 Task: Create a Mac OS Astronomy App.
Action: Mouse moved to (17, 118)
Screenshot: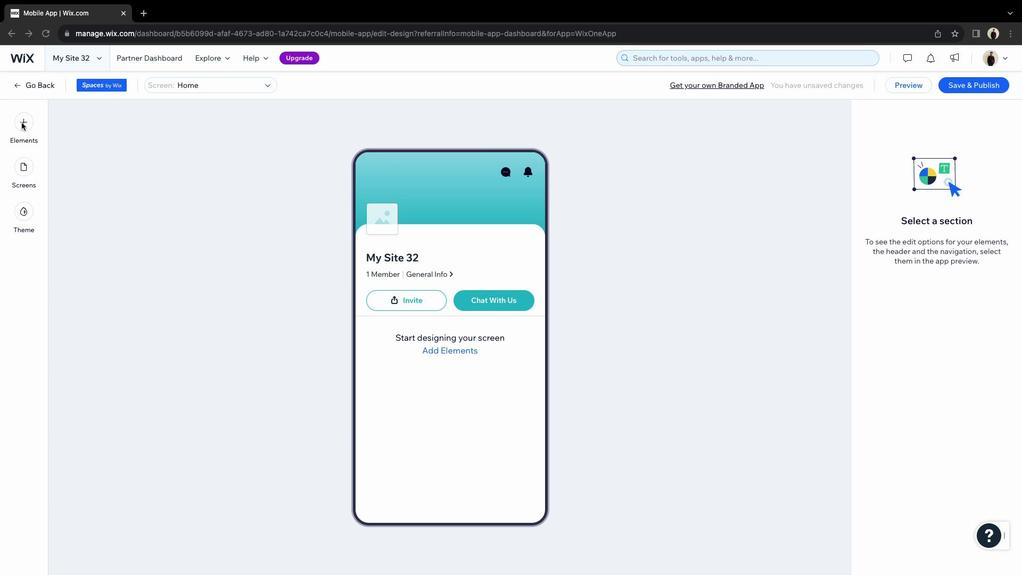 
Action: Mouse pressed left at (17, 118)
Screenshot: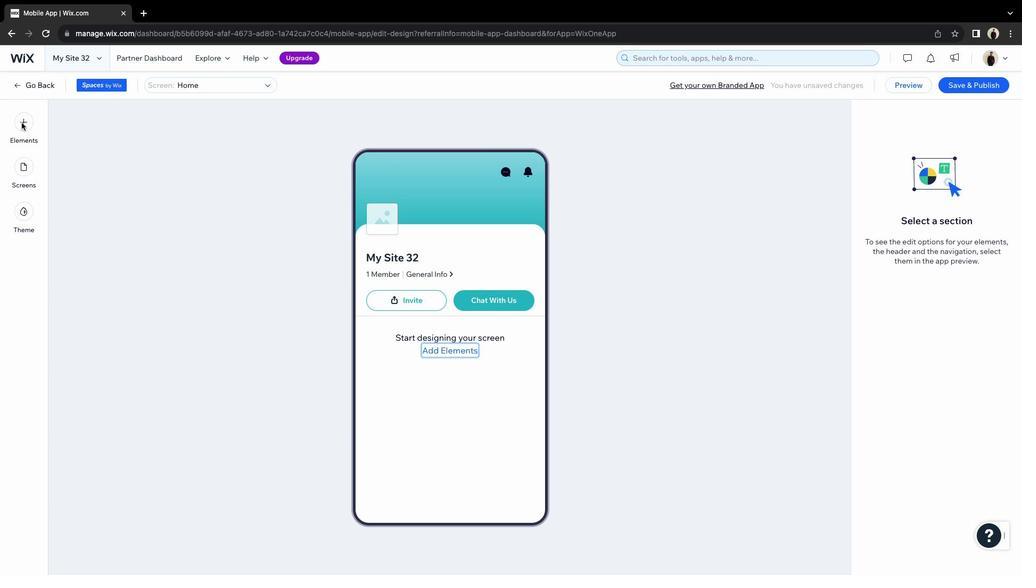 
Action: Mouse moved to (456, 227)
Screenshot: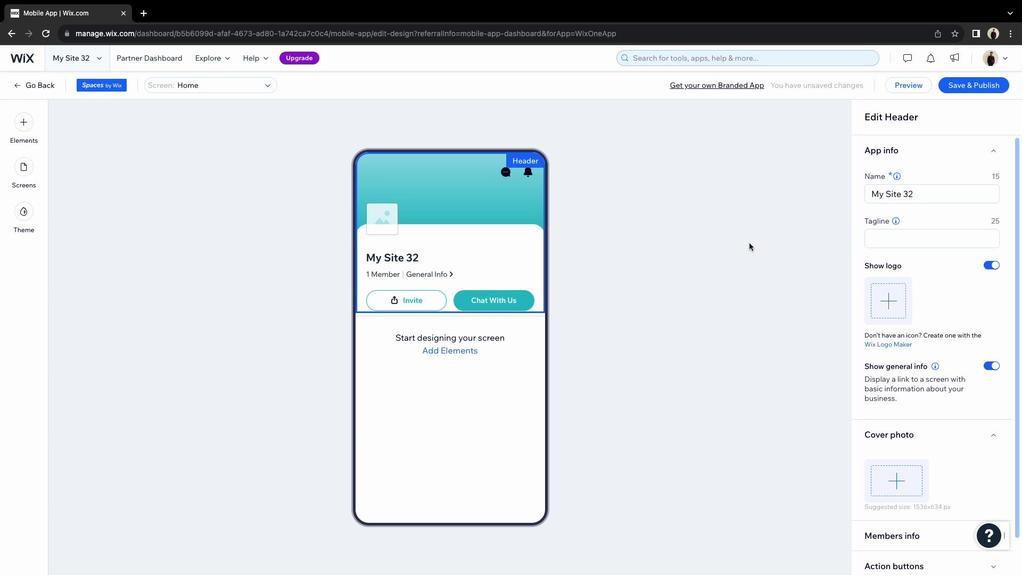
Action: Mouse pressed left at (456, 227)
Screenshot: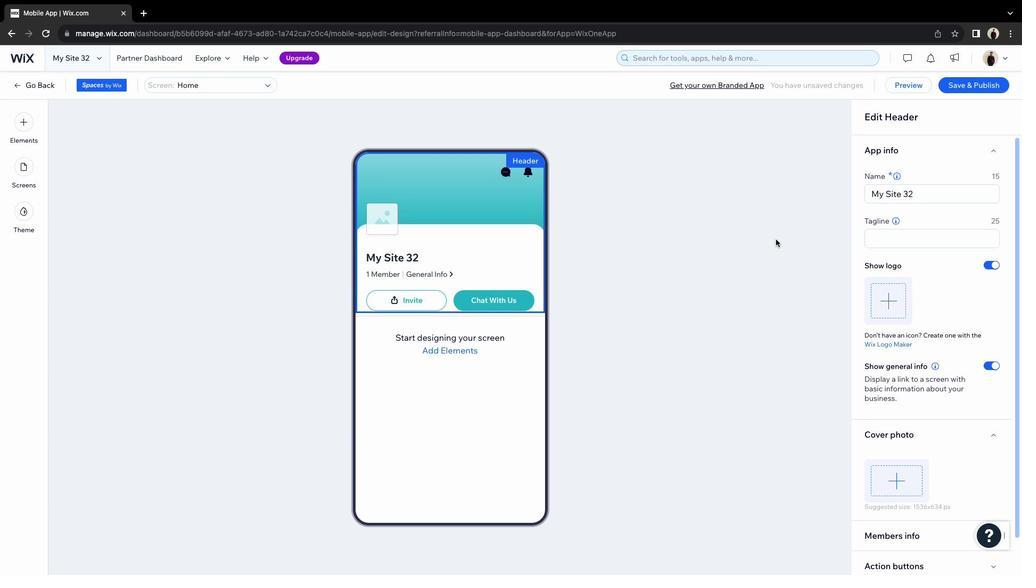 
Action: Mouse moved to (946, 186)
Screenshot: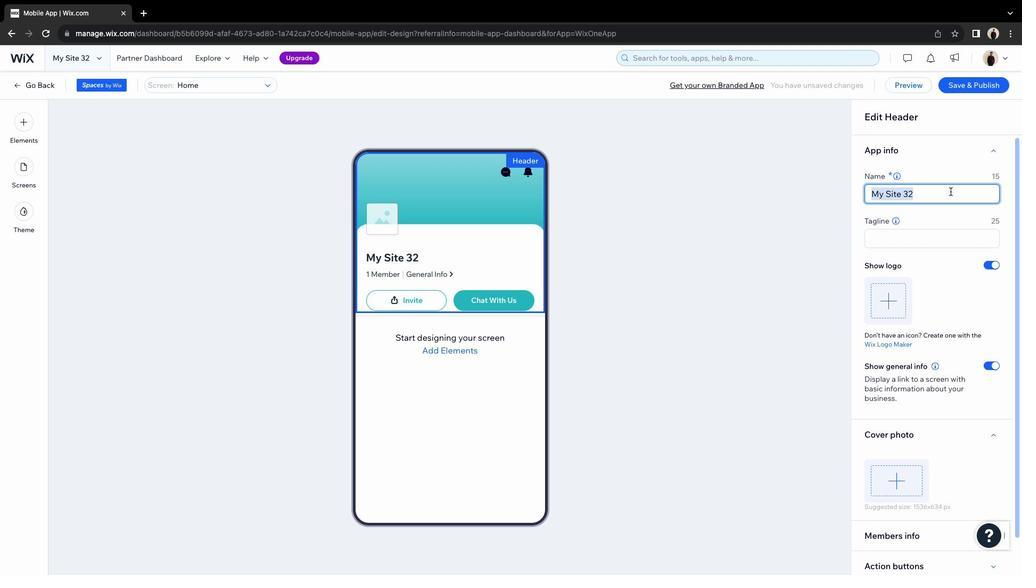 
Action: Mouse pressed left at (946, 186)
Screenshot: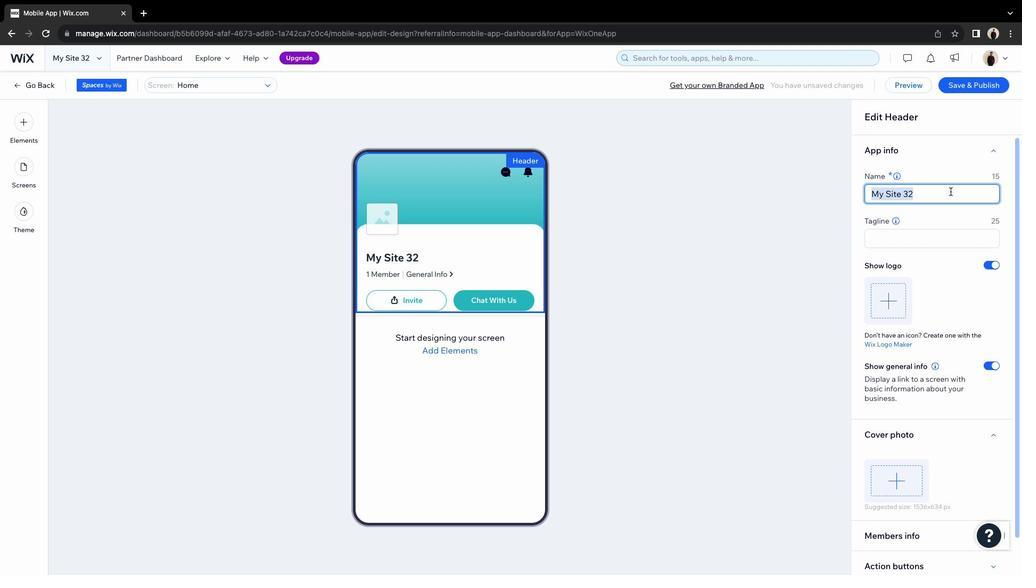 
Action: Mouse pressed left at (946, 186)
Screenshot: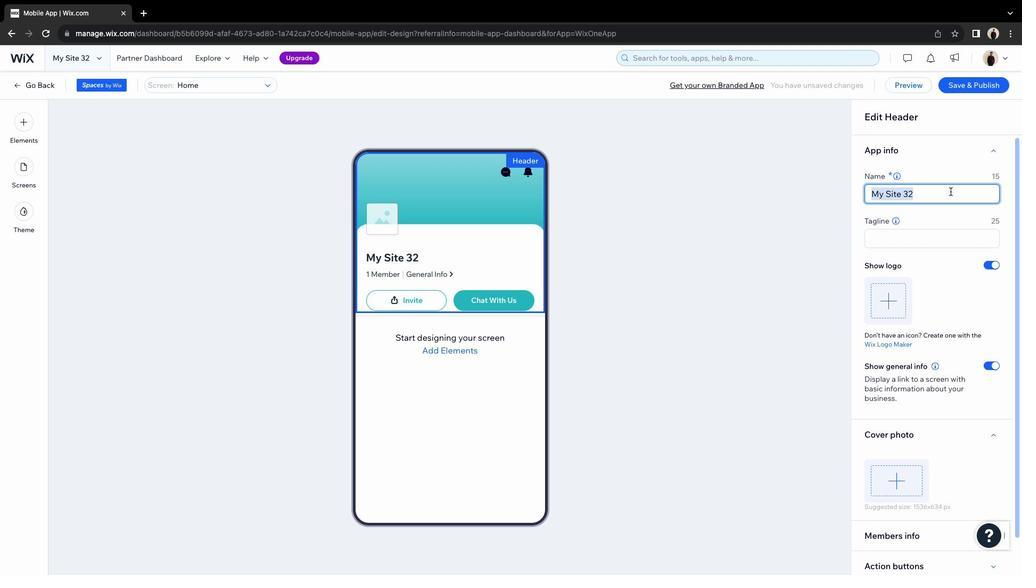 
Action: Key pressed 'A''S''T''R''O''Y''O''G''I'
Screenshot: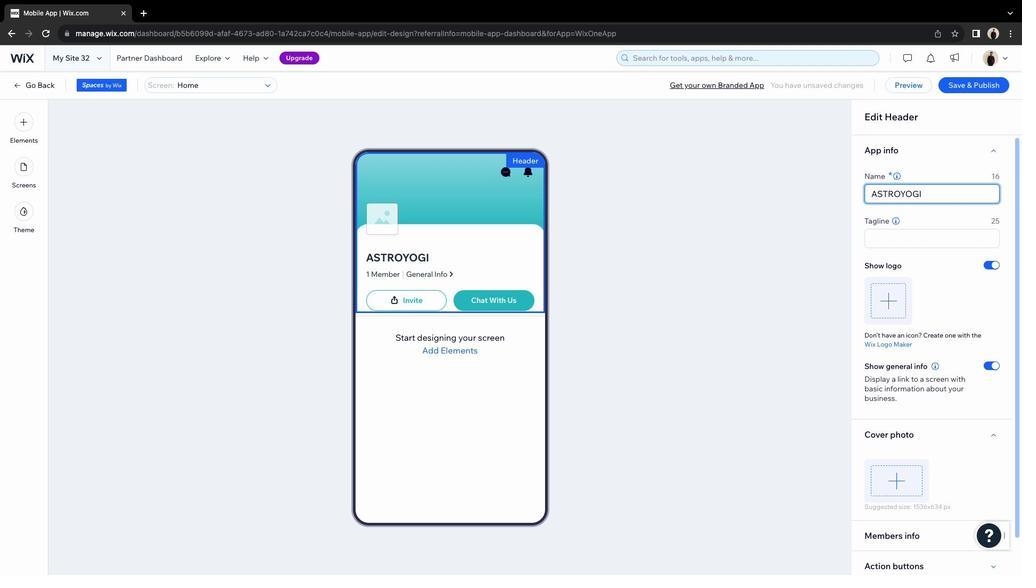 
Action: Mouse moved to (942, 226)
Screenshot: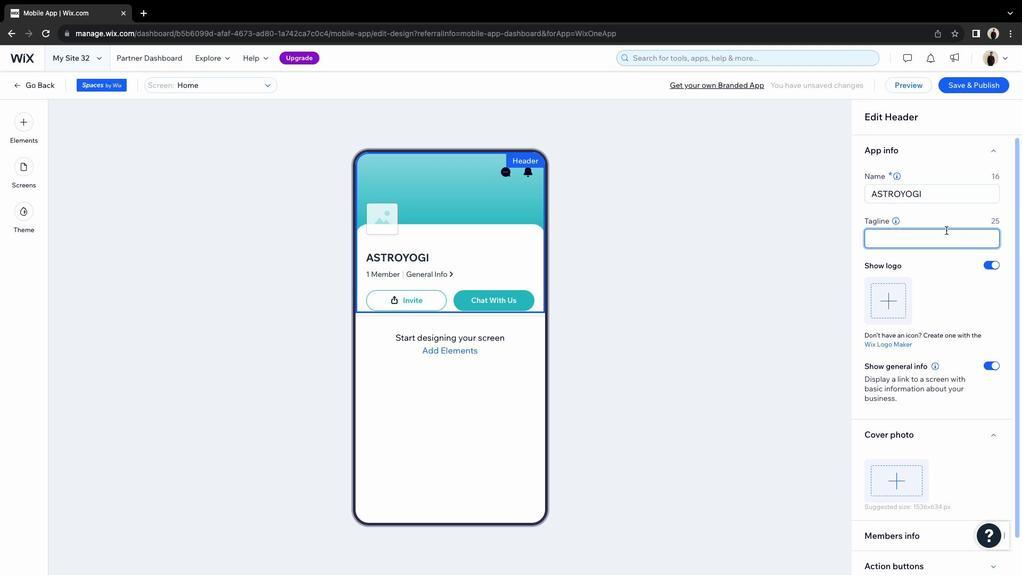 
Action: Mouse pressed left at (942, 226)
Screenshot: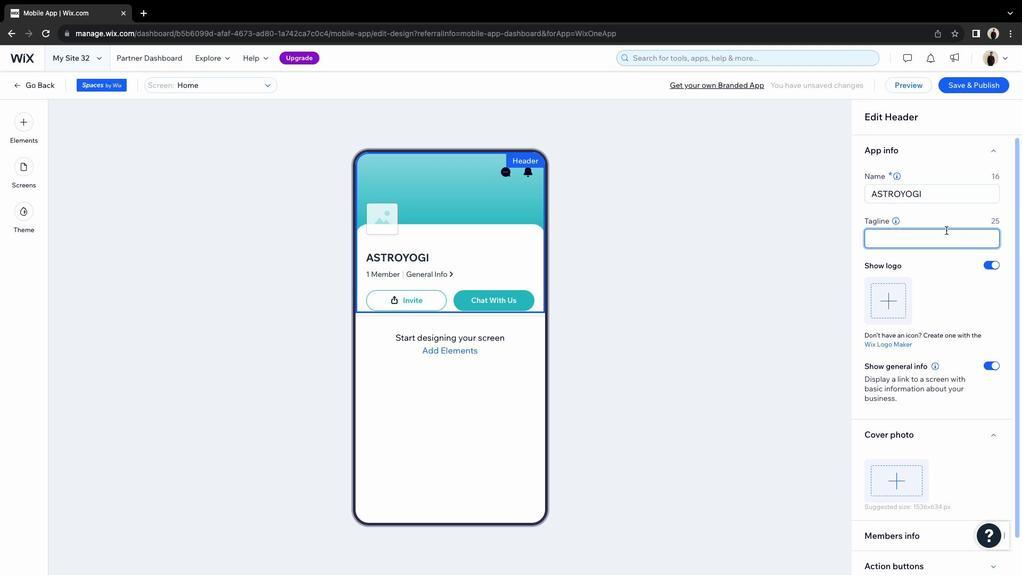 
Action: Key pressed Key.caps_lockKey.shift'F''u''t''u''r''e'Key.space'i''s'Key.space's''a''f''e'
Screenshot: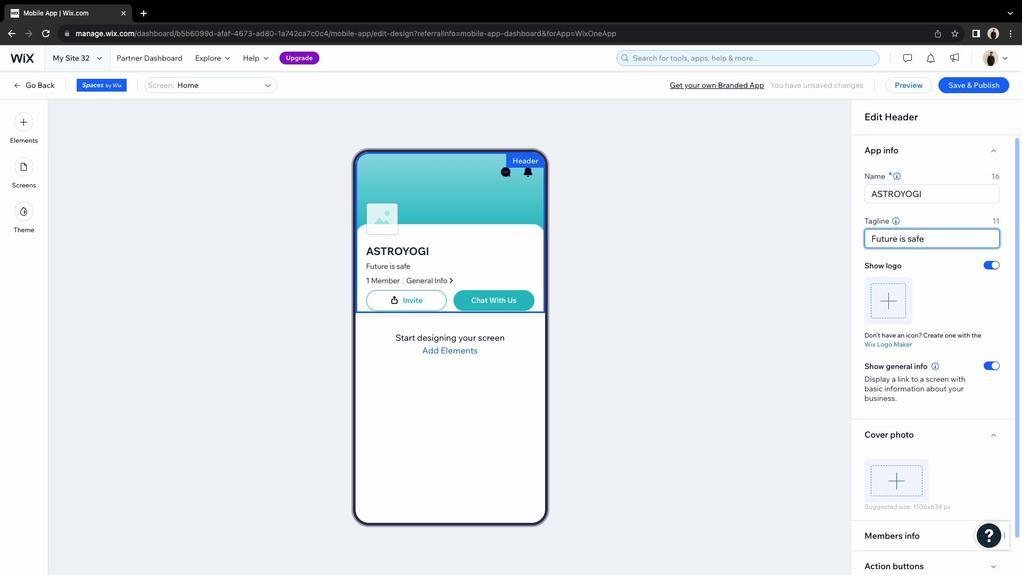 
Action: Mouse moved to (880, 299)
Screenshot: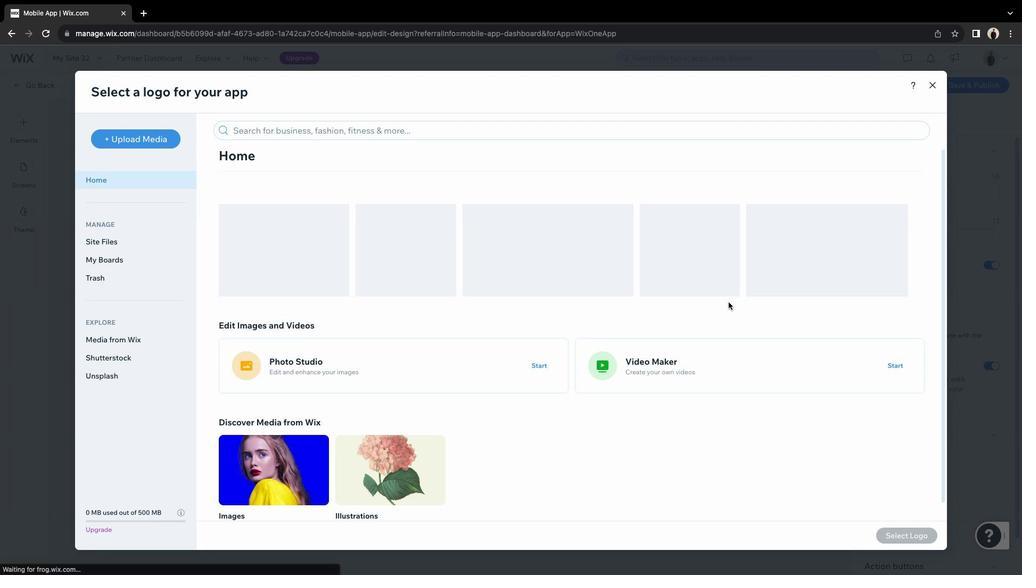 
Action: Mouse pressed left at (880, 299)
Screenshot: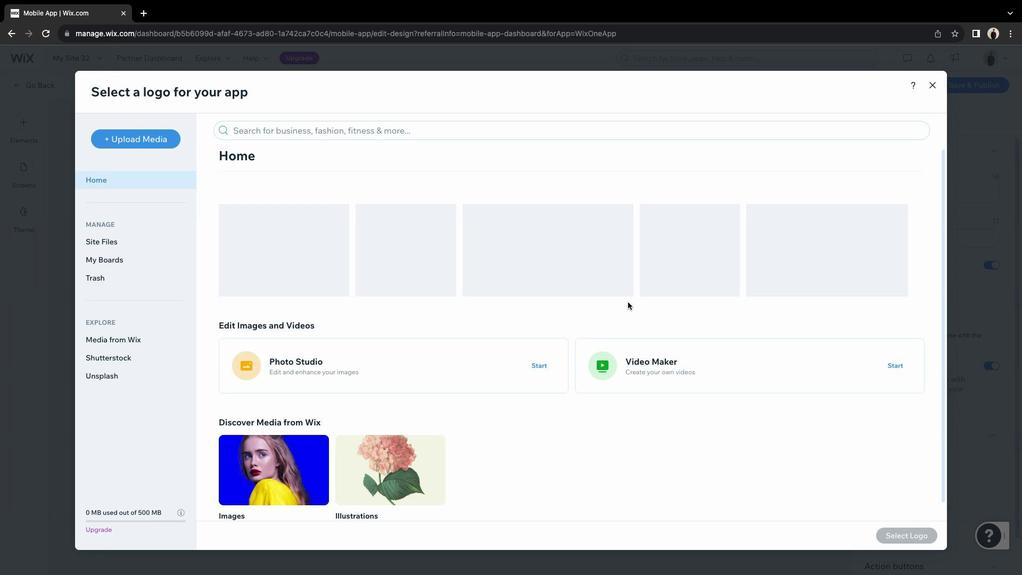 
Action: Mouse moved to (530, 126)
Screenshot: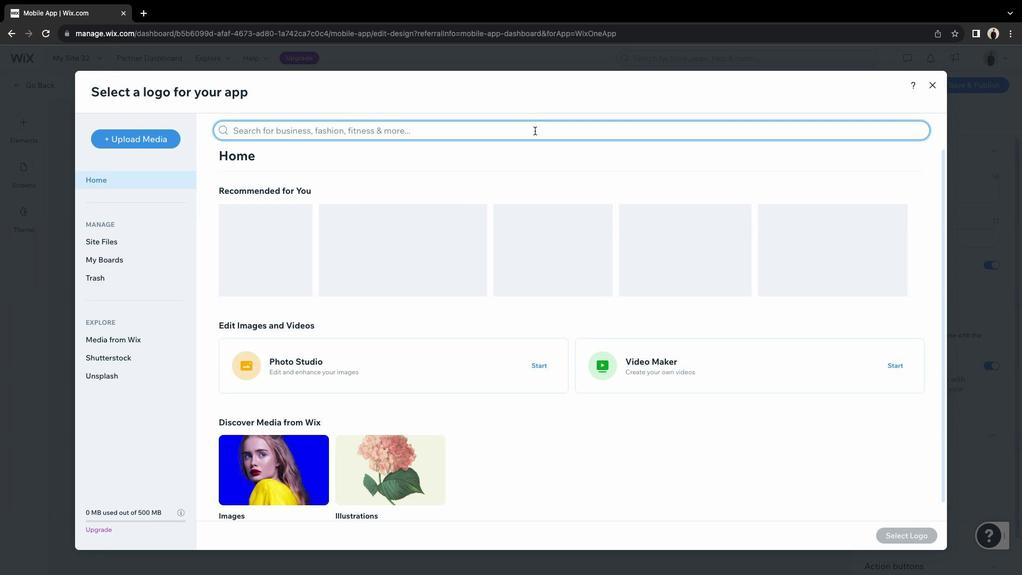 
Action: Mouse pressed left at (530, 126)
Screenshot: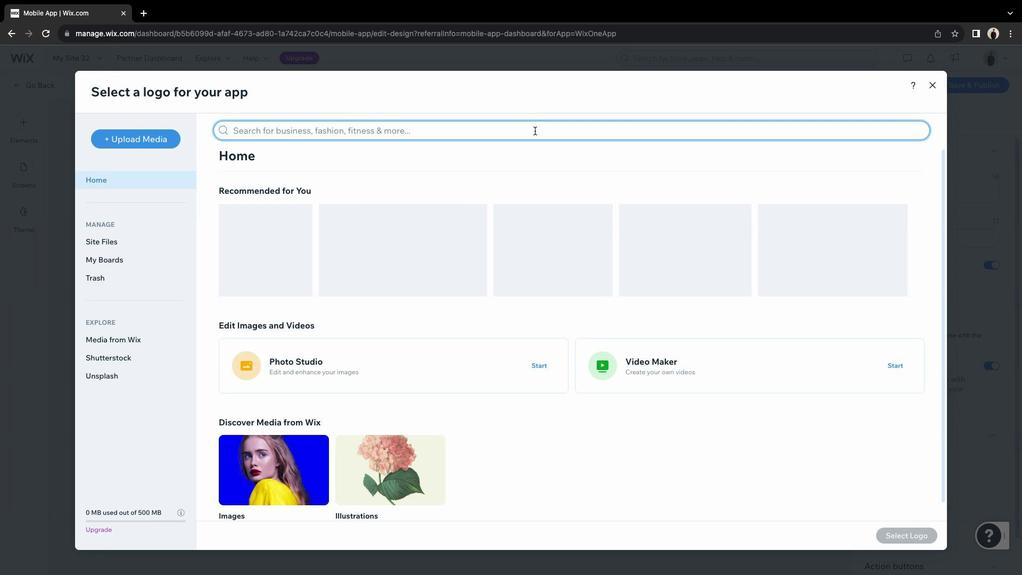 
Action: Key pressed 'a''s''t''r''o''l''o''g''y'Key.enter
Screenshot: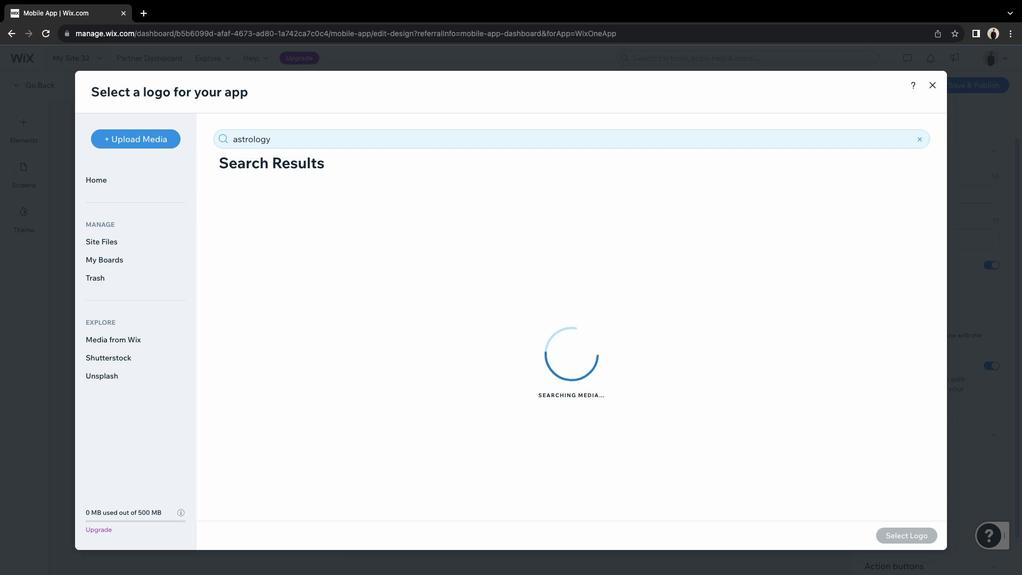 
Action: Mouse moved to (763, 299)
Screenshot: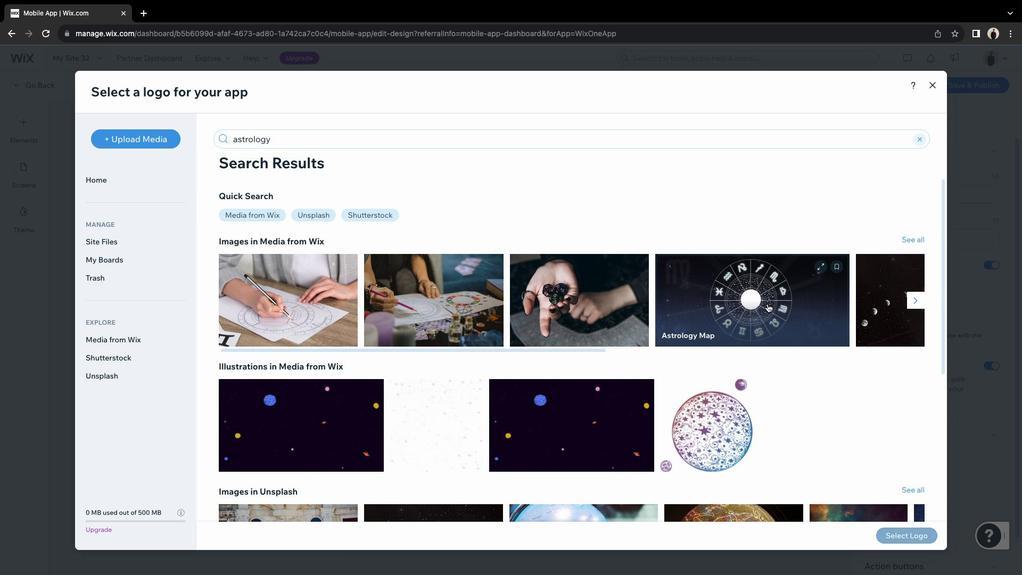 
Action: Mouse pressed left at (763, 299)
Screenshot: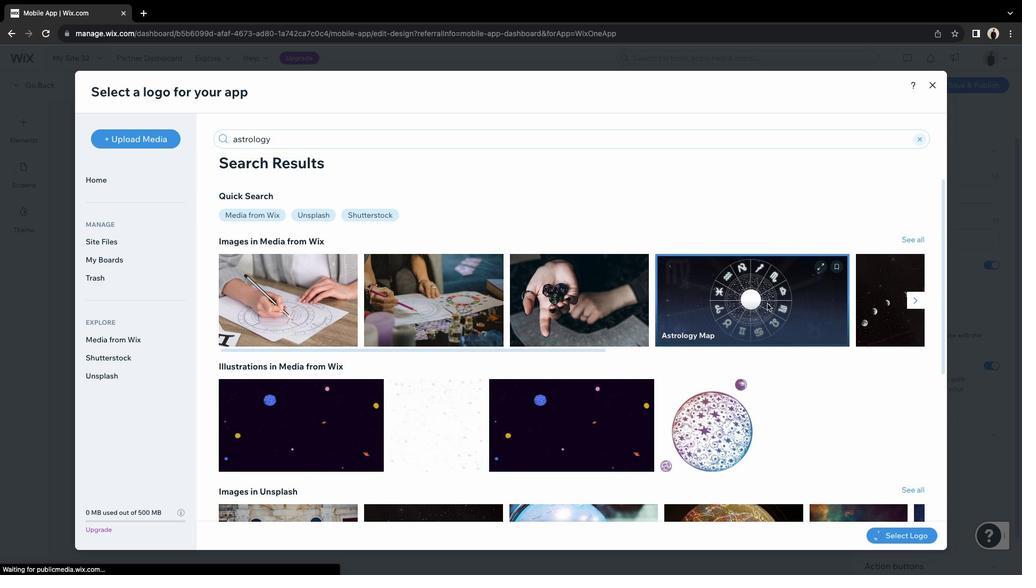
Action: Mouse pressed left at (763, 299)
Screenshot: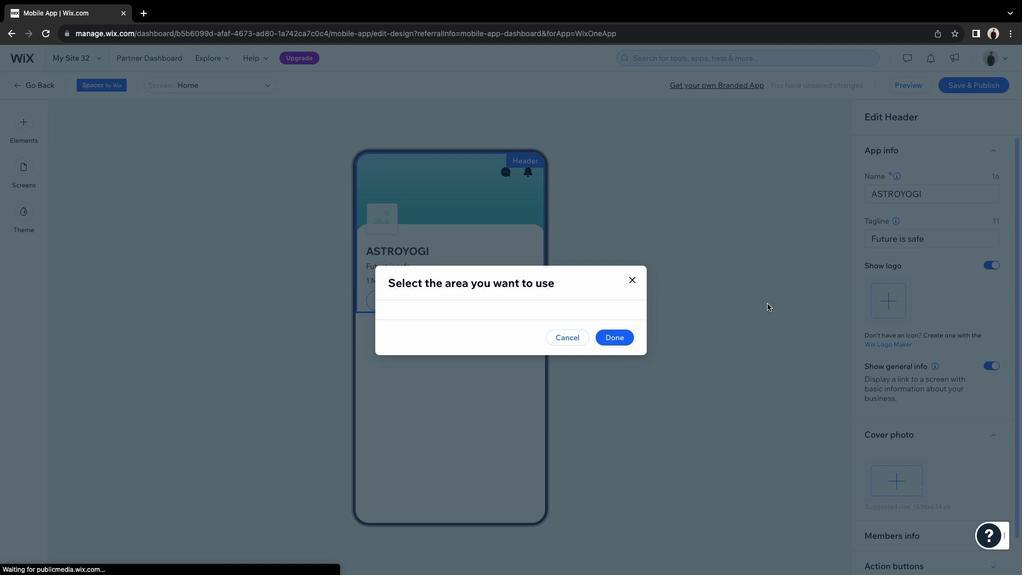 
Action: Mouse moved to (739, 456)
Screenshot: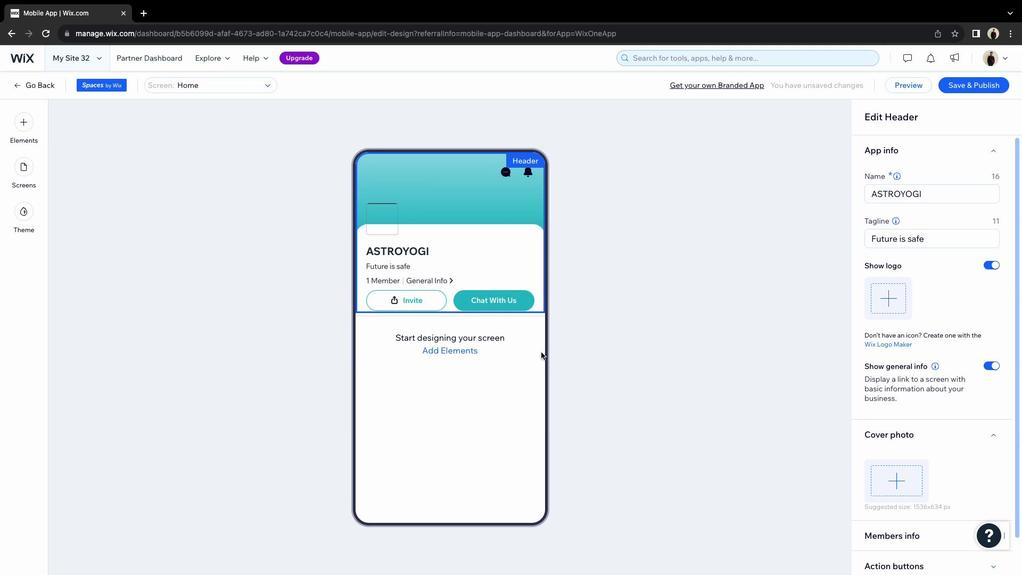 
Action: Mouse pressed left at (739, 456)
Screenshot: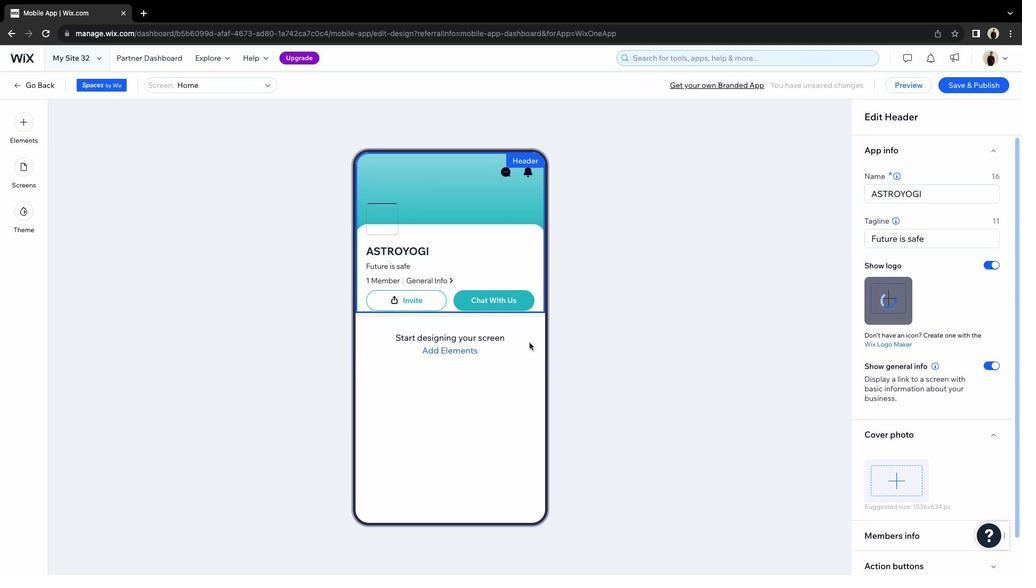 
Action: Mouse moved to (951, 316)
Screenshot: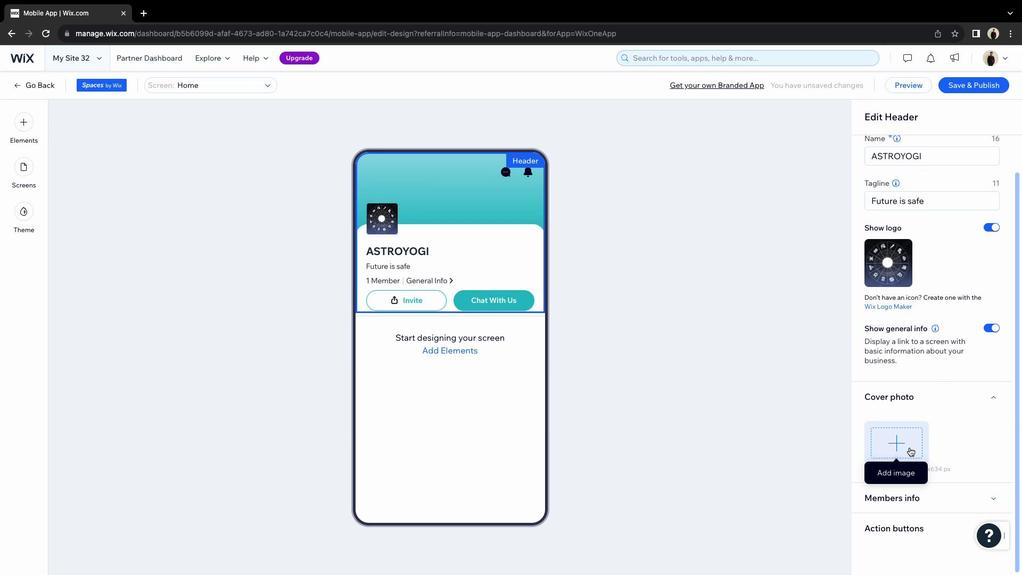 
Action: Mouse scrolled (951, 316) with delta (-3, -4)
Screenshot: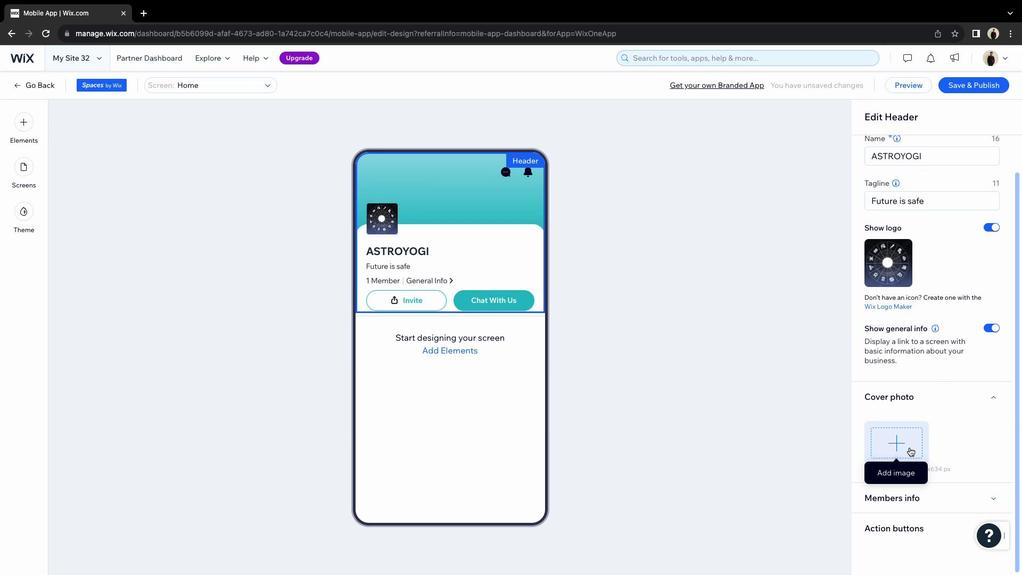 
Action: Mouse scrolled (951, 316) with delta (-3, -4)
Screenshot: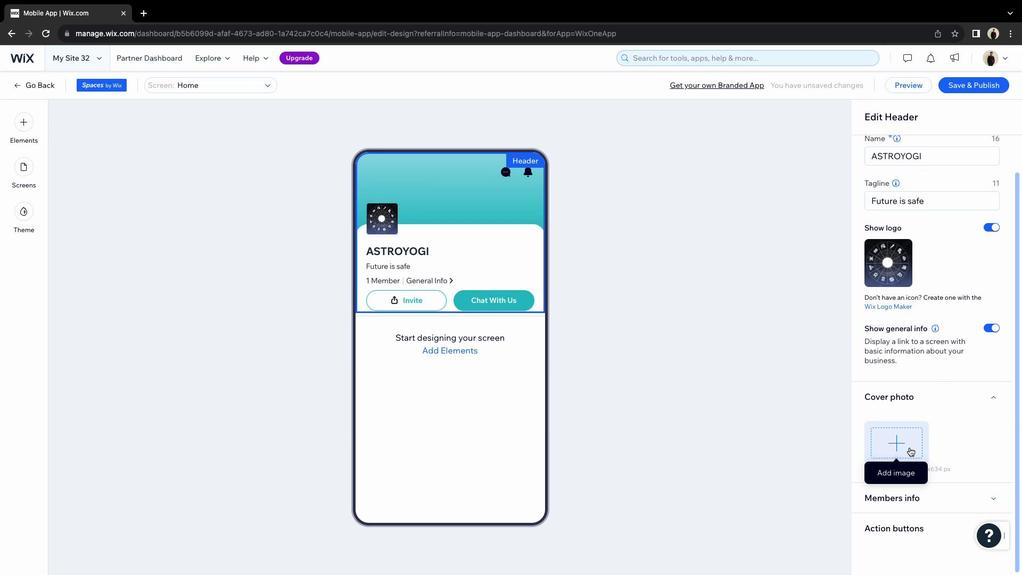 
Action: Mouse scrolled (951, 316) with delta (-3, -5)
Screenshot: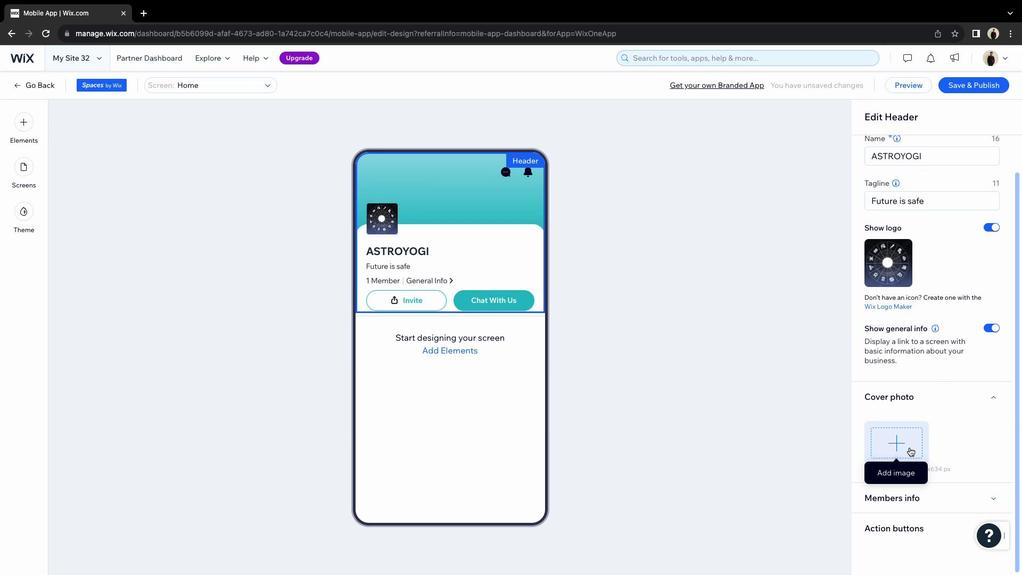 
Action: Mouse moved to (905, 443)
Screenshot: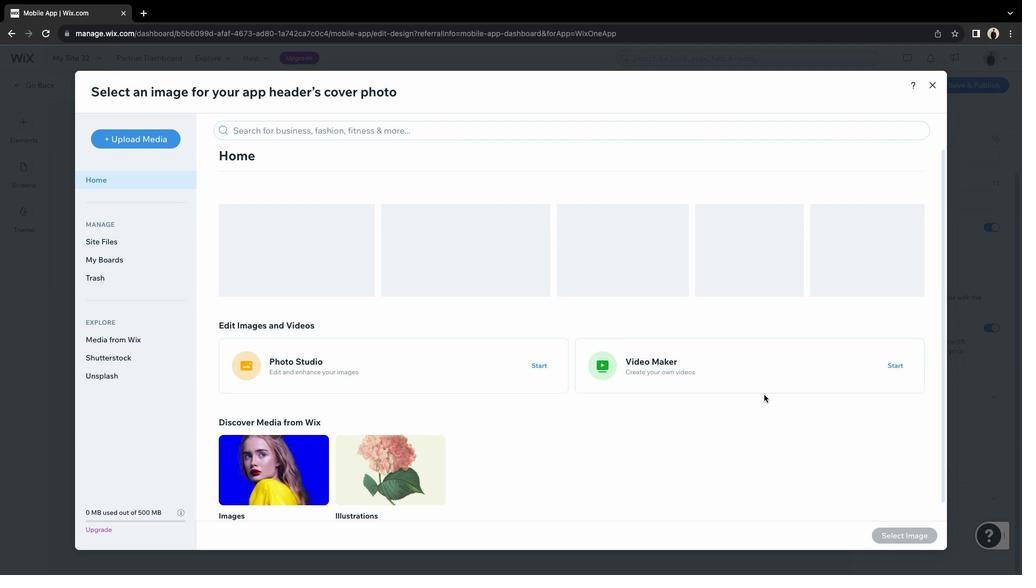 
Action: Mouse pressed left at (905, 443)
Screenshot: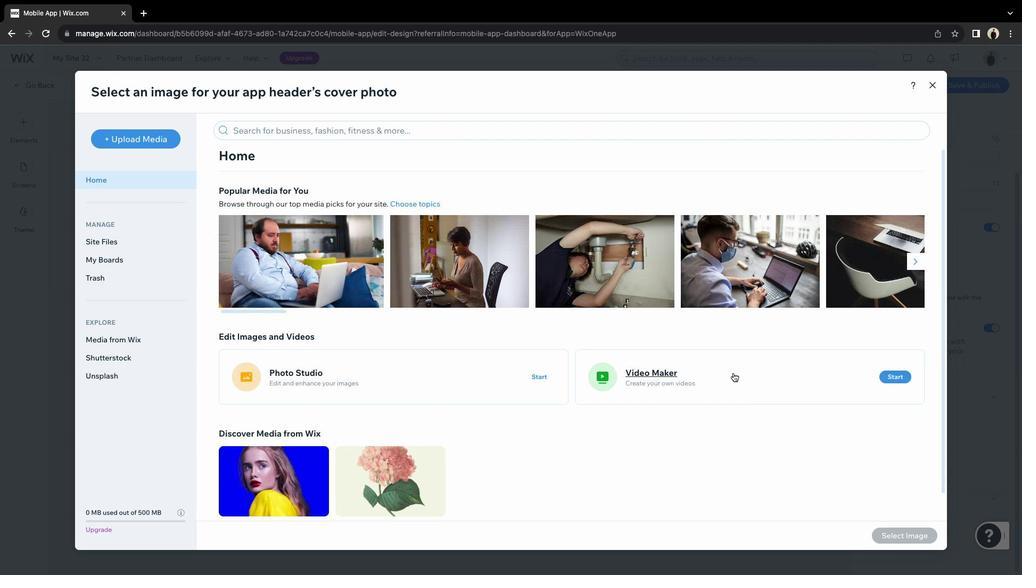 
Action: Mouse moved to (567, 127)
Screenshot: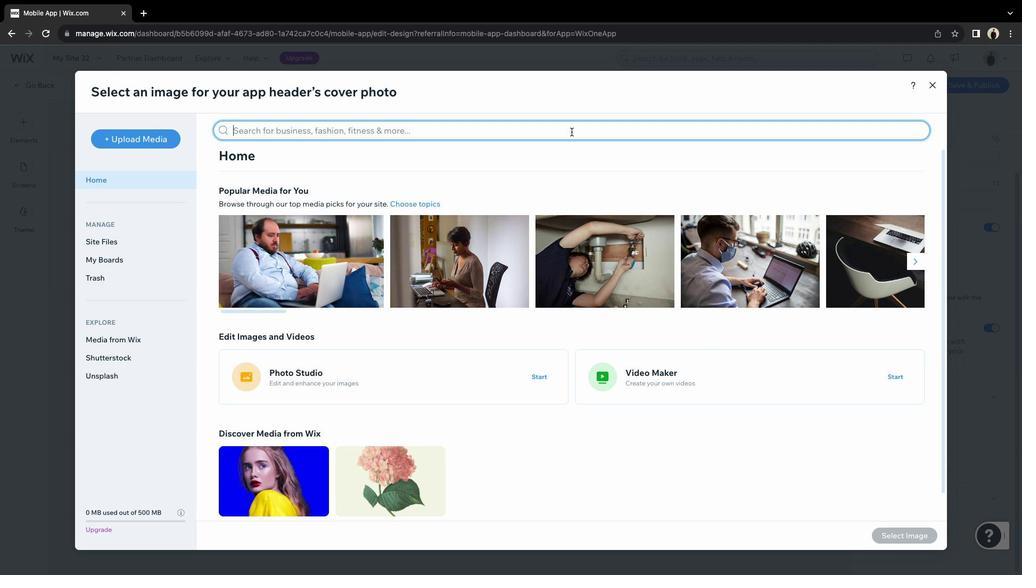 
Action: Mouse pressed left at (567, 127)
Screenshot: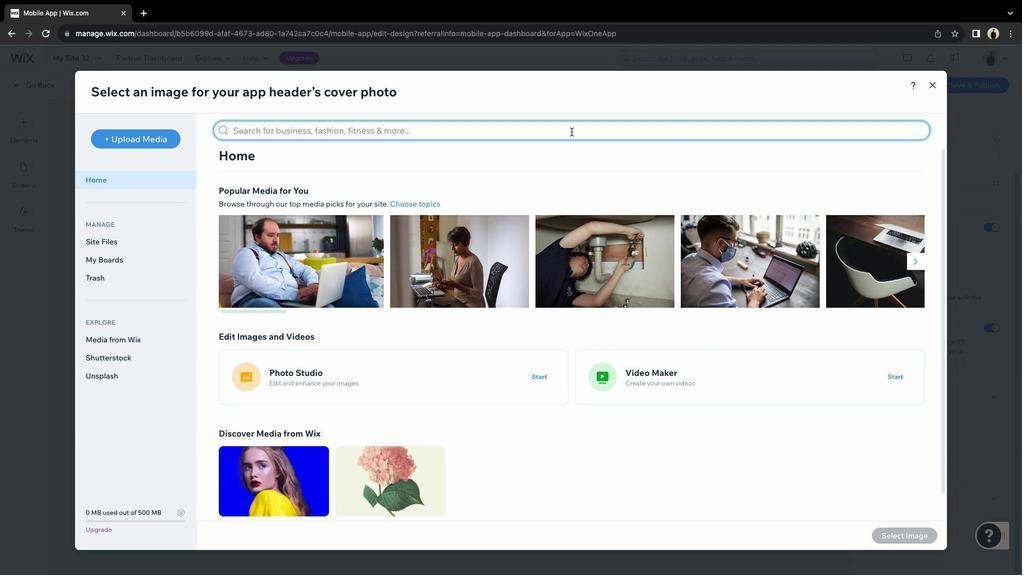 
Action: Key pressed 'a''s''t''r''o''l''o''g''y'Key.enter
Screenshot: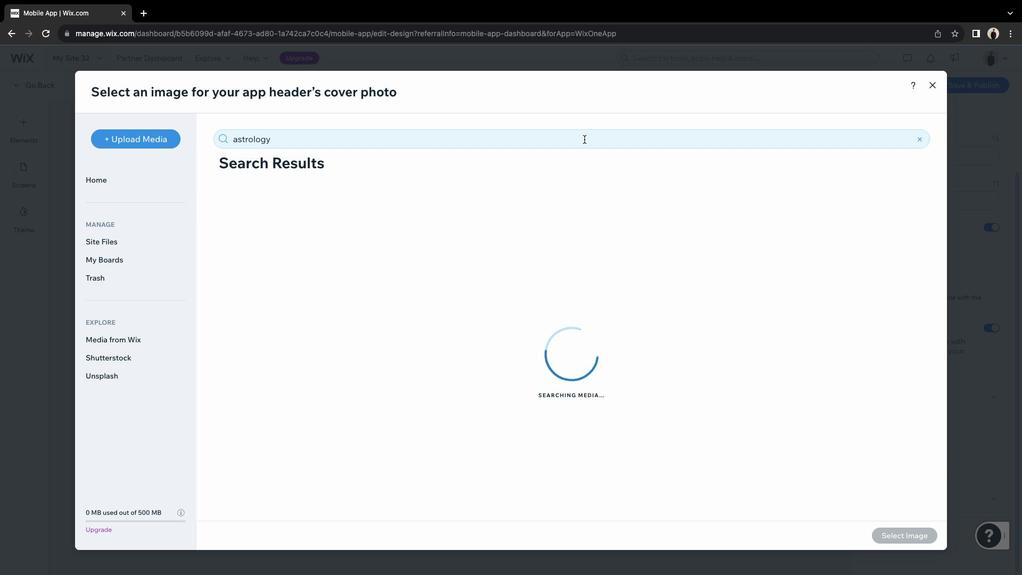
Action: Mouse moved to (905, 233)
Screenshot: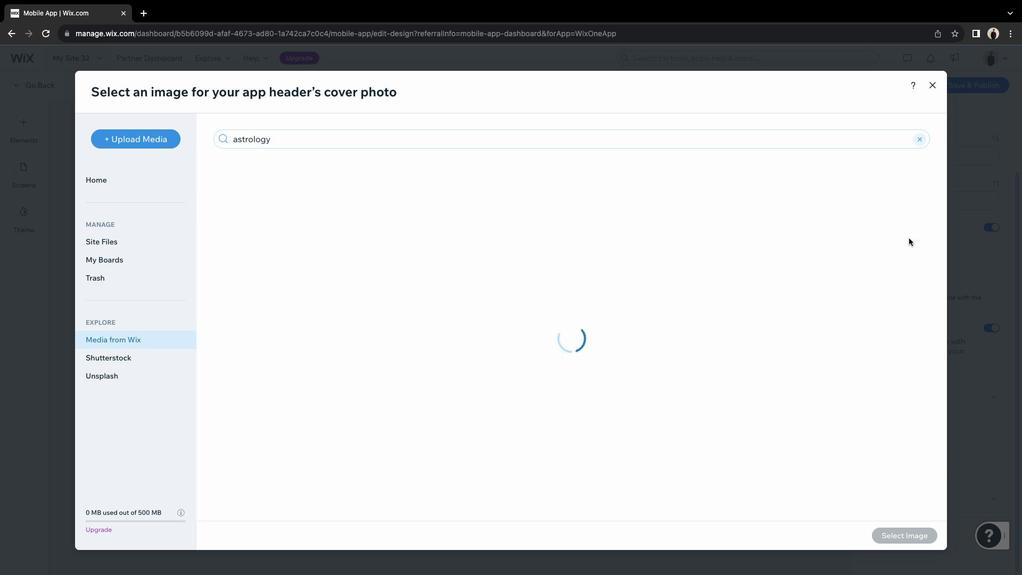 
Action: Mouse pressed left at (905, 233)
Screenshot: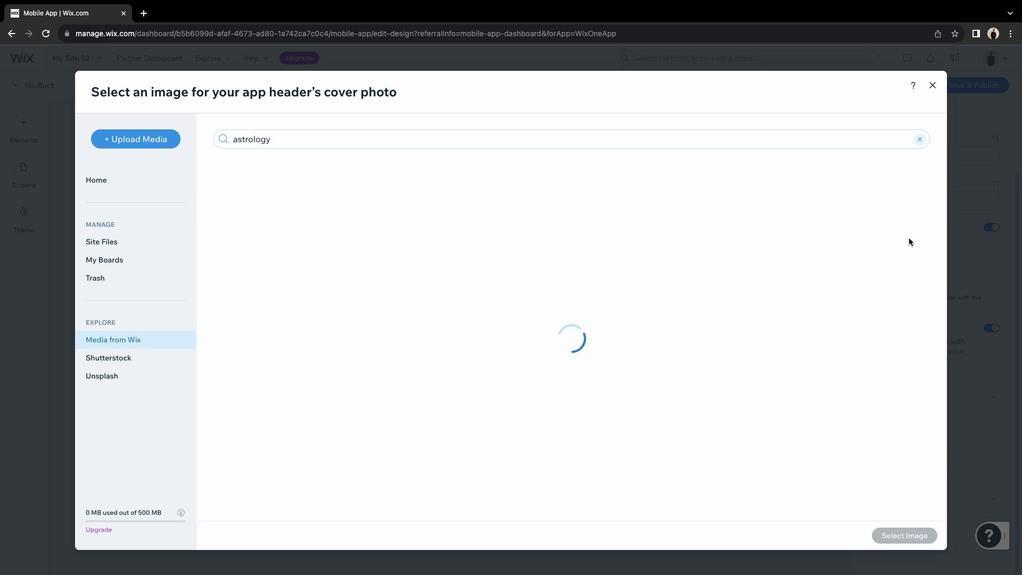 
Action: Mouse moved to (757, 299)
Screenshot: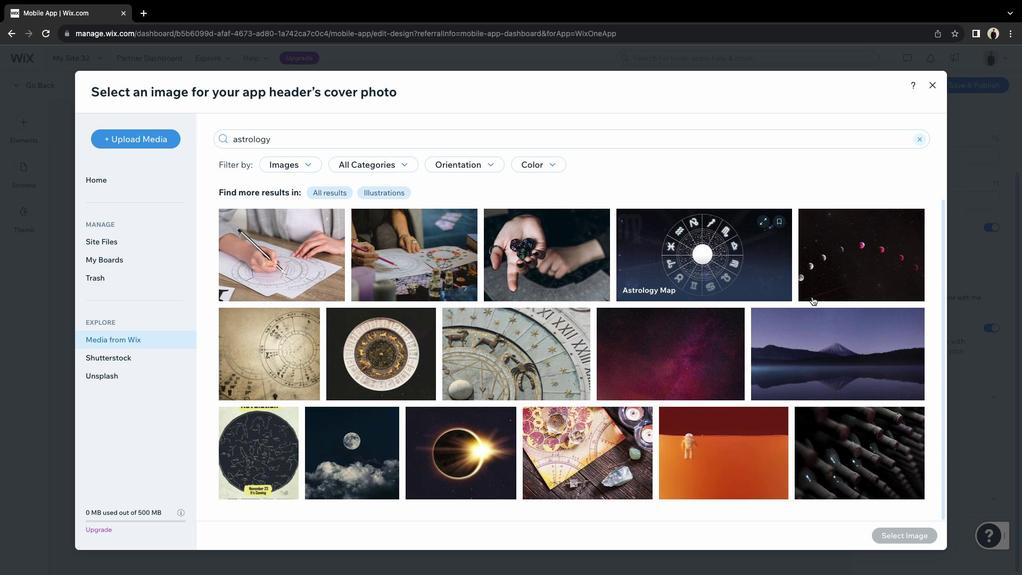 
Action: Mouse scrolled (757, 299) with delta (-3, -4)
Screenshot: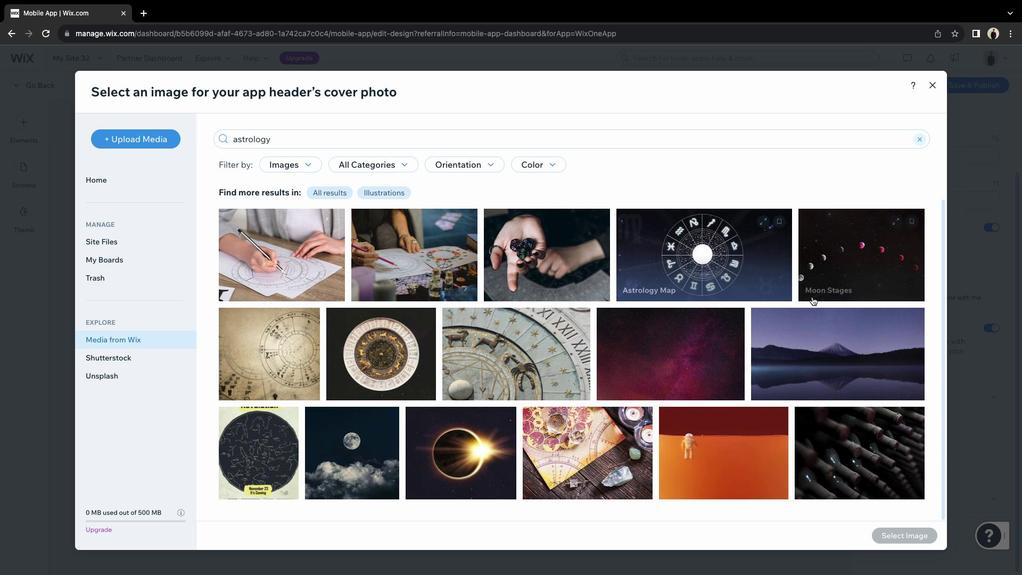 
Action: Mouse scrolled (757, 299) with delta (-3, -4)
Screenshot: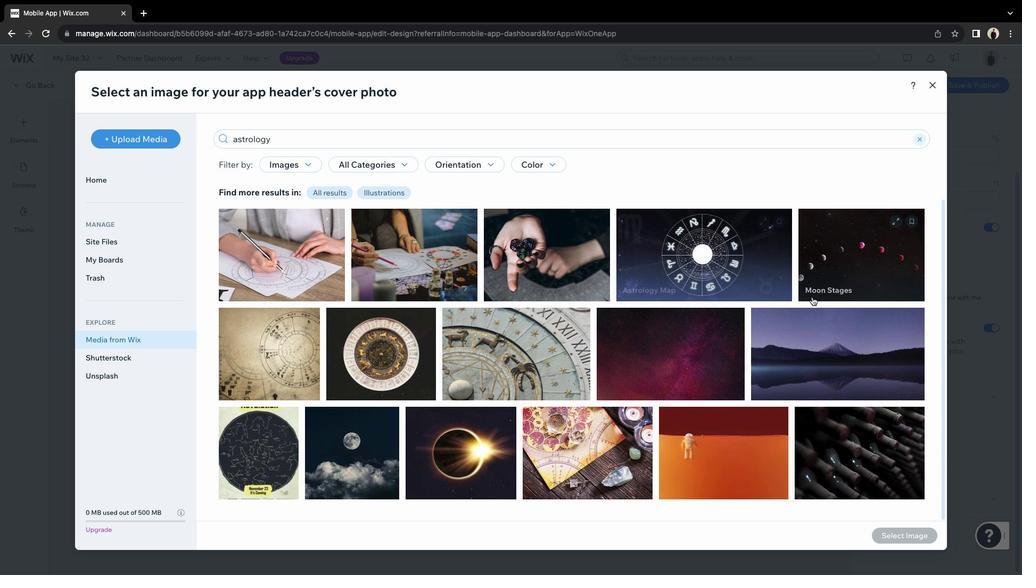 
Action: Mouse scrolled (757, 299) with delta (-3, -4)
Screenshot: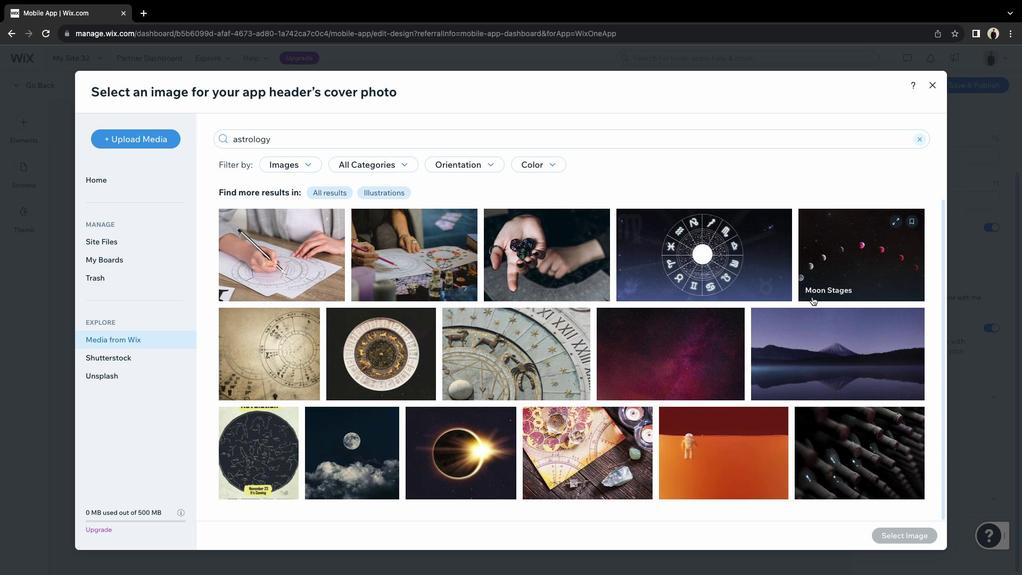
Action: Mouse scrolled (757, 299) with delta (-3, -4)
Screenshot: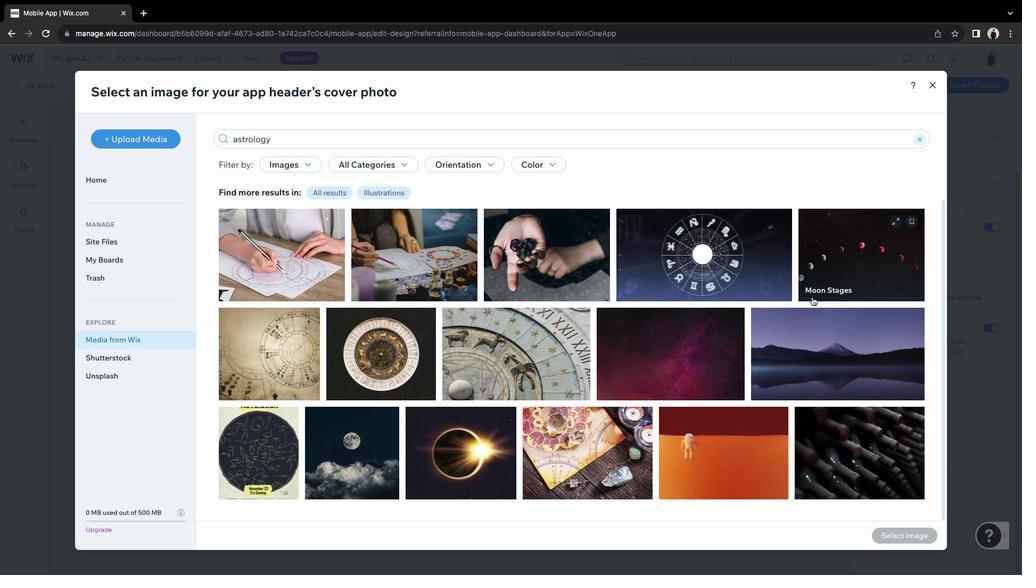 
Action: Mouse moved to (807, 292)
Screenshot: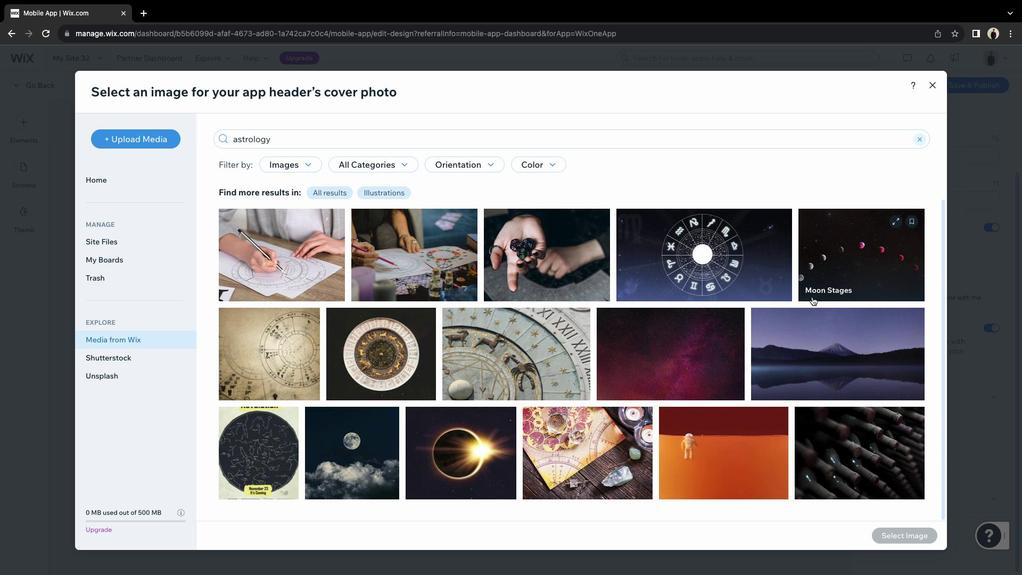 
Action: Mouse scrolled (807, 292) with delta (-3, -4)
Screenshot: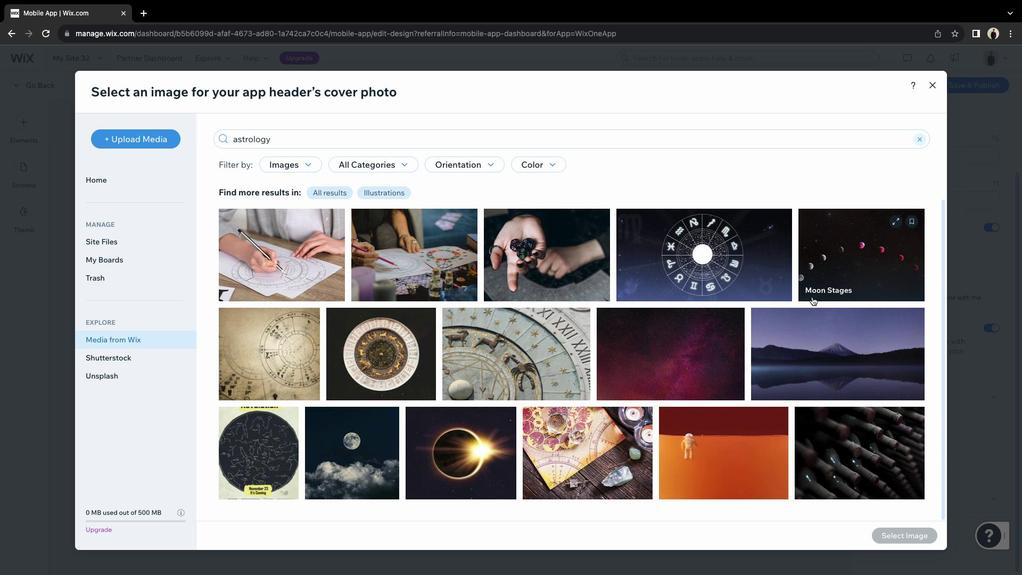 
Action: Mouse scrolled (807, 292) with delta (-3, -4)
Screenshot: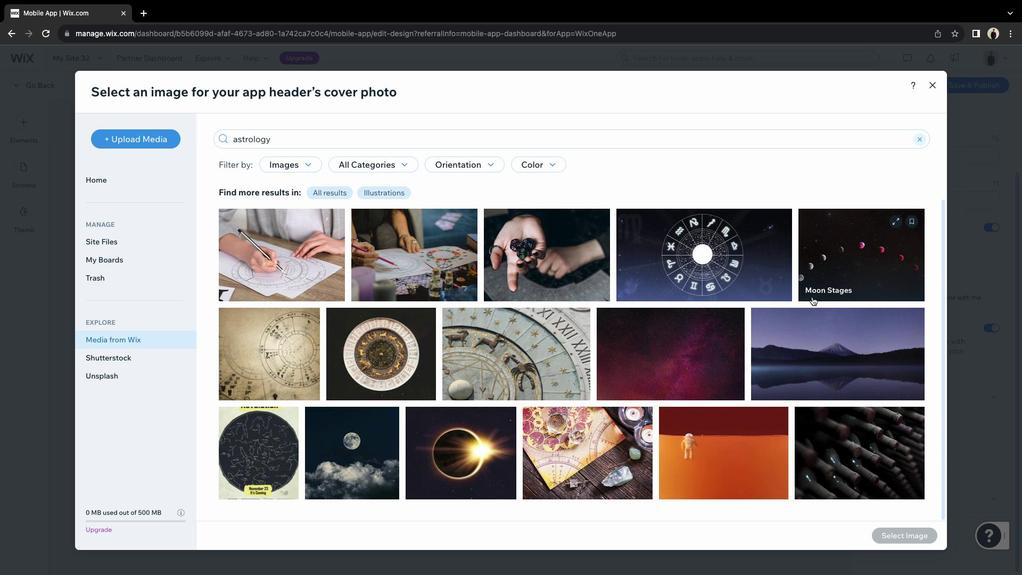 
Action: Mouse scrolled (807, 292) with delta (-3, -4)
Screenshot: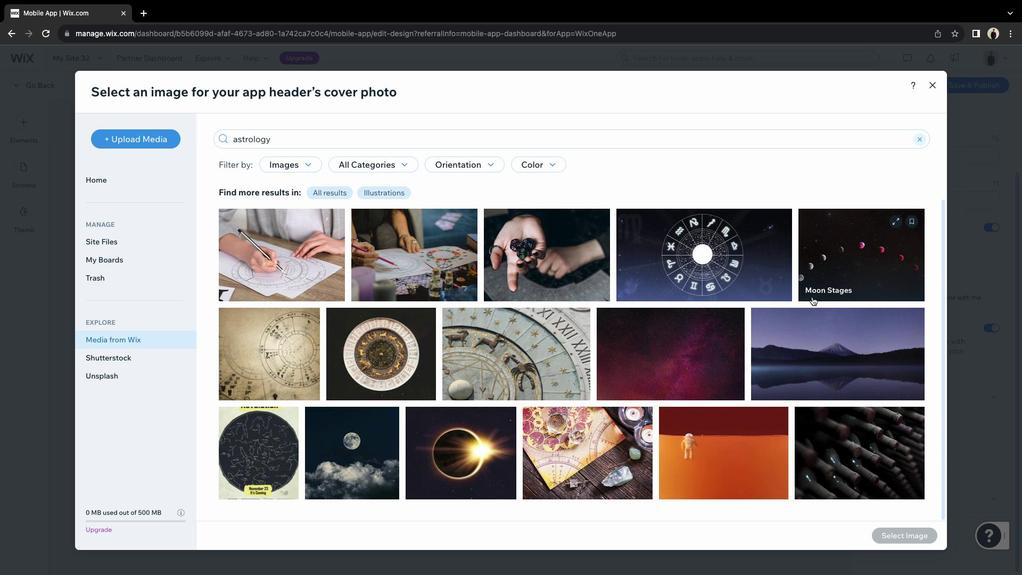 
Action: Mouse scrolled (807, 292) with delta (-3, -4)
Screenshot: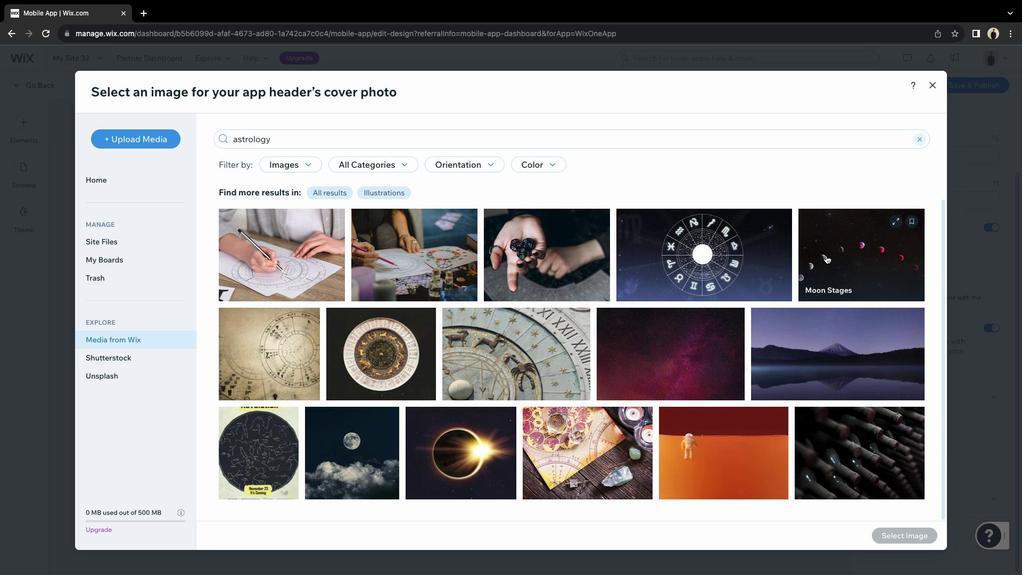 
Action: Mouse scrolled (807, 292) with delta (-3, -4)
Screenshot: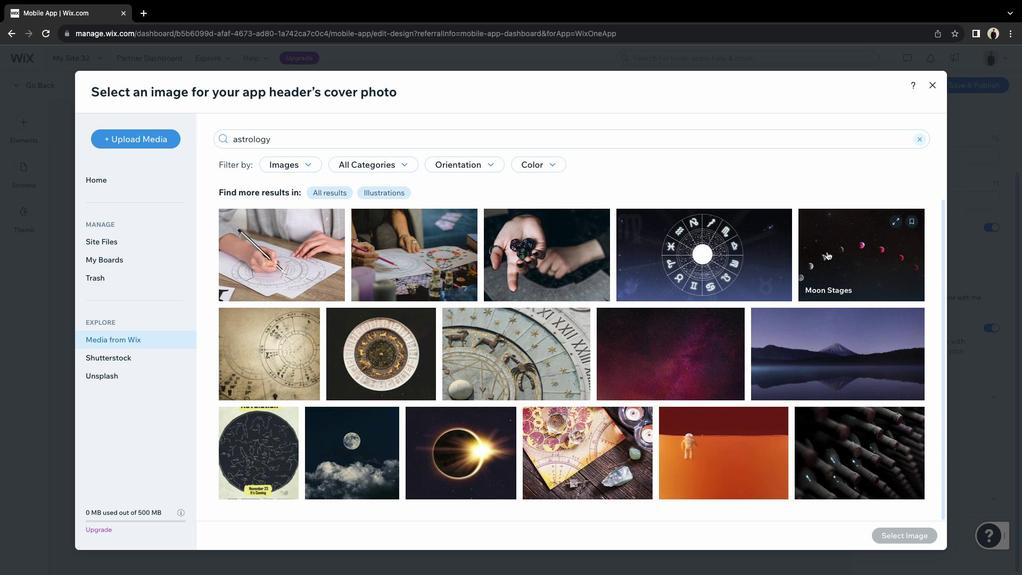 
Action: Mouse scrolled (807, 292) with delta (-3, -4)
Screenshot: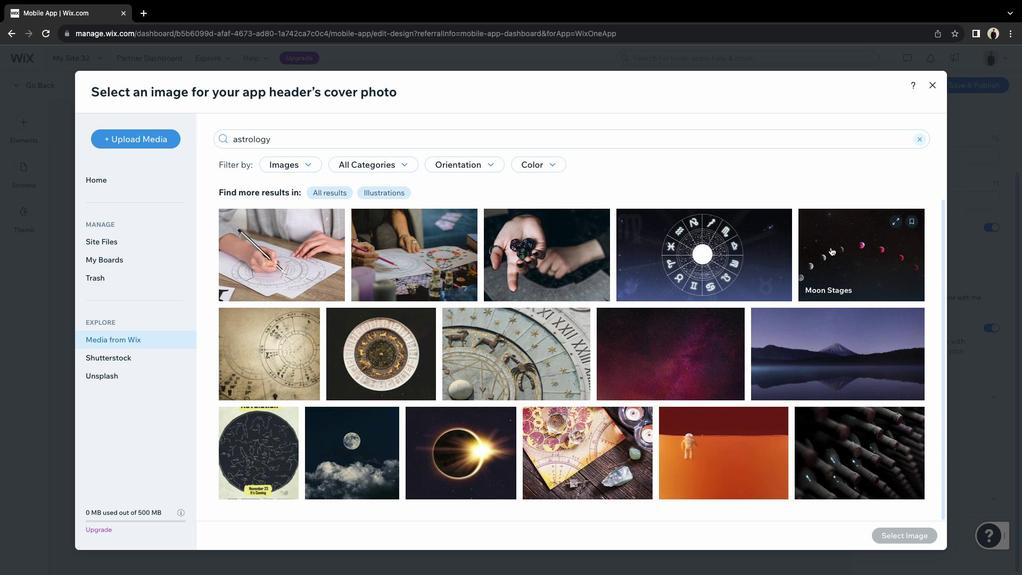
Action: Mouse moved to (830, 239)
Screenshot: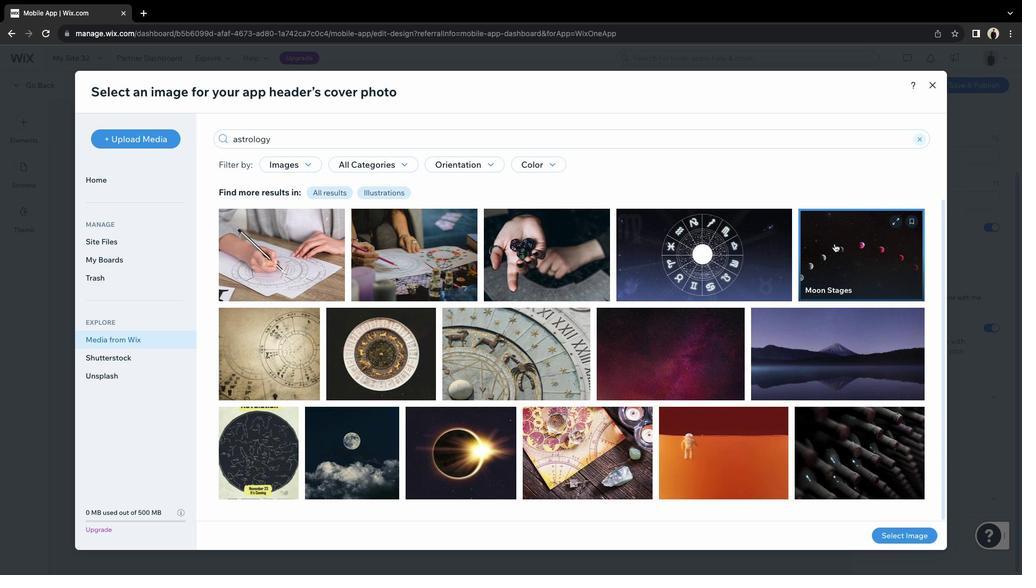 
Action: Mouse pressed left at (830, 239)
Screenshot: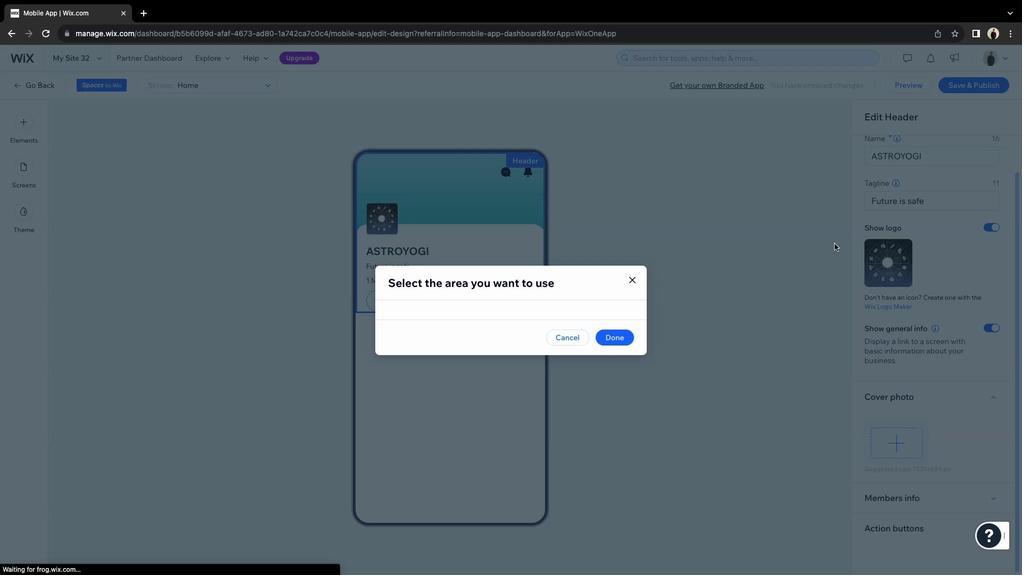 
Action: Mouse pressed left at (830, 239)
Screenshot: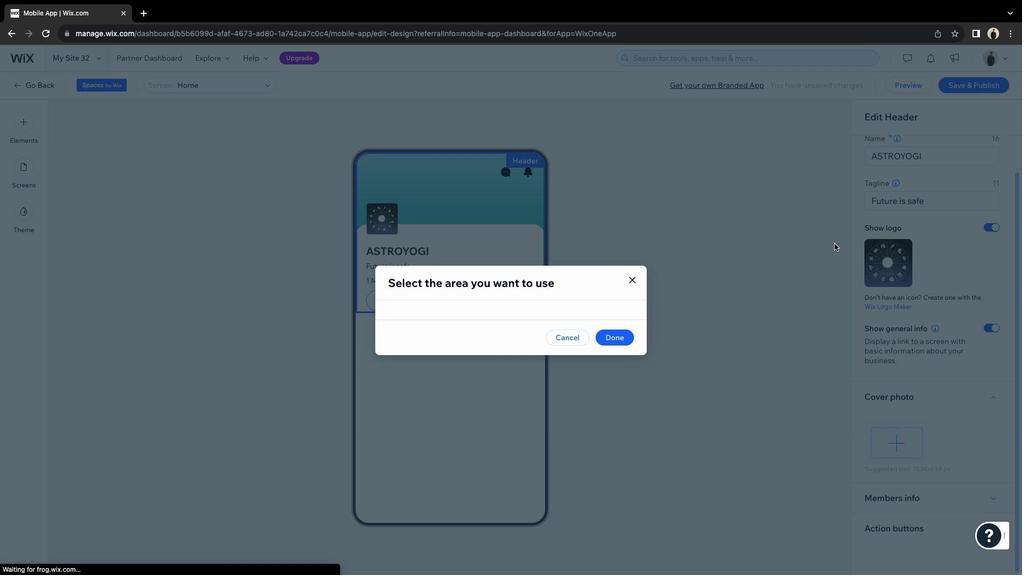 
Action: Mouse moved to (510, 319)
Screenshot: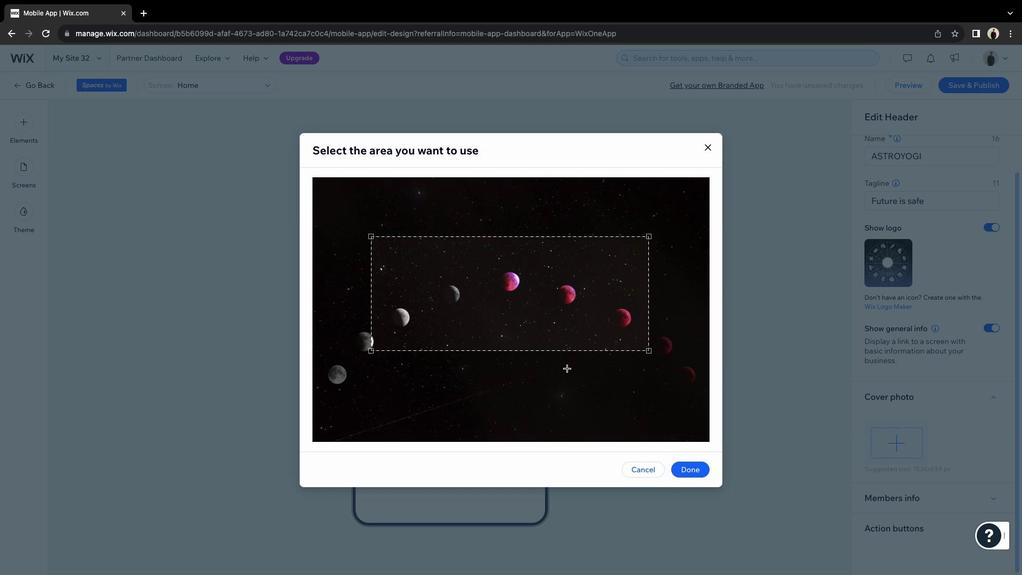 
Action: Mouse pressed left at (510, 319)
Screenshot: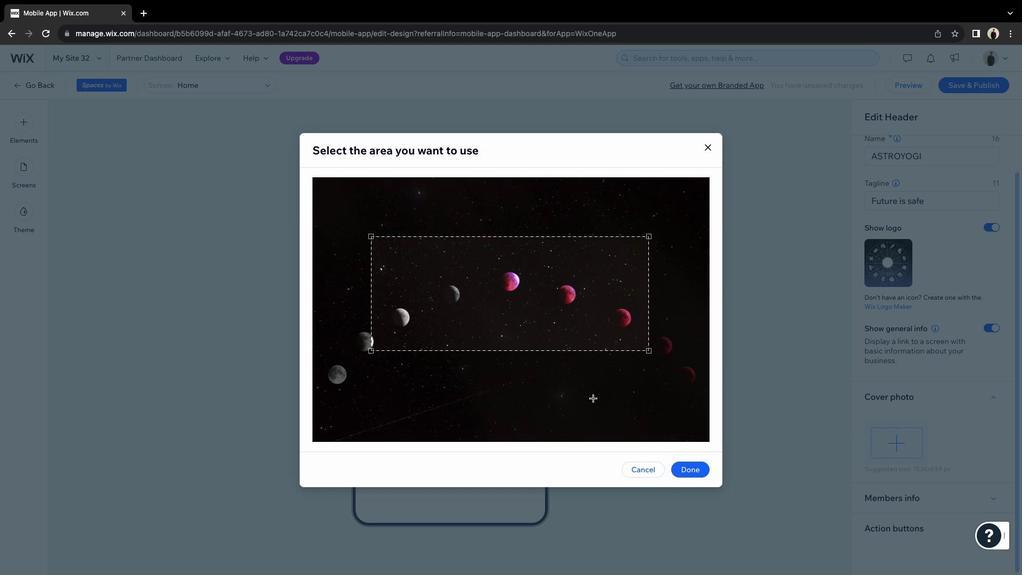 
Action: Mouse moved to (685, 463)
Screenshot: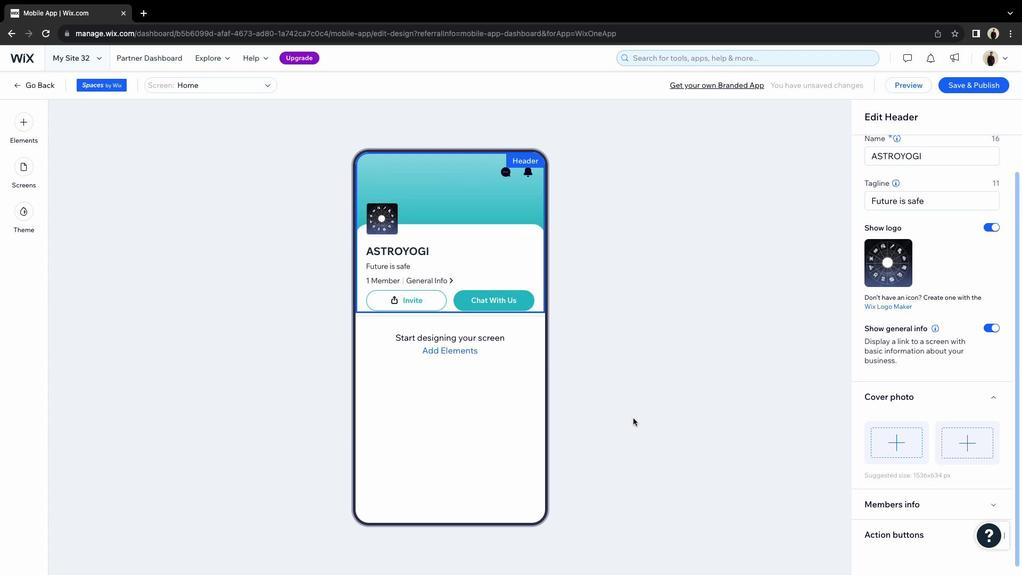 
Action: Mouse pressed left at (685, 463)
Screenshot: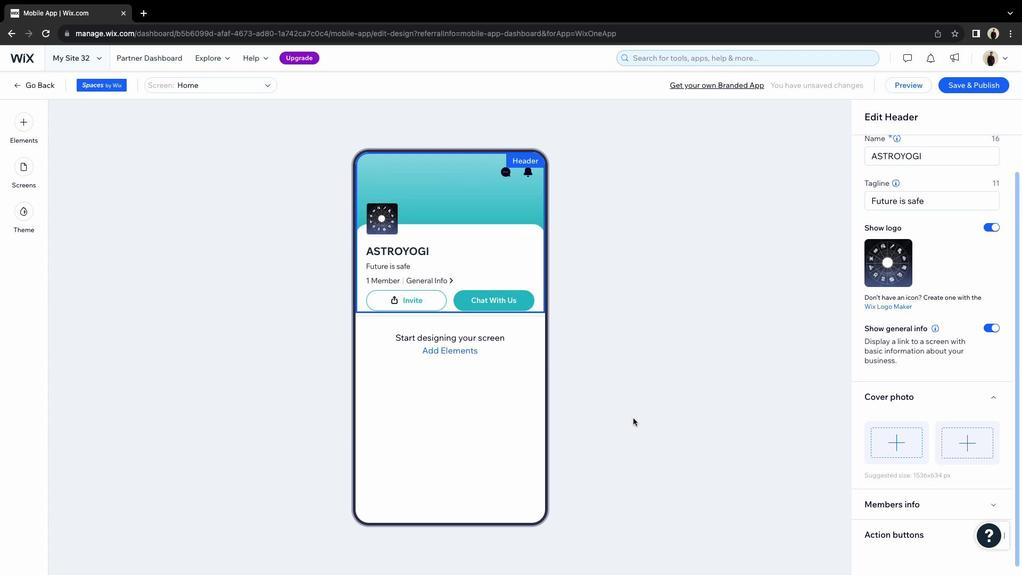 
Action: Mouse moved to (897, 385)
Screenshot: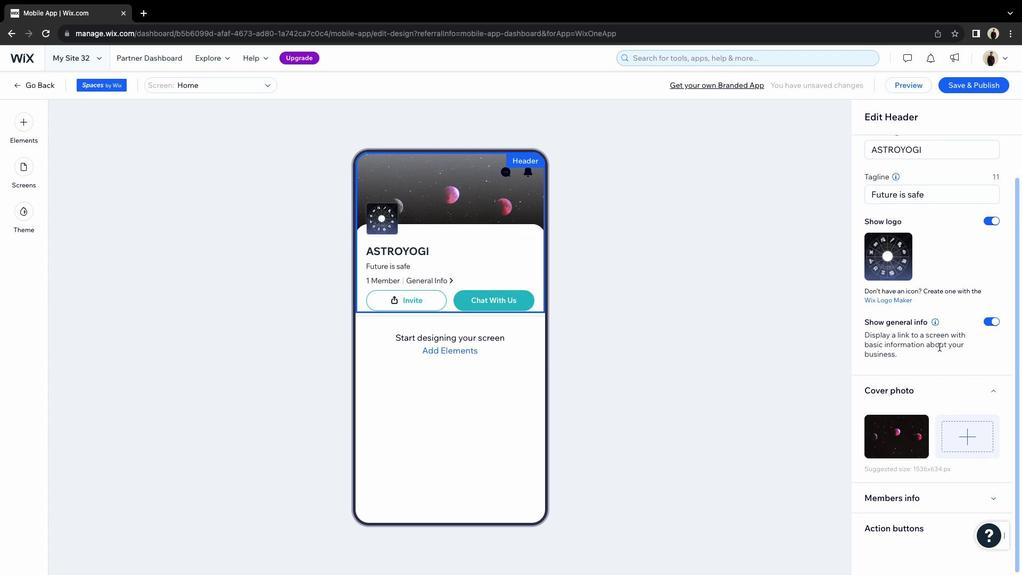 
Action: Mouse scrolled (897, 385) with delta (-3, -4)
Screenshot: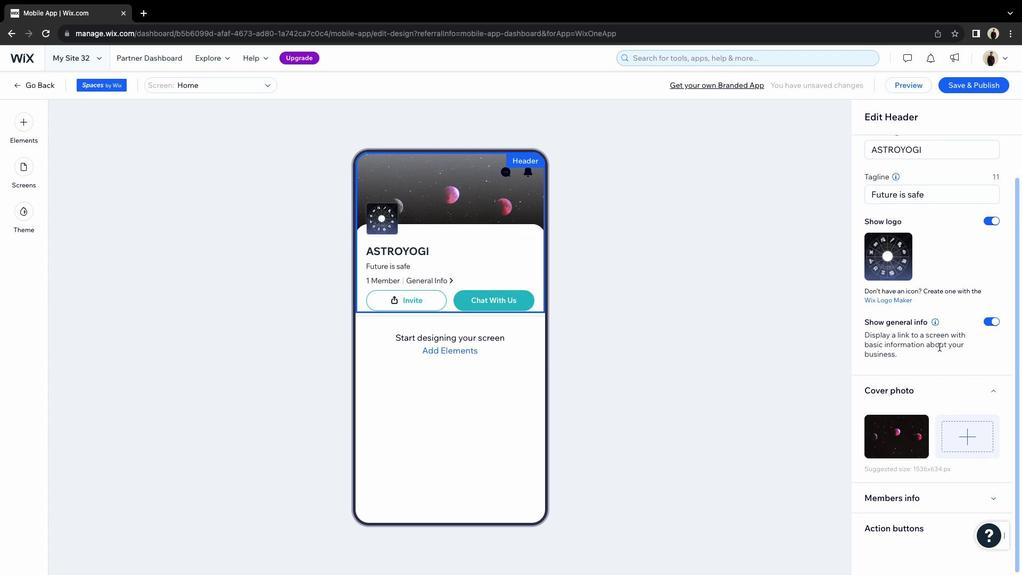 
Action: Mouse scrolled (897, 385) with delta (-3, -4)
Screenshot: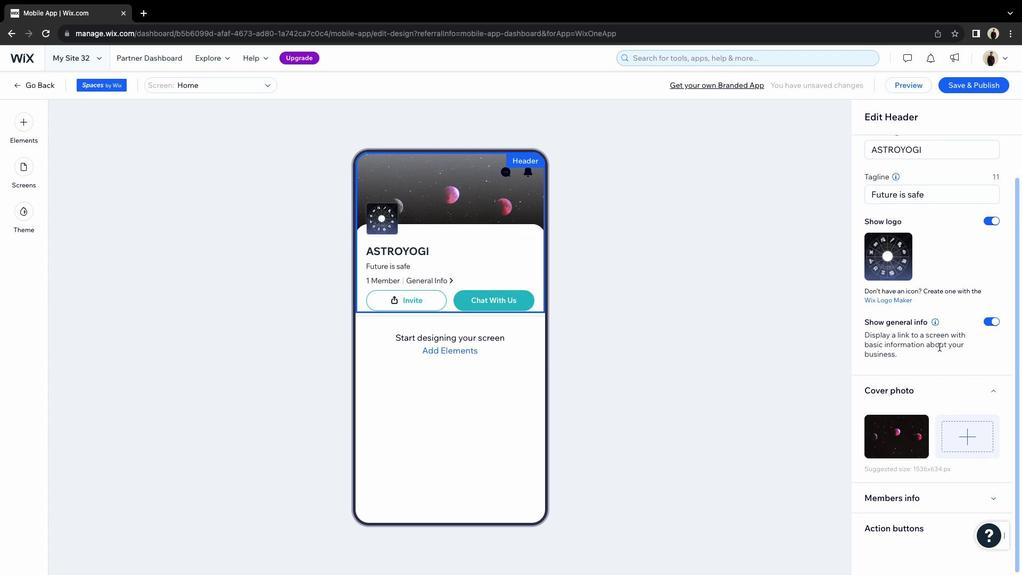 
Action: Mouse moved to (897, 385)
Screenshot: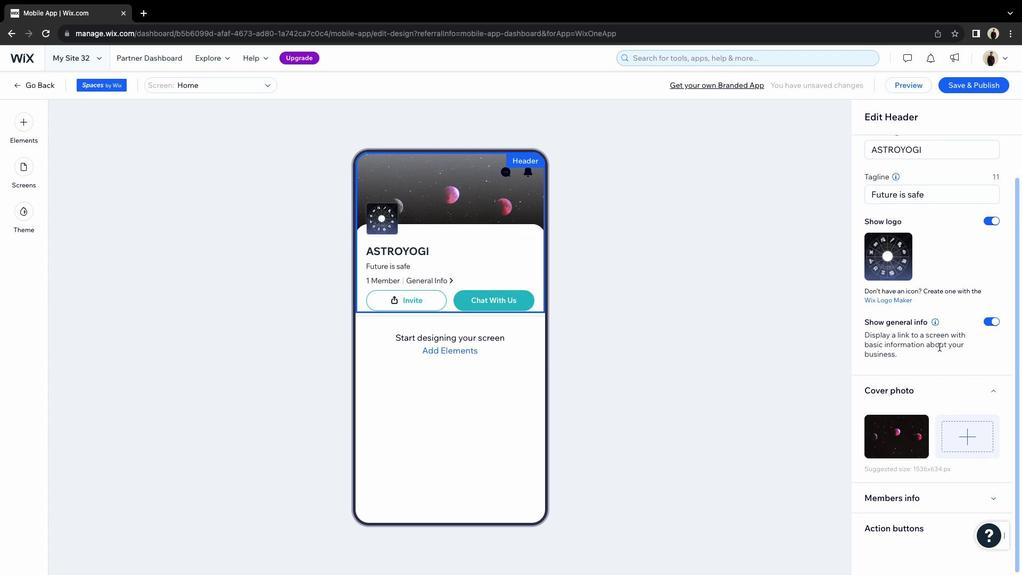 
Action: Mouse scrolled (897, 385) with delta (-3, -5)
Screenshot: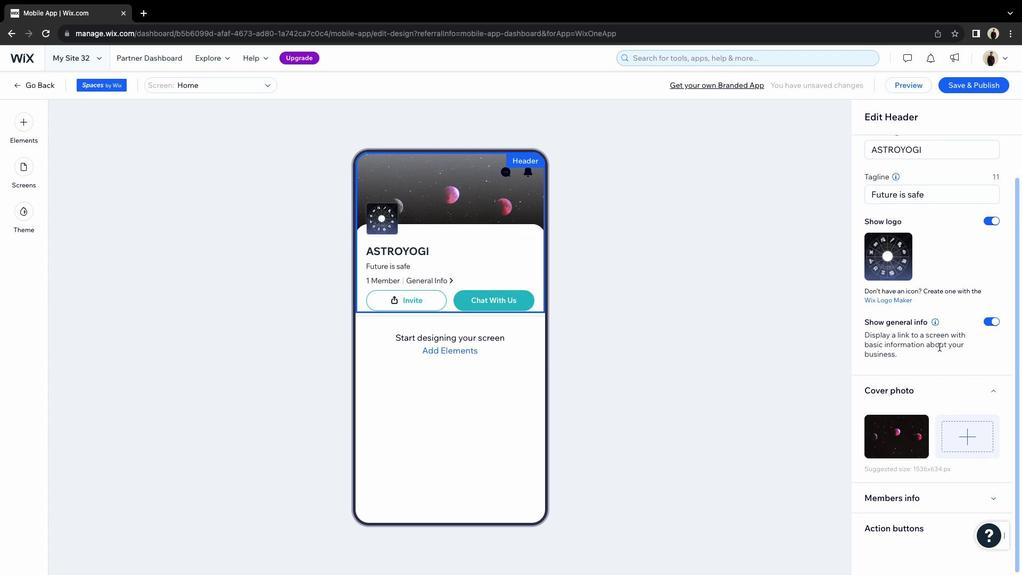 
Action: Mouse moved to (897, 385)
Screenshot: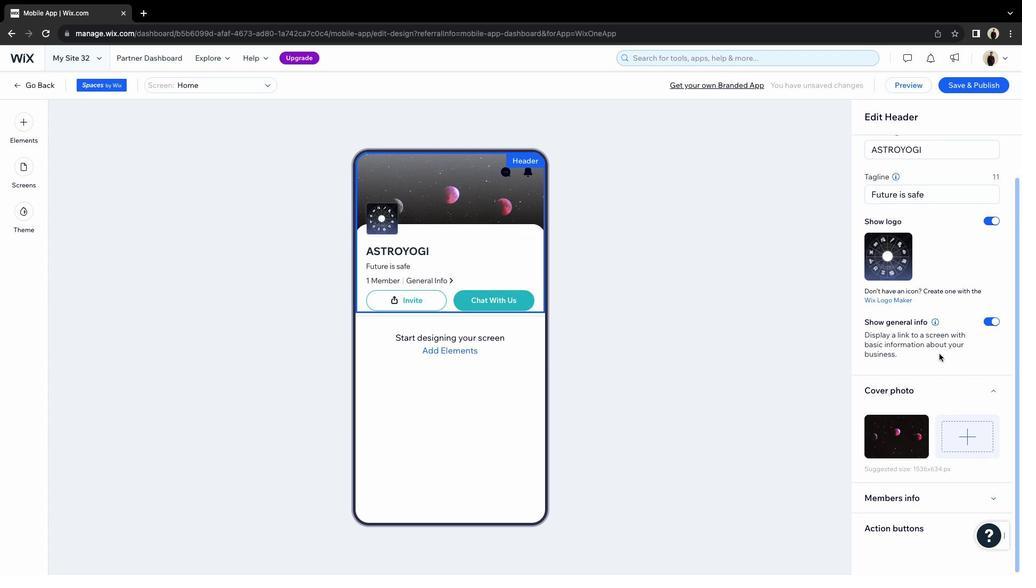 
Action: Mouse scrolled (897, 385) with delta (-3, -6)
Screenshot: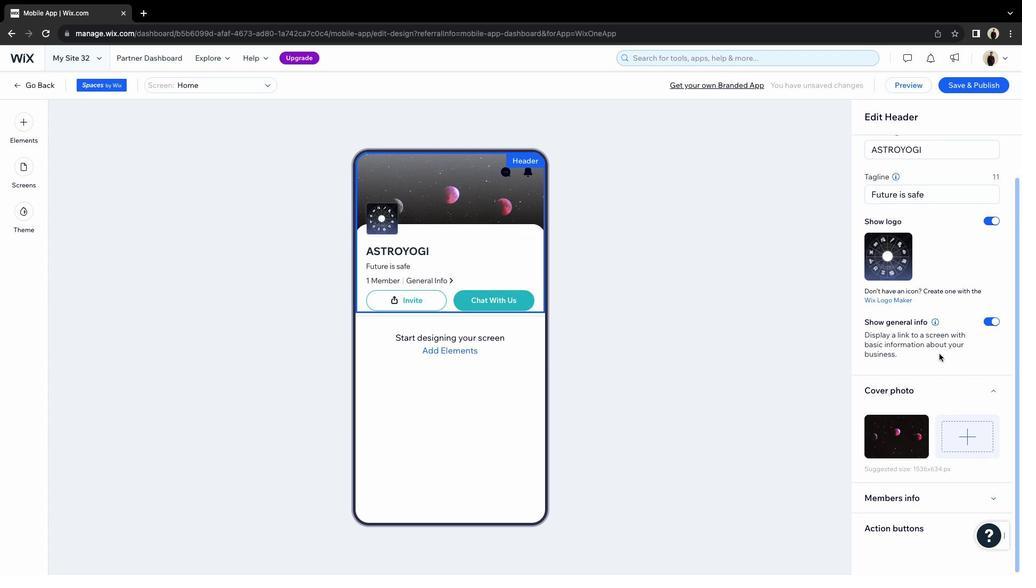 
Action: Mouse moved to (934, 341)
Screenshot: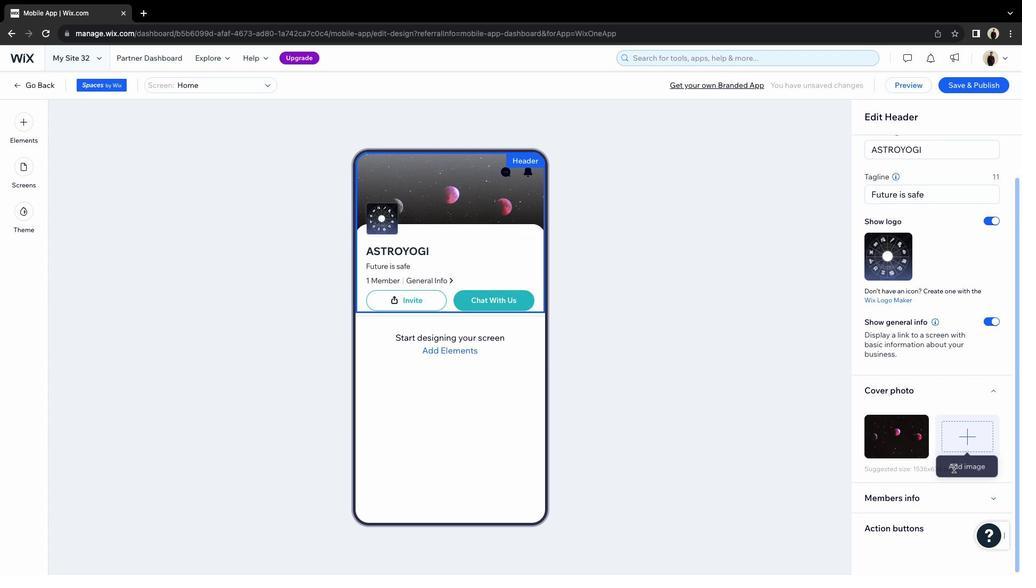 
Action: Mouse scrolled (934, 341) with delta (-3, -4)
Screenshot: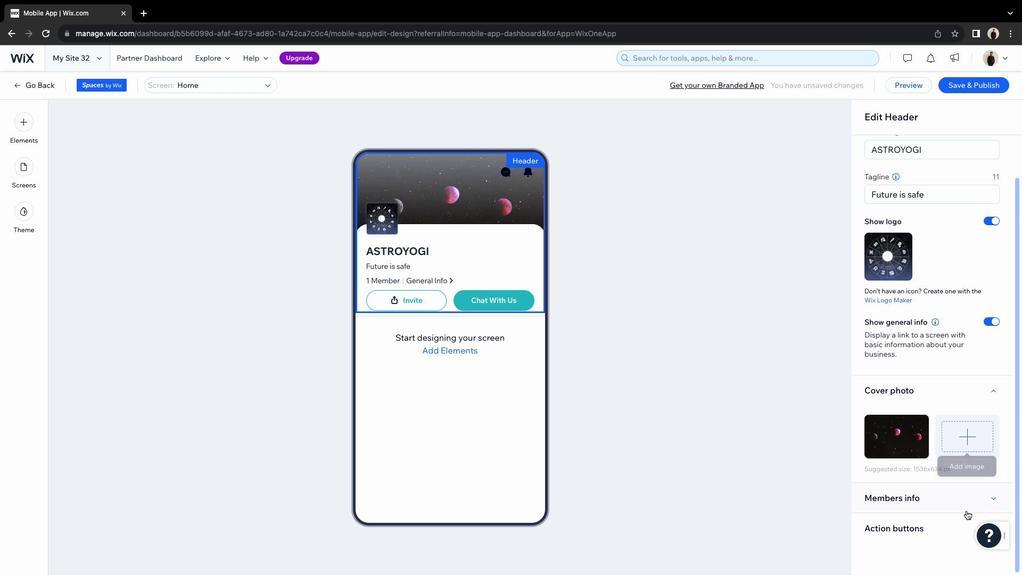 
Action: Mouse scrolled (934, 341) with delta (-3, -4)
Screenshot: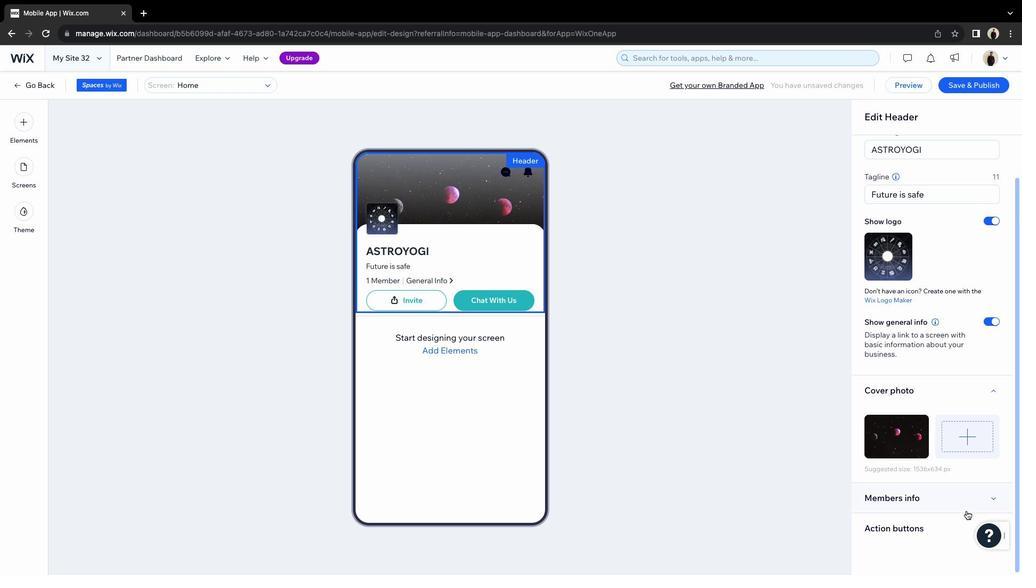 
Action: Mouse scrolled (934, 341) with delta (-3, -5)
Screenshot: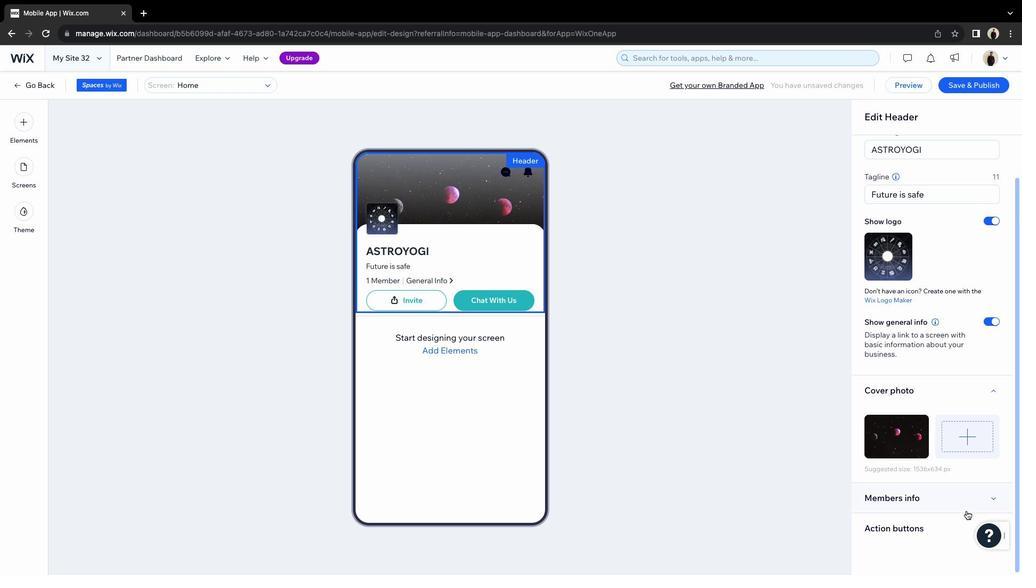 
Action: Mouse scrolled (934, 341) with delta (-3, -6)
Screenshot: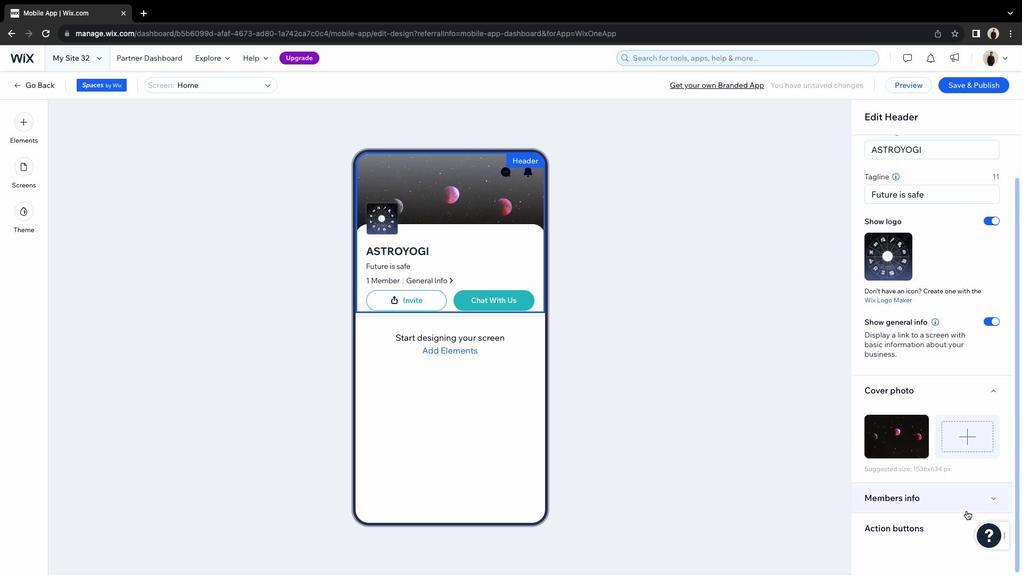 
Action: Mouse scrolled (934, 341) with delta (-3, -6)
Screenshot: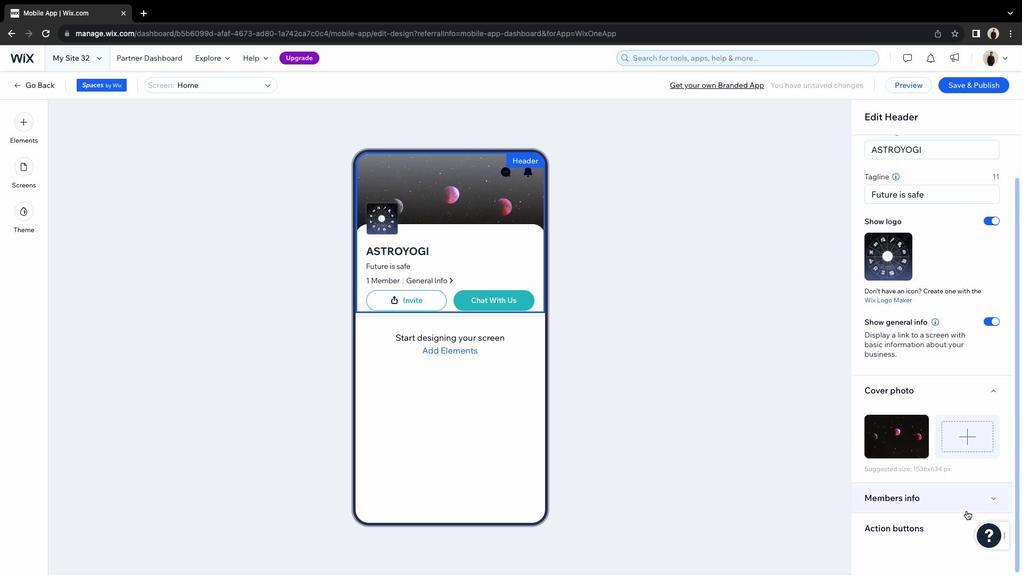 
Action: Mouse moved to (968, 496)
Screenshot: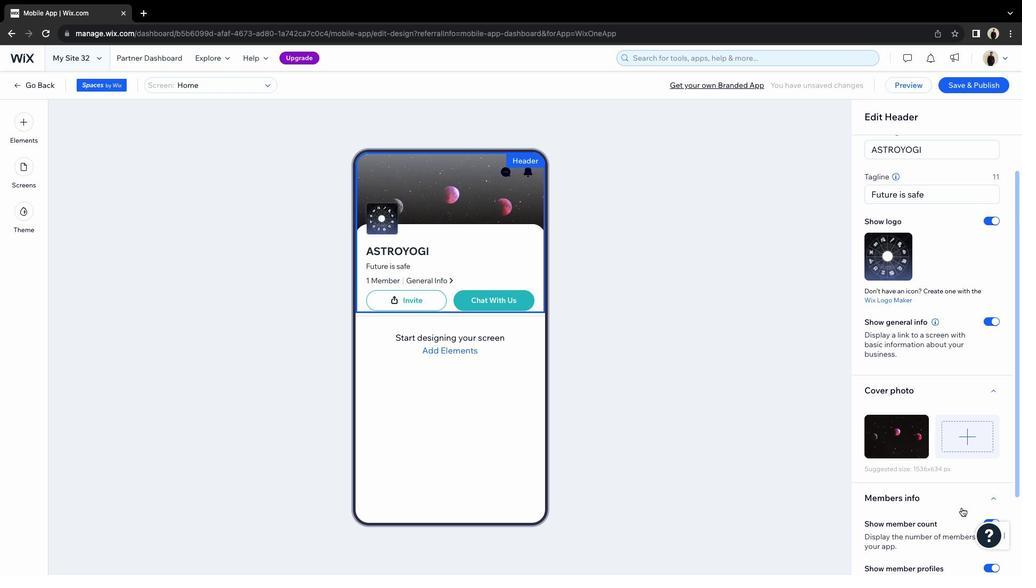 
Action: Mouse pressed left at (968, 496)
Screenshot: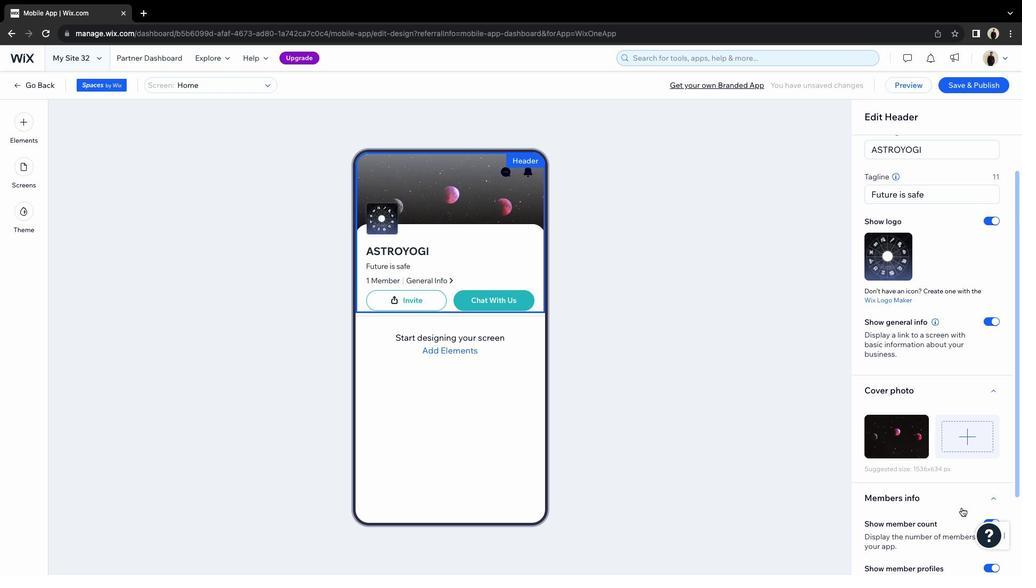 
Action: Mouse moved to (957, 495)
Screenshot: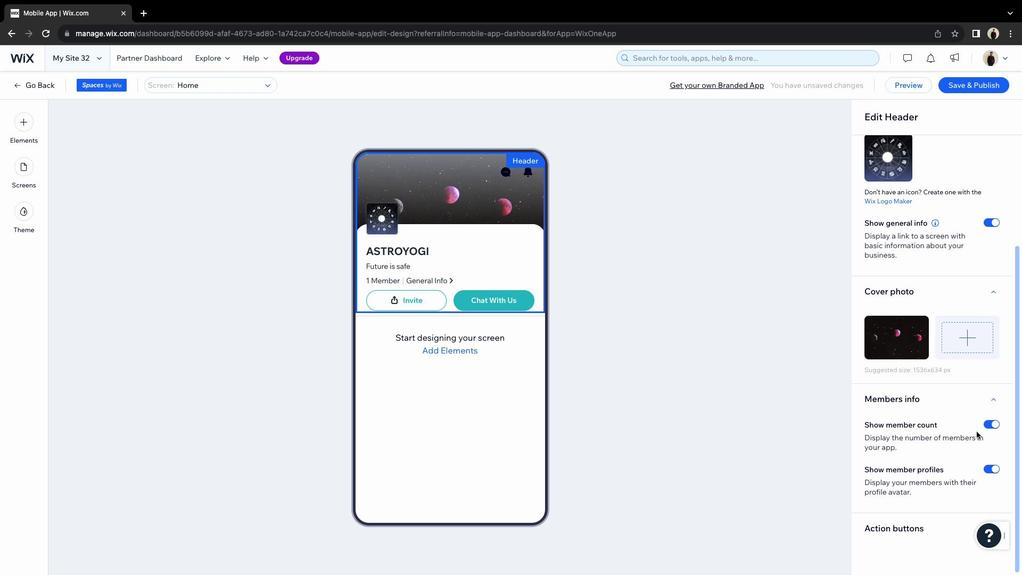 
Action: Mouse scrolled (957, 495) with delta (-3, -4)
Screenshot: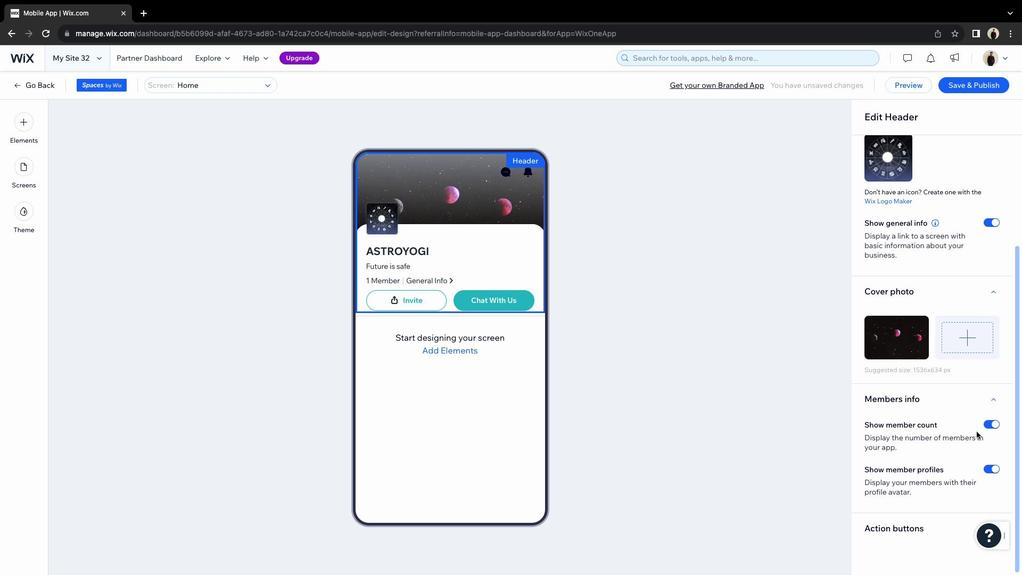 
Action: Mouse moved to (957, 473)
Screenshot: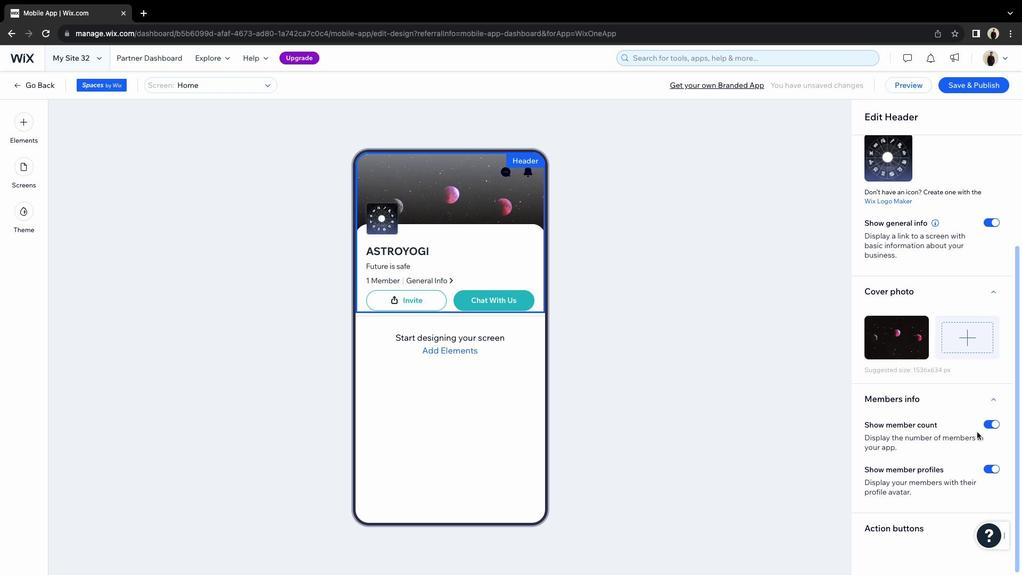
Action: Mouse scrolled (957, 473) with delta (-3, -4)
Screenshot: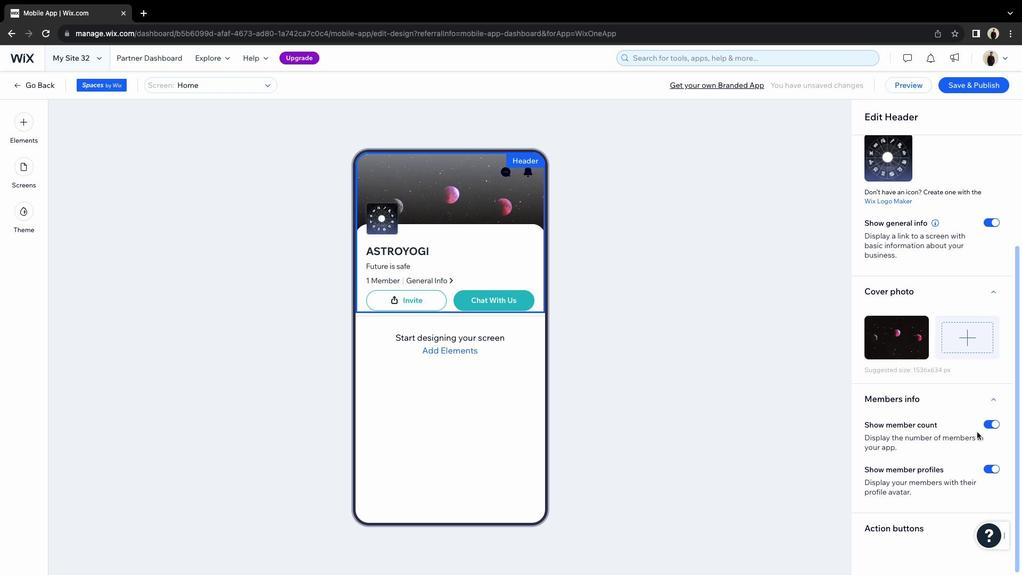 
Action: Mouse moved to (956, 456)
Screenshot: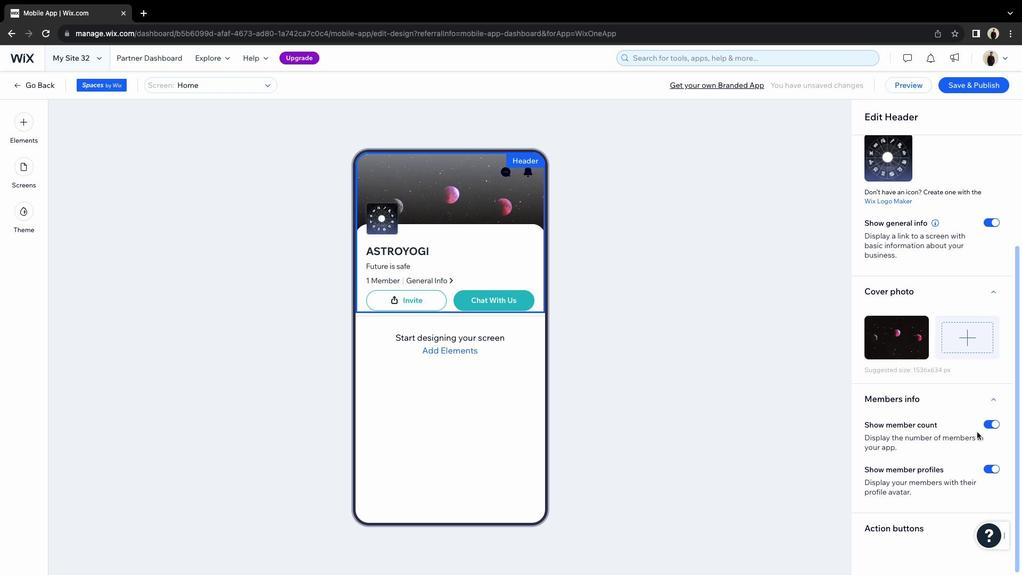 
Action: Mouse scrolled (956, 456) with delta (-3, -4)
Screenshot: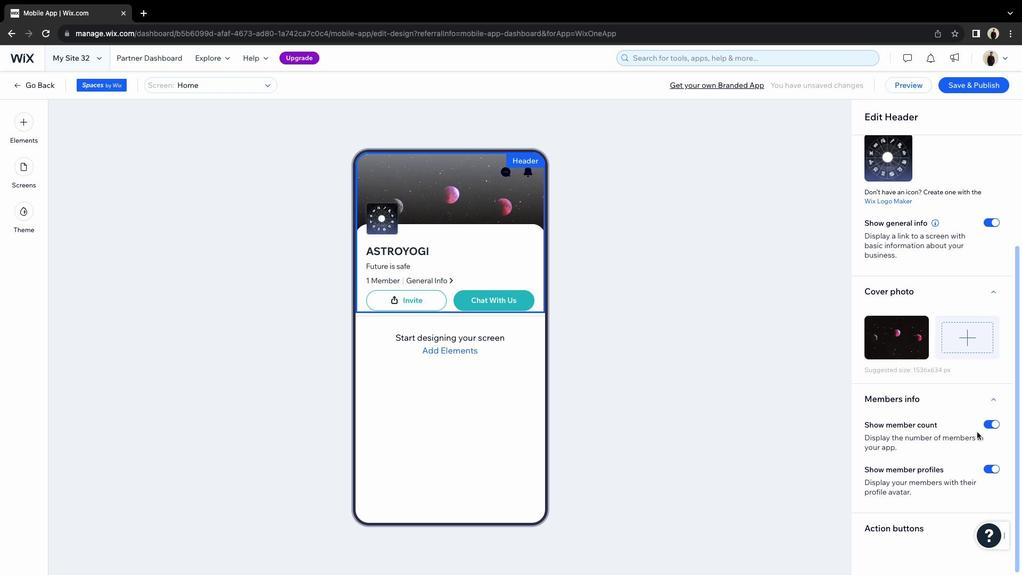 
Action: Mouse moved to (959, 424)
Screenshot: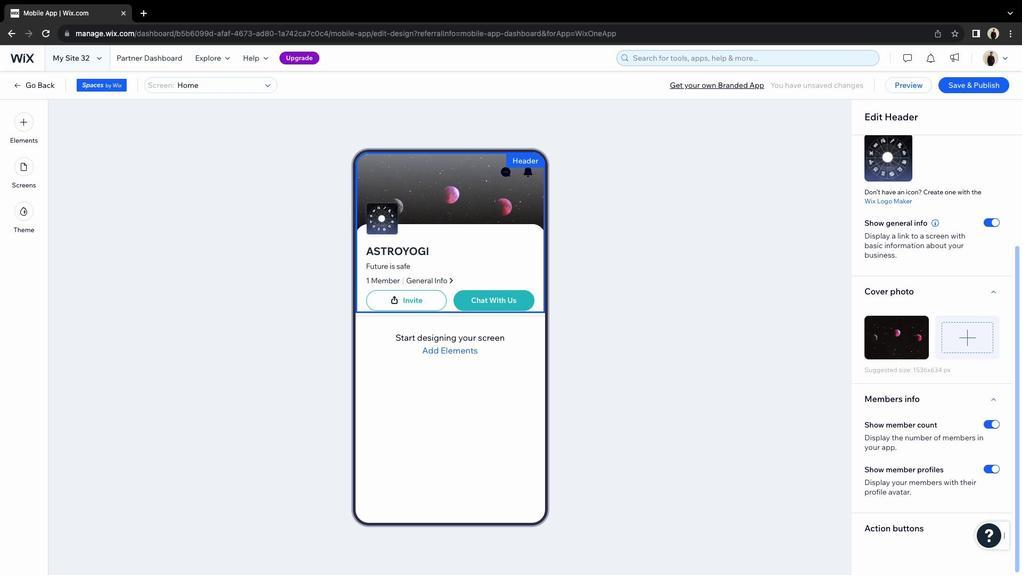 
Action: Mouse scrolled (959, 424) with delta (-3, -5)
Screenshot: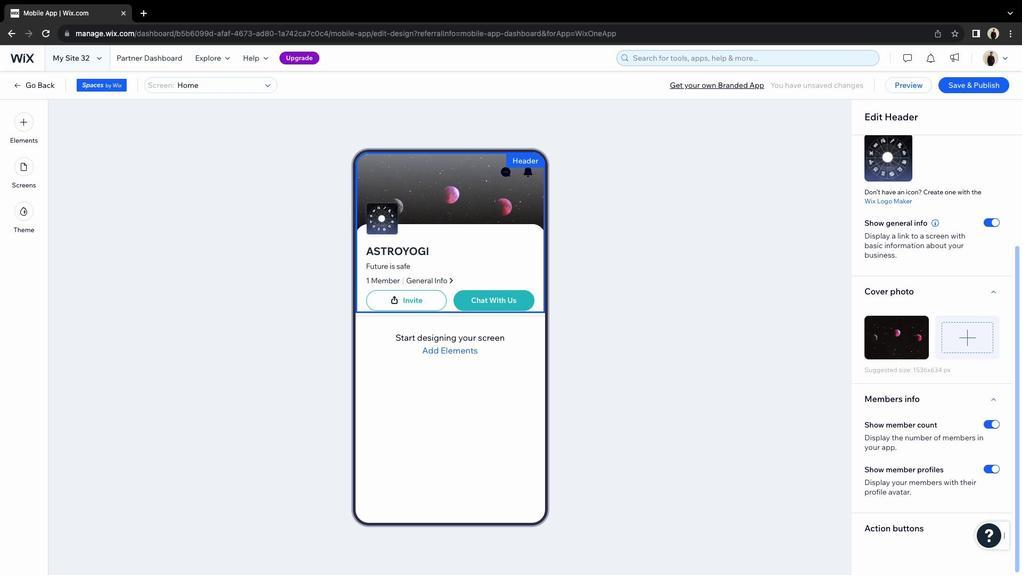 
Action: Mouse moved to (994, 418)
Screenshot: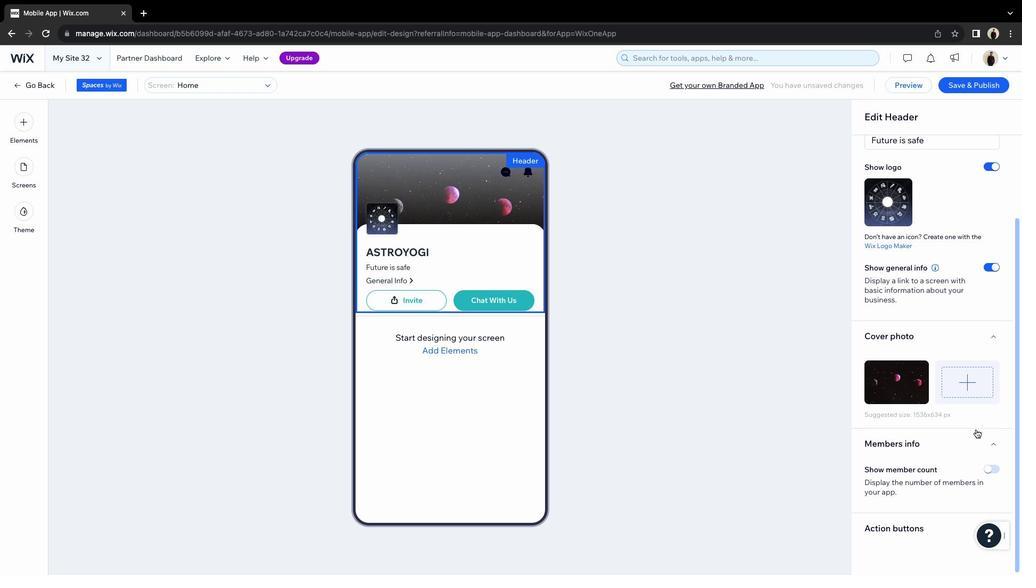 
Action: Mouse pressed left at (994, 418)
Screenshot: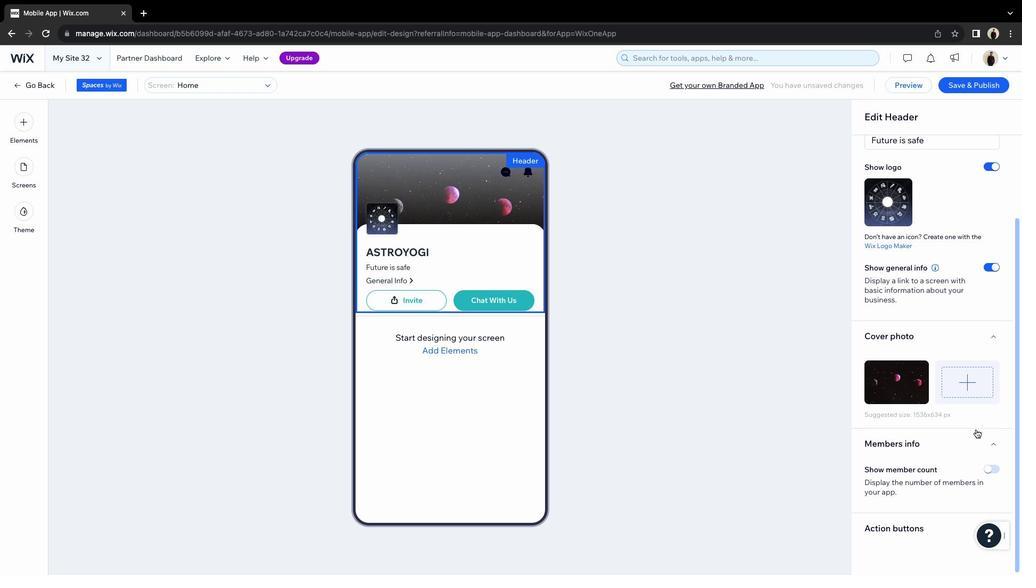 
Action: Mouse moved to (972, 425)
Screenshot: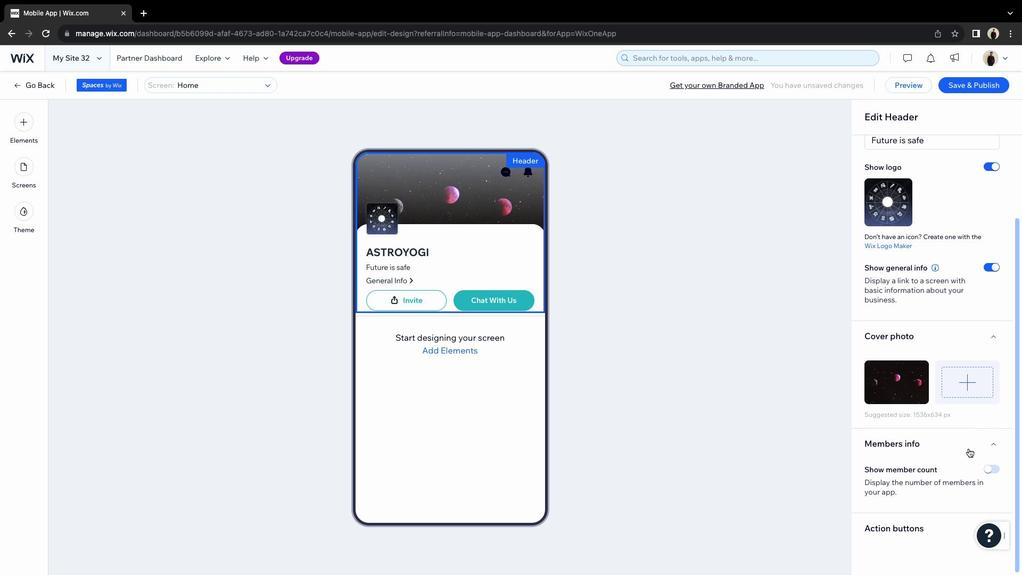 
Action: Mouse scrolled (972, 425) with delta (-3, -4)
Screenshot: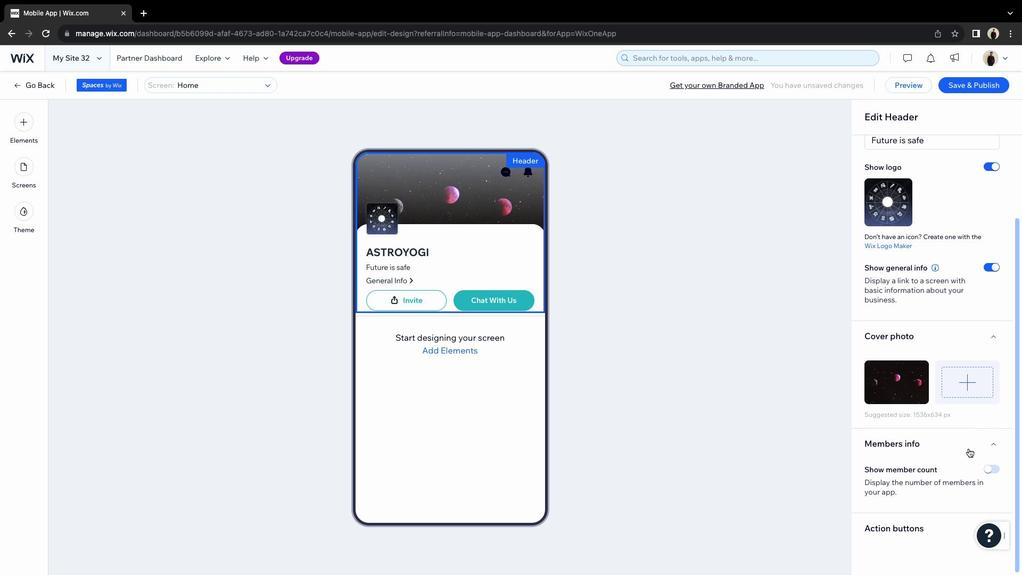 
Action: Mouse scrolled (972, 425) with delta (-3, -4)
Screenshot: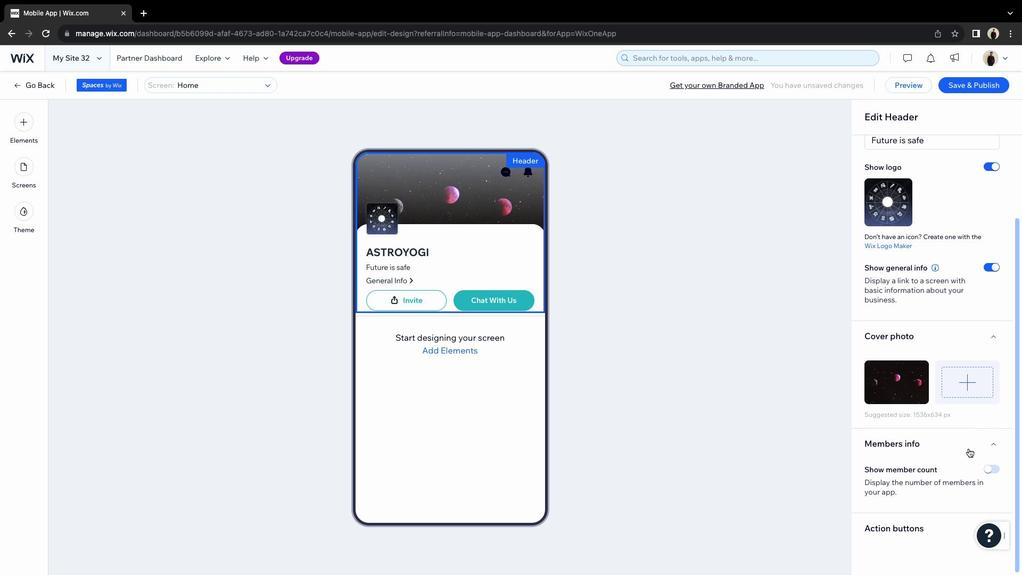 
Action: Mouse scrolled (972, 425) with delta (-3, -5)
Screenshot: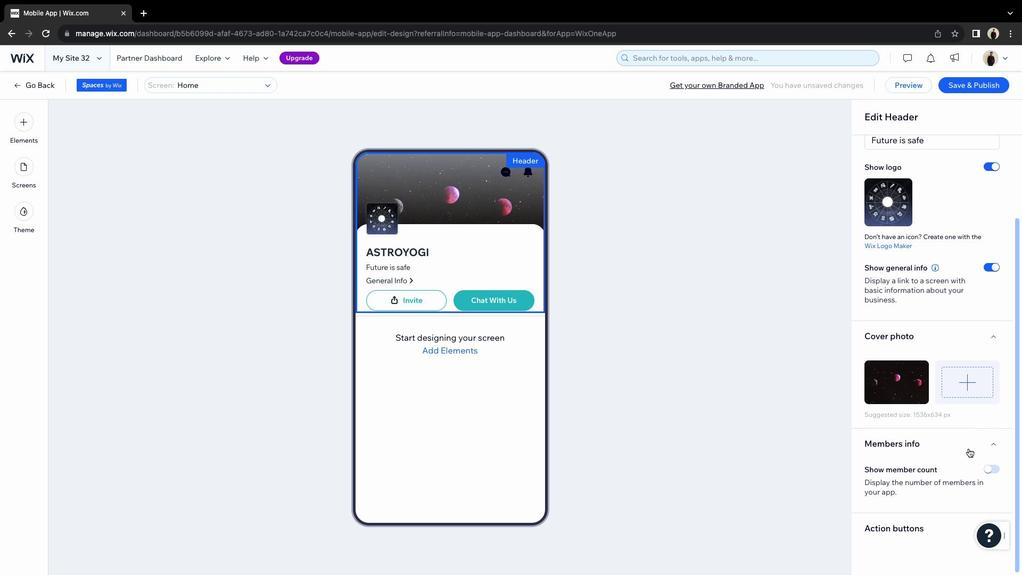
Action: Mouse scrolled (972, 425) with delta (-3, -6)
Screenshot: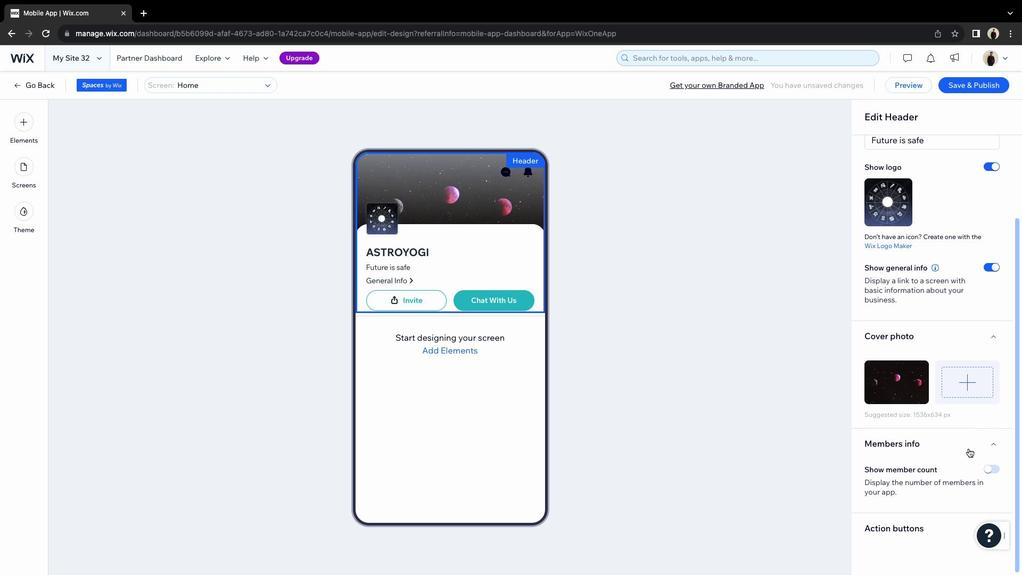
Action: Mouse scrolled (972, 425) with delta (-3, -6)
Screenshot: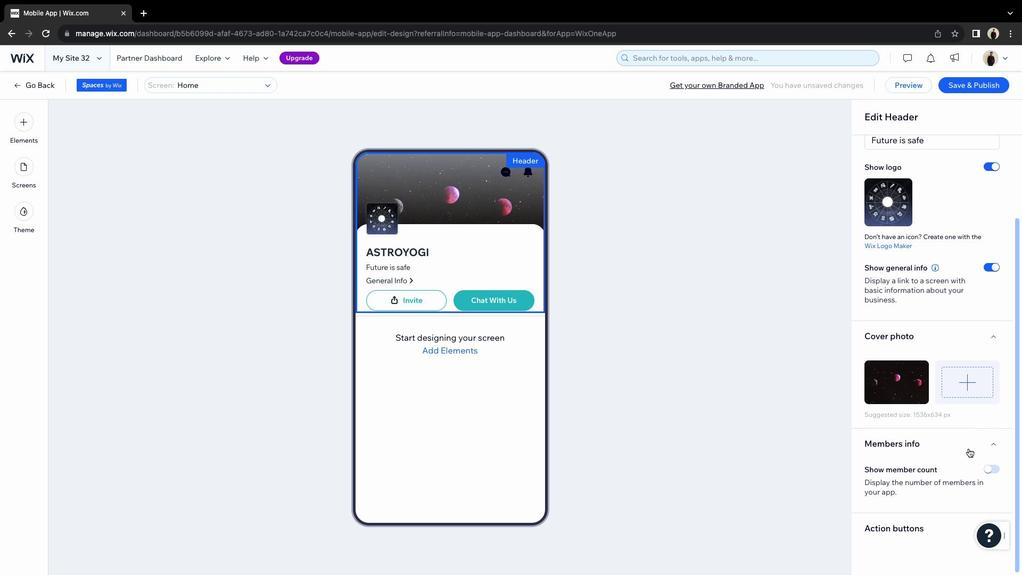 
Action: Mouse scrolled (972, 425) with delta (-3, -6)
Screenshot: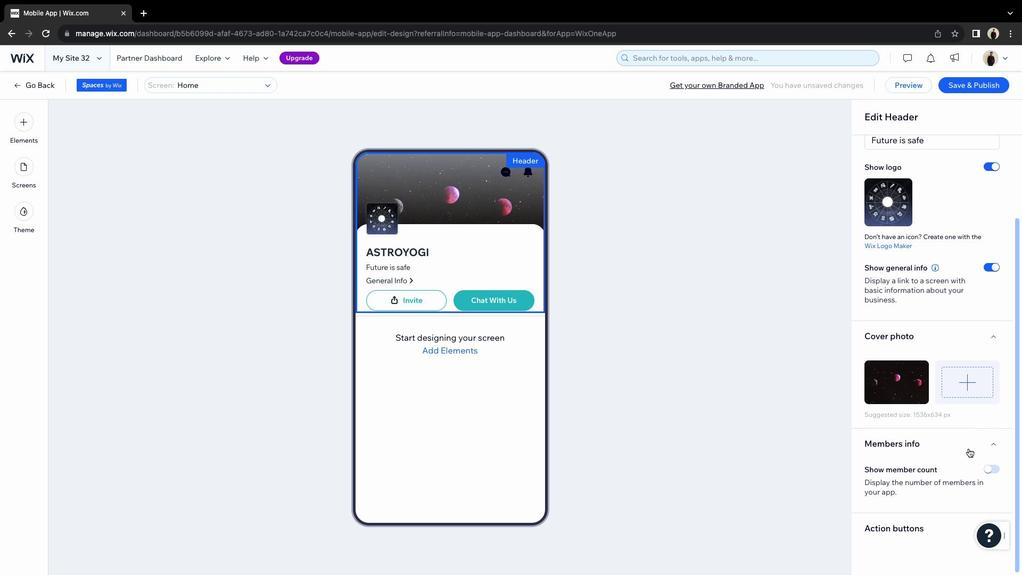 
Action: Mouse moved to (962, 427)
Screenshot: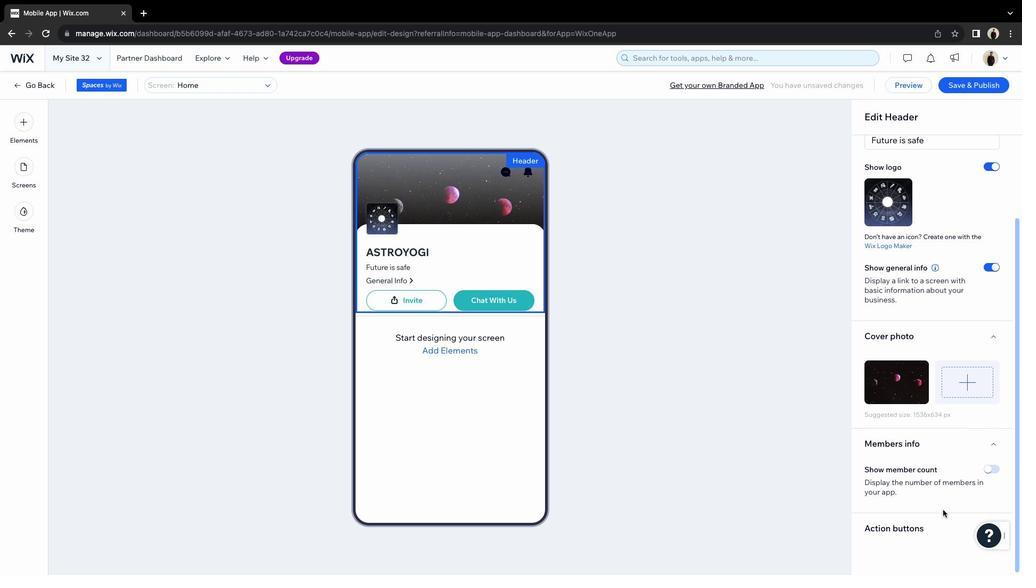 
Action: Mouse scrolled (962, 427) with delta (-3, -4)
Screenshot: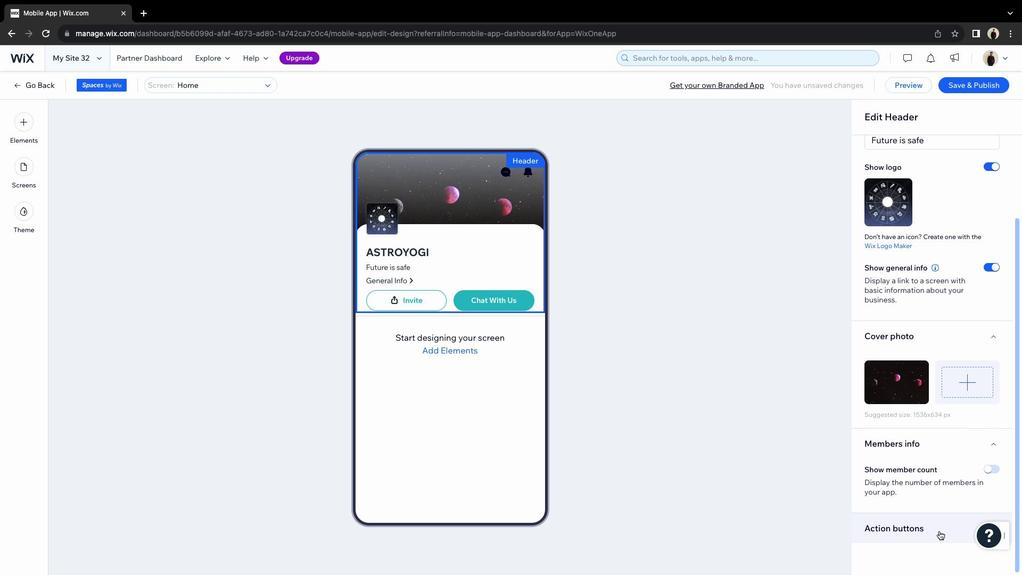 
Action: Mouse scrolled (962, 427) with delta (-3, -4)
Screenshot: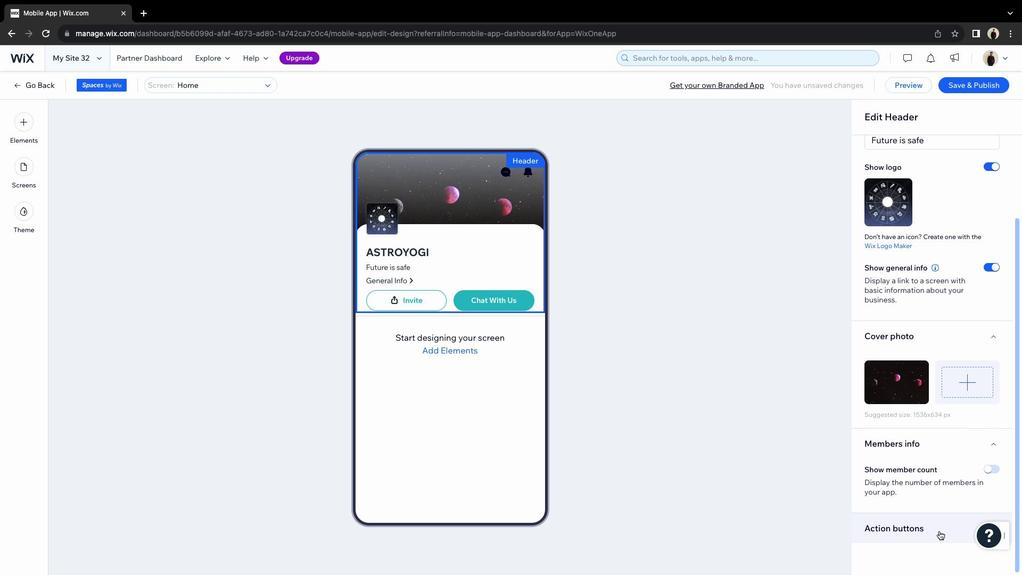 
Action: Mouse scrolled (962, 427) with delta (-3, -5)
Screenshot: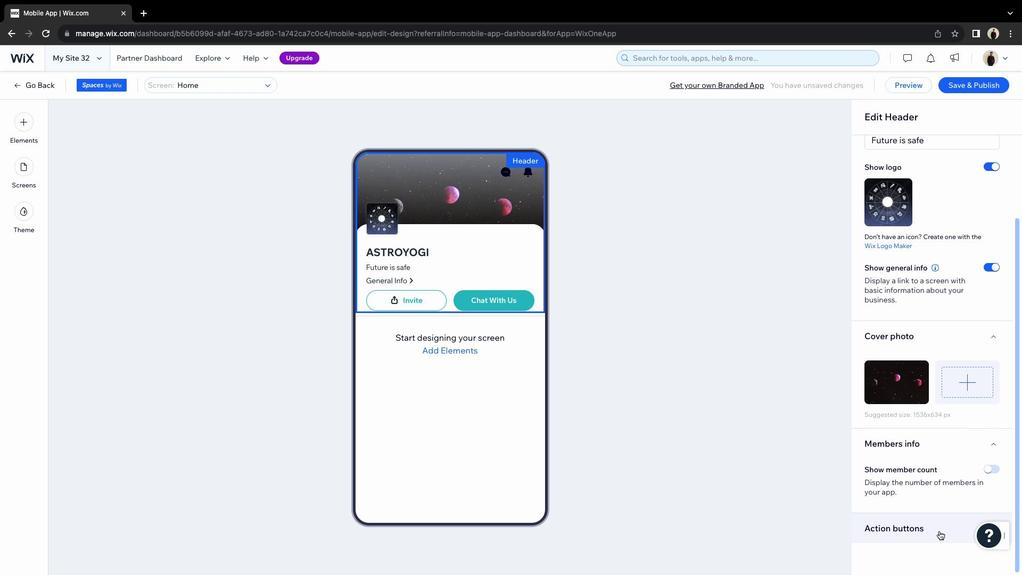 
Action: Mouse scrolled (962, 427) with delta (-3, -6)
Screenshot: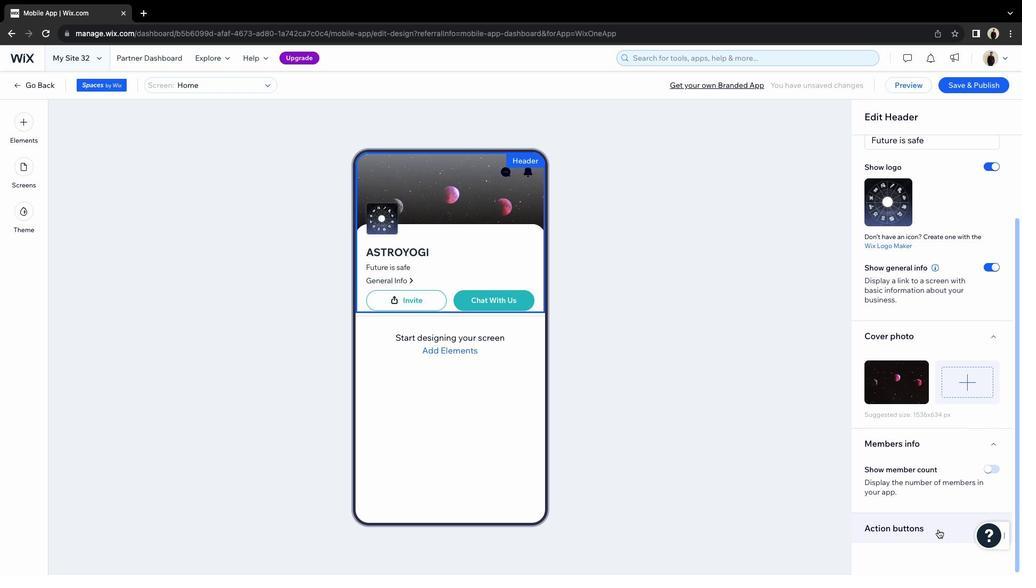 
Action: Mouse moved to (935, 527)
Screenshot: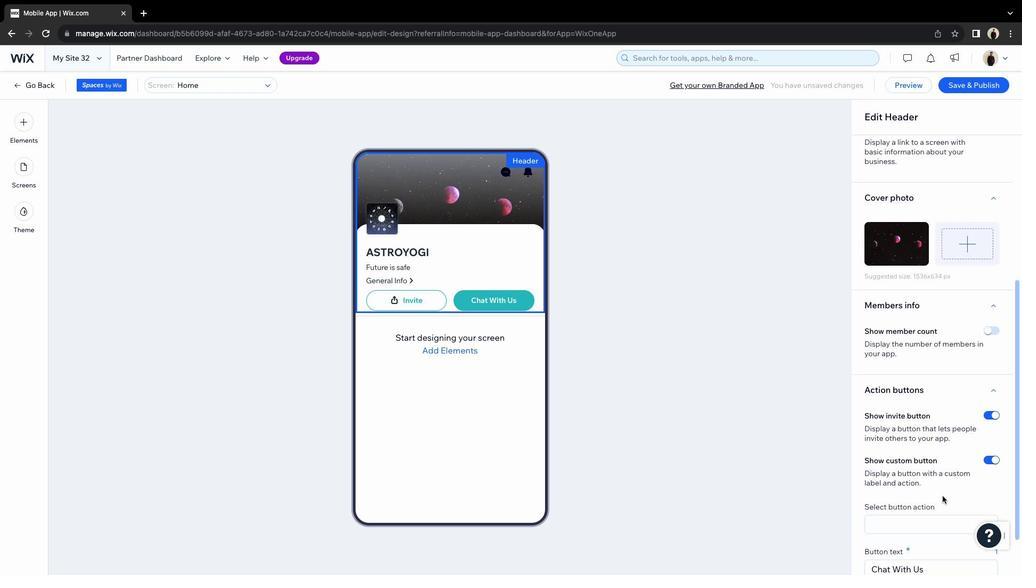 
Action: Mouse pressed left at (935, 527)
Screenshot: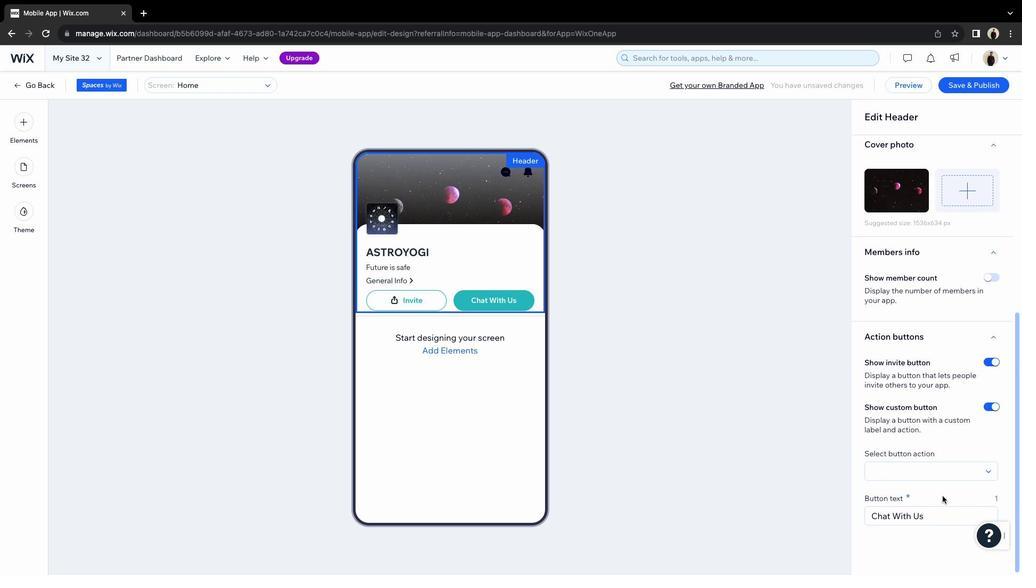
Action: Mouse moved to (938, 491)
Screenshot: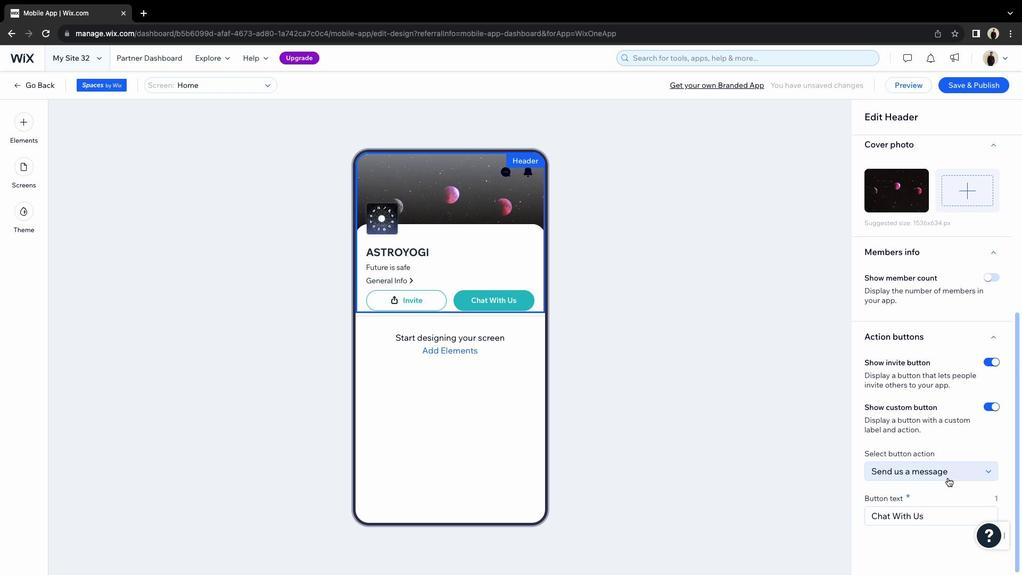 
Action: Mouse scrolled (938, 491) with delta (-3, -4)
Screenshot: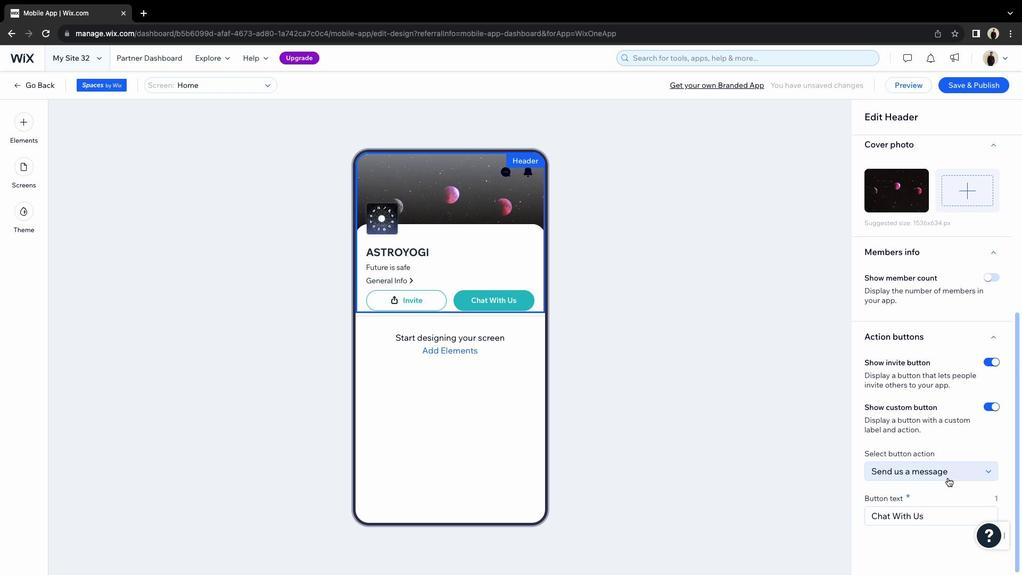 
Action: Mouse scrolled (938, 491) with delta (-3, -4)
Screenshot: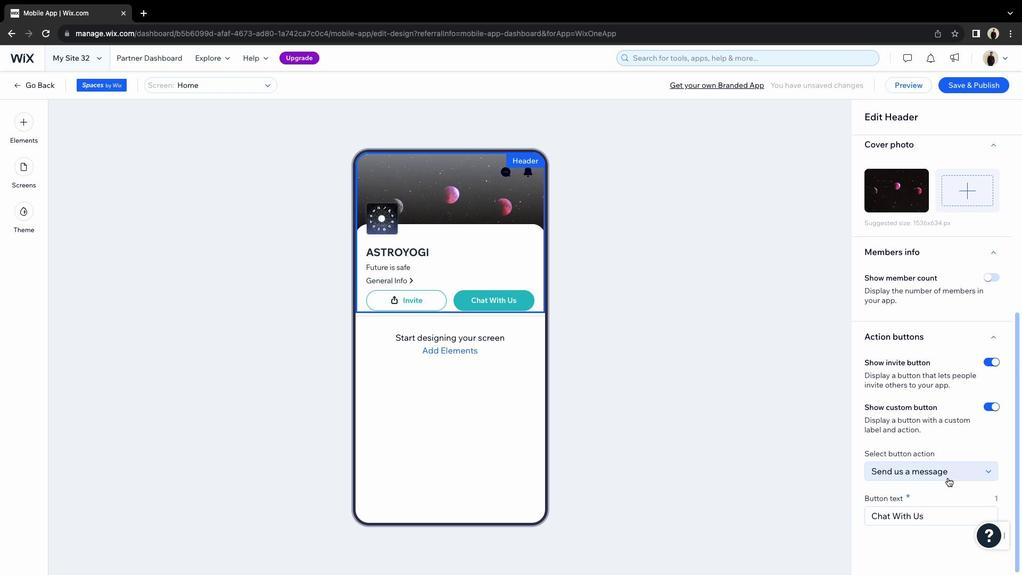 
Action: Mouse scrolled (938, 491) with delta (-3, -5)
Screenshot: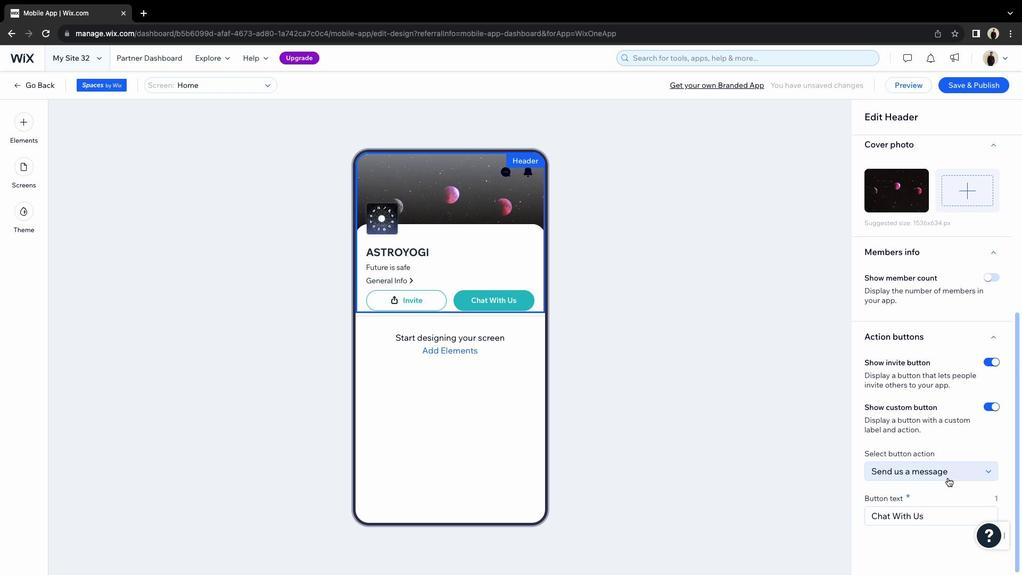 
Action: Mouse scrolled (938, 491) with delta (-3, -6)
Screenshot: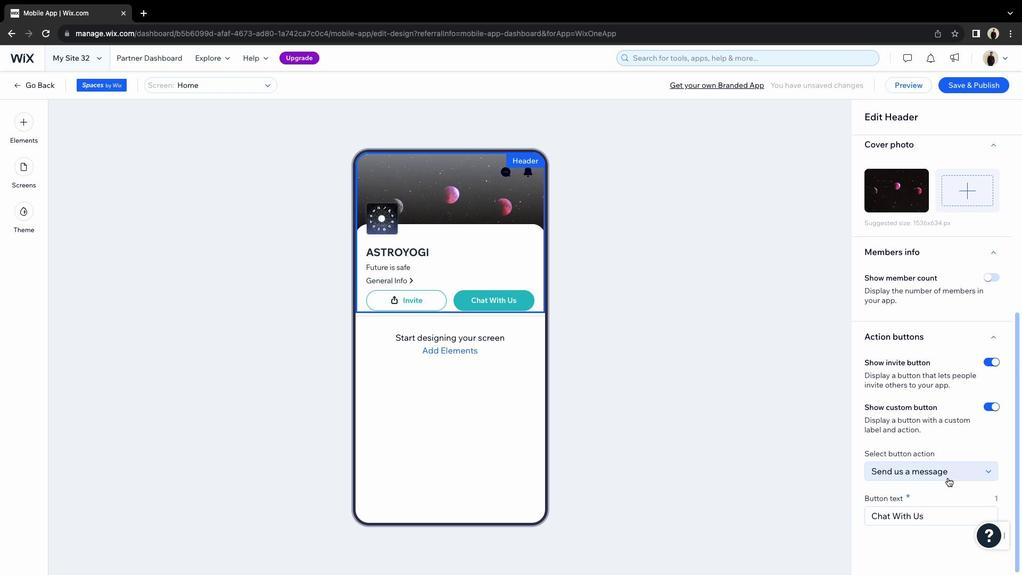 
Action: Mouse scrolled (938, 491) with delta (-3, -6)
Screenshot: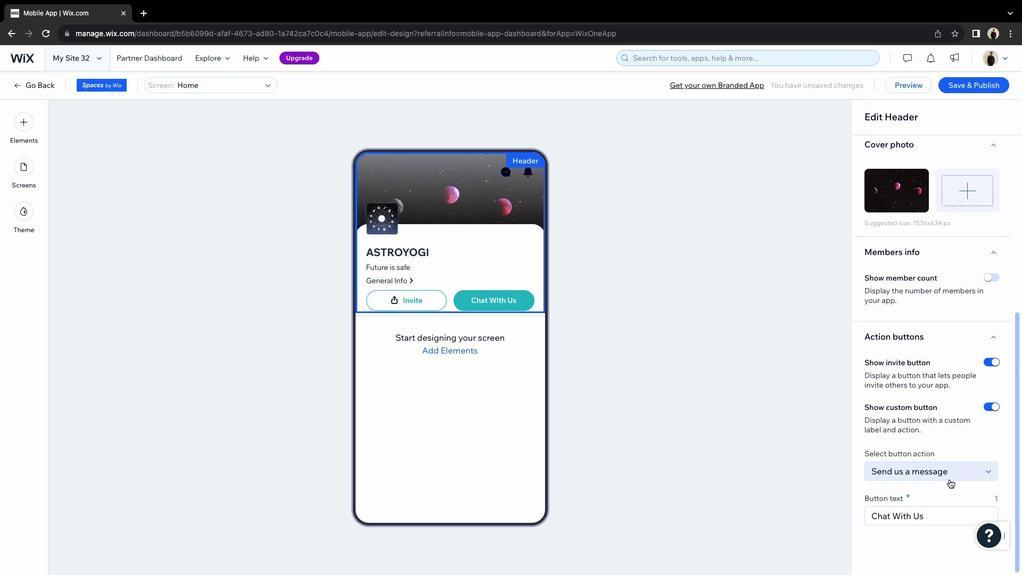 
Action: Mouse moved to (923, 514)
Screenshot: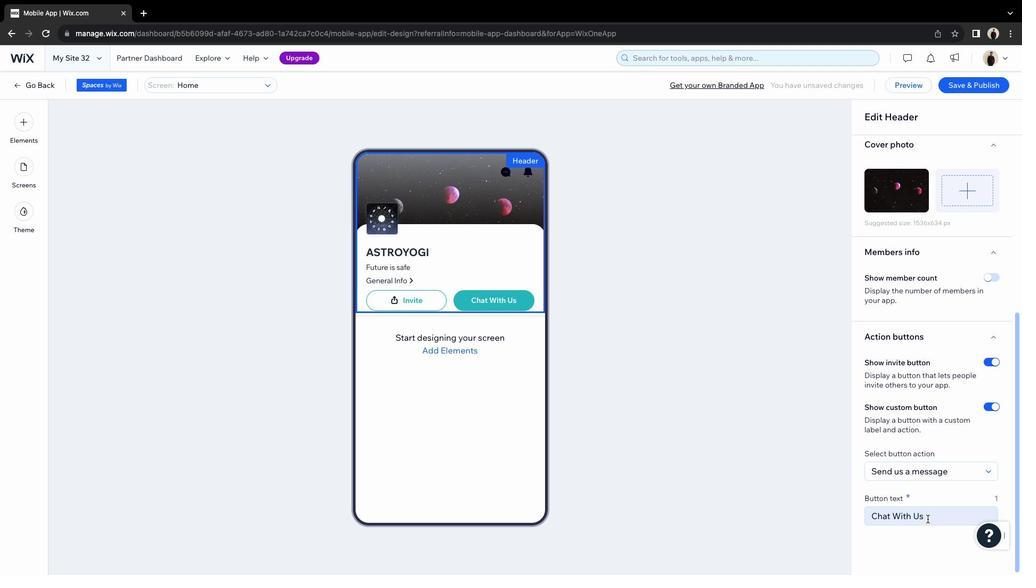 
Action: Mouse pressed left at (923, 514)
Screenshot: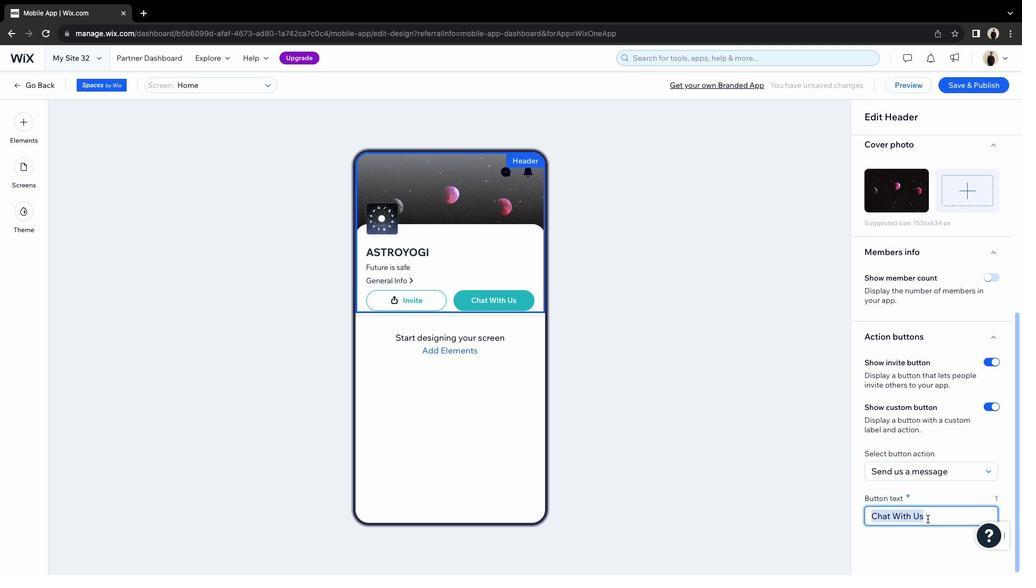 
Action: Key pressed Key.caps_lock'C'Key.caps_lock'o''n''s''u''l''t'
Screenshot: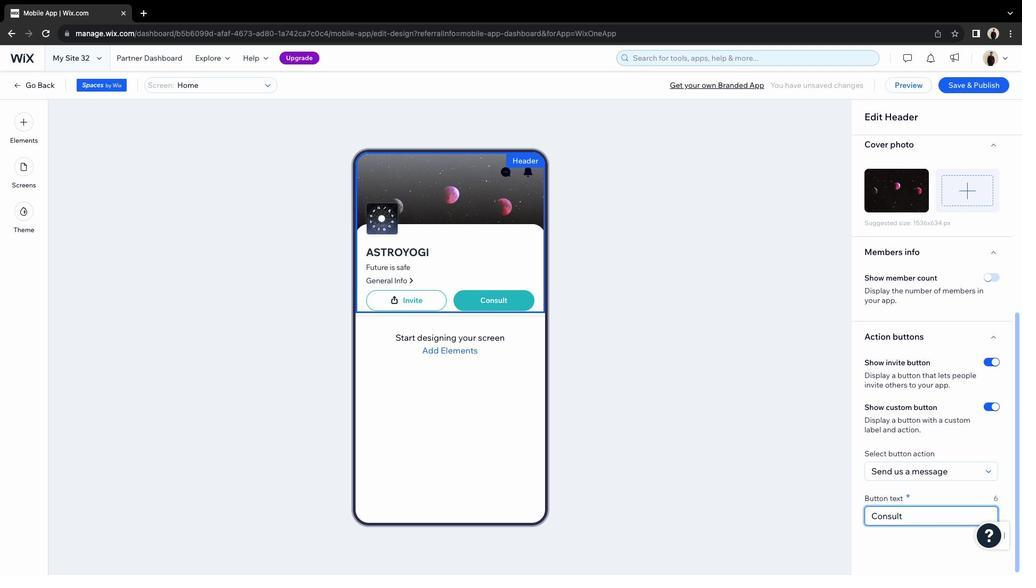 
Action: Mouse moved to (746, 423)
Screenshot: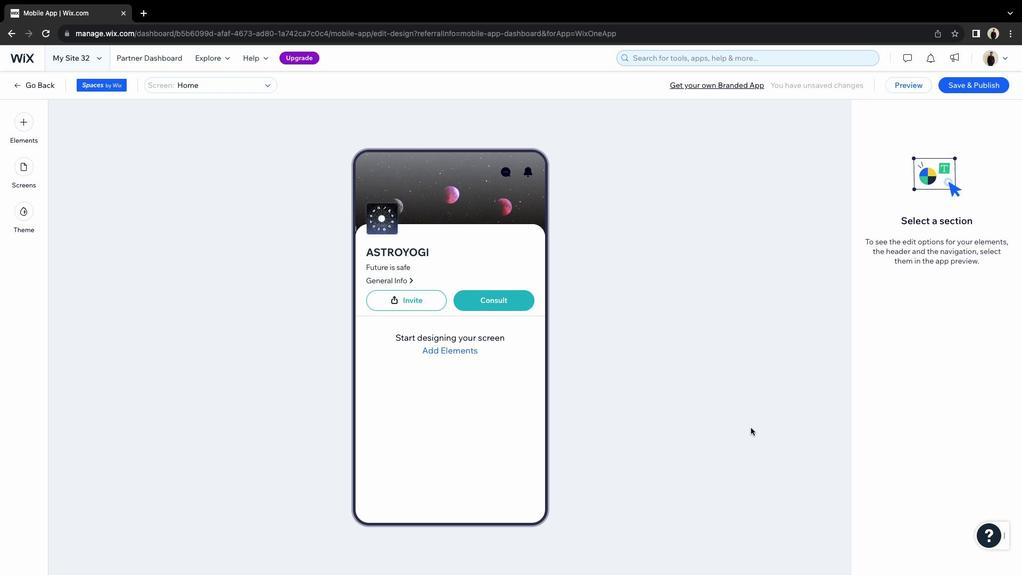 
Action: Mouse pressed left at (746, 423)
Screenshot: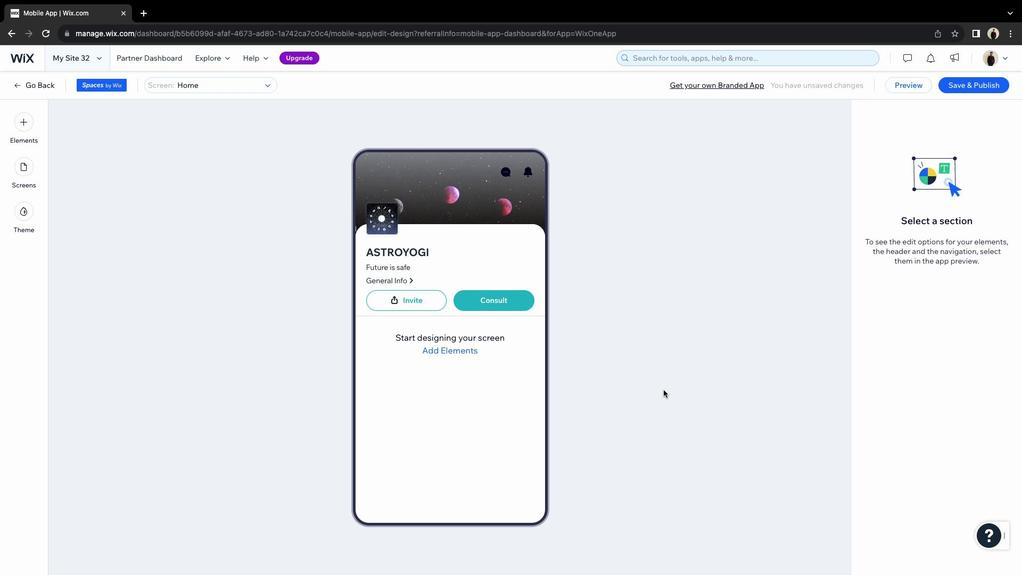 
Action: Mouse moved to (25, 116)
Screenshot: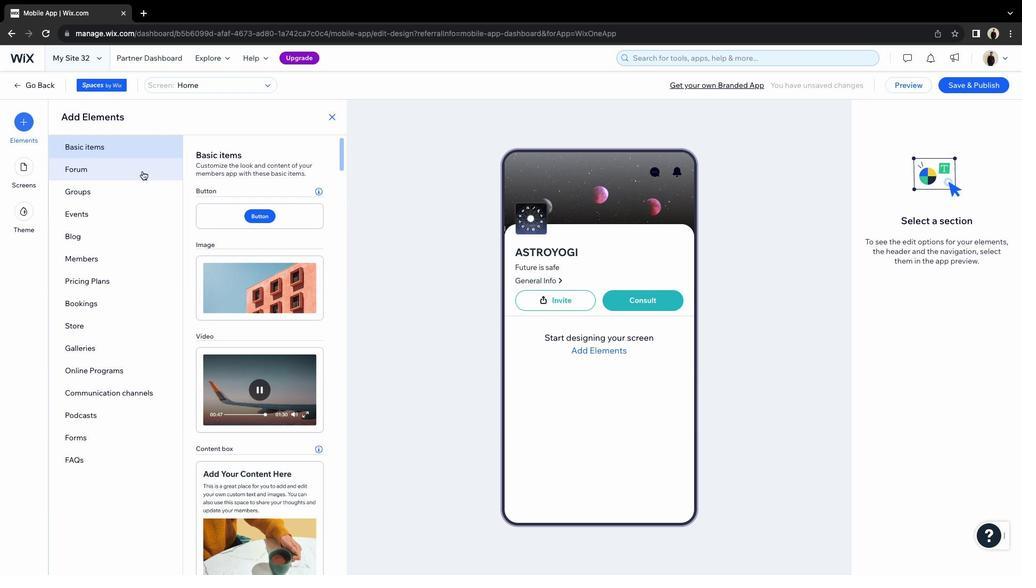 
Action: Mouse pressed left at (25, 116)
Screenshot: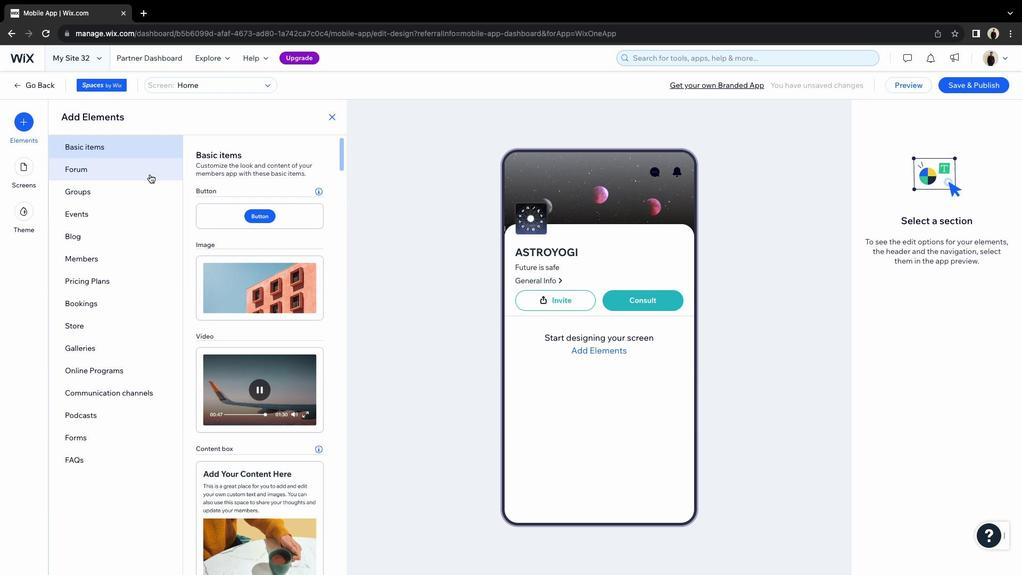
Action: Mouse moved to (291, 273)
Screenshot: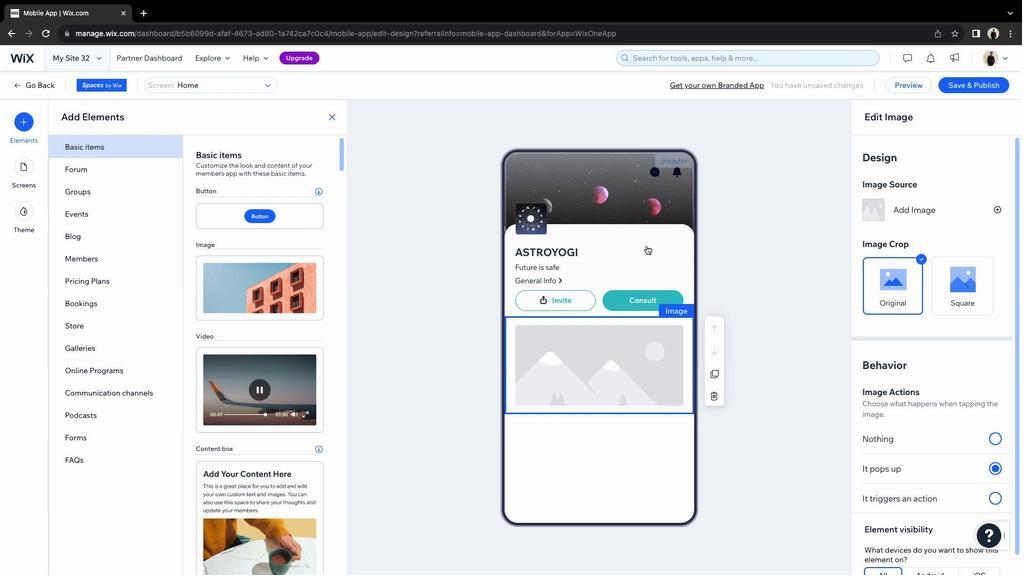 
Action: Mouse pressed left at (291, 273)
Screenshot: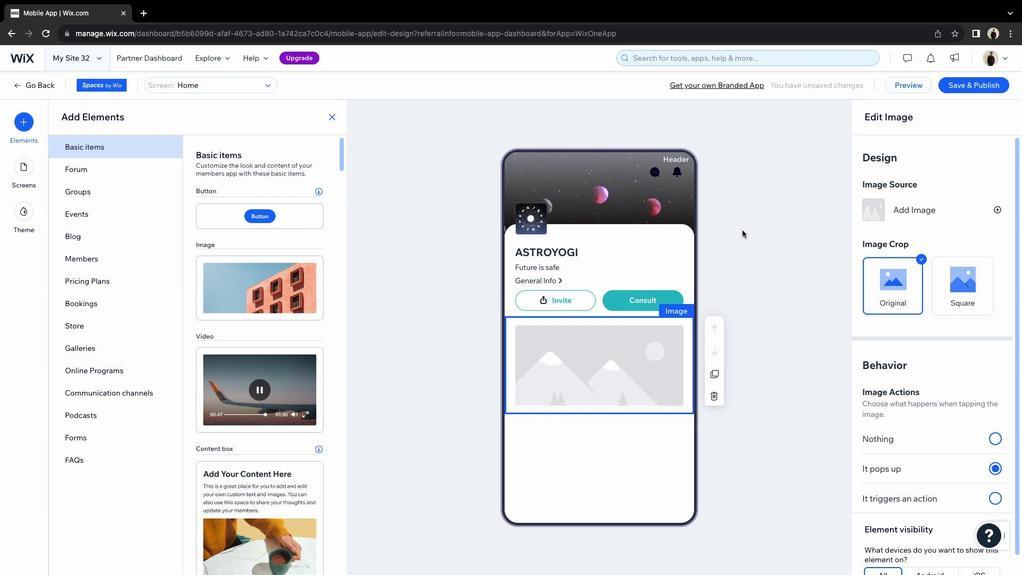
Action: Mouse moved to (898, 207)
Screenshot: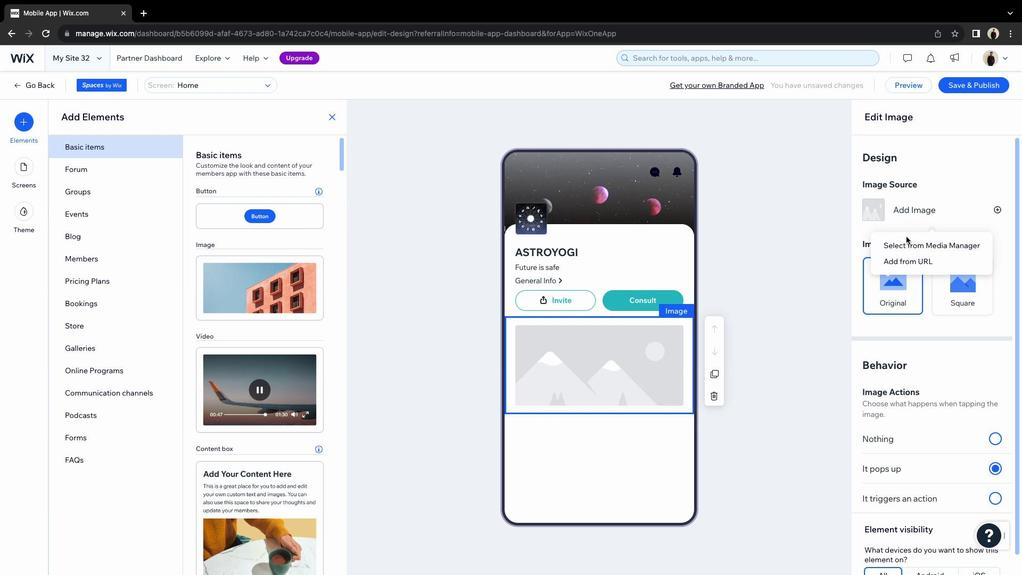 
Action: Mouse pressed left at (898, 207)
Screenshot: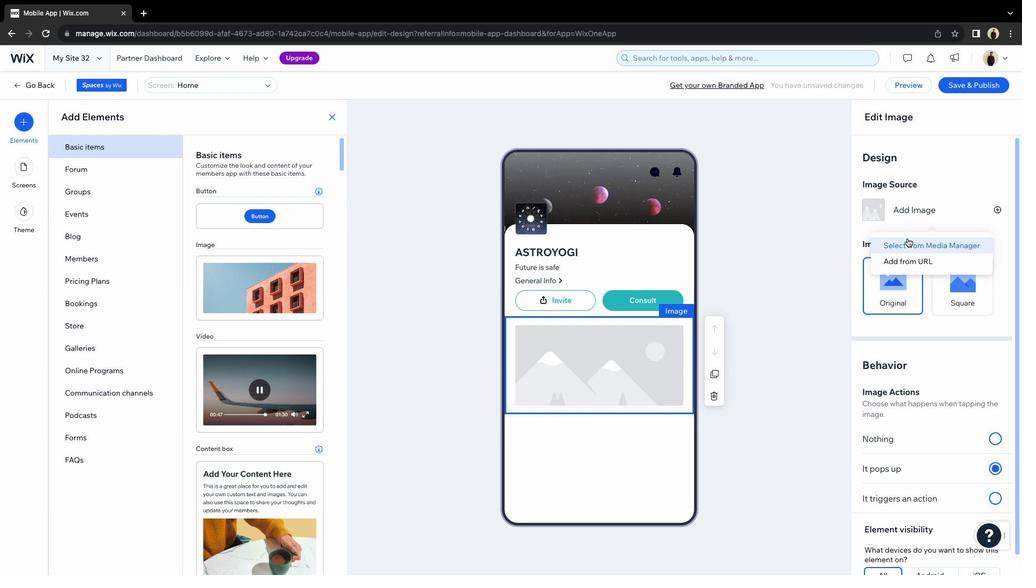 
Action: Mouse moved to (906, 241)
Screenshot: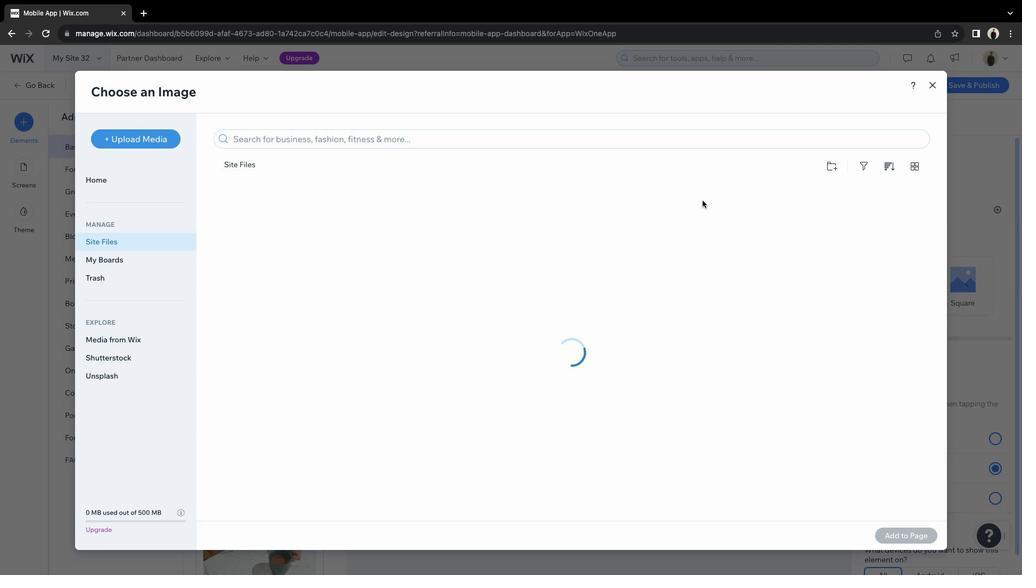 
Action: Mouse pressed left at (906, 241)
Screenshot: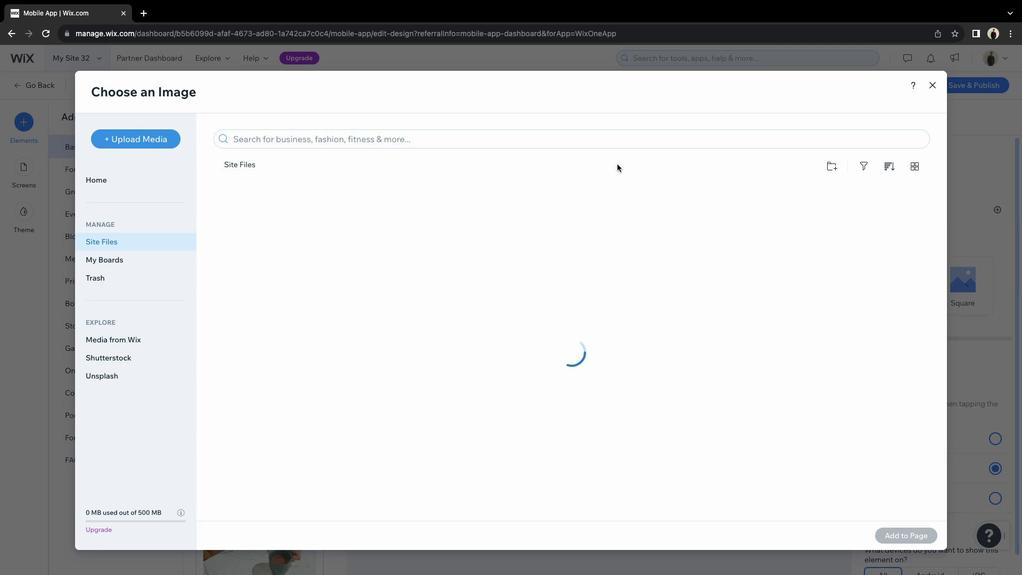 
Action: Mouse moved to (568, 136)
Screenshot: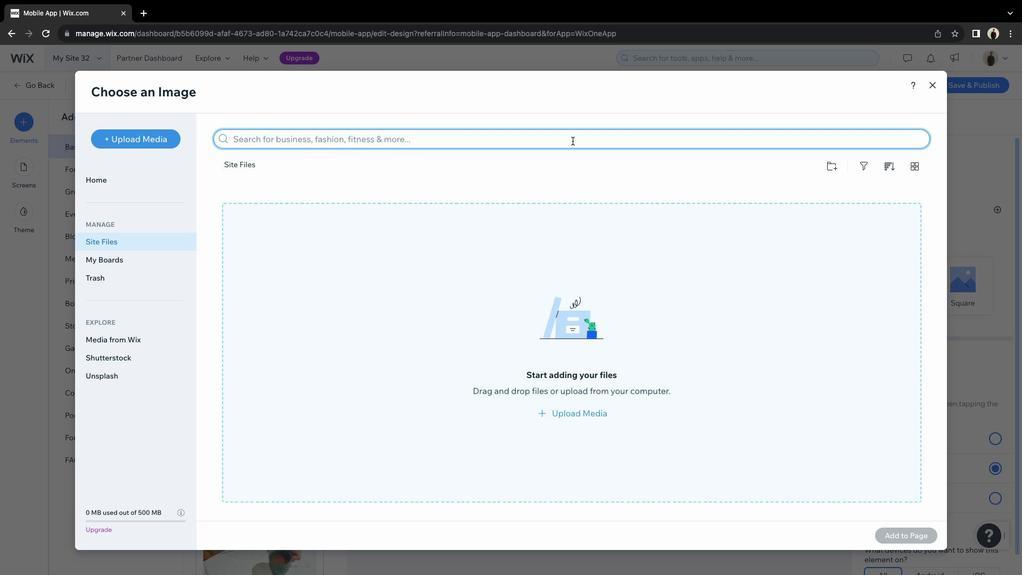 
Action: Mouse pressed left at (568, 136)
Screenshot: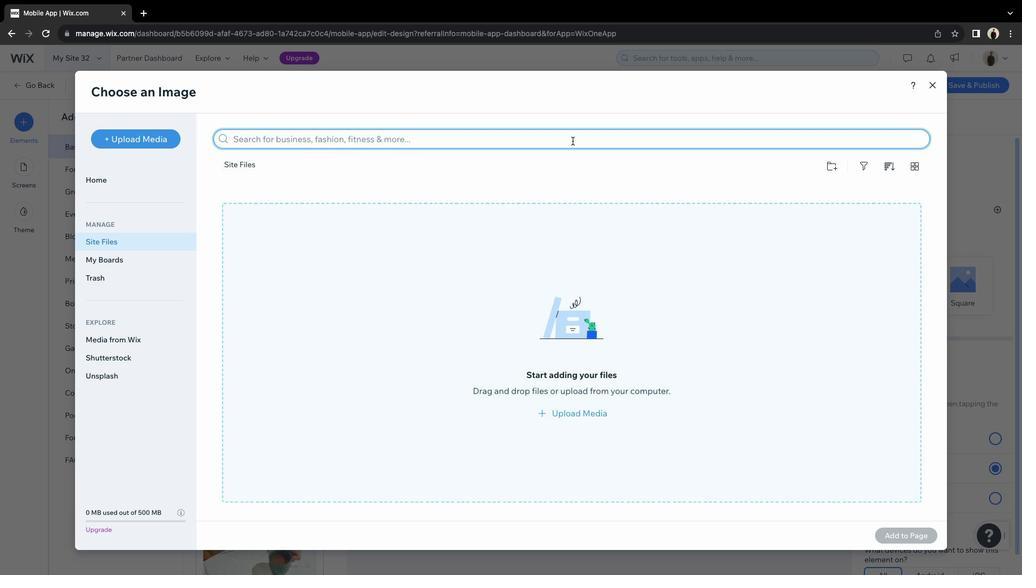 
Action: Key pressed 'a''s''t''r''o''l''o''g''y'Key.enter
Screenshot: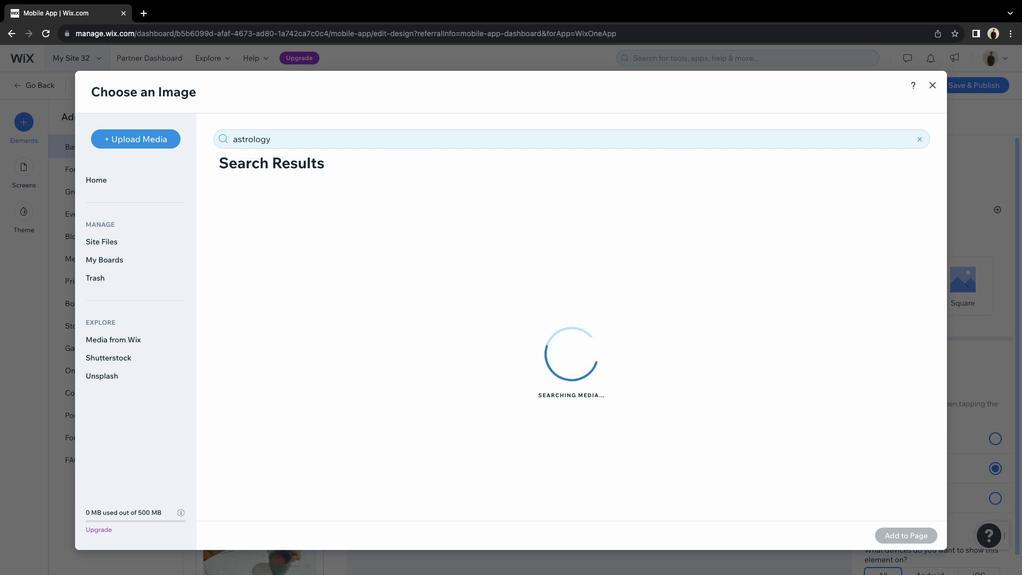 
Action: Mouse moved to (419, 293)
Screenshot: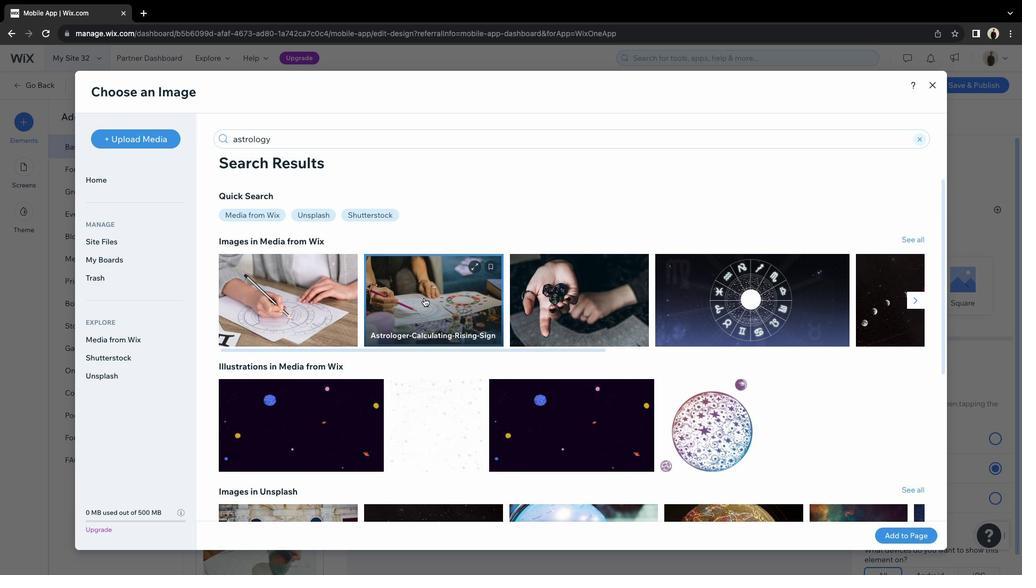 
Action: Mouse pressed left at (419, 293)
Screenshot: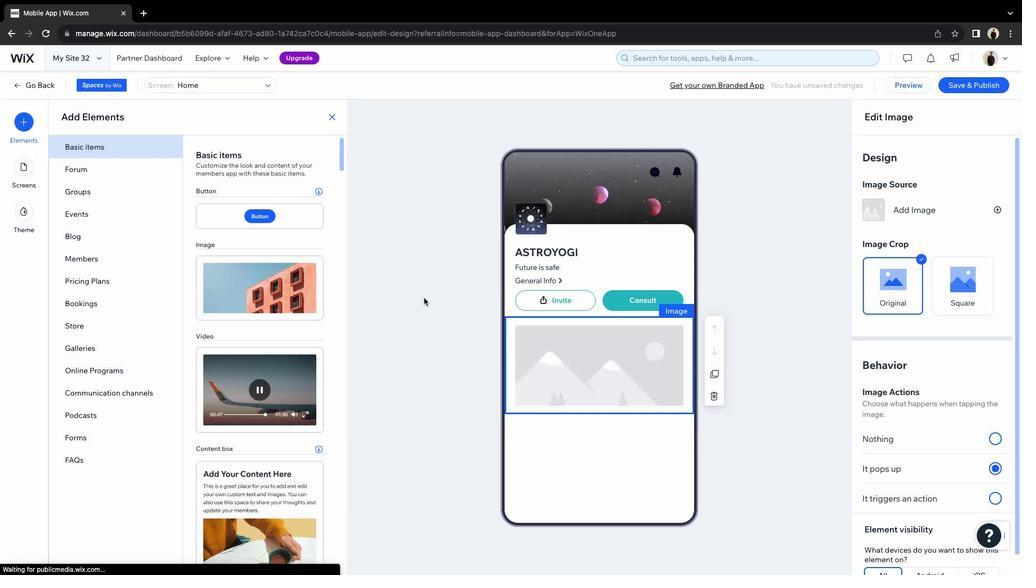 
Action: Mouse pressed left at (419, 293)
Screenshot: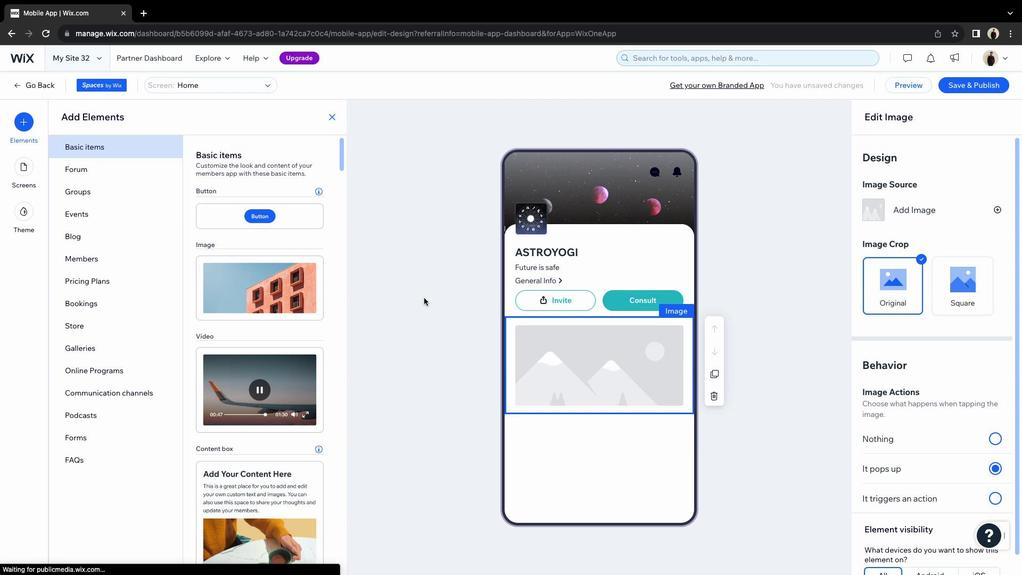 
Action: Mouse moved to (280, 212)
Screenshot: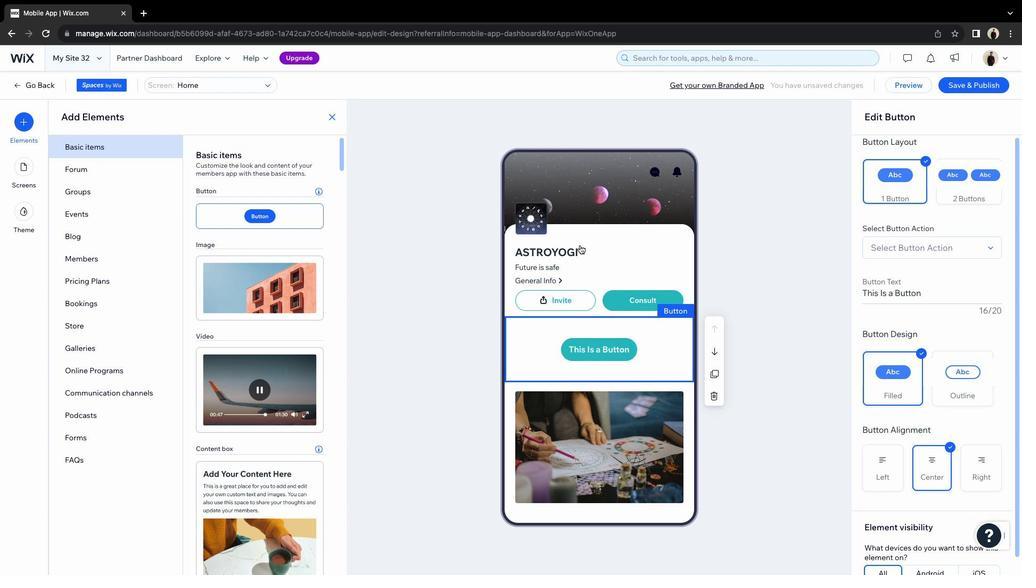 
Action: Mouse pressed left at (280, 212)
Screenshot: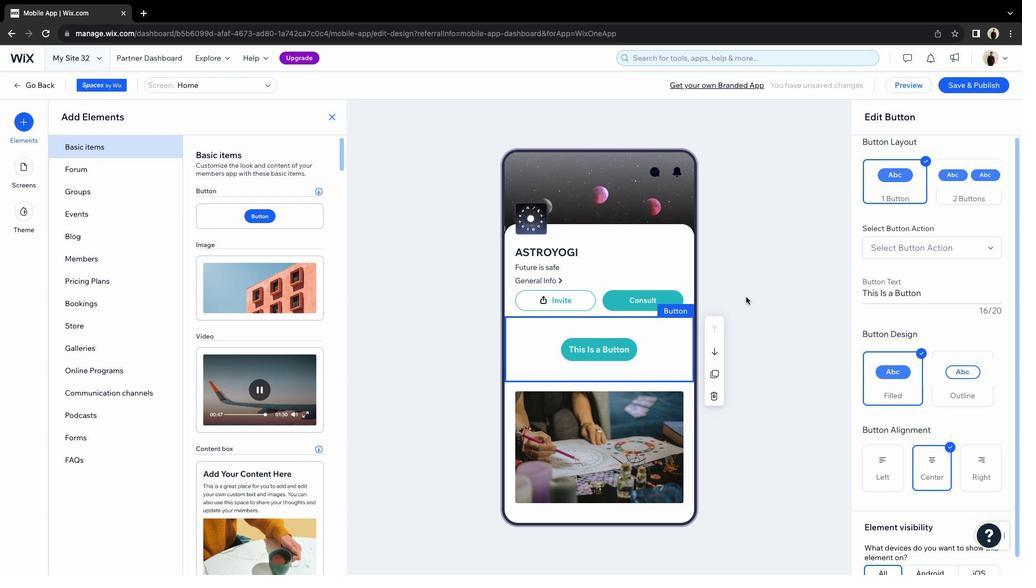 
Action: Mouse moved to (713, 349)
Screenshot: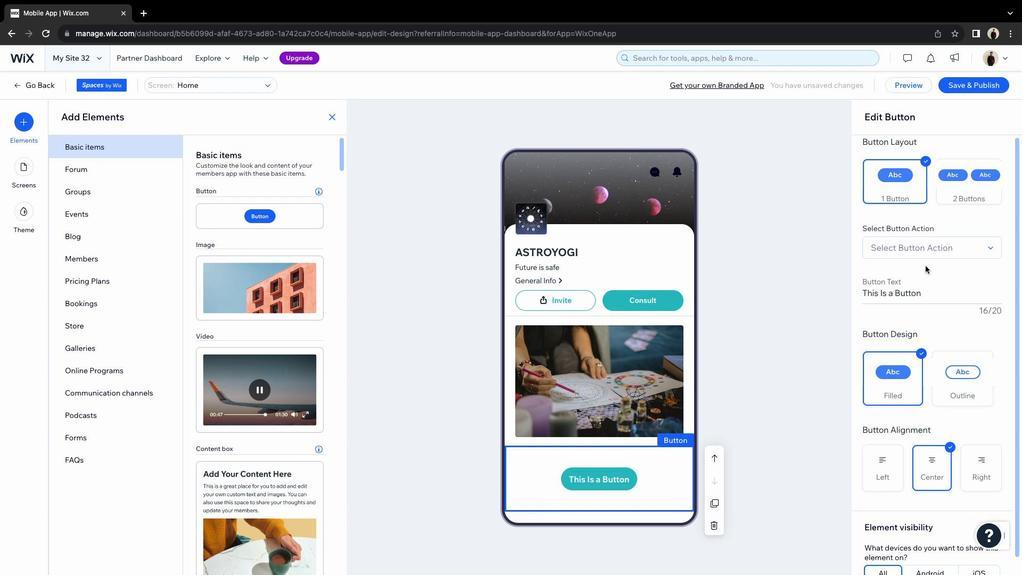 
Action: Mouse pressed left at (713, 349)
Screenshot: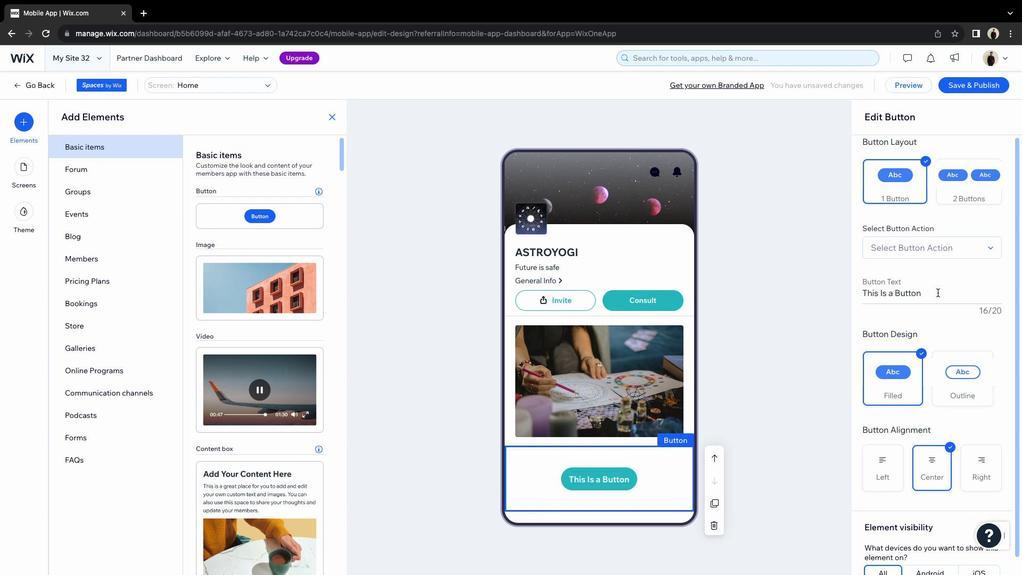 
Action: Mouse moved to (934, 295)
Screenshot: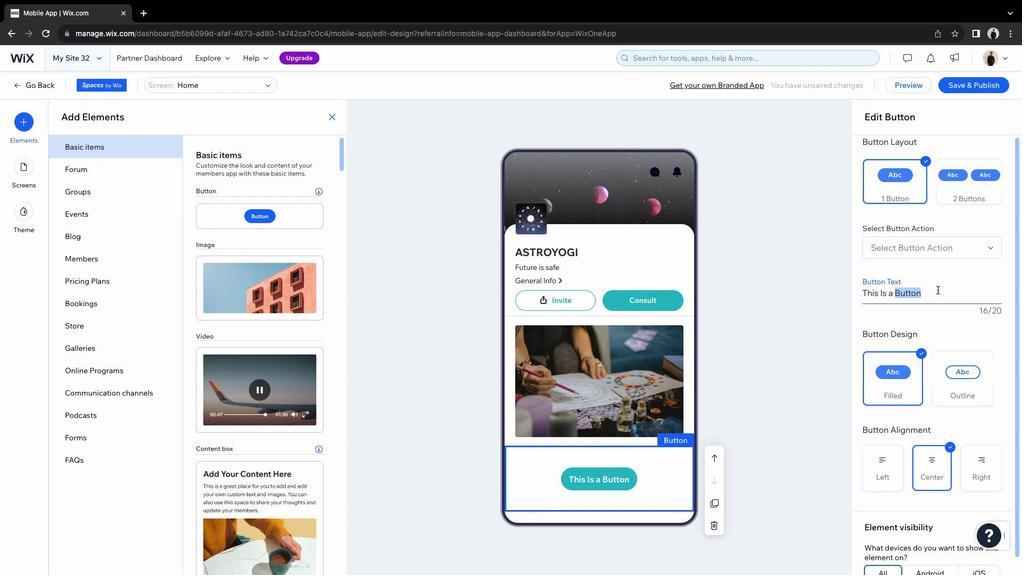 
Action: Mouse pressed left at (934, 295)
Screenshot: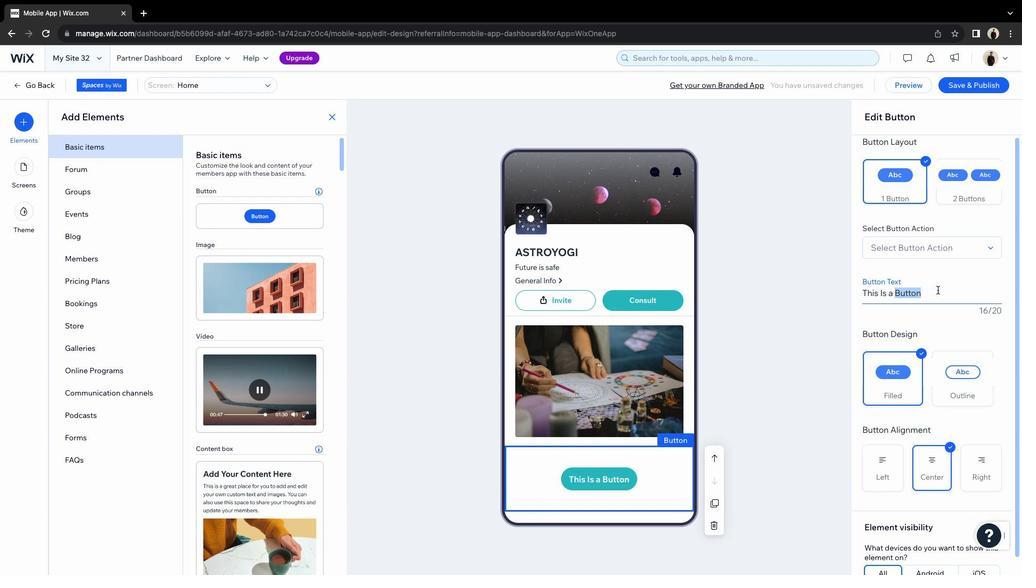 
Action: Mouse moved to (933, 285)
Screenshot: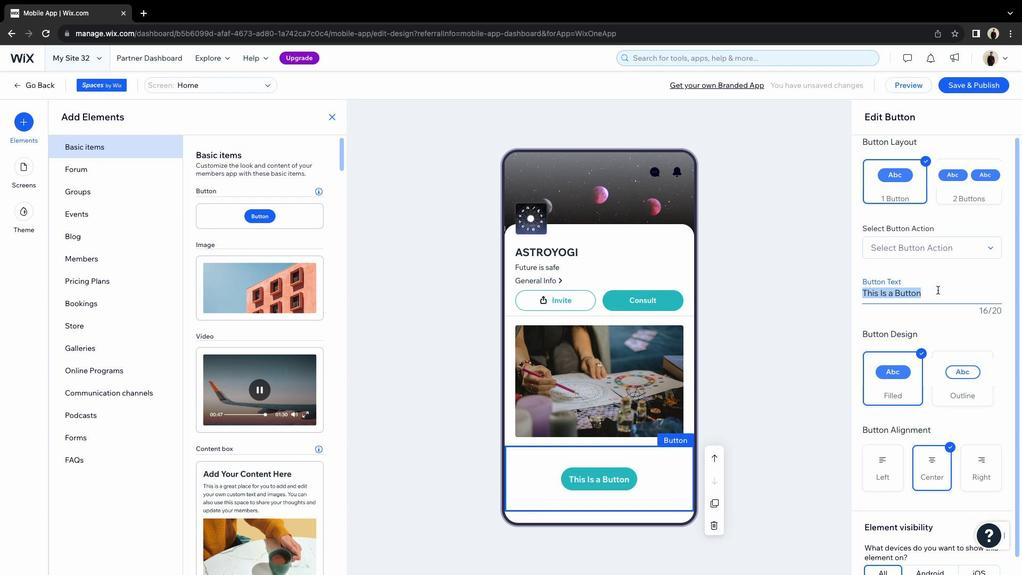 
Action: Mouse pressed left at (933, 285)
Screenshot: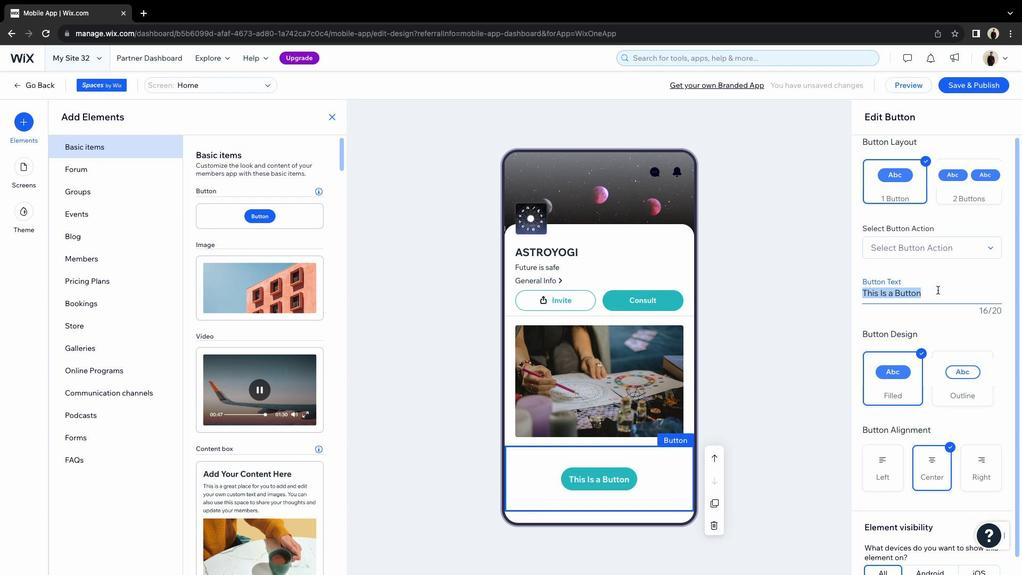 
Action: Mouse pressed left at (933, 285)
Screenshot: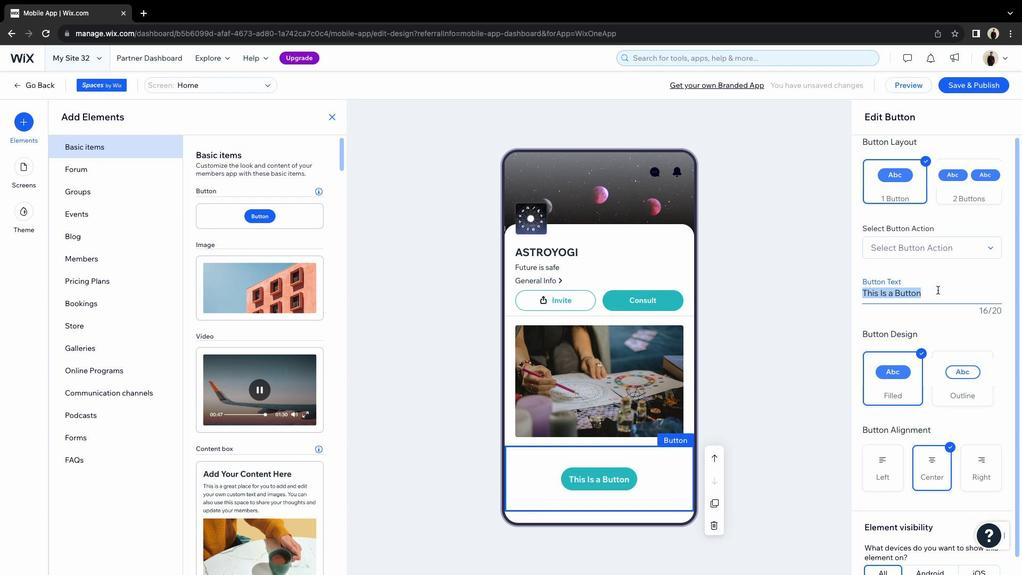 
Action: Mouse pressed left at (933, 285)
Screenshot: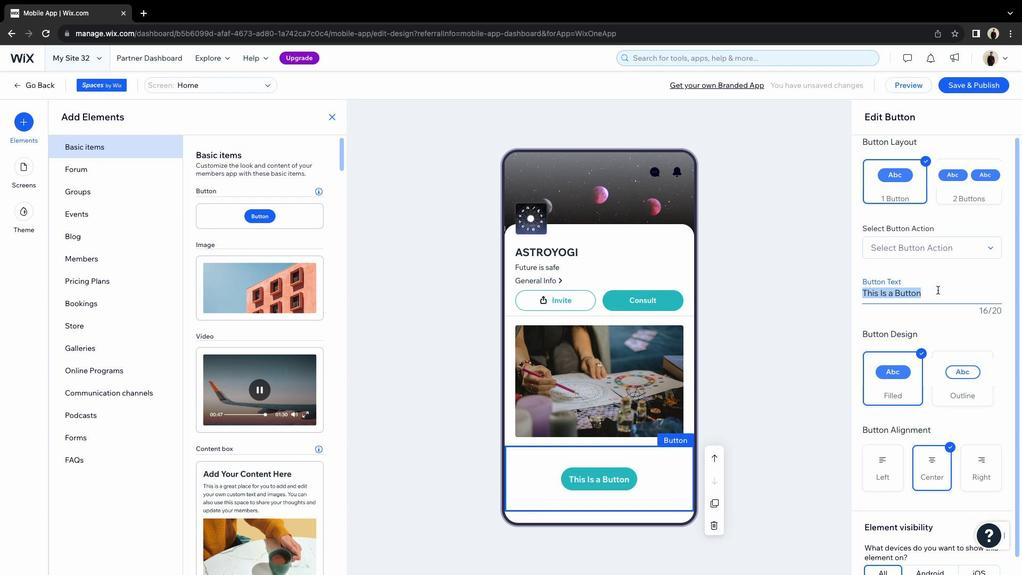 
Action: Key pressed Key.shift'A''s''k'Key.space'a'Key.shift'q''u''e''s''t''i''o''n'
Screenshot: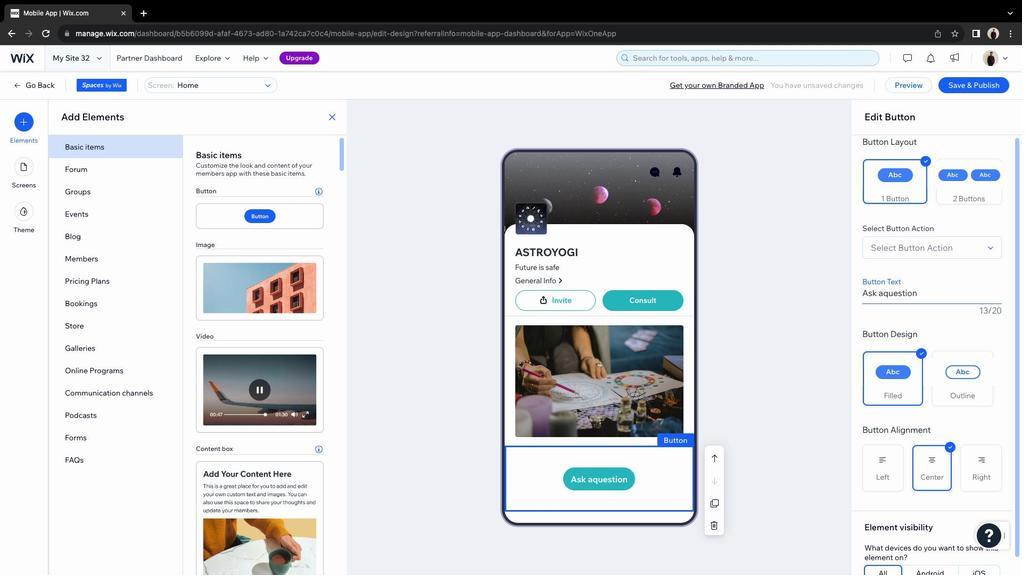 
Action: Mouse moved to (880, 285)
Screenshot: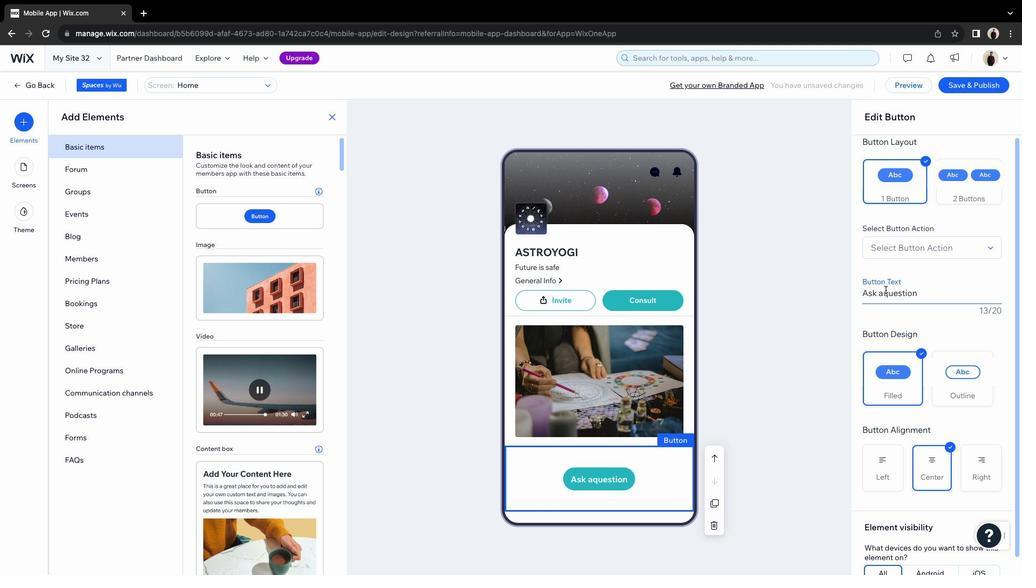 
Action: Mouse pressed left at (880, 285)
Screenshot: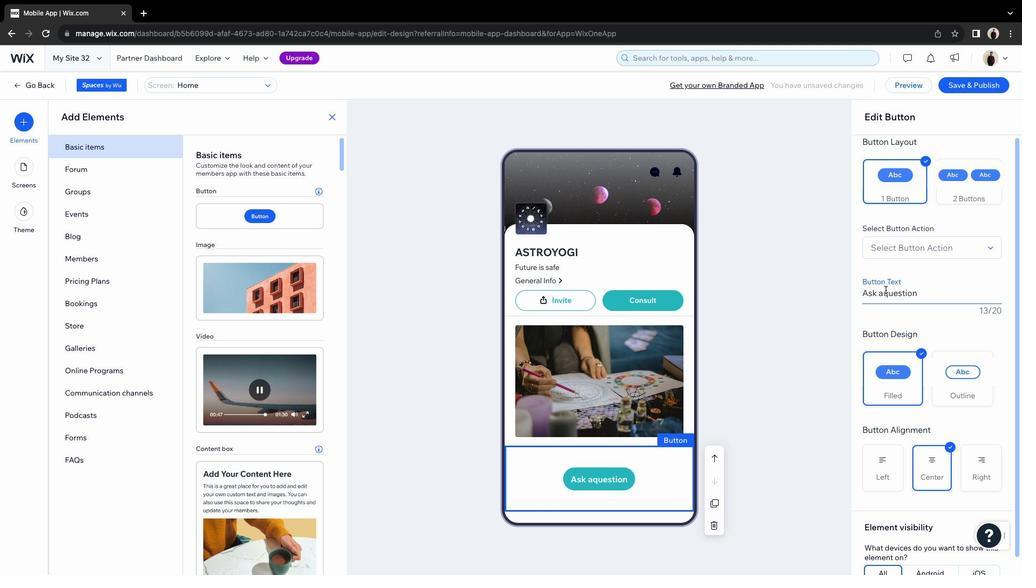 
Action: Mouse moved to (881, 285)
Screenshot: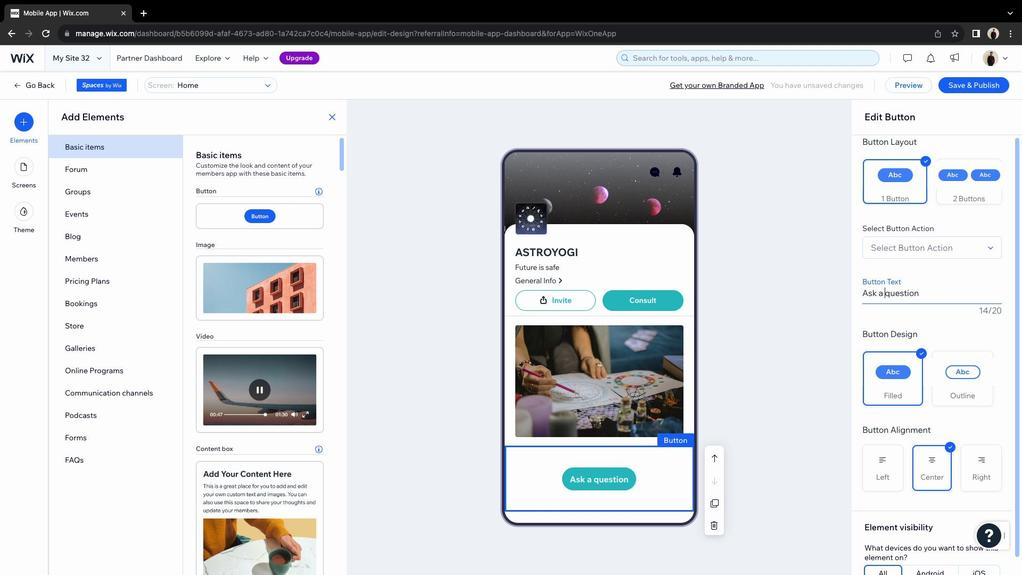 
Action: Key pressed Key.space
Screenshot: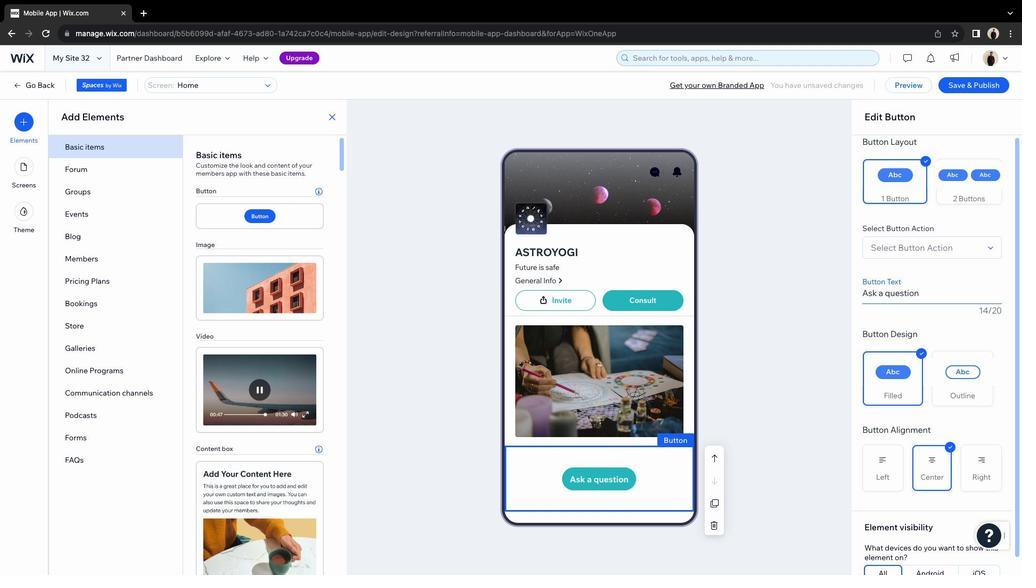 
Action: Mouse moved to (935, 386)
Screenshot: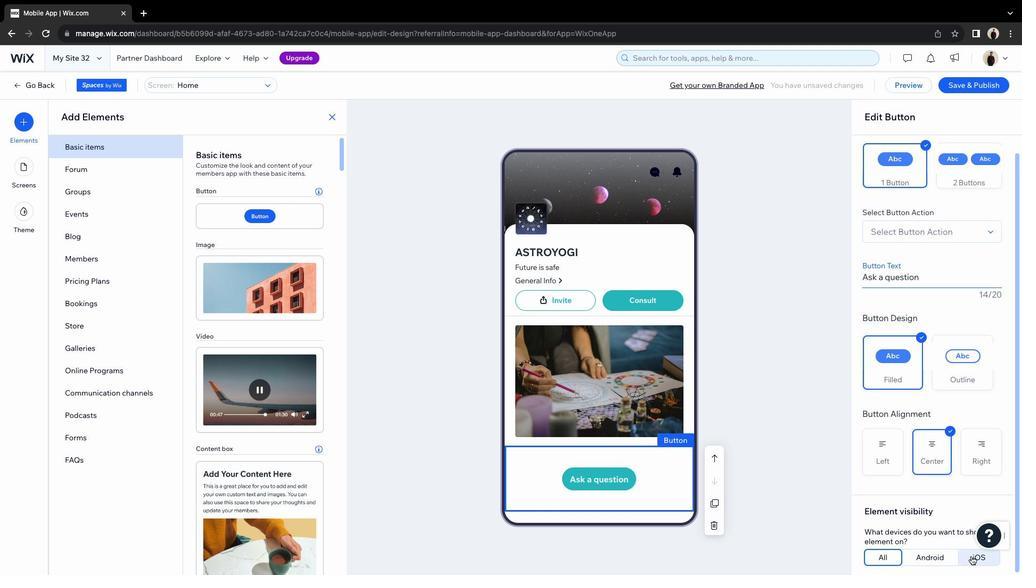 
Action: Mouse scrolled (935, 386) with delta (-3, -4)
Screenshot: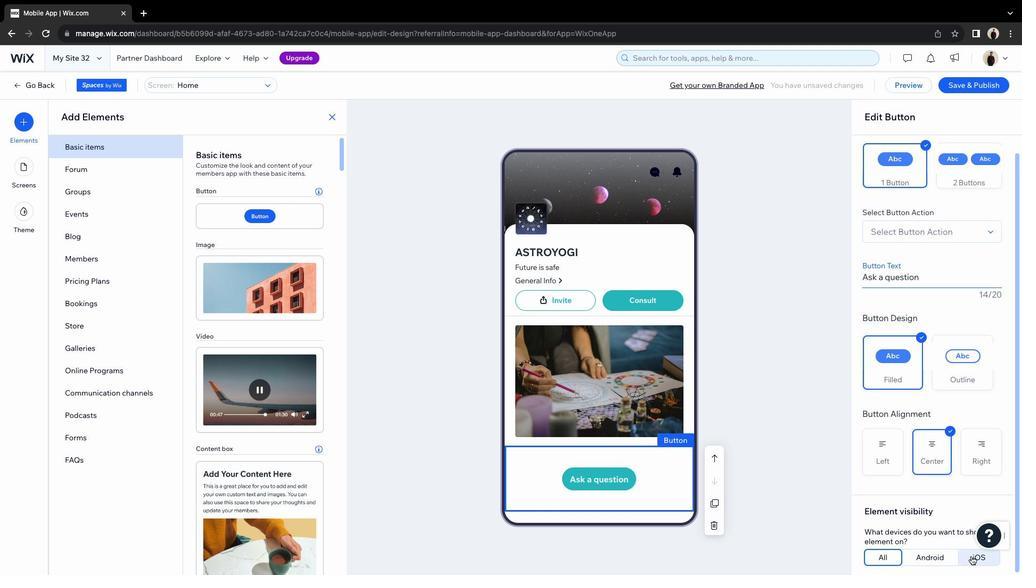 
Action: Mouse scrolled (935, 386) with delta (-3, -4)
Screenshot: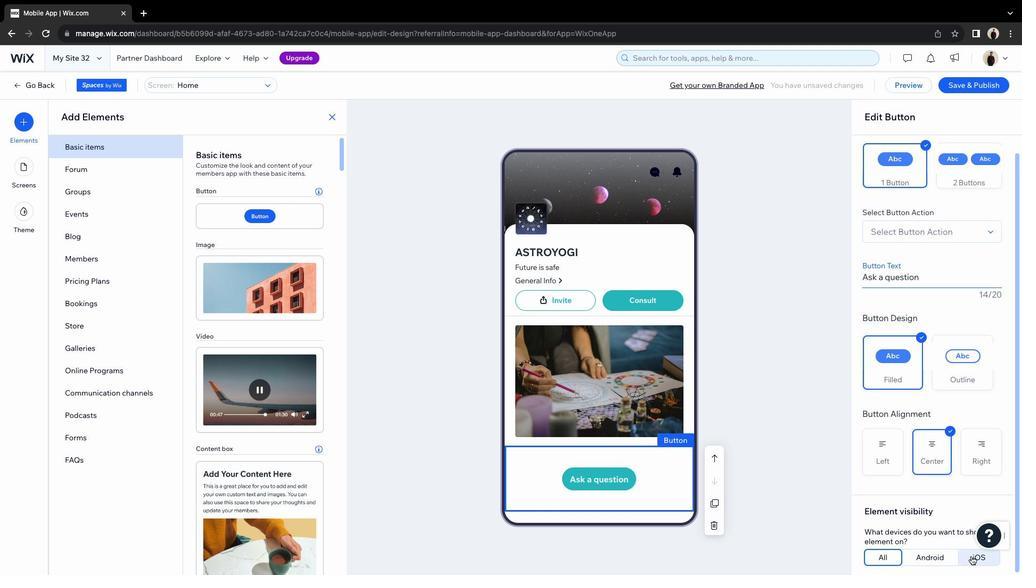 
Action: Mouse scrolled (935, 386) with delta (-3, -5)
Screenshot: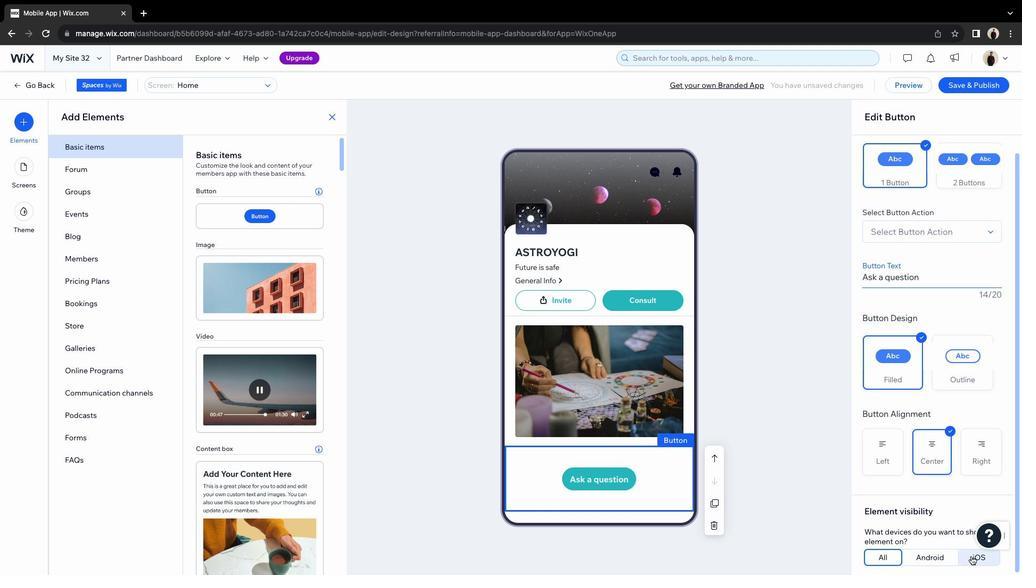 
Action: Mouse scrolled (935, 386) with delta (-3, -6)
Screenshot: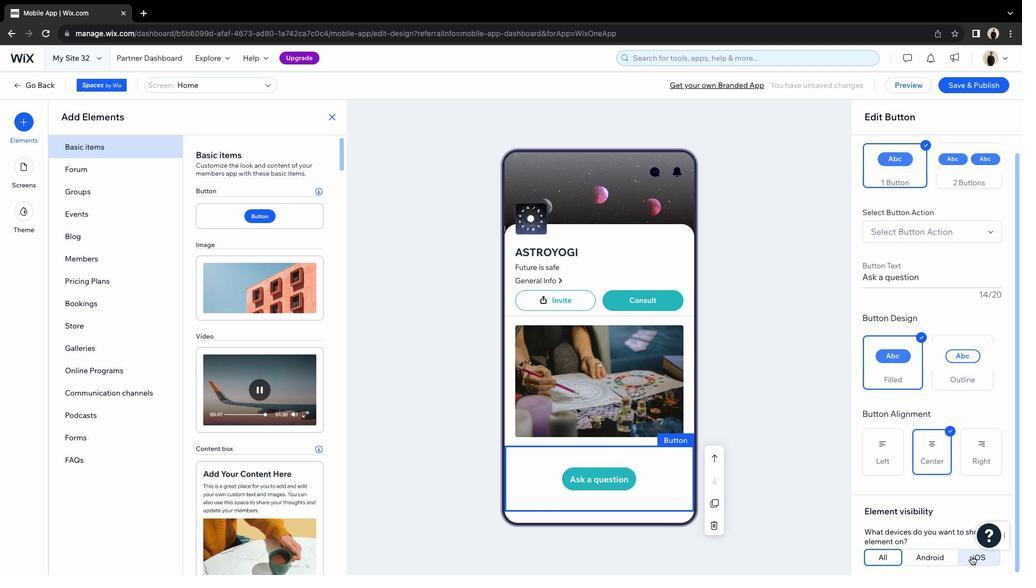 
Action: Mouse moved to (967, 552)
Screenshot: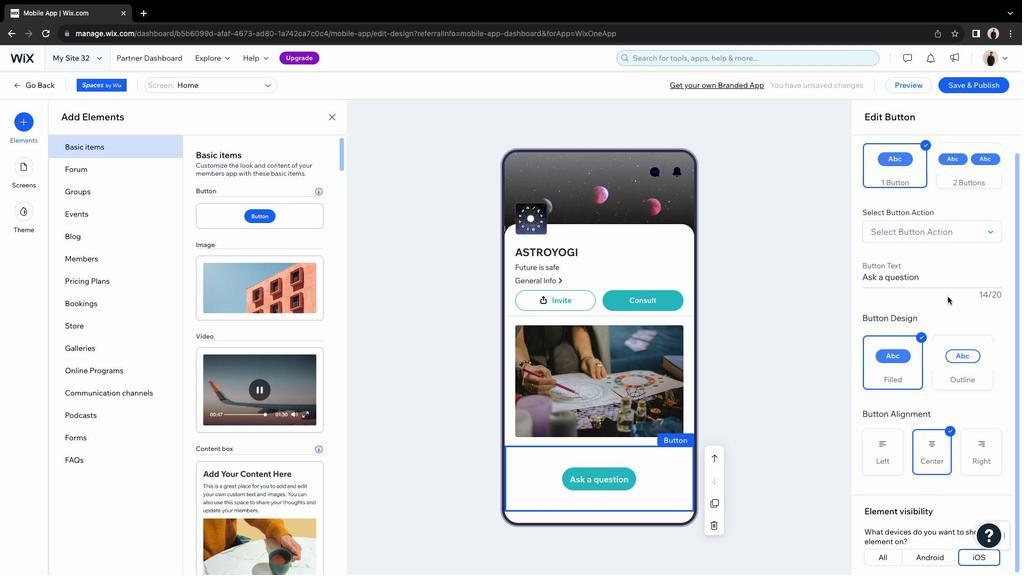 
Action: Mouse pressed left at (967, 552)
Screenshot: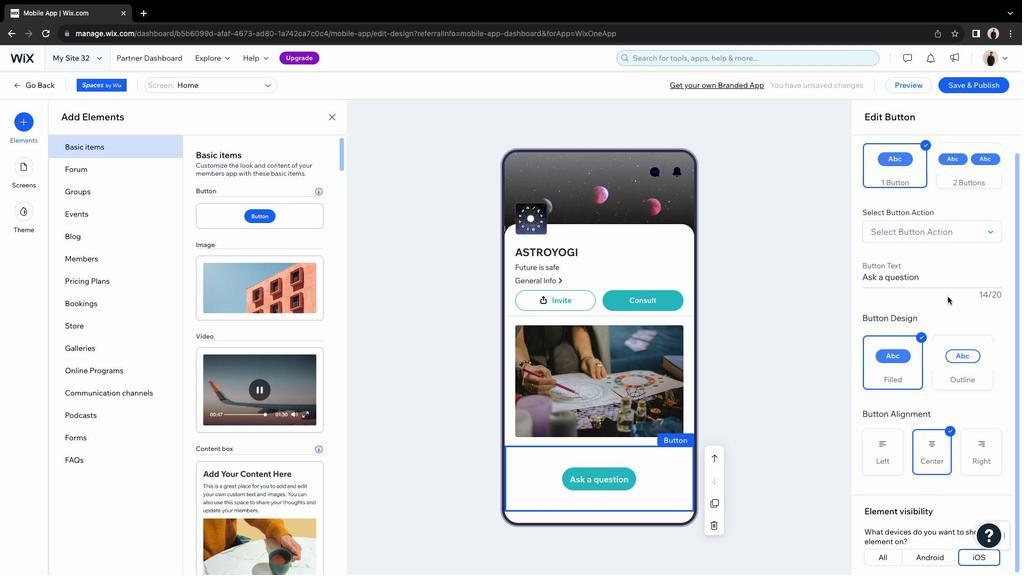 
Action: Mouse moved to (783, 331)
Screenshot: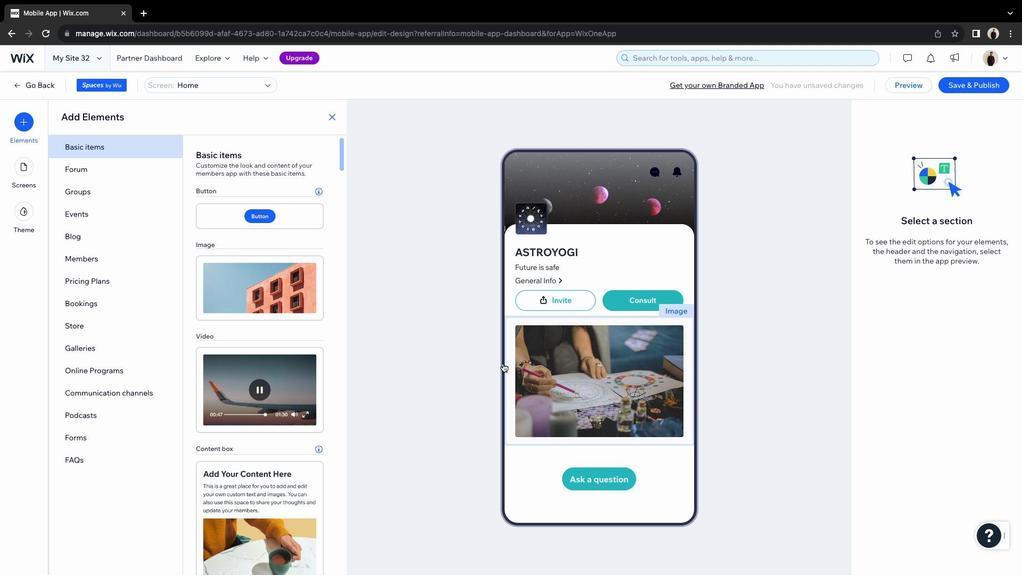 
Action: Mouse pressed left at (783, 331)
Screenshot: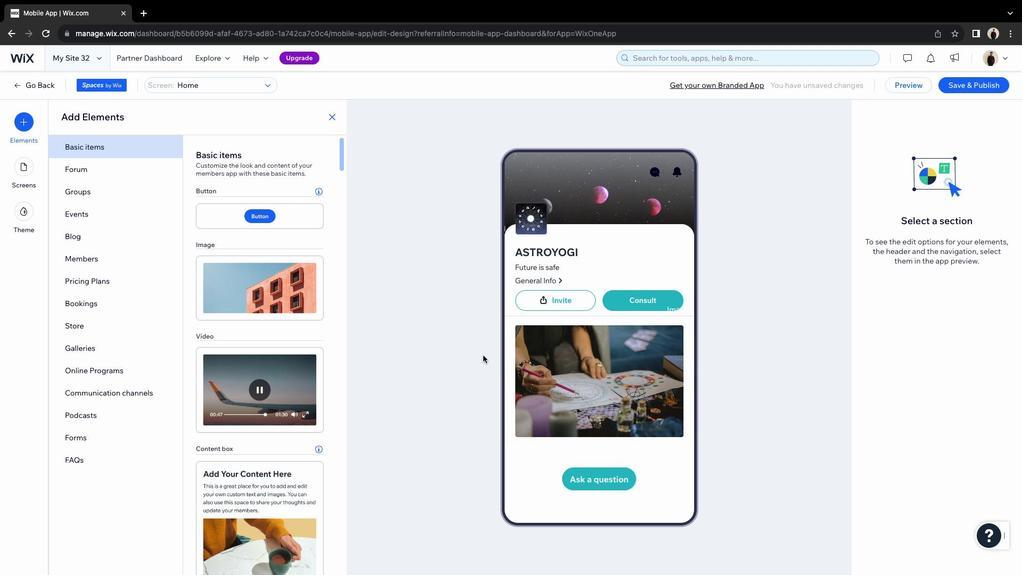 
Action: Mouse moved to (287, 296)
Screenshot: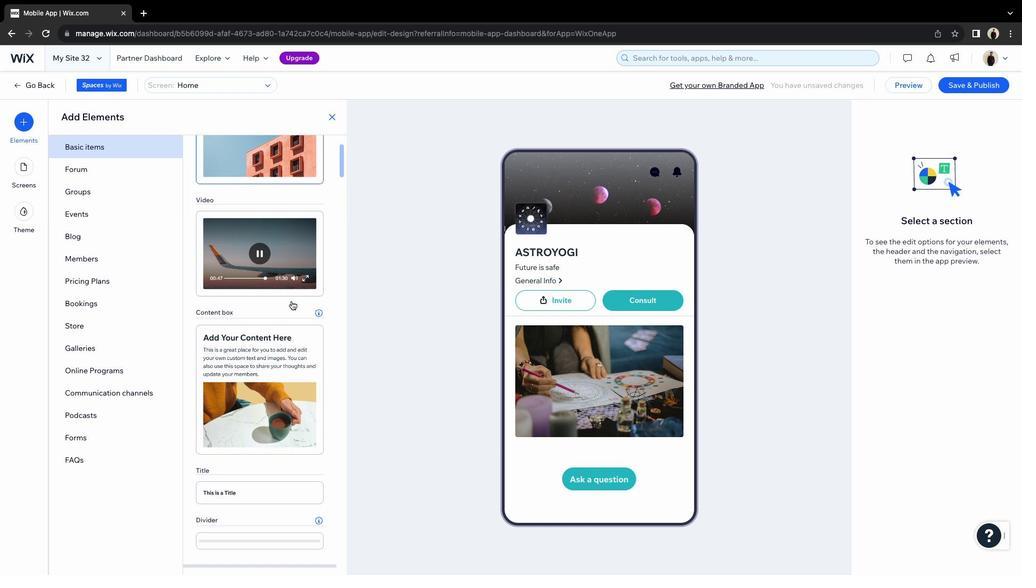 
Action: Mouse scrolled (287, 296) with delta (-3, -4)
Screenshot: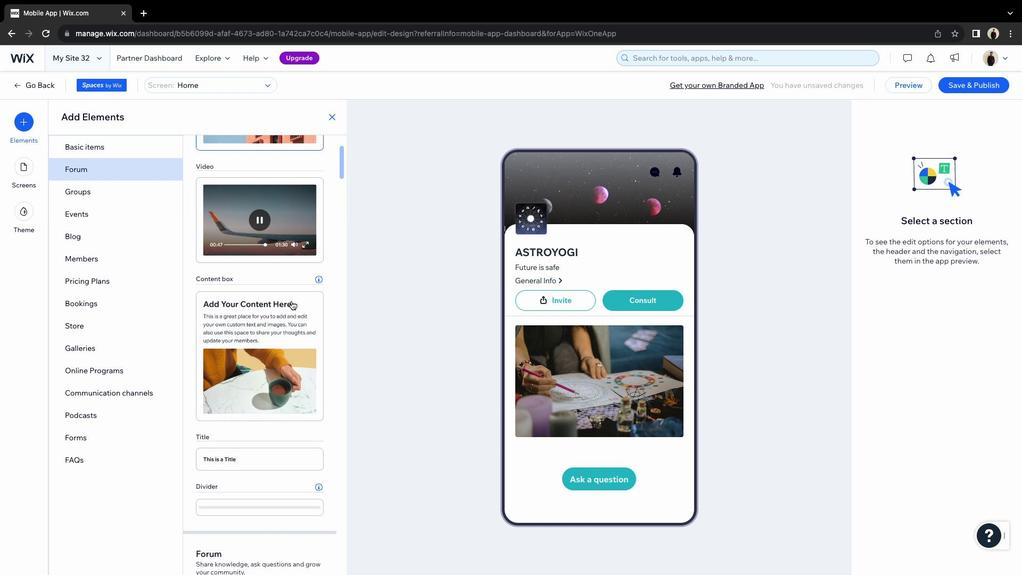 
Action: Mouse scrolled (287, 296) with delta (-3, -4)
Screenshot: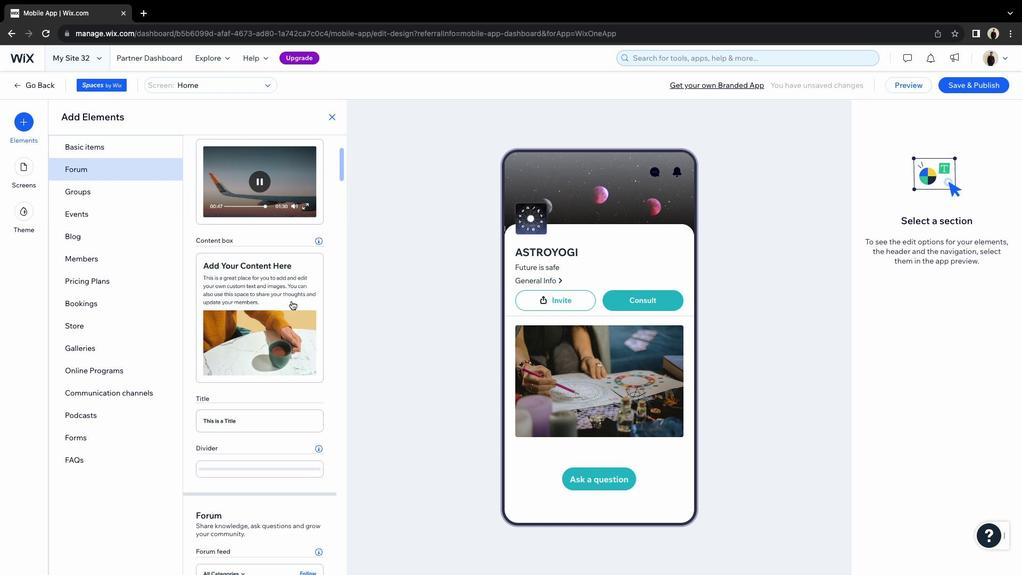 
Action: Mouse scrolled (287, 296) with delta (-3, -4)
Screenshot: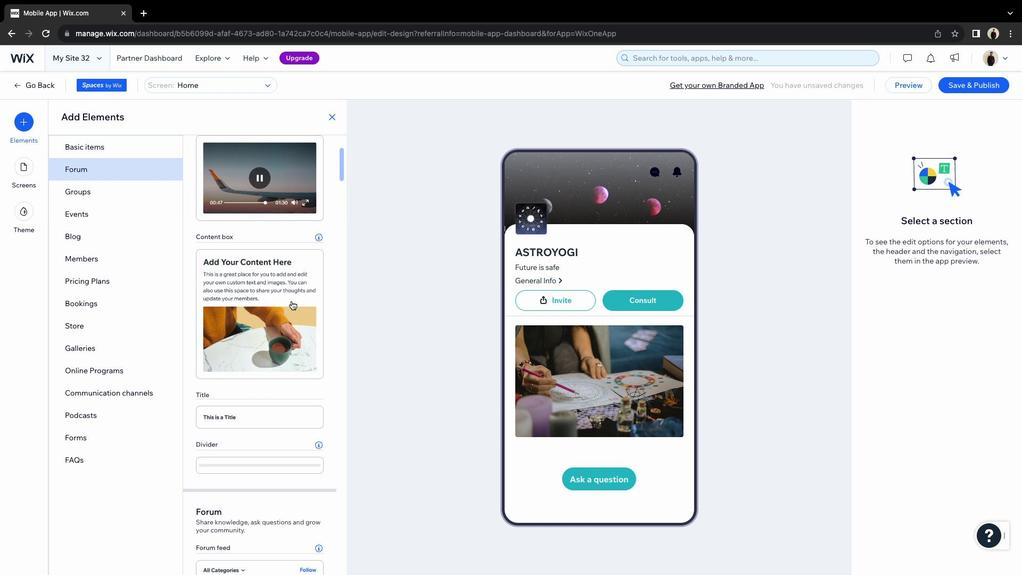 
Action: Mouse scrolled (287, 296) with delta (-3, -4)
Screenshot: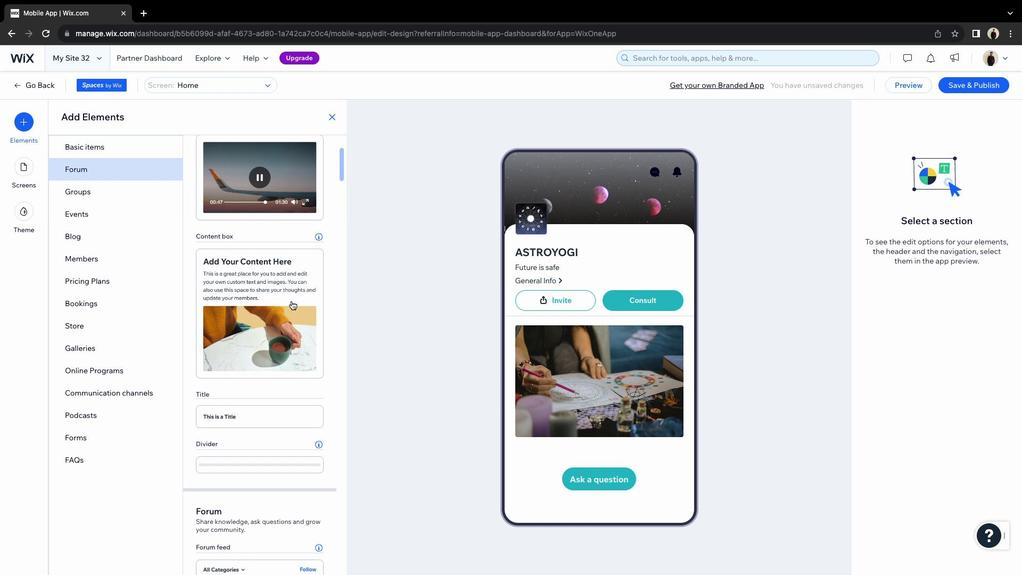 
Action: Mouse scrolled (287, 296) with delta (-3, -4)
Screenshot: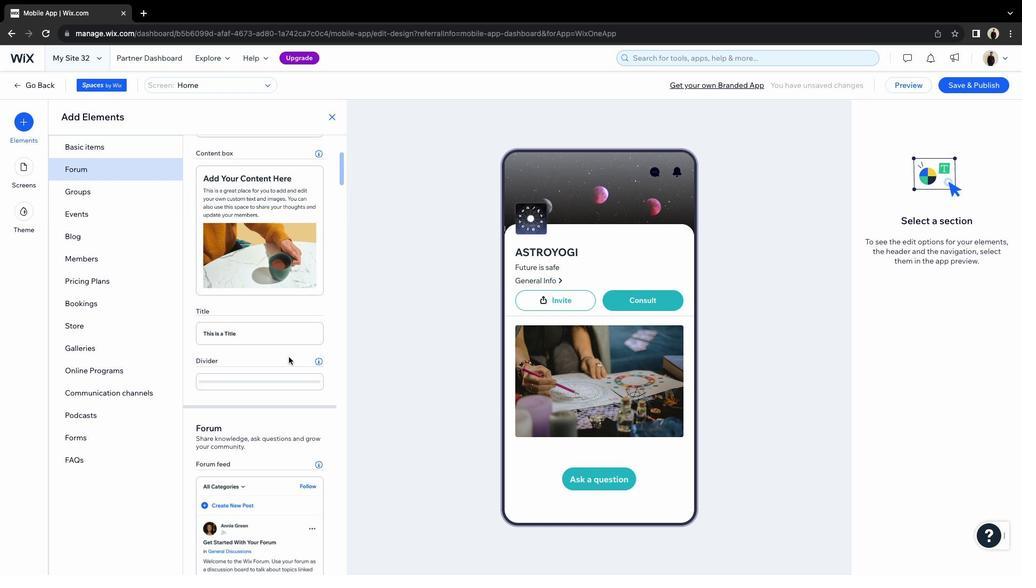 
Action: Mouse scrolled (287, 296) with delta (-3, -4)
Screenshot: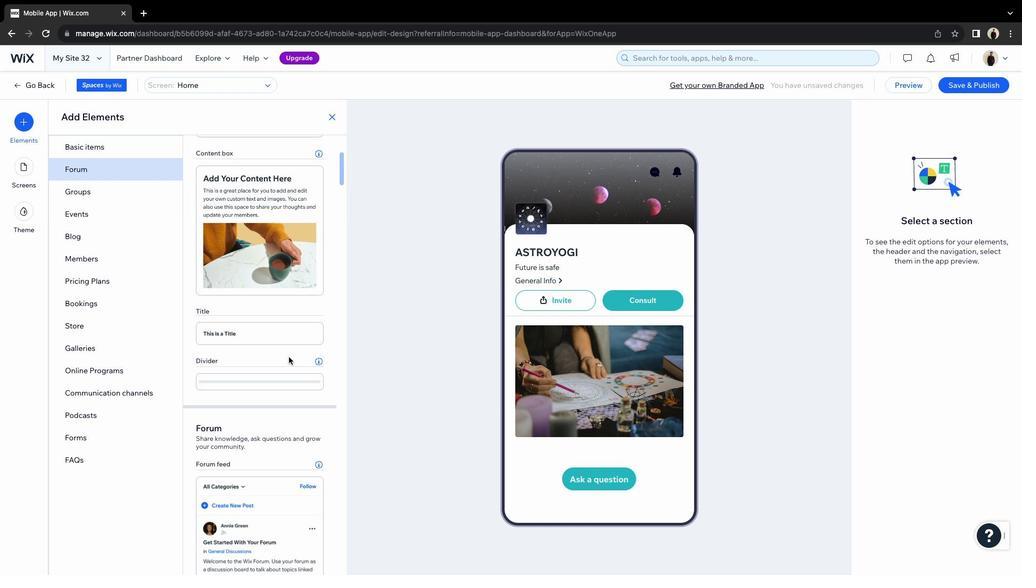 
Action: Mouse scrolled (287, 296) with delta (-3, -5)
Screenshot: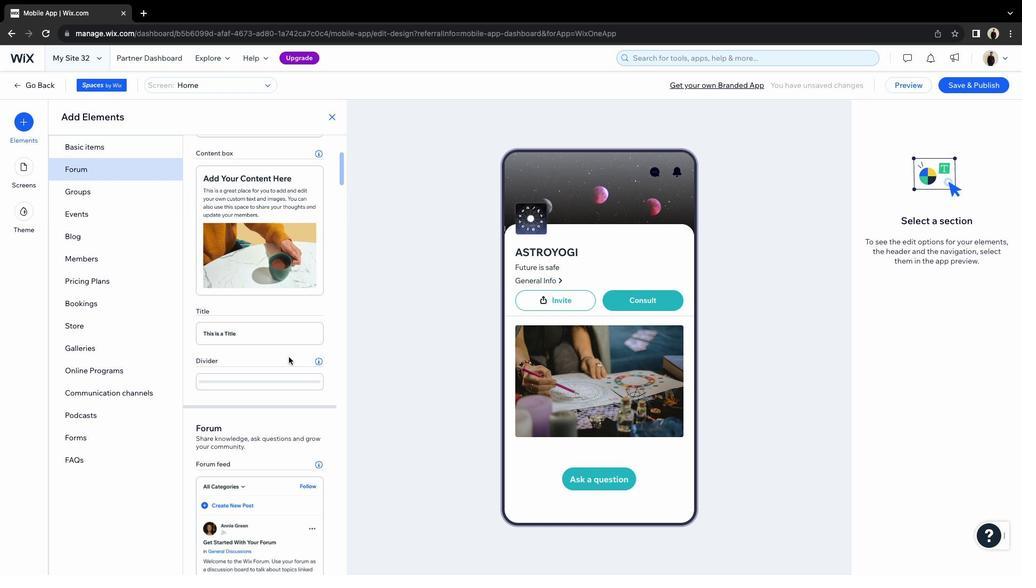 
Action: Mouse scrolled (287, 296) with delta (-3, -4)
Screenshot: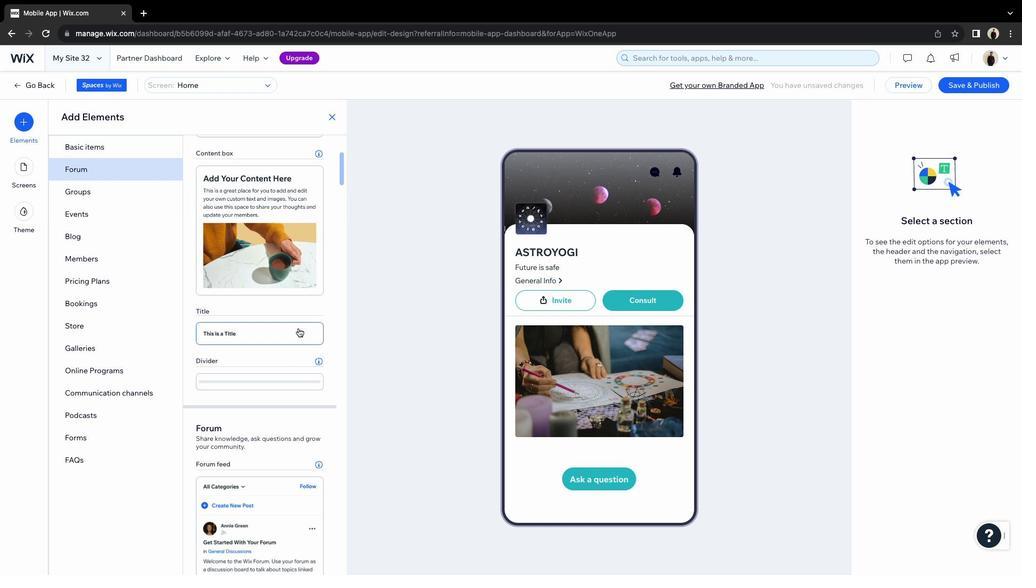 
Action: Mouse scrolled (287, 296) with delta (-3, -4)
Screenshot: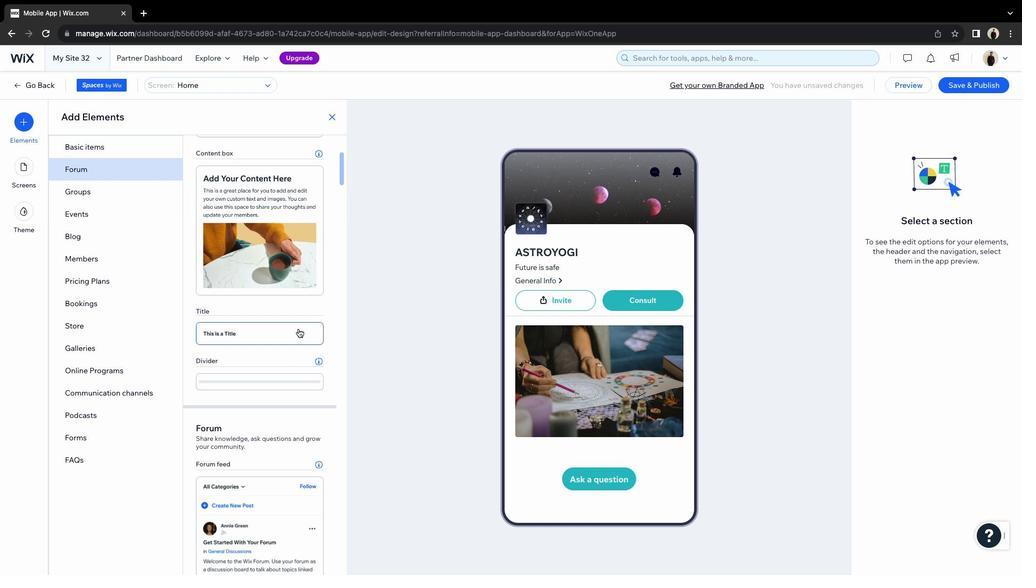 
Action: Mouse scrolled (287, 296) with delta (-3, -4)
Screenshot: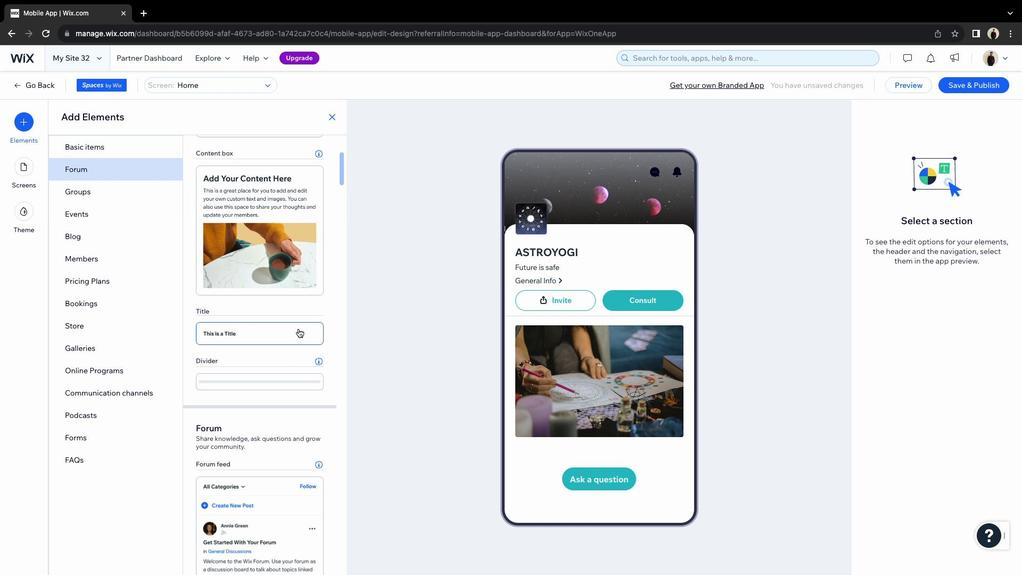 
Action: Mouse moved to (294, 324)
Screenshot: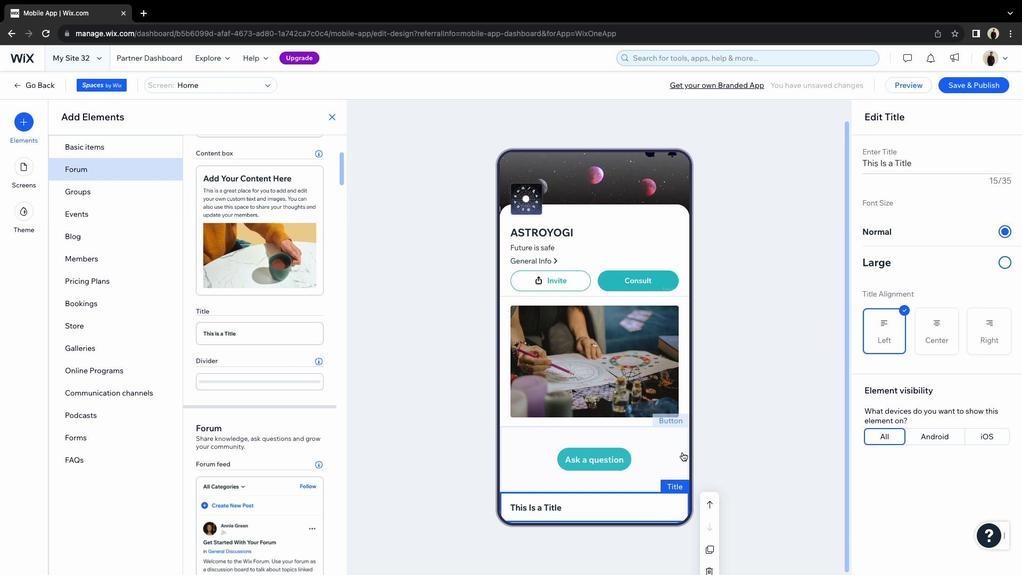 
Action: Mouse pressed left at (294, 324)
Screenshot: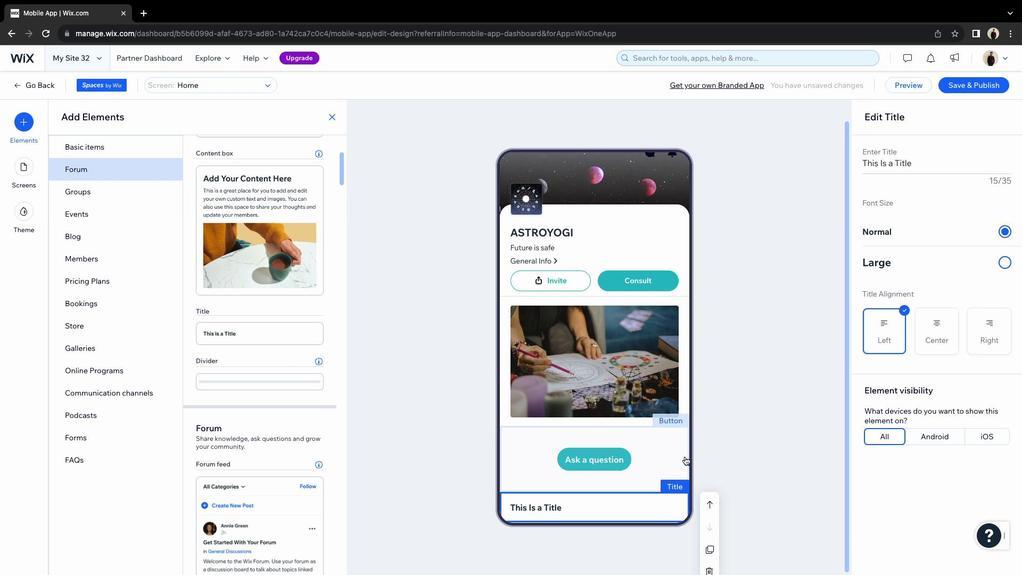 
Action: Mouse moved to (707, 495)
Screenshot: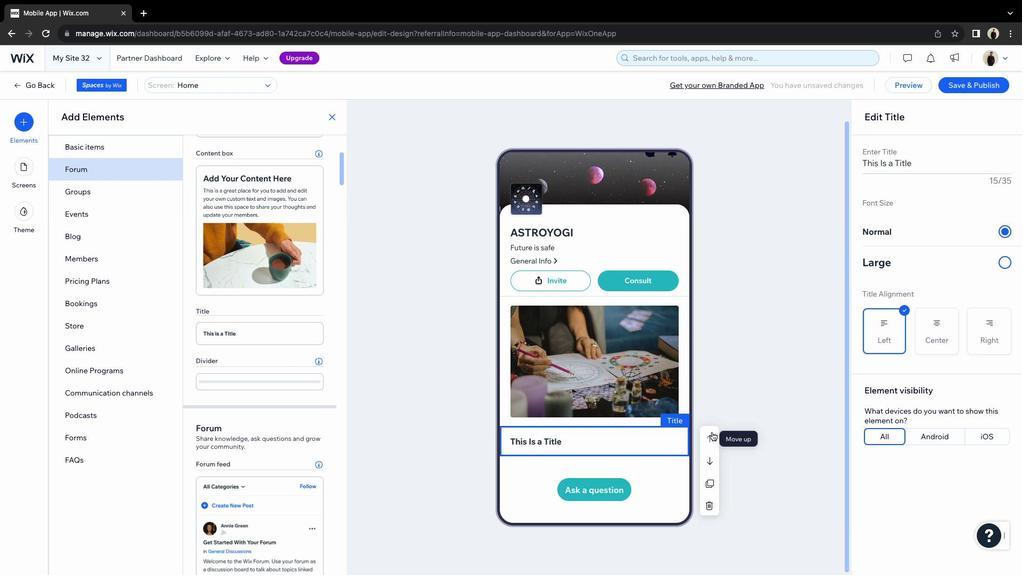 
Action: Mouse pressed left at (707, 495)
Screenshot: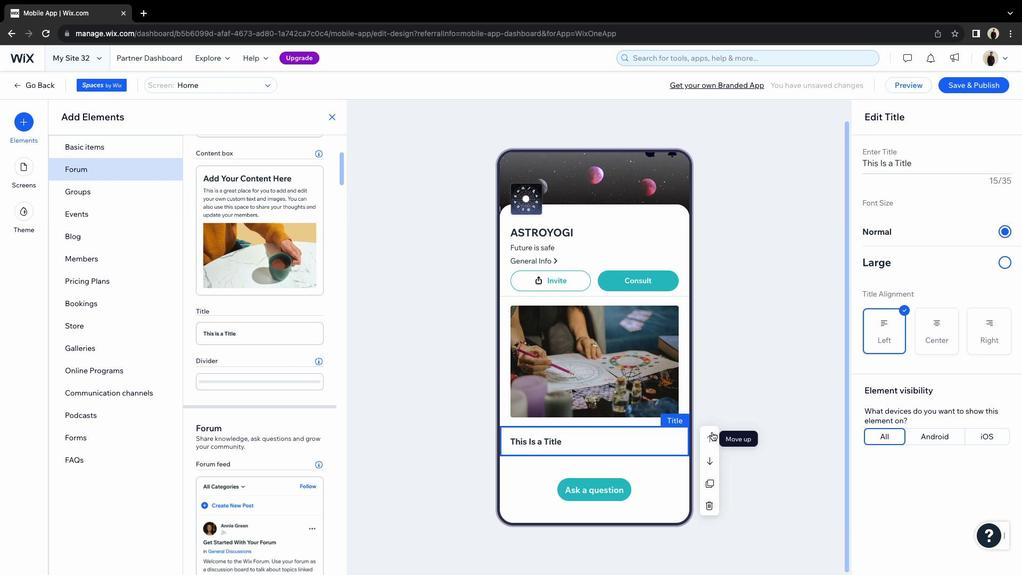 
Action: Mouse moved to (708, 428)
Screenshot: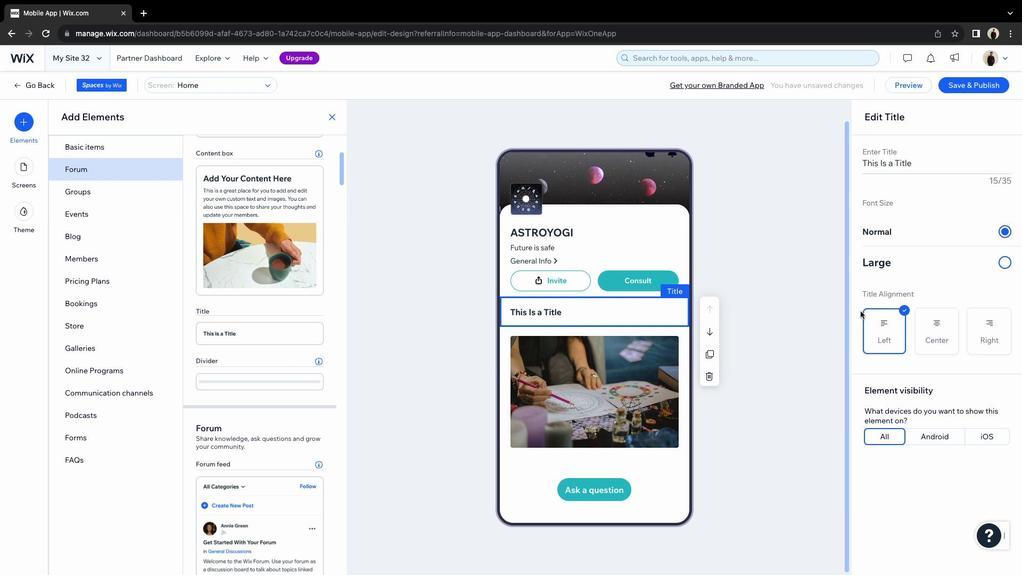
Action: Mouse pressed left at (708, 428)
Screenshot: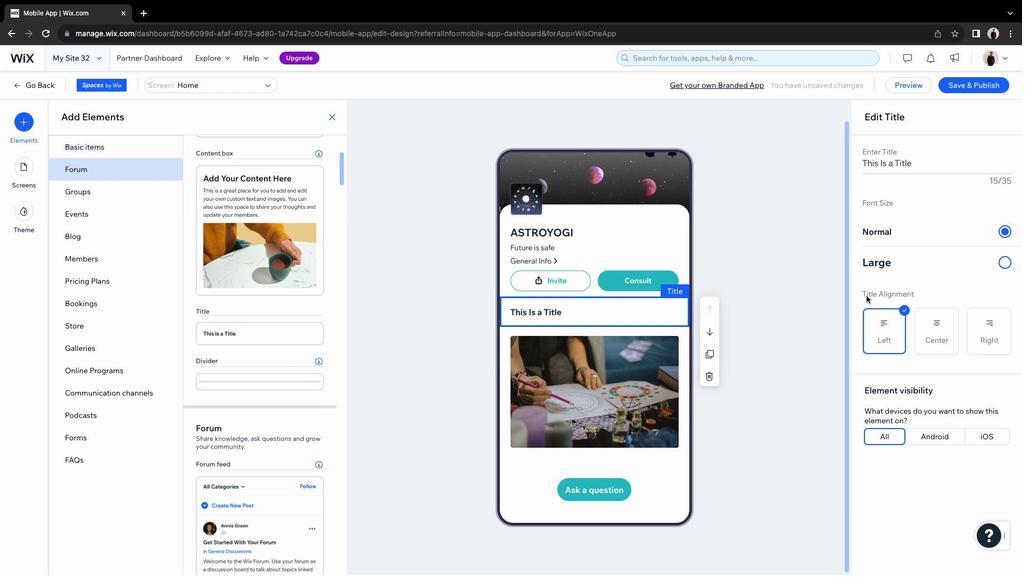 
Action: Mouse moved to (920, 163)
Screenshot: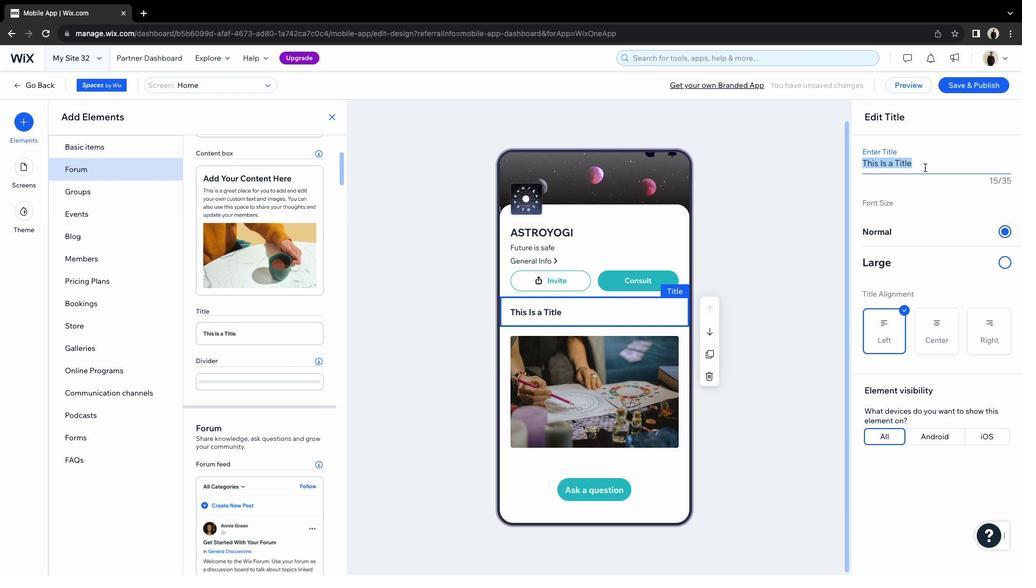 
Action: Mouse pressed left at (920, 163)
Screenshot: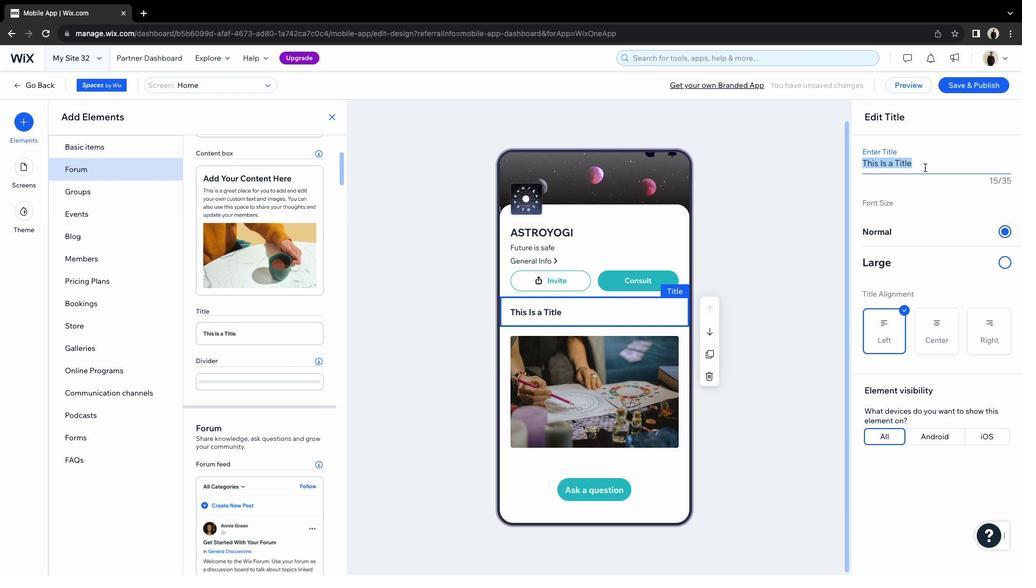 
Action: Mouse moved to (920, 163)
Screenshot: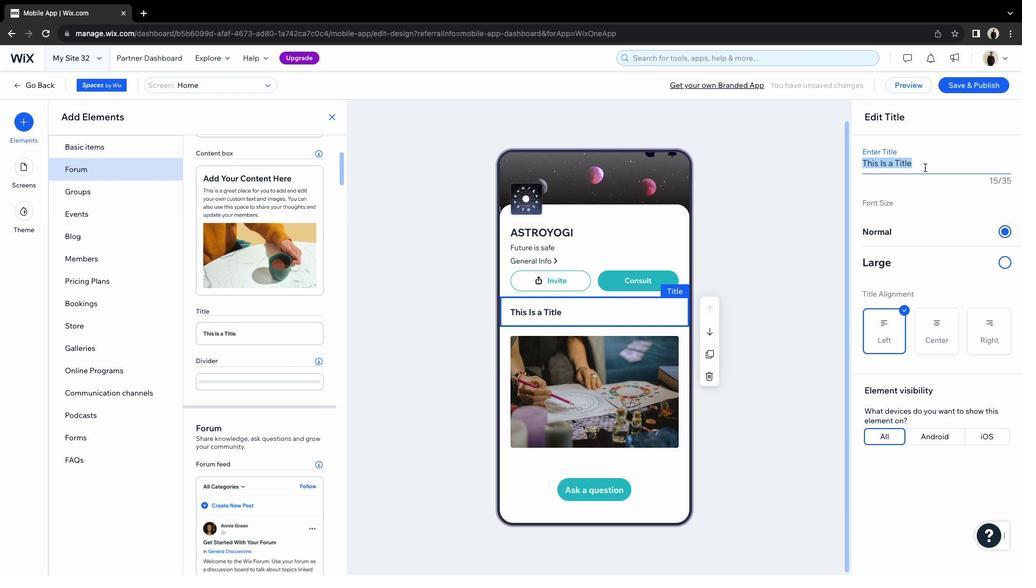 
Action: Mouse pressed left at (920, 163)
Screenshot: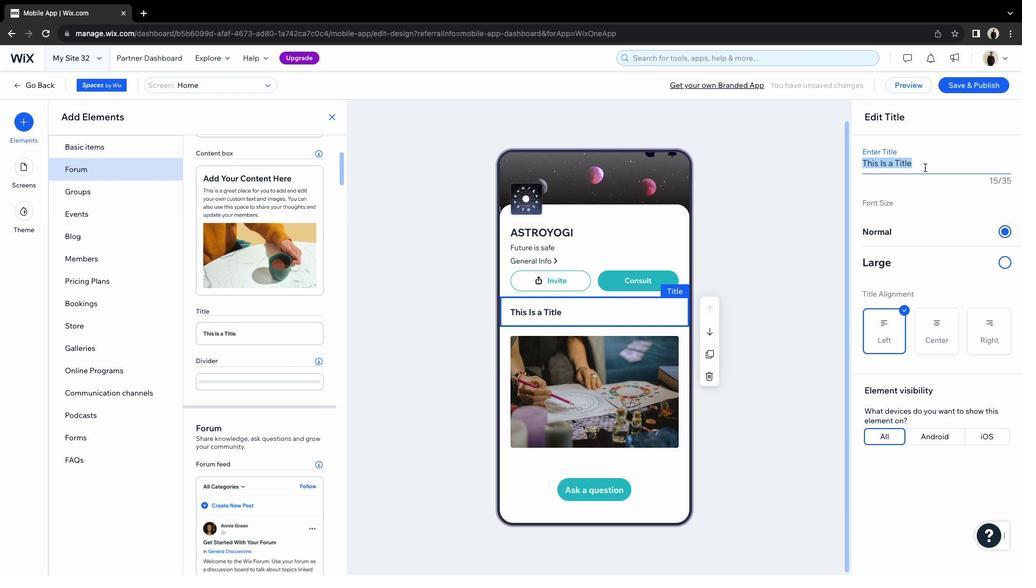 
Action: Mouse pressed left at (920, 163)
Screenshot: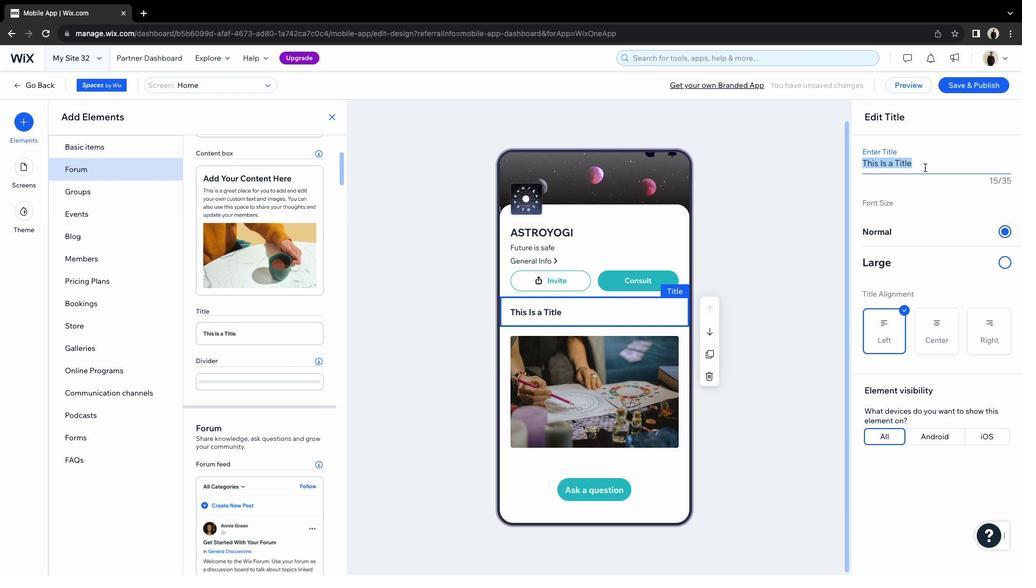 
Action: Key pressed Key.shift'W''e''l''c''o''m''e'Key.space't''o'Key.spaceKey.shift'A''s''t''r''o''y''o''g''i'
Screenshot: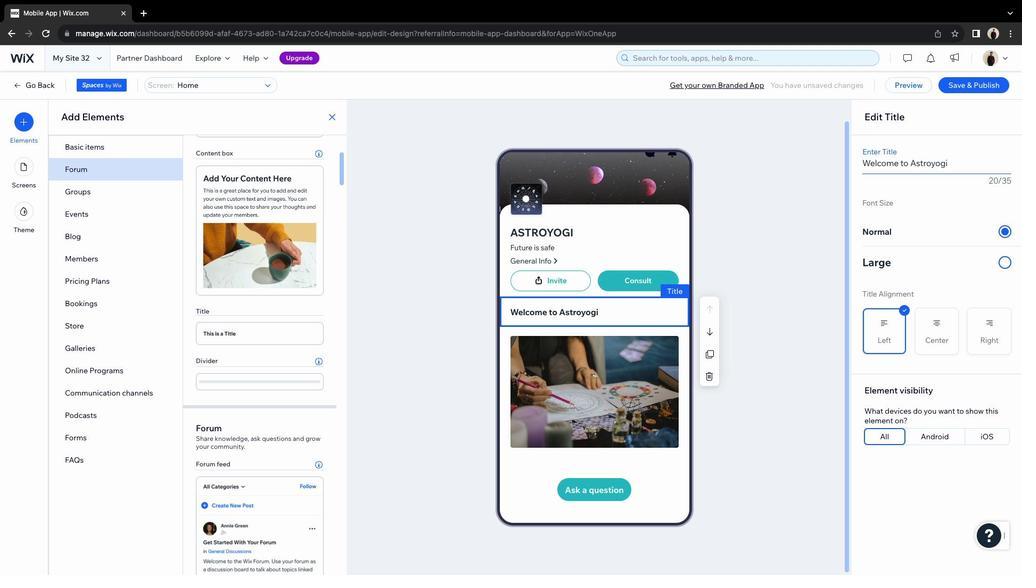 
Action: Mouse moved to (985, 426)
Screenshot: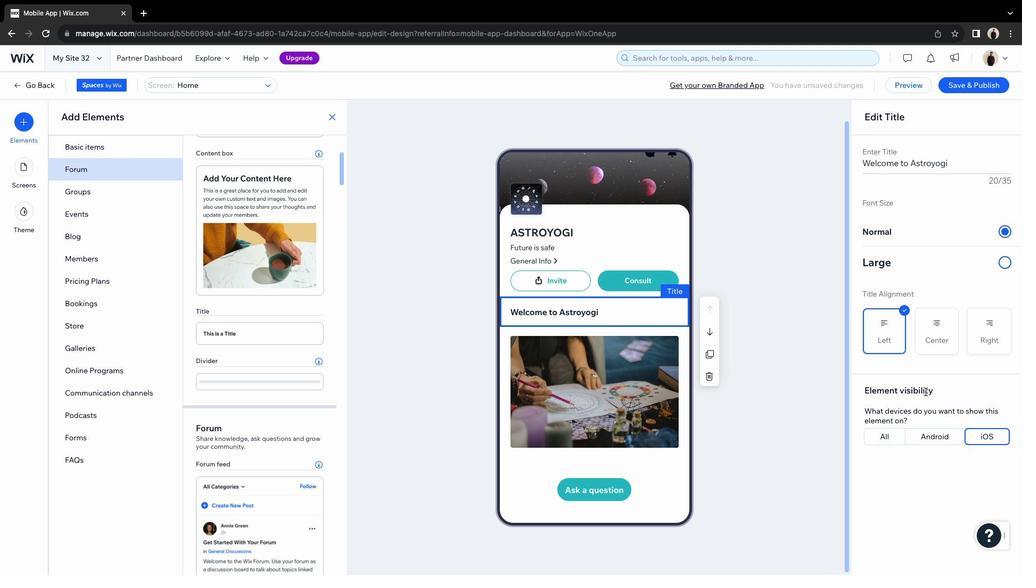 
Action: Mouse pressed left at (985, 426)
Screenshot: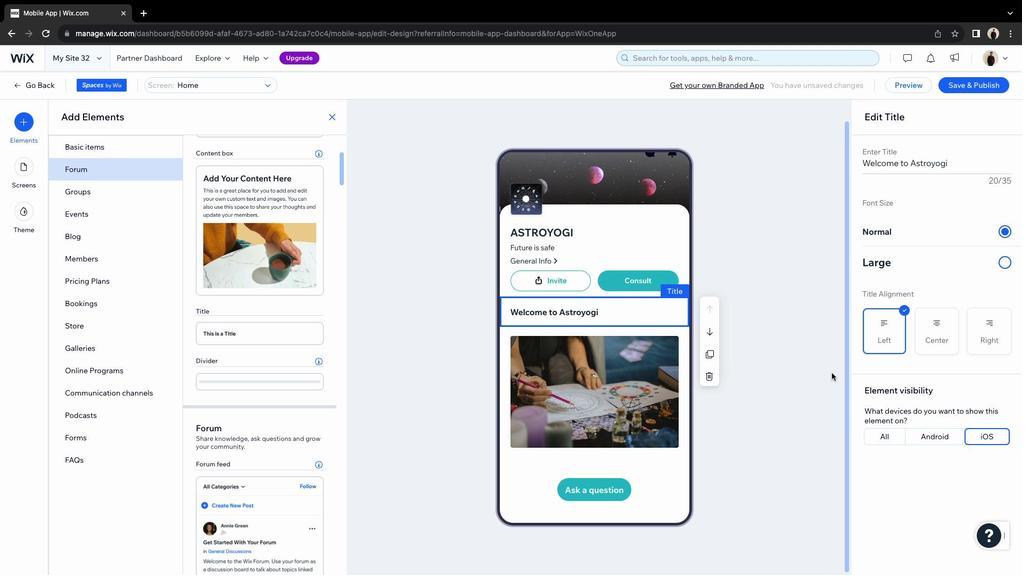 
Action: Mouse moved to (780, 362)
Screenshot: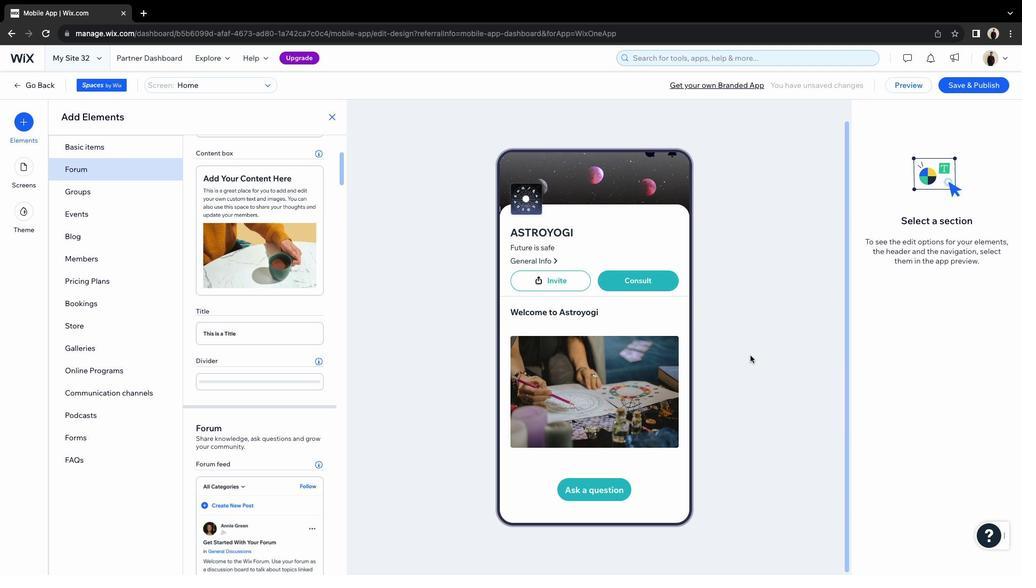 
Action: Mouse pressed left at (780, 362)
Screenshot: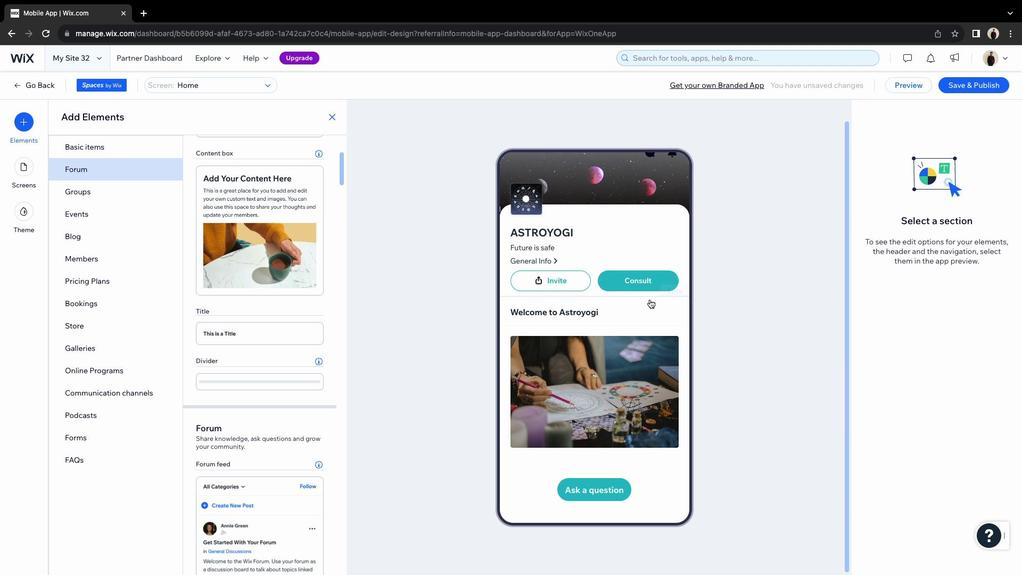 
Action: Mouse moved to (21, 209)
Screenshot: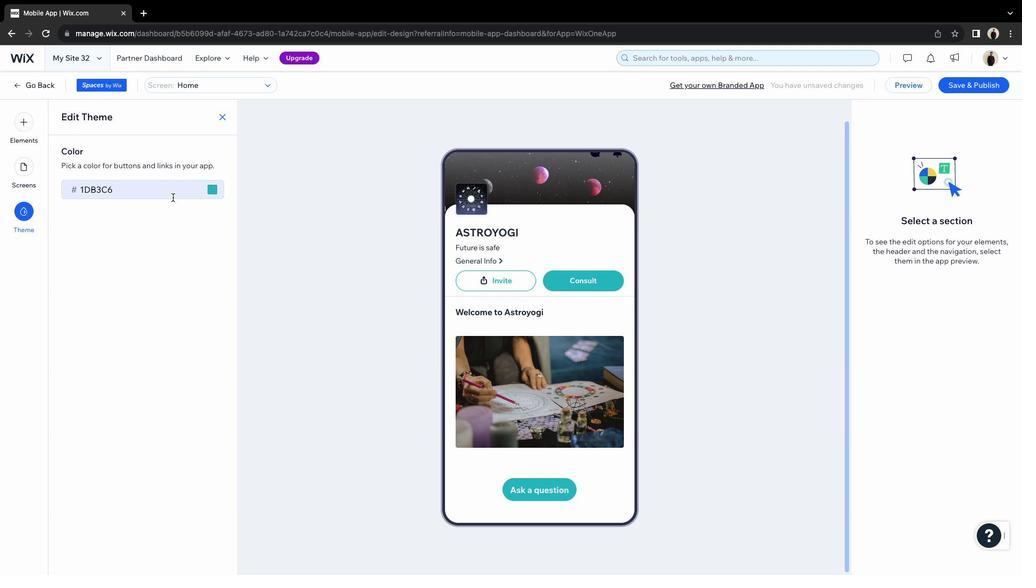 
Action: Mouse pressed left at (21, 209)
Screenshot: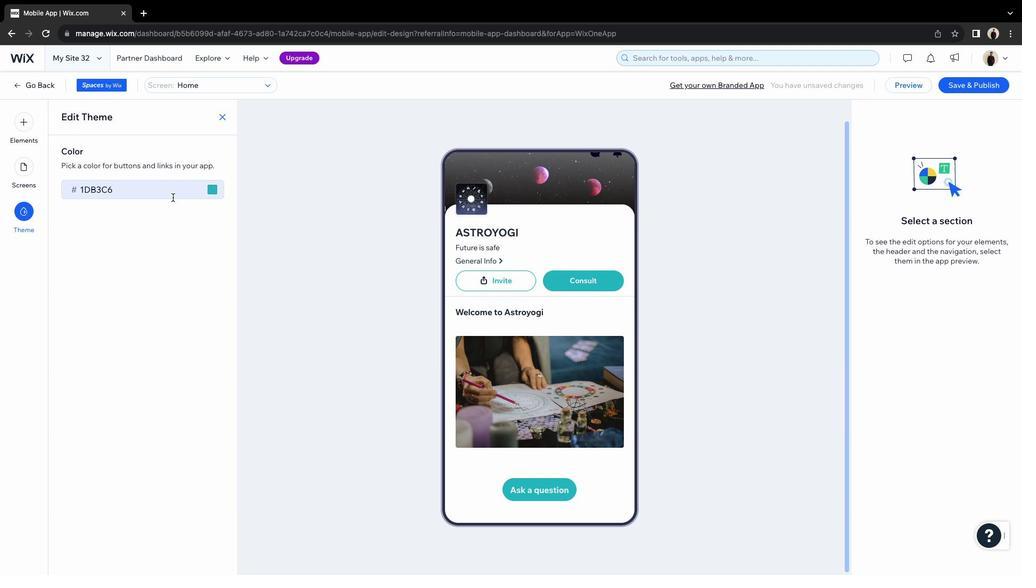 
Action: Mouse moved to (206, 186)
Screenshot: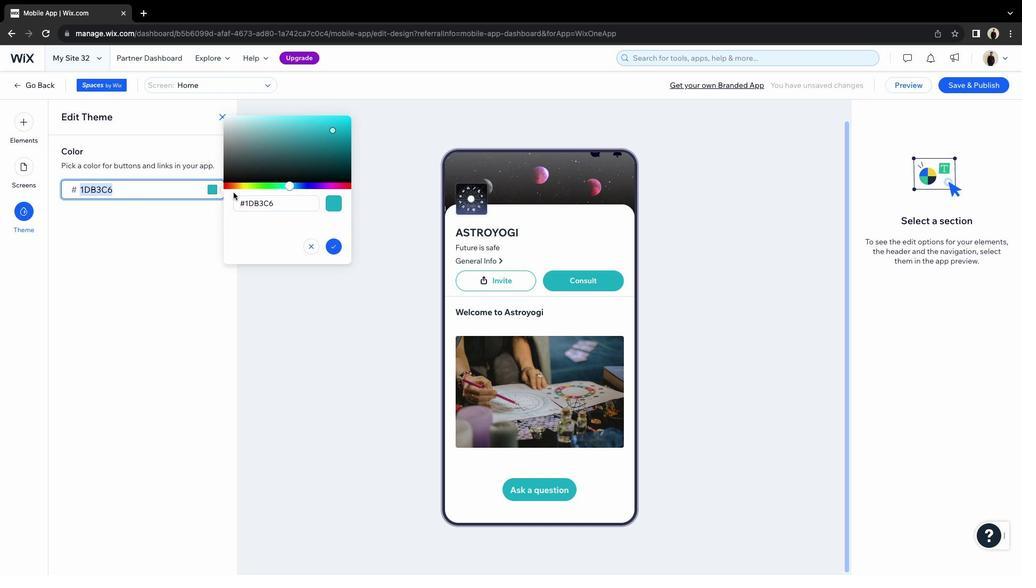 
Action: Mouse pressed left at (206, 186)
Screenshot: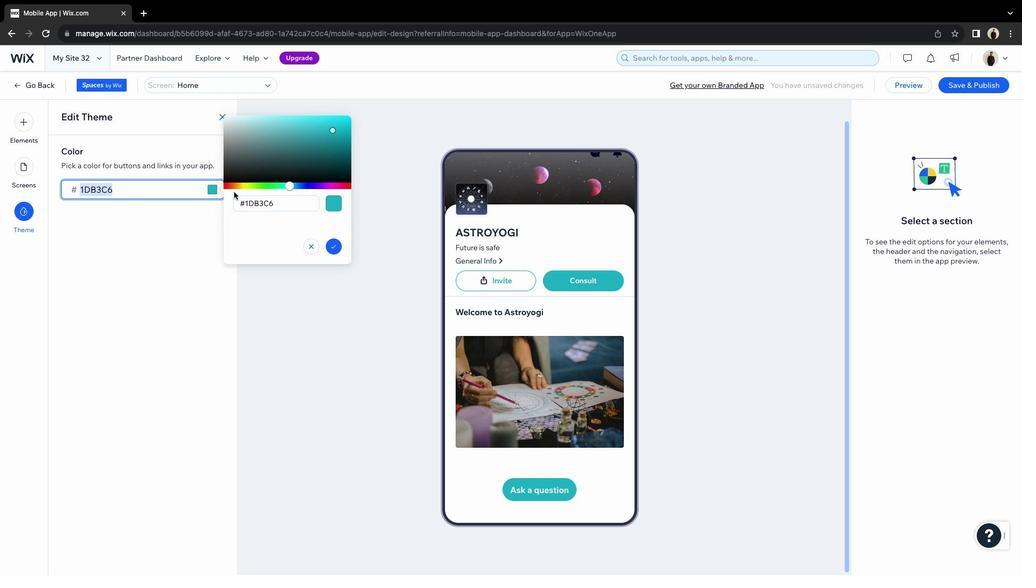 
Action: Mouse moved to (232, 182)
Screenshot: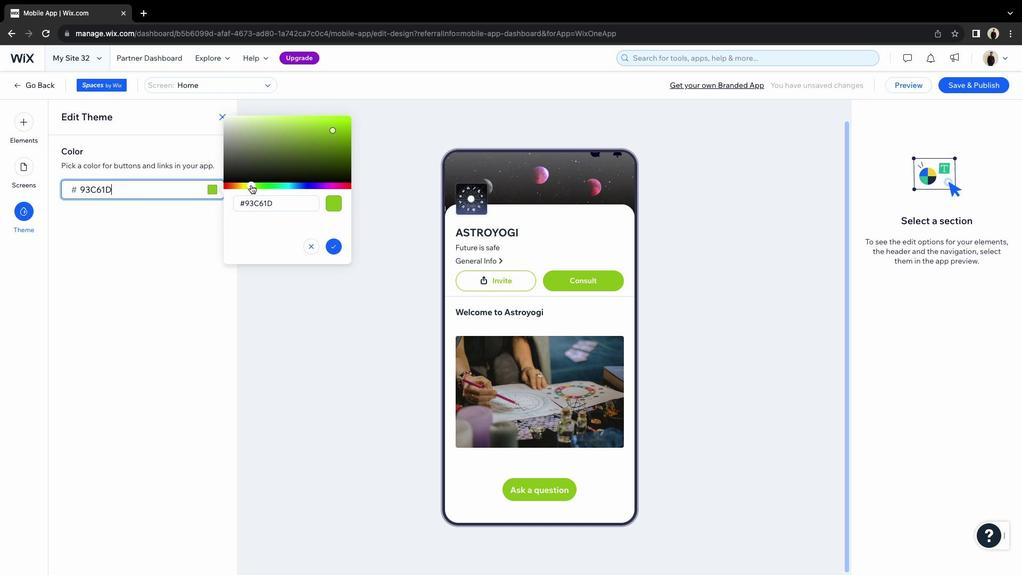 
Action: Mouse pressed left at (232, 182)
Screenshot: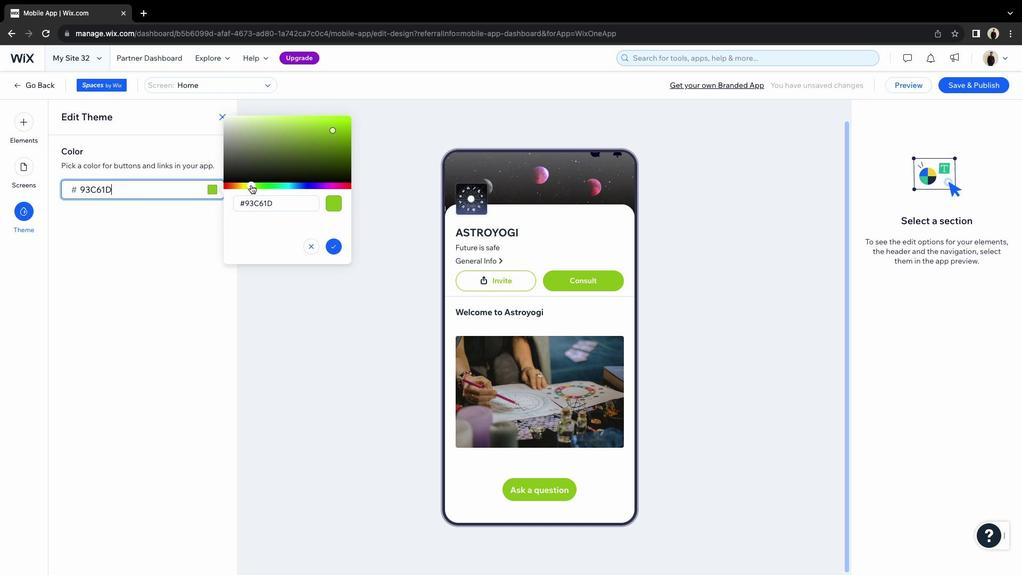 
Action: Mouse moved to (332, 125)
Screenshot: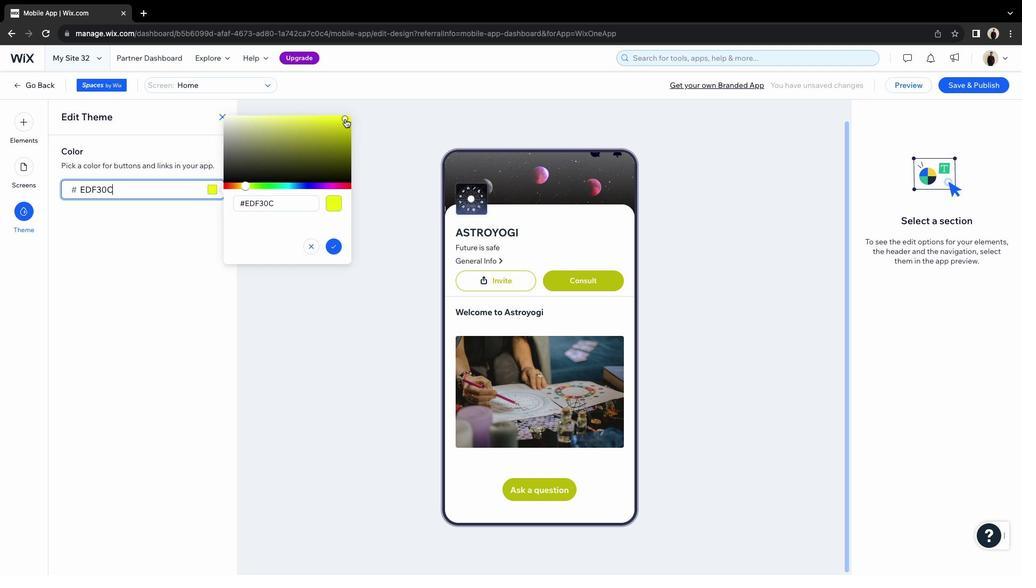 
Action: Mouse pressed left at (332, 125)
Screenshot: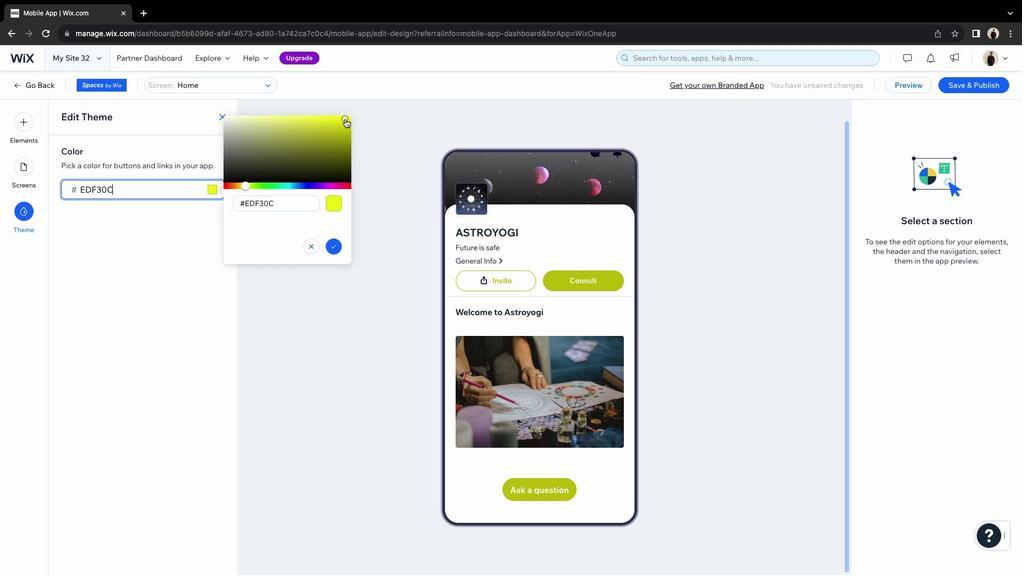 
Action: Mouse moved to (329, 198)
Screenshot: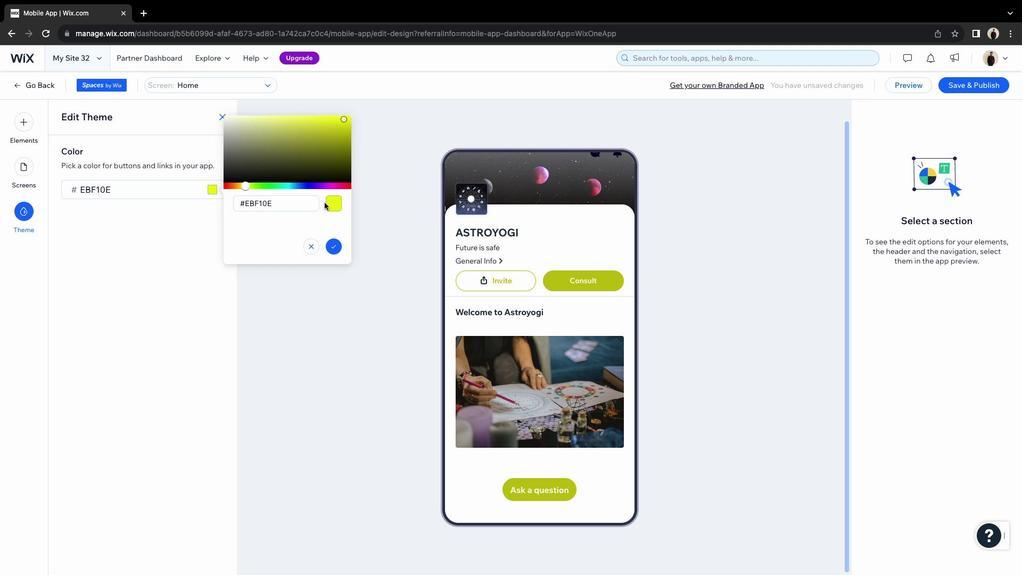 
Action: Mouse pressed left at (329, 198)
Screenshot: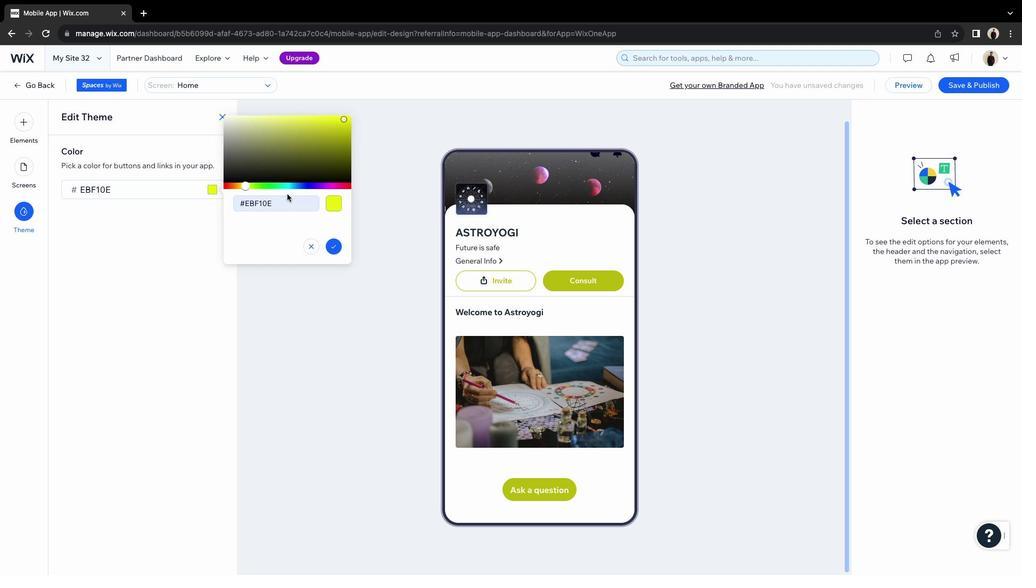 
Action: Mouse moved to (240, 182)
Screenshot: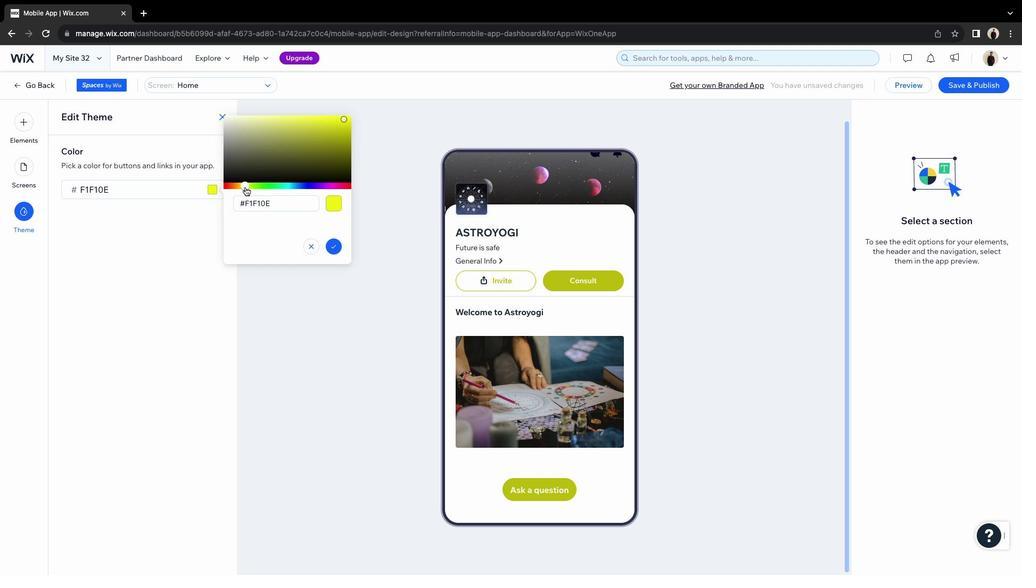 
Action: Mouse pressed left at (240, 182)
Screenshot: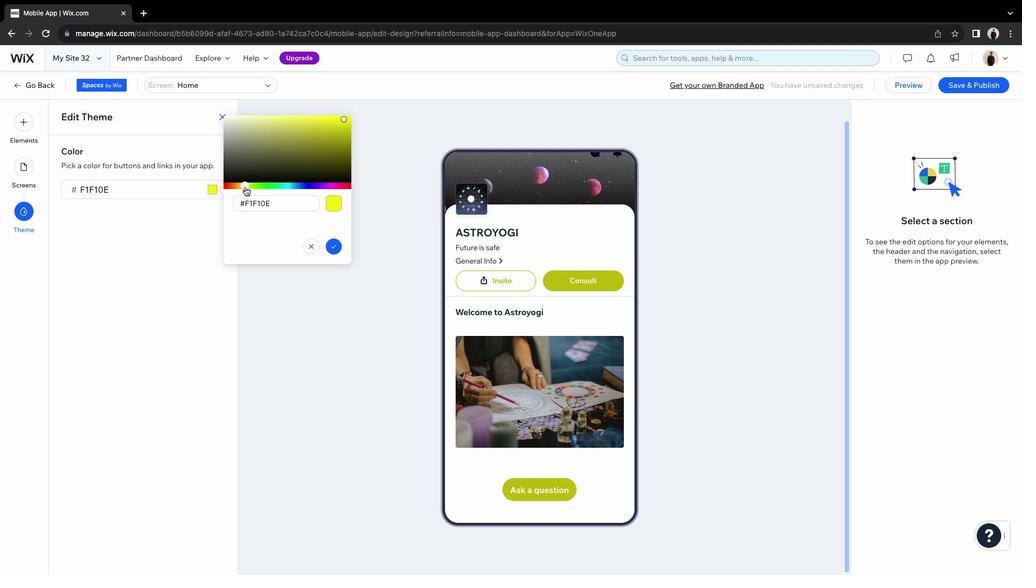 
Action: Mouse moved to (323, 241)
Screenshot: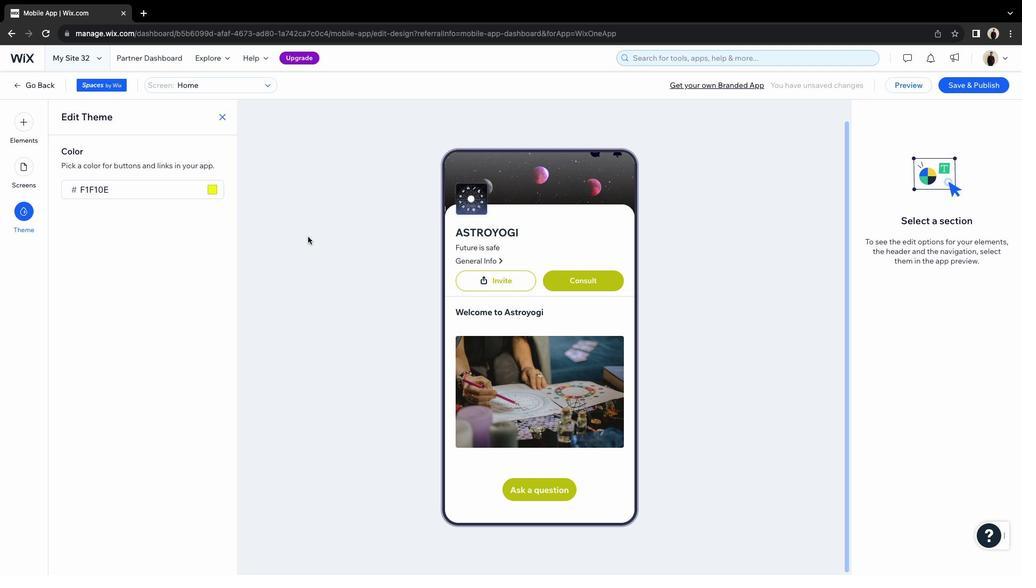 
Action: Mouse pressed left at (323, 241)
Screenshot: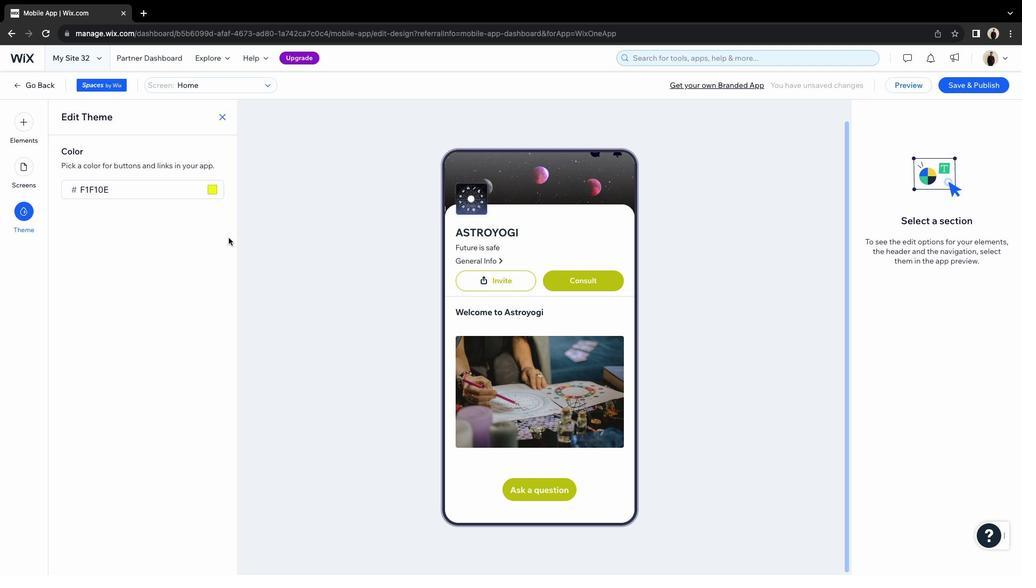 
Action: Mouse moved to (23, 161)
Screenshot: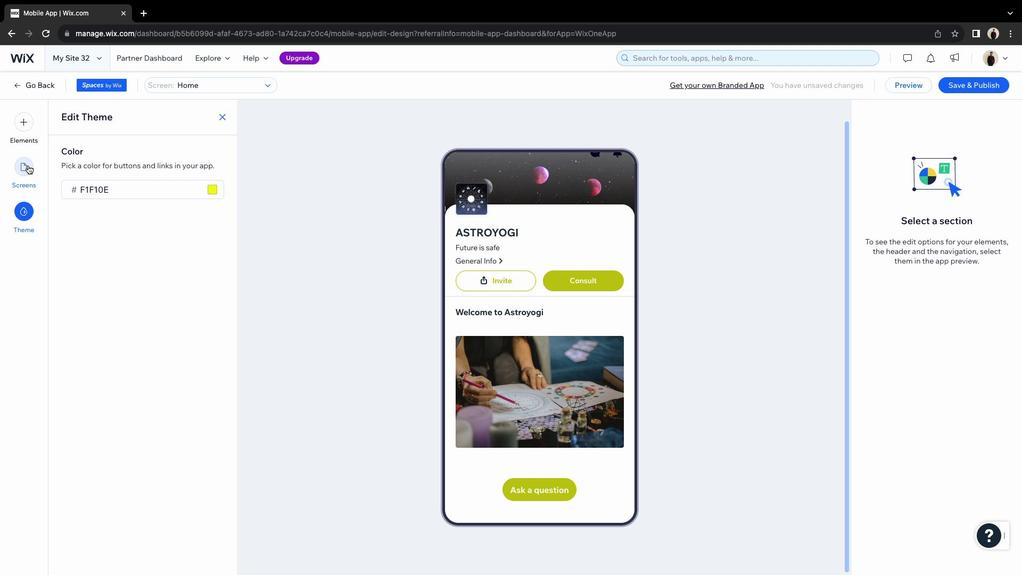 
Action: Mouse pressed left at (23, 161)
Screenshot: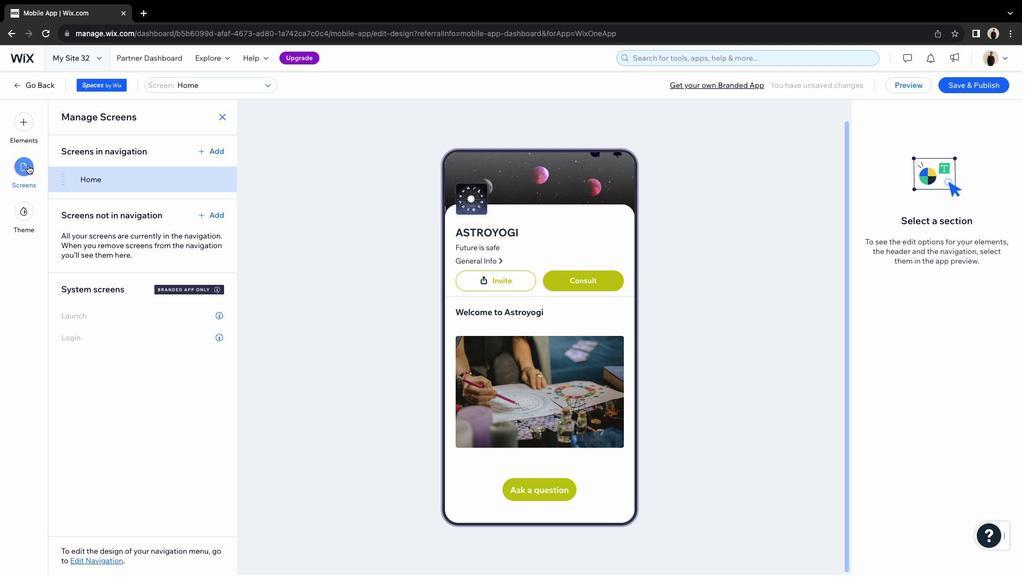 
Action: Mouse moved to (11, 116)
Screenshot: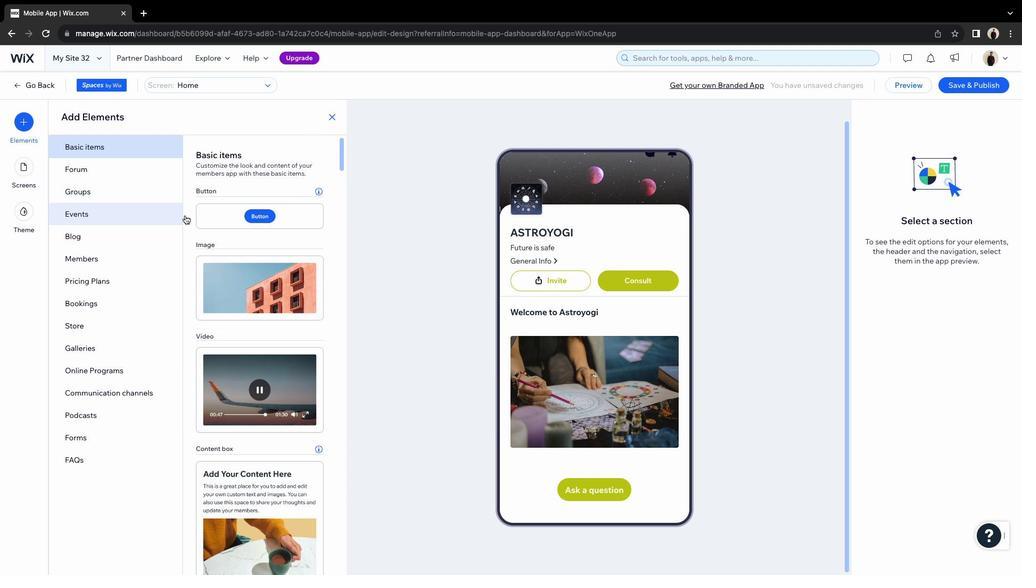 
Action: Mouse pressed left at (11, 116)
Screenshot: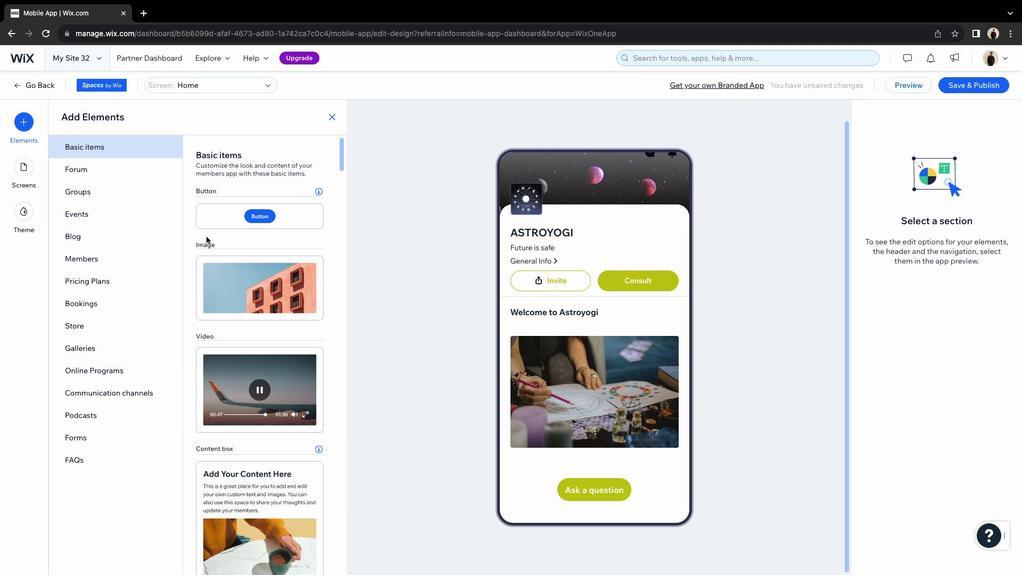 
Action: Mouse moved to (263, 244)
Screenshot: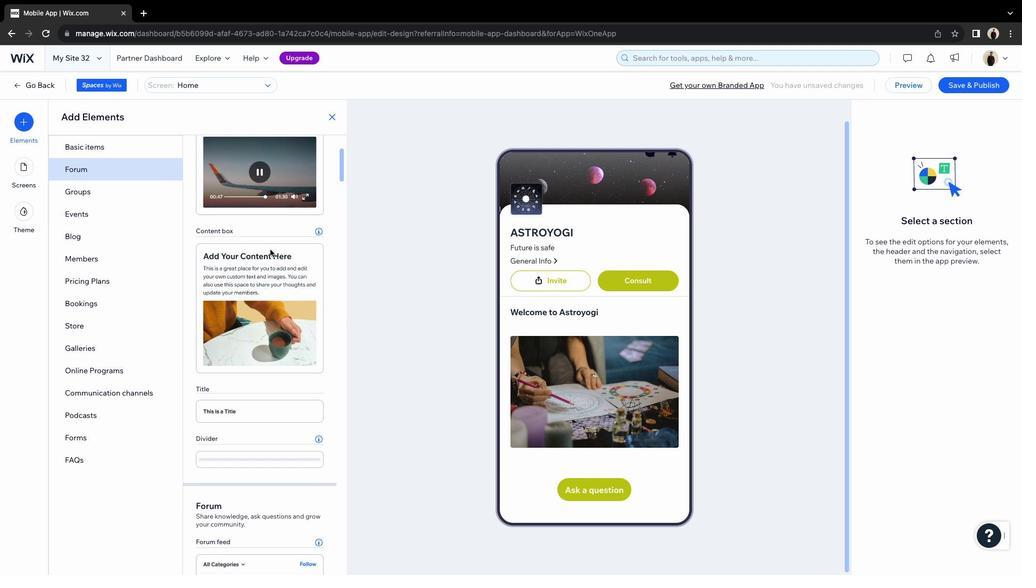 
Action: Mouse scrolled (263, 244) with delta (-3, -4)
Screenshot: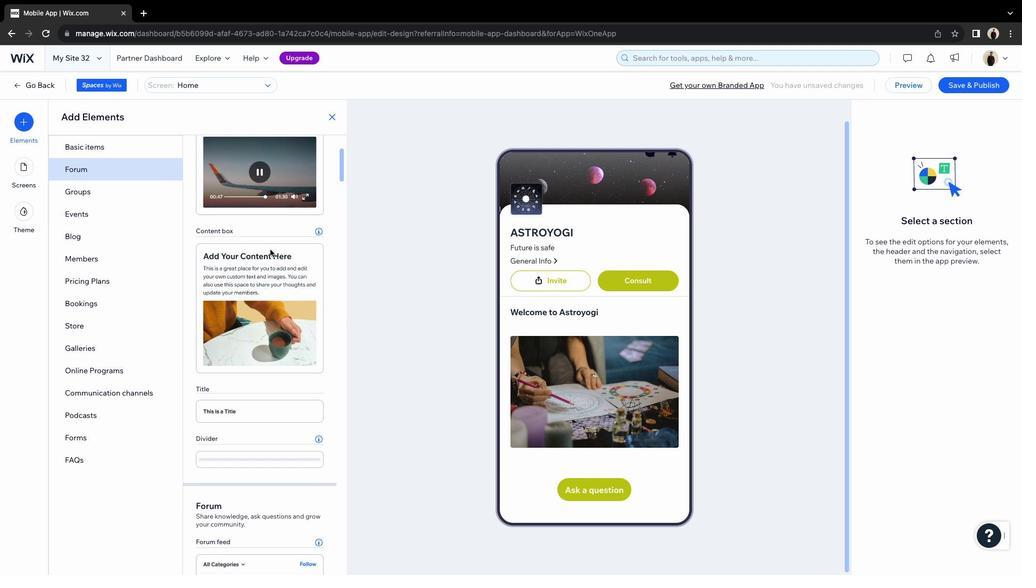
Action: Mouse moved to (265, 246)
Screenshot: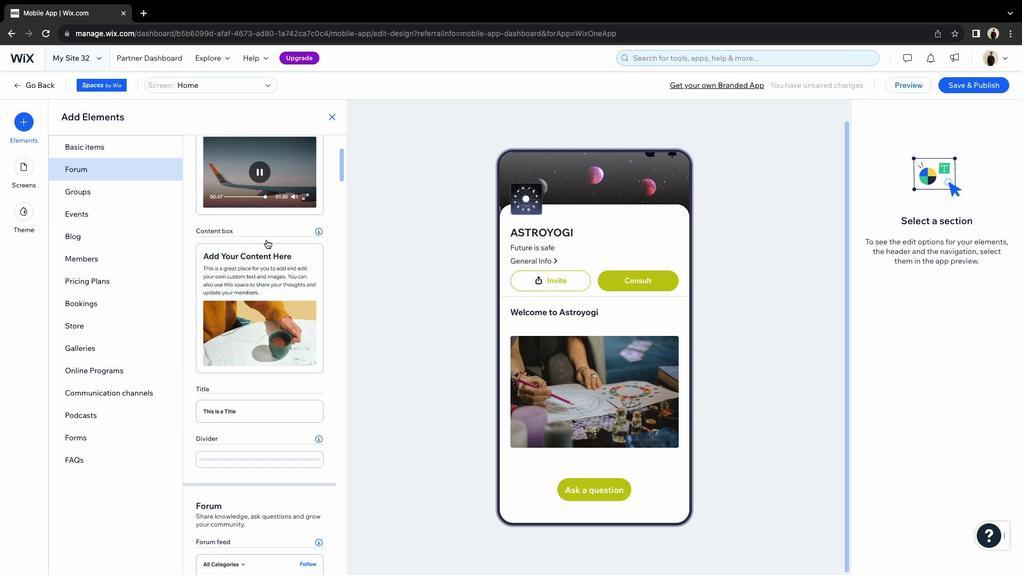 
Action: Mouse scrolled (265, 246) with delta (-3, -4)
Screenshot: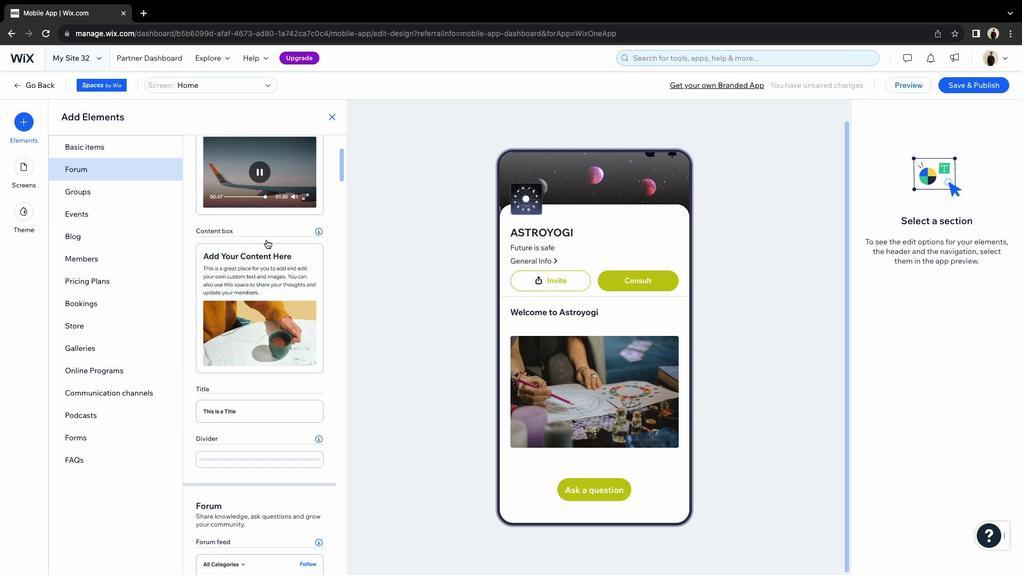 
Action: Mouse scrolled (265, 246) with delta (-3, -4)
Screenshot: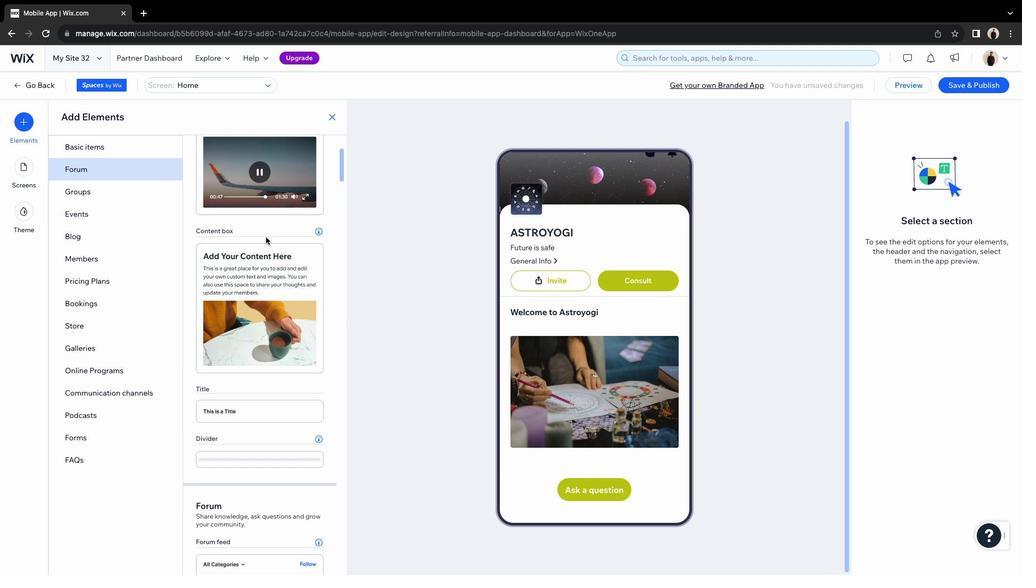 
Action: Mouse scrolled (265, 246) with delta (-3, -5)
Screenshot: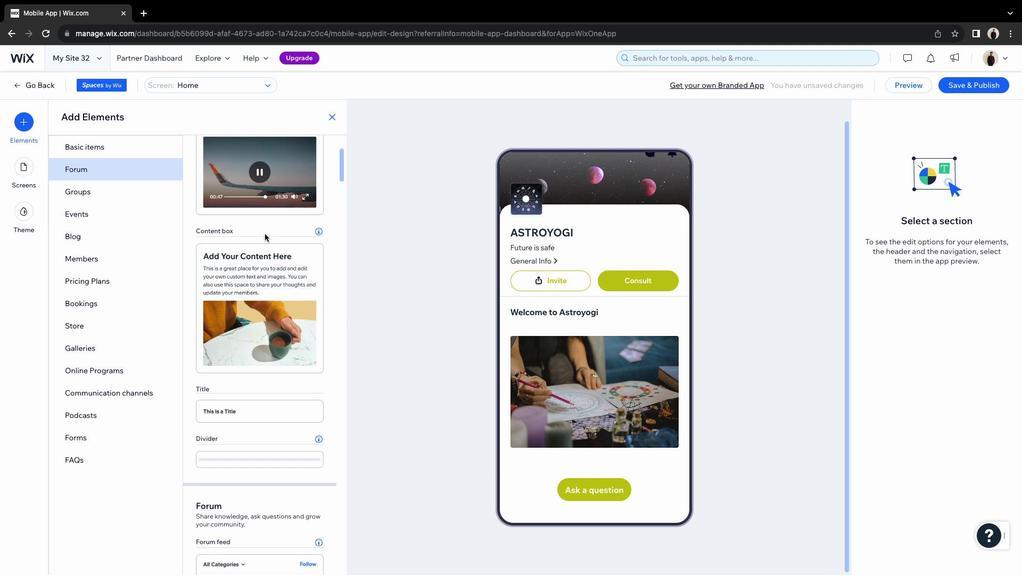 
Action: Mouse scrolled (265, 246) with delta (-3, -5)
Screenshot: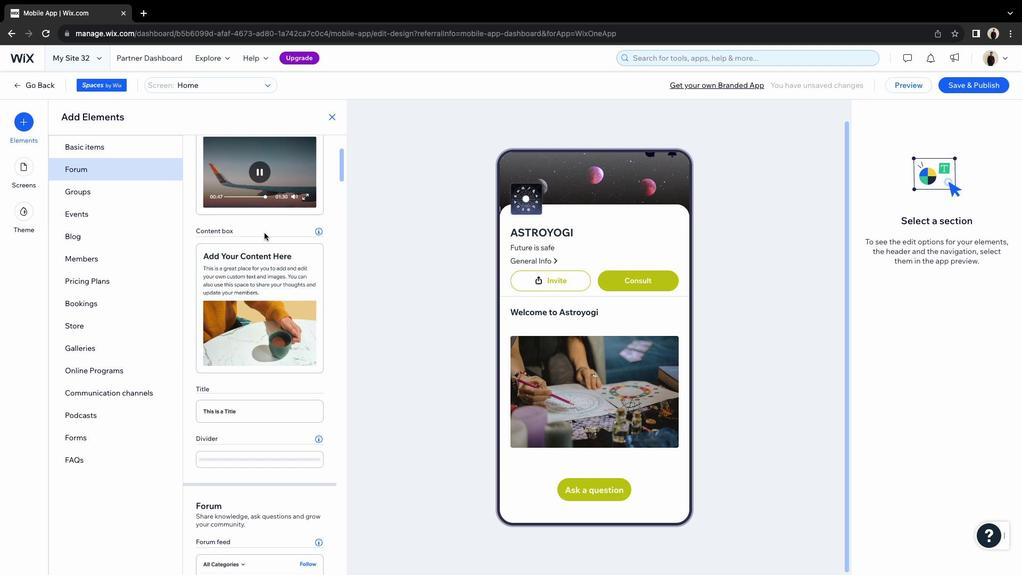 
Action: Mouse moved to (267, 238)
Screenshot: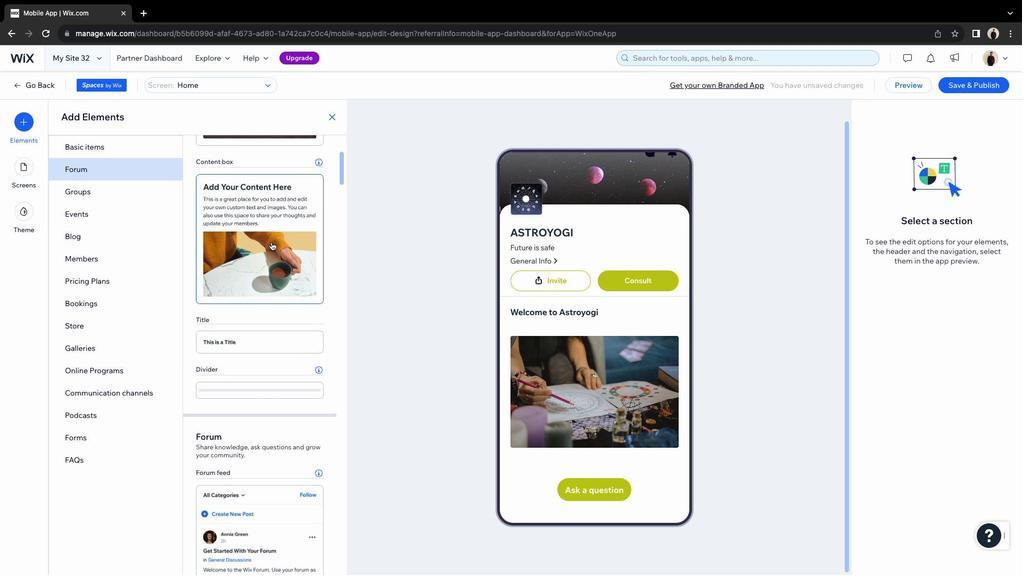 
Action: Mouse scrolled (267, 238) with delta (-3, -4)
Screenshot: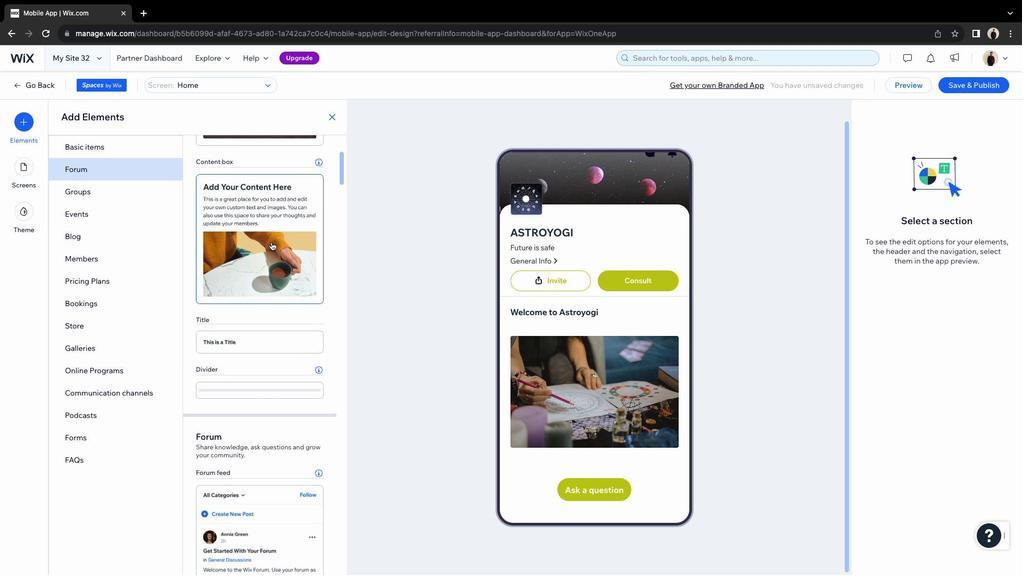 
Action: Mouse scrolled (267, 238) with delta (-3, -4)
Screenshot: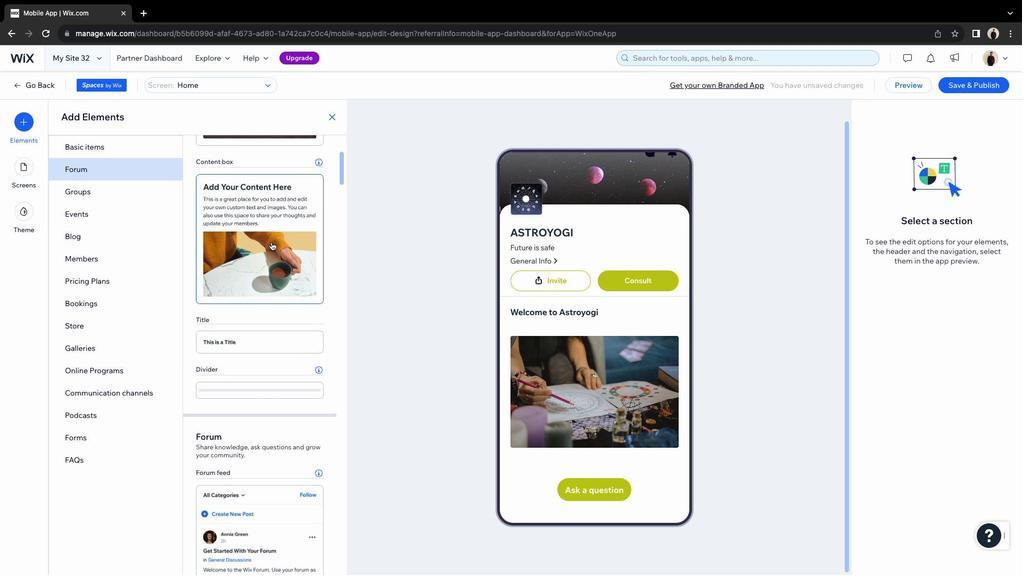 
Action: Mouse moved to (267, 238)
Screenshot: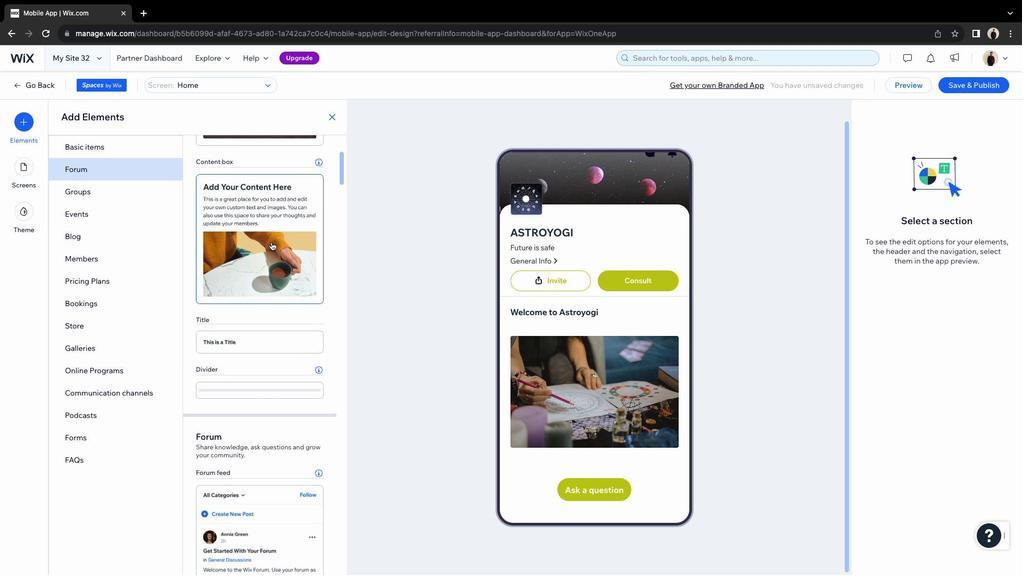 
Action: Mouse scrolled (267, 238) with delta (-3, -4)
Screenshot: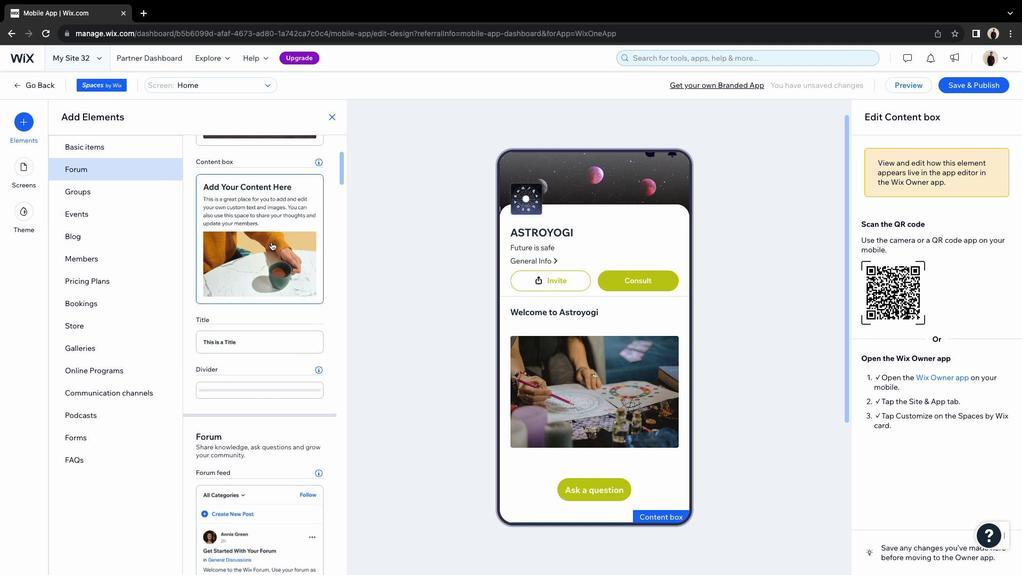 
Action: Mouse moved to (267, 238)
Screenshot: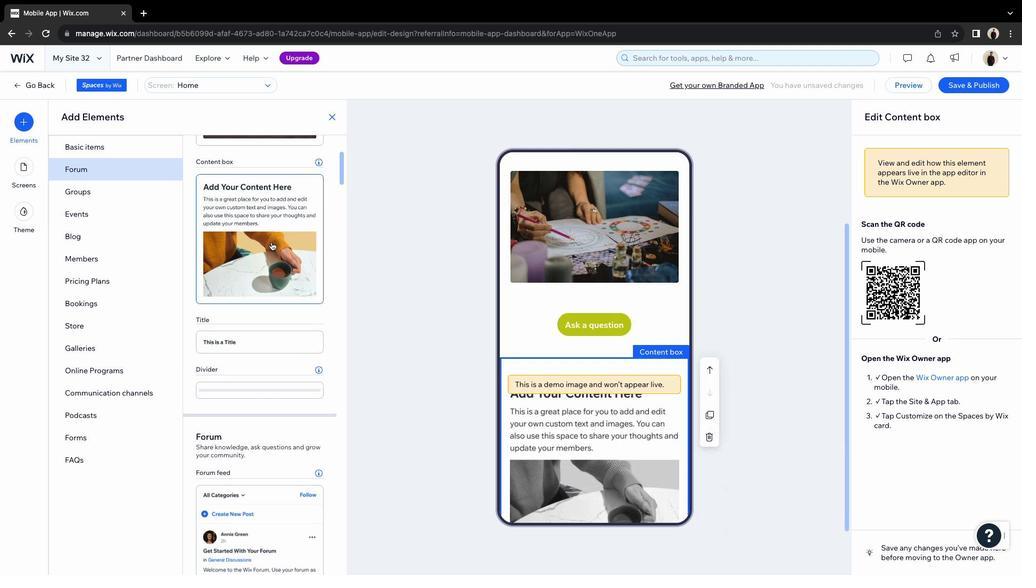 
Action: Mouse pressed left at (267, 238)
Screenshot: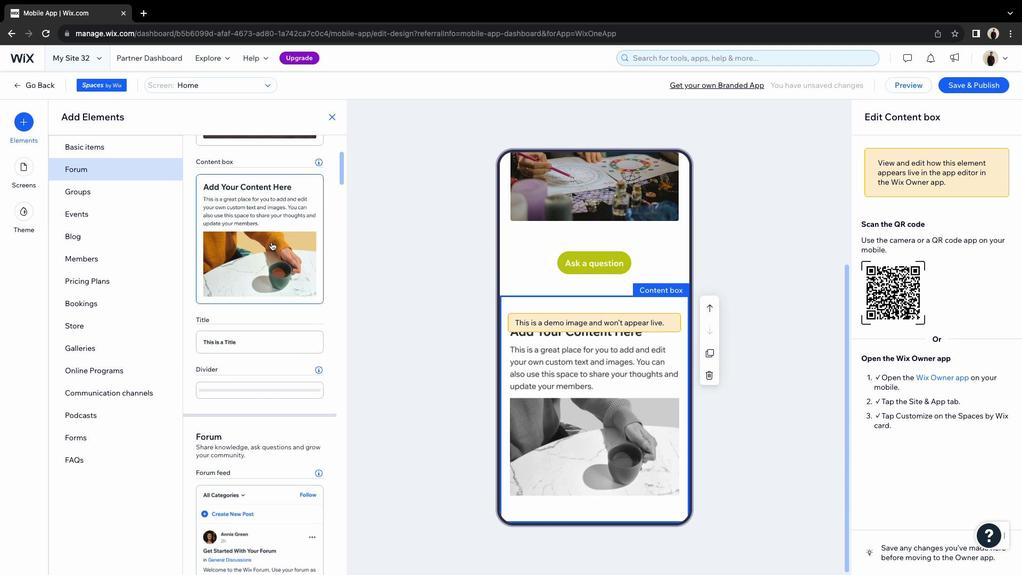 
Action: Mouse moved to (271, 251)
Screenshot: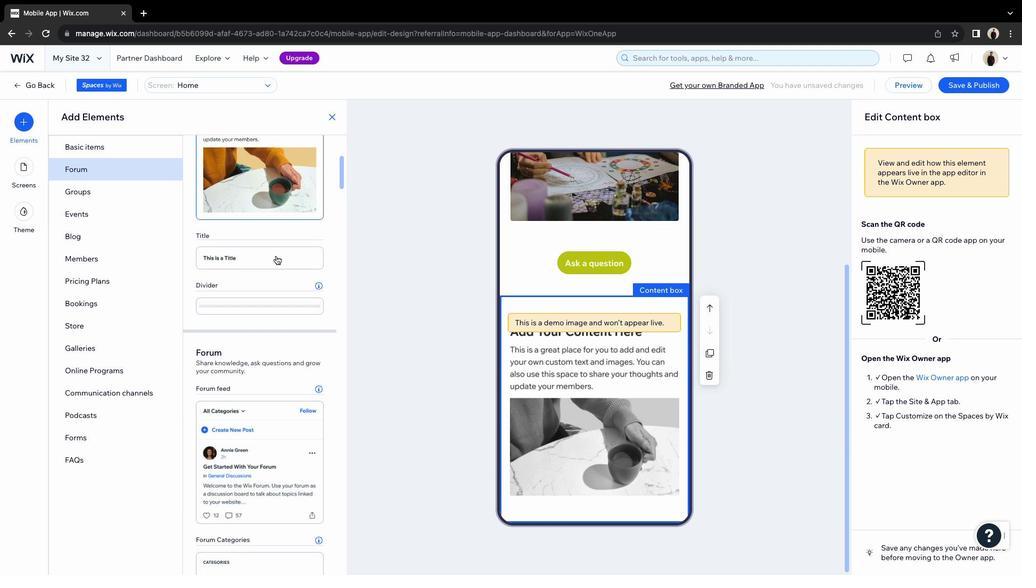 
Action: Mouse scrolled (271, 251) with delta (-3, -4)
Screenshot: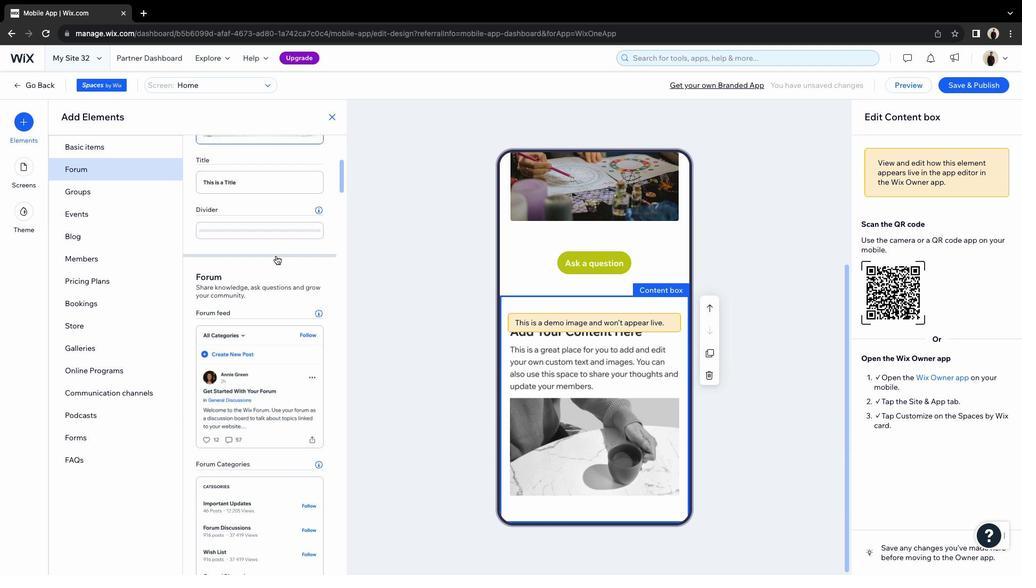 
Action: Mouse scrolled (271, 251) with delta (-3, -4)
Screenshot: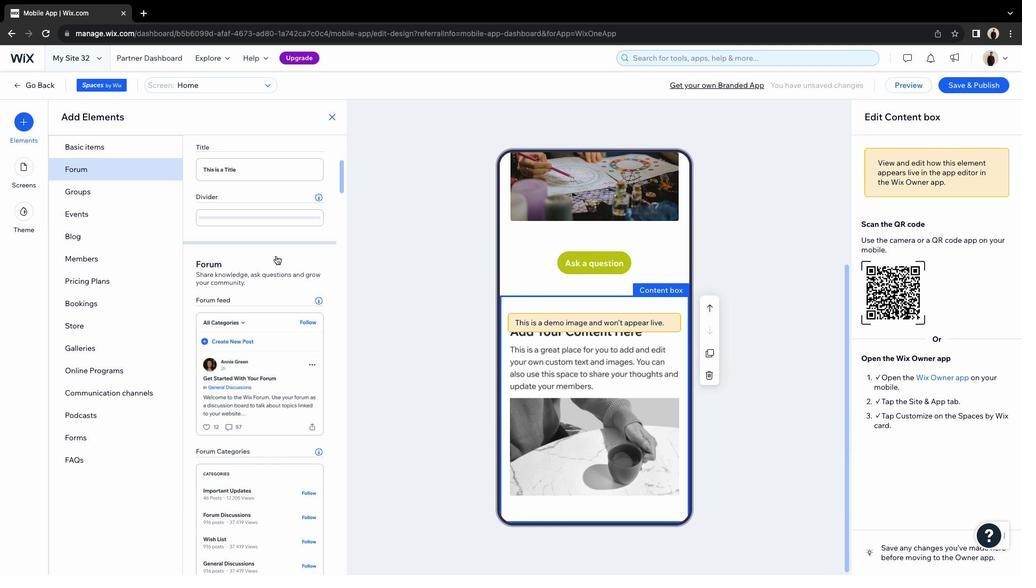 
Action: Mouse scrolled (271, 251) with delta (-3, -4)
Screenshot: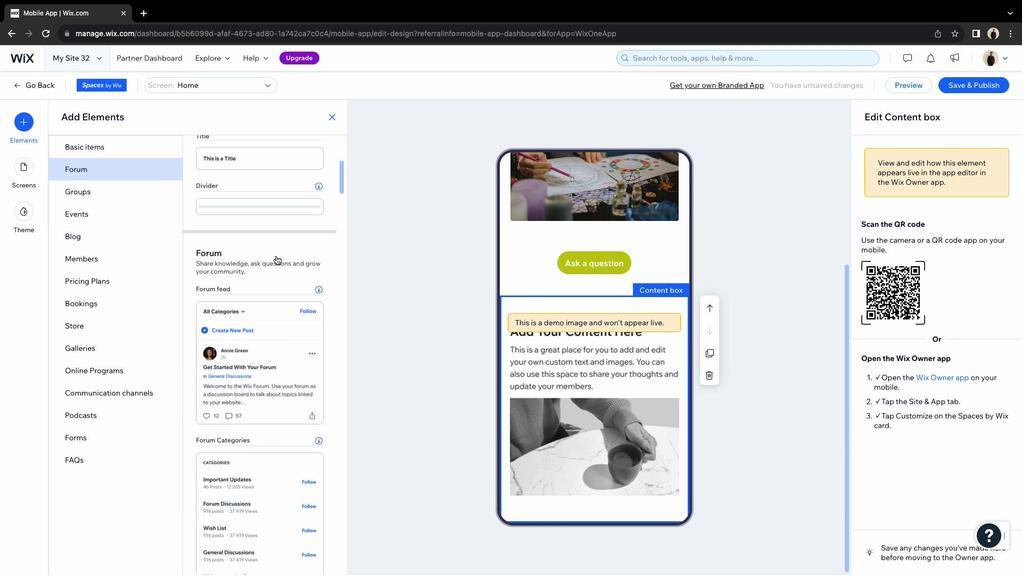 
Action: Mouse scrolled (271, 251) with delta (-3, -4)
Screenshot: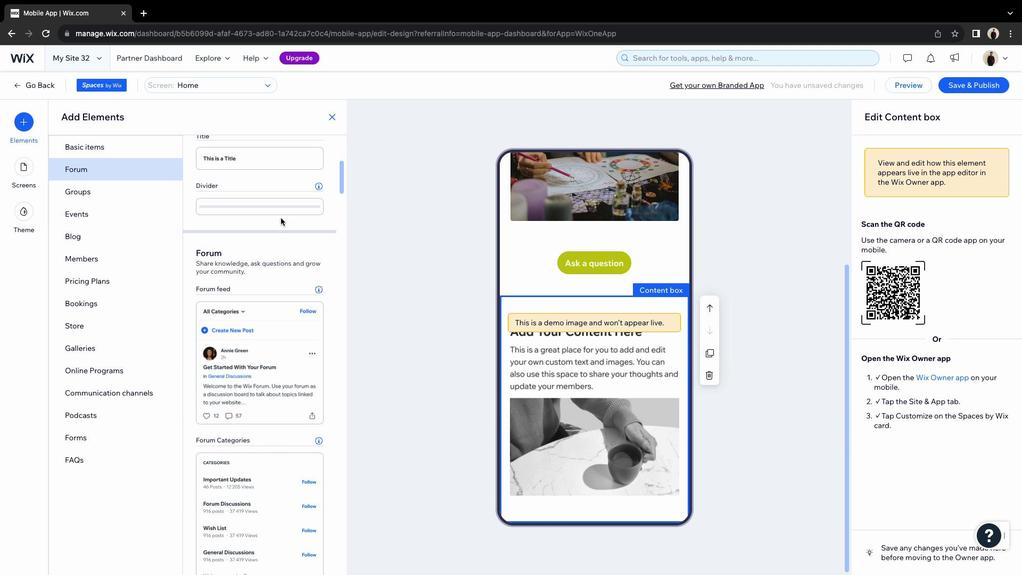 
Action: Mouse scrolled (271, 251) with delta (-3, -4)
Screenshot: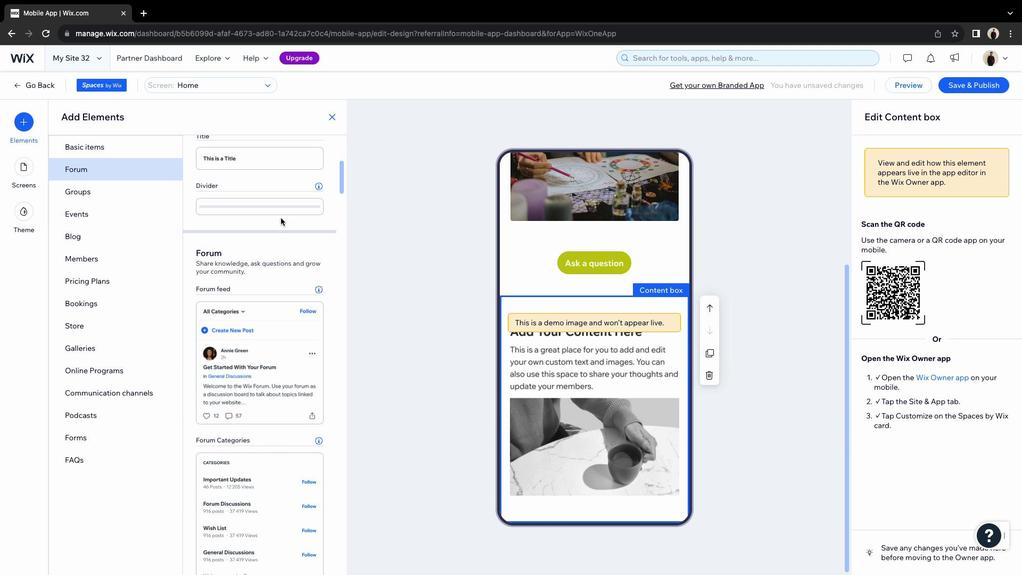 
Action: Mouse scrolled (271, 251) with delta (-3, -5)
Screenshot: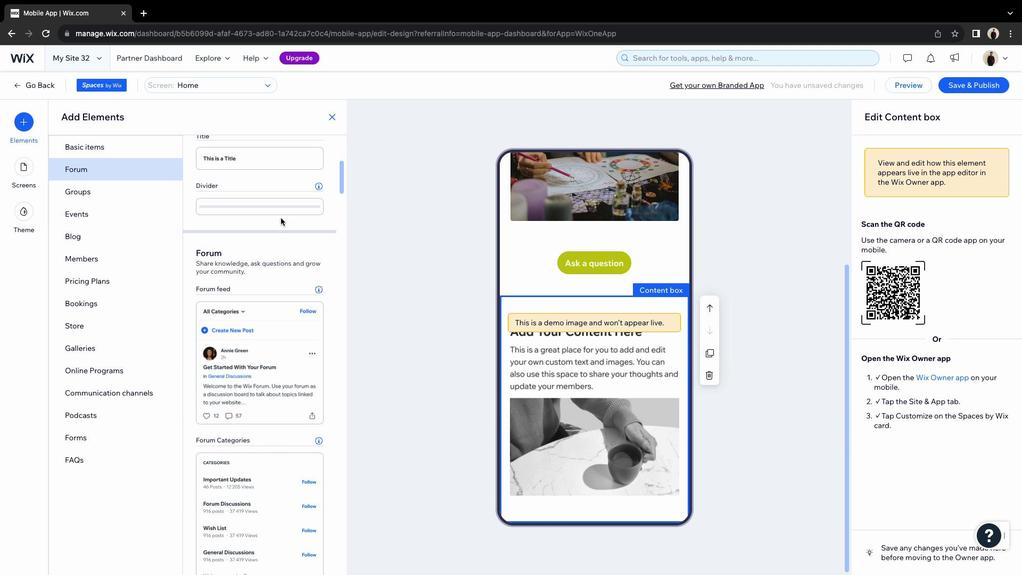 
Action: Mouse moved to (279, 208)
Screenshot: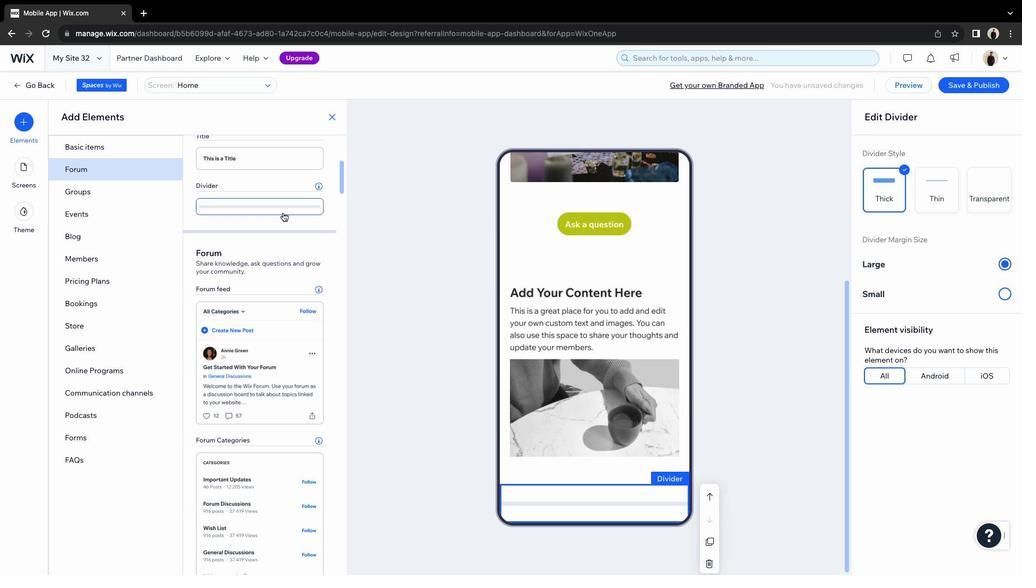 
Action: Mouse pressed left at (279, 208)
Screenshot: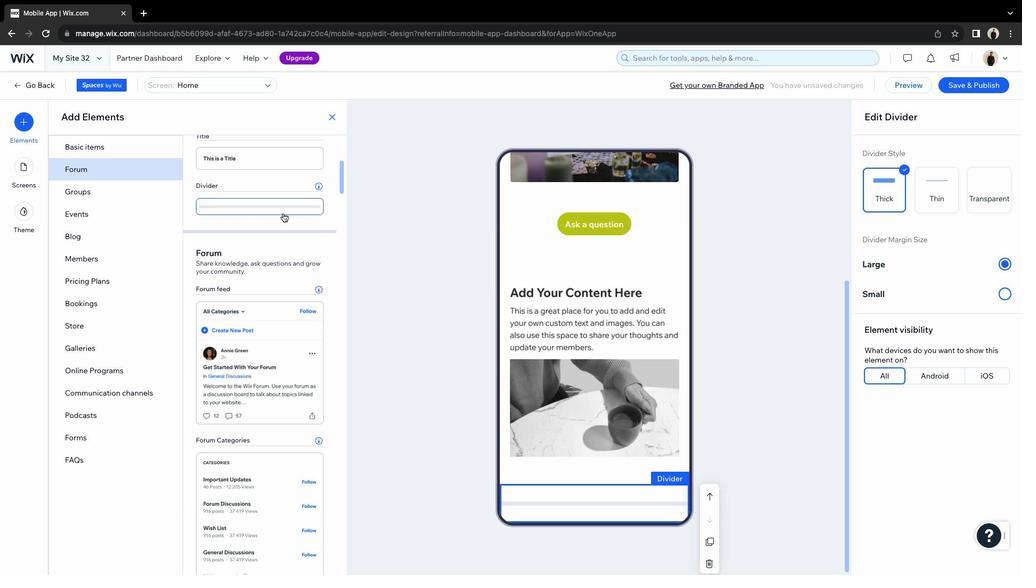 
Action: Mouse moved to (315, 269)
Screenshot: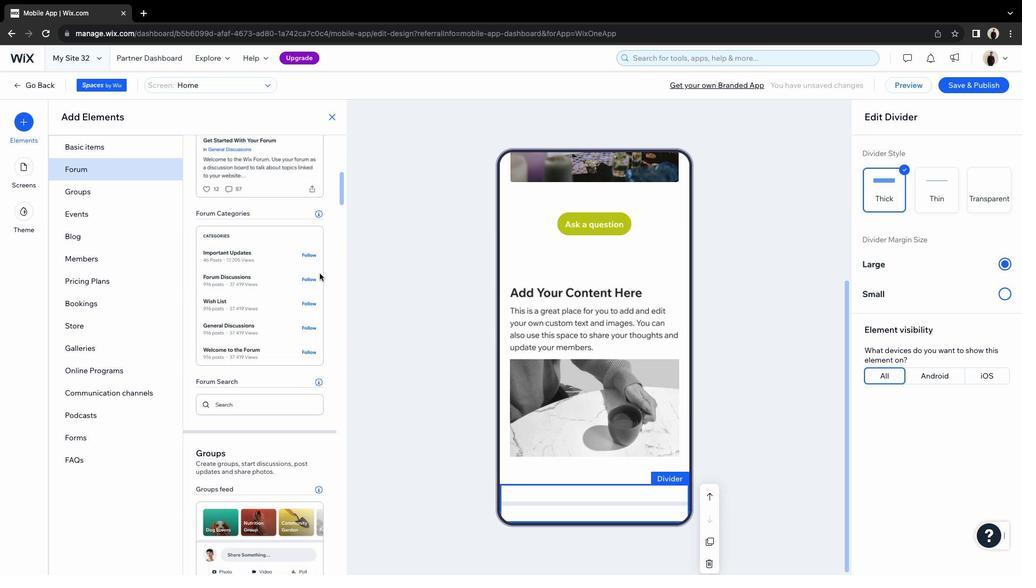 
Action: Mouse scrolled (315, 269) with delta (-3, -4)
Screenshot: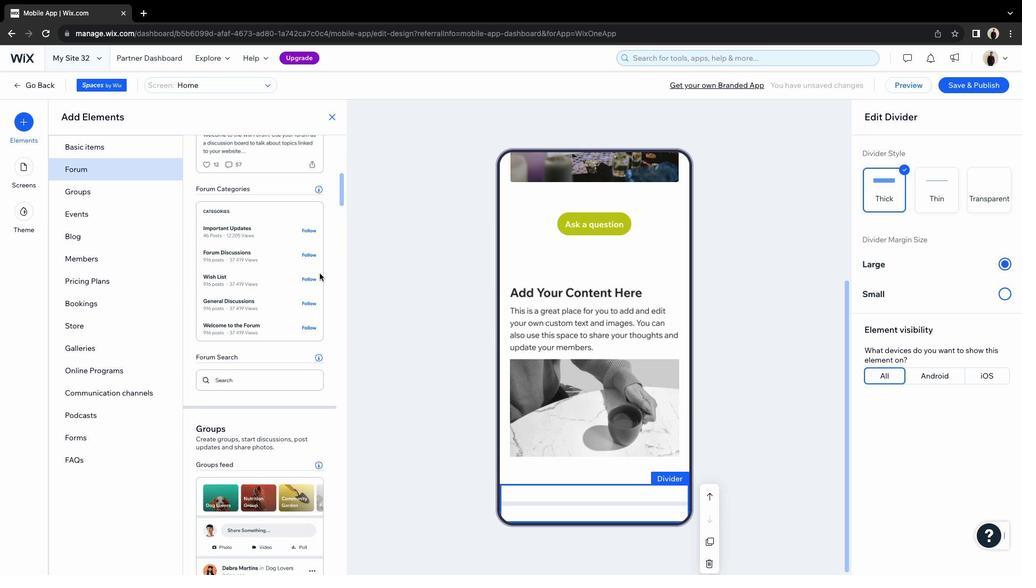 
Action: Mouse scrolled (315, 269) with delta (-3, -4)
Screenshot: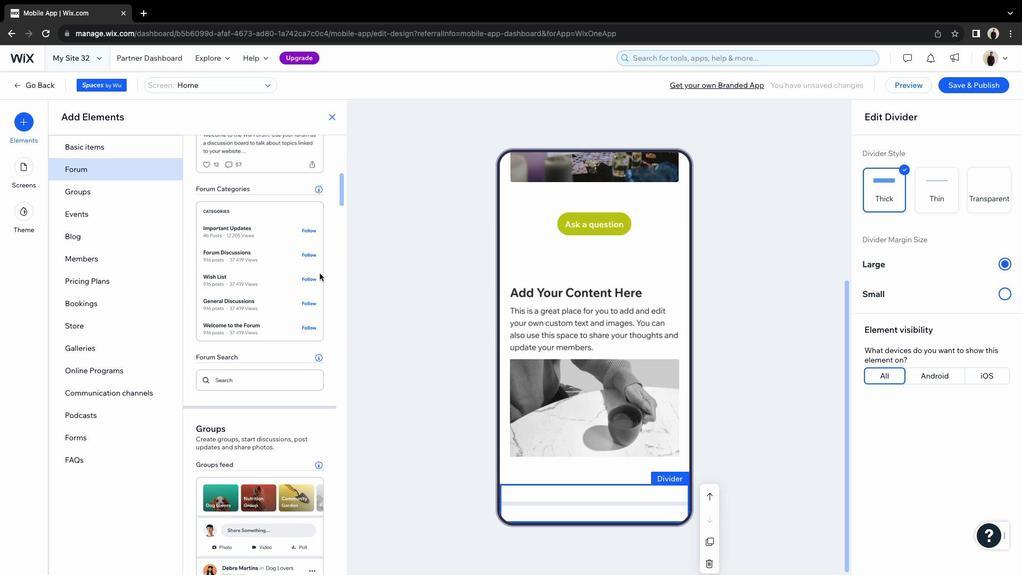 
Action: Mouse scrolled (315, 269) with delta (-3, -5)
Screenshot: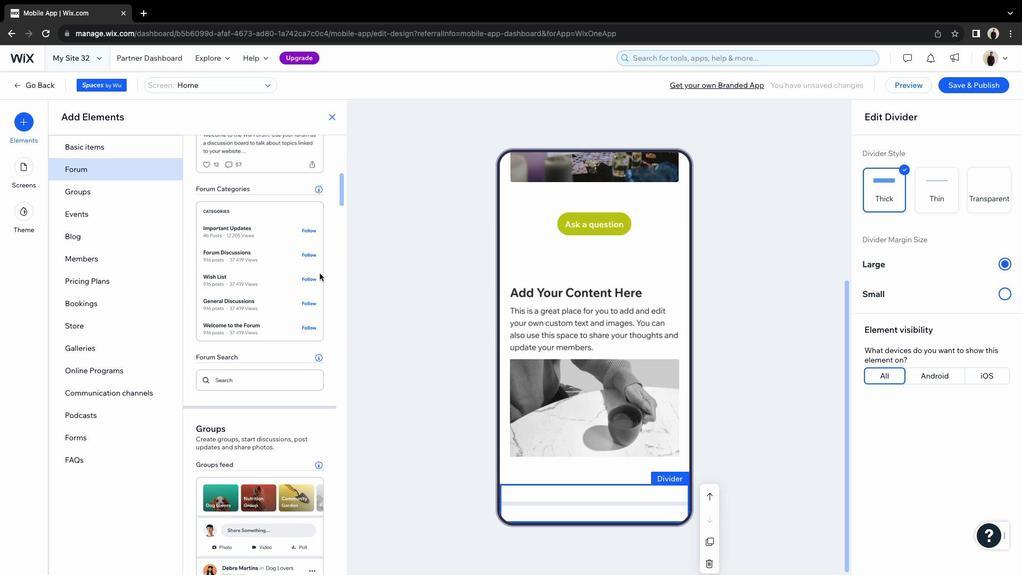 
Action: Mouse scrolled (315, 269) with delta (-3, -4)
Screenshot: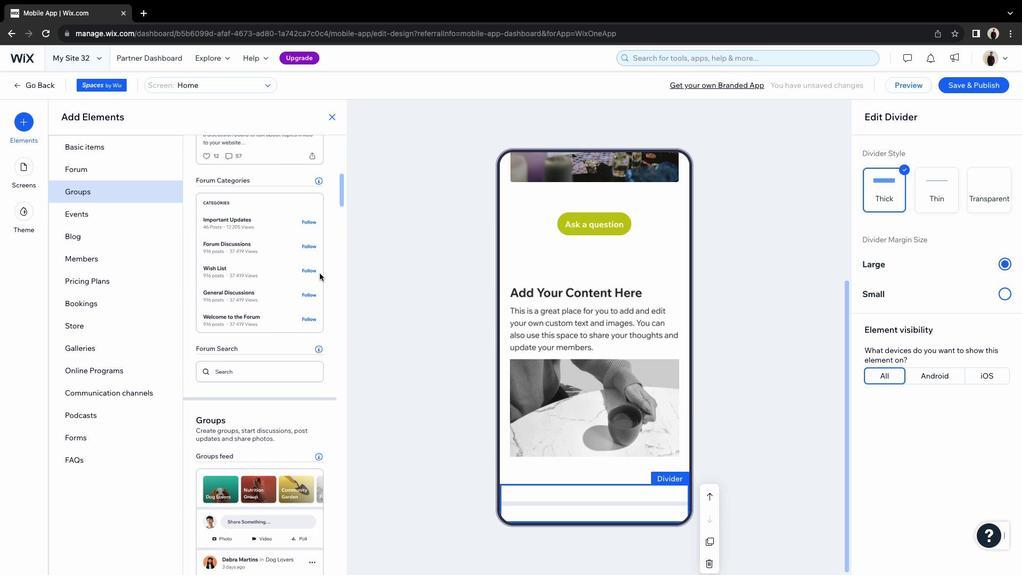 
Action: Mouse scrolled (315, 269) with delta (-3, -4)
Screenshot: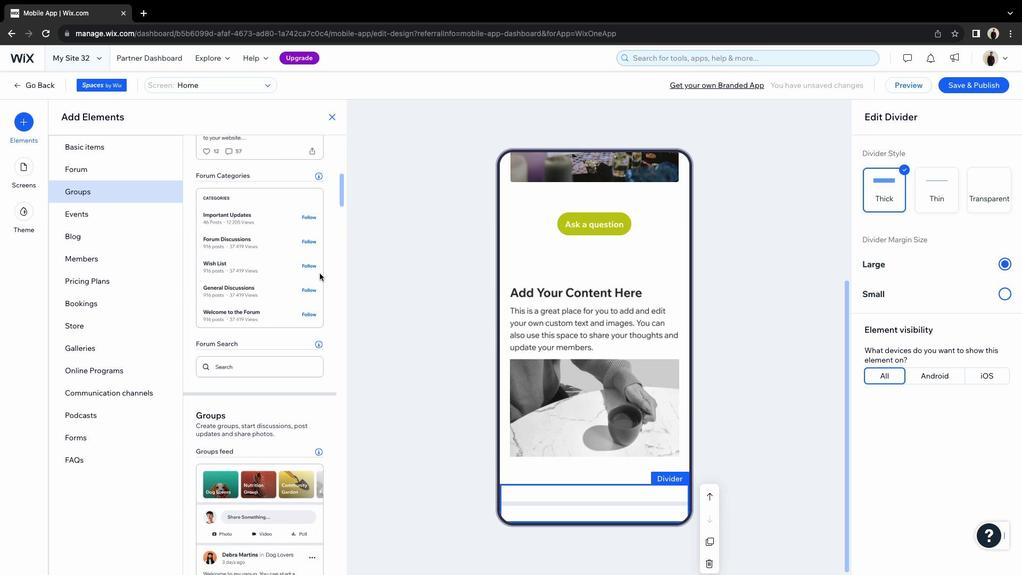 
Action: Mouse scrolled (315, 269) with delta (-3, -4)
Screenshot: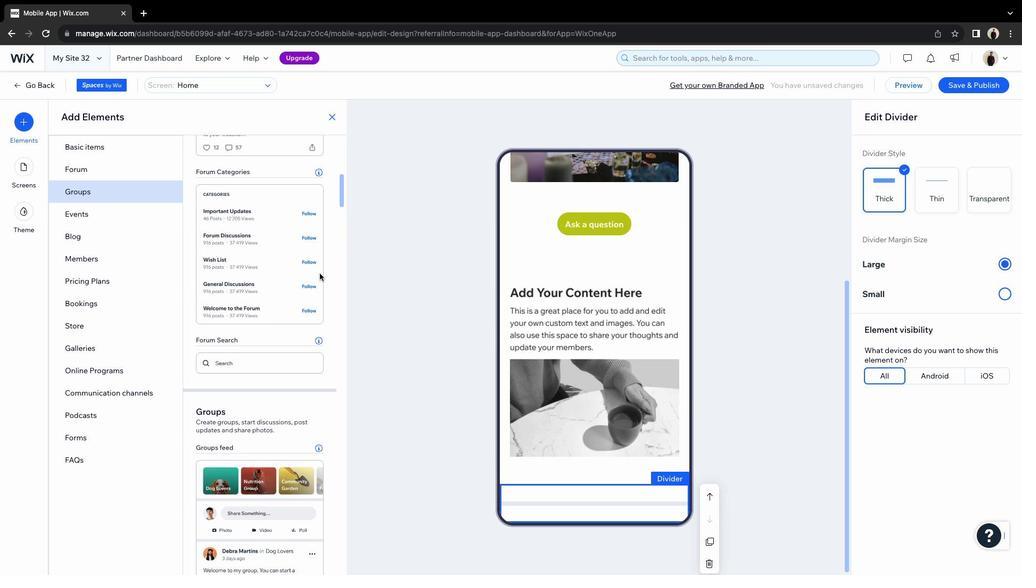 
Action: Mouse scrolled (315, 269) with delta (-3, -5)
Screenshot: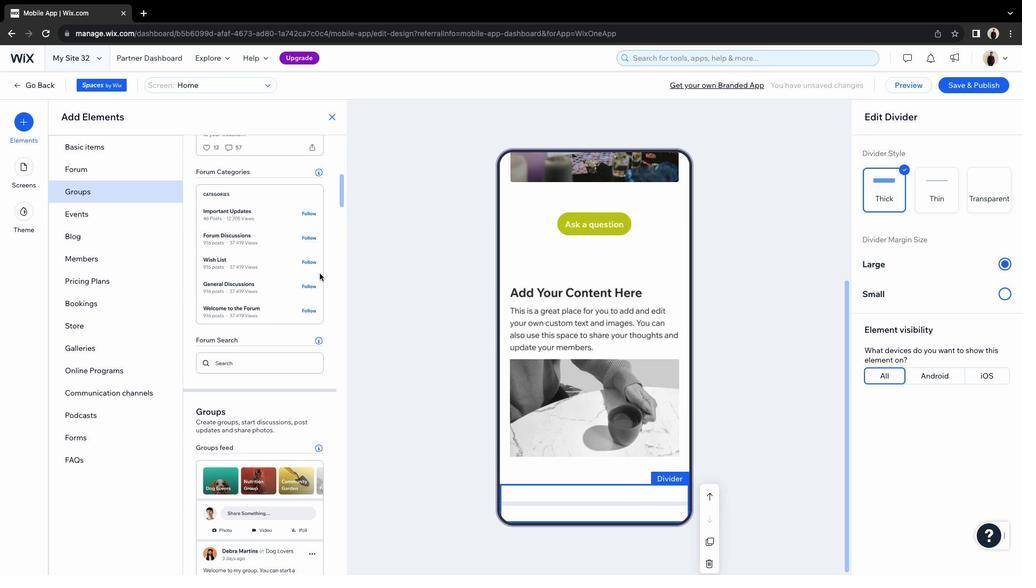 
Action: Mouse scrolled (315, 269) with delta (-3, -4)
Screenshot: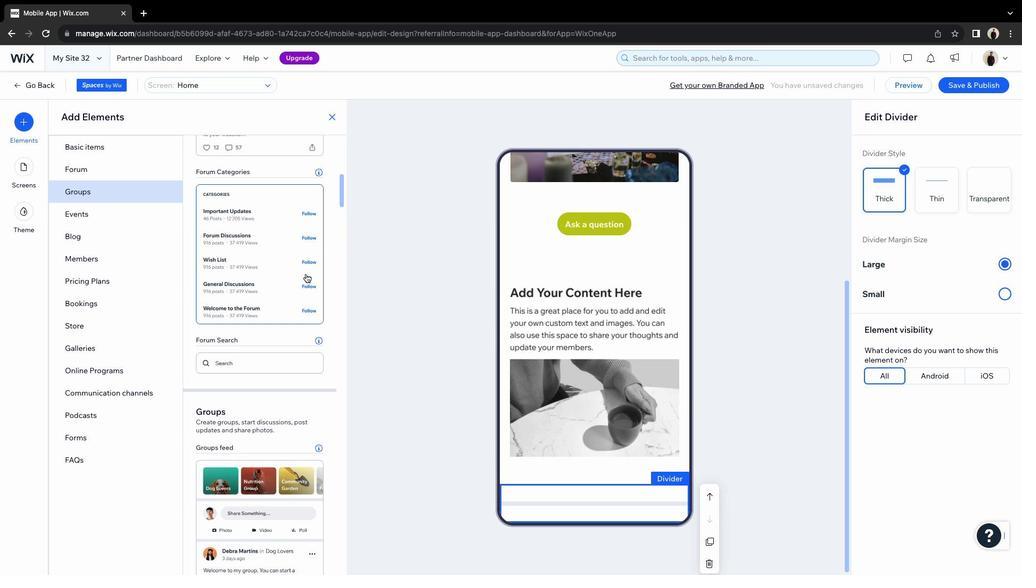 
Action: Mouse scrolled (315, 269) with delta (-3, -4)
Screenshot: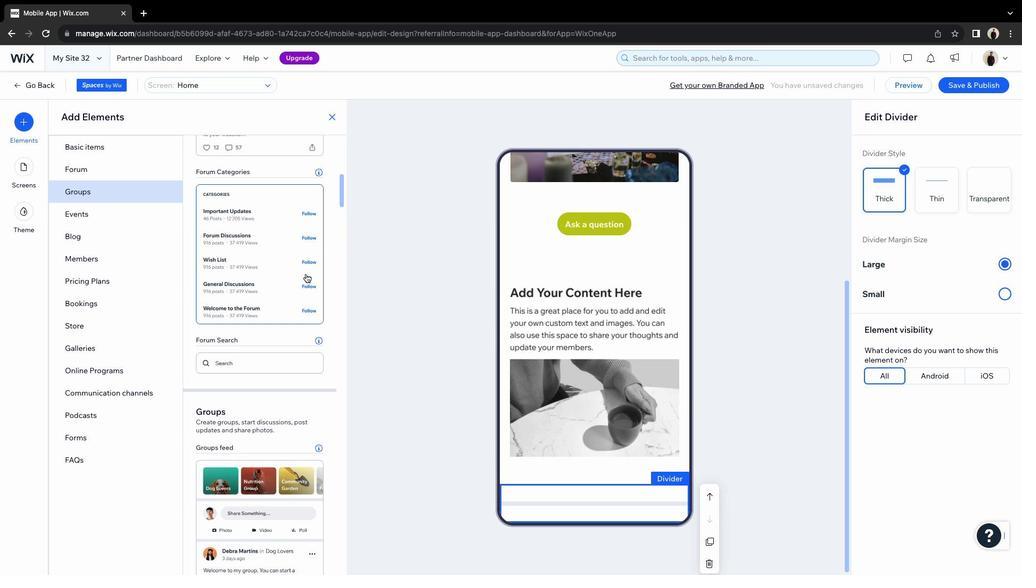 
Action: Mouse moved to (301, 270)
Screenshot: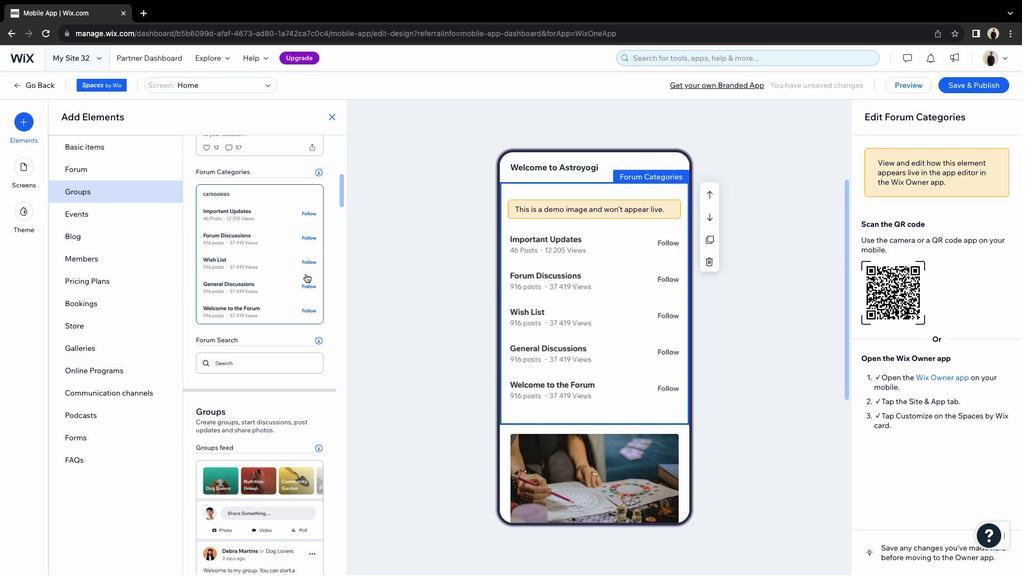 
Action: Mouse pressed left at (301, 270)
Screenshot: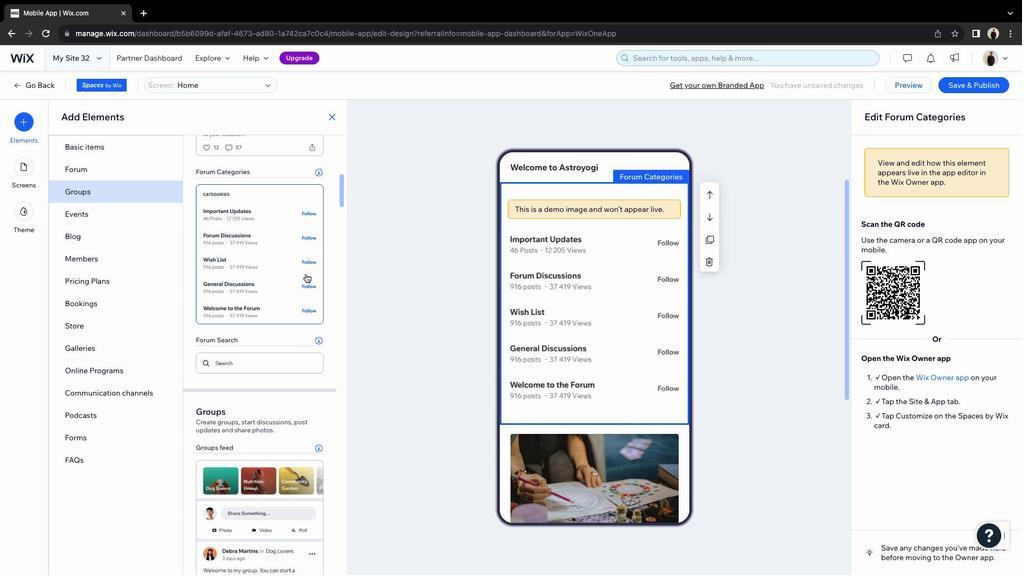 
Action: Mouse moved to (301, 270)
Screenshot: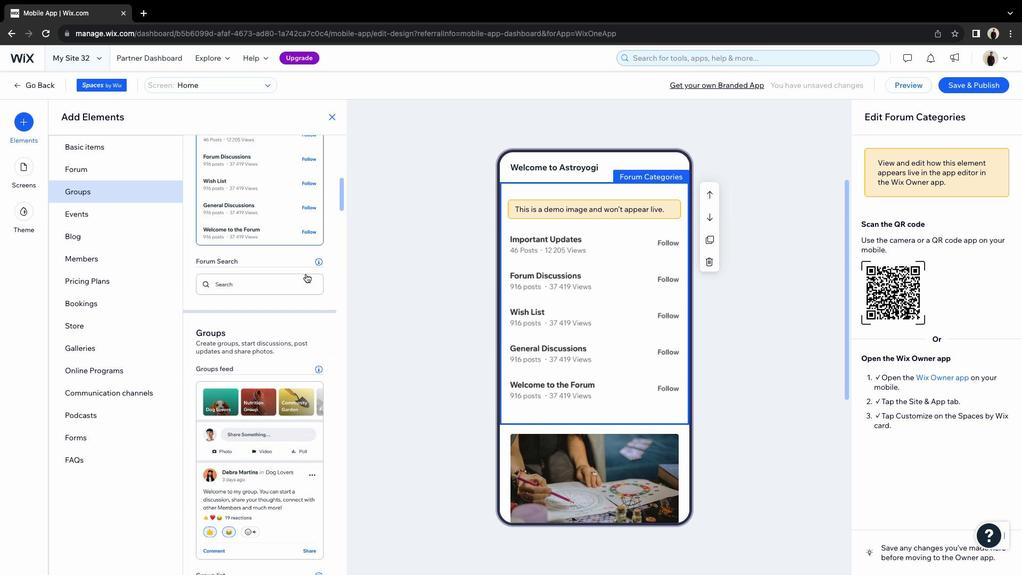
Action: Mouse scrolled (301, 270) with delta (-3, -4)
Screenshot: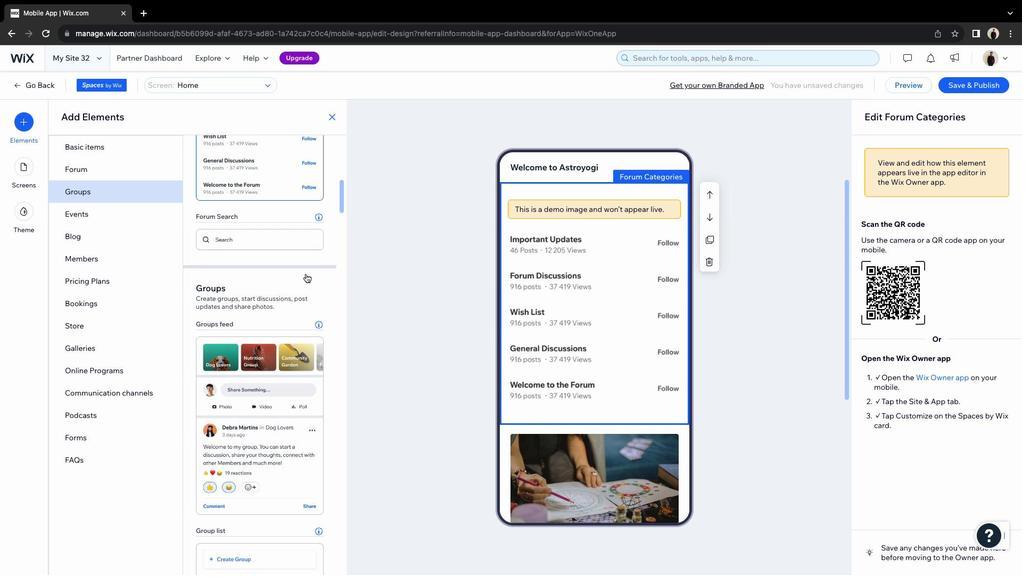
Action: Mouse scrolled (301, 270) with delta (-3, -4)
Screenshot: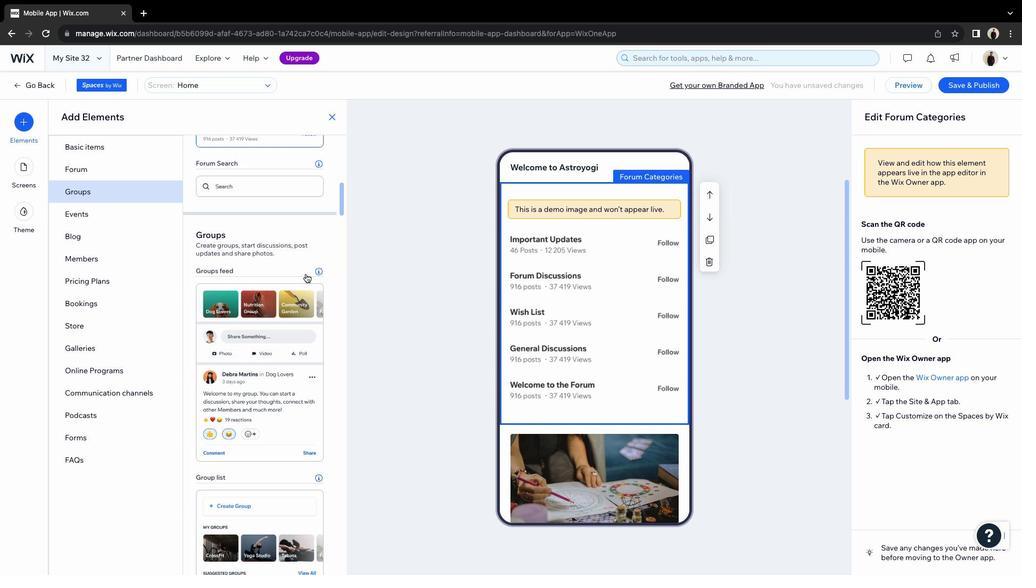
Action: Mouse scrolled (301, 270) with delta (-3, -4)
Screenshot: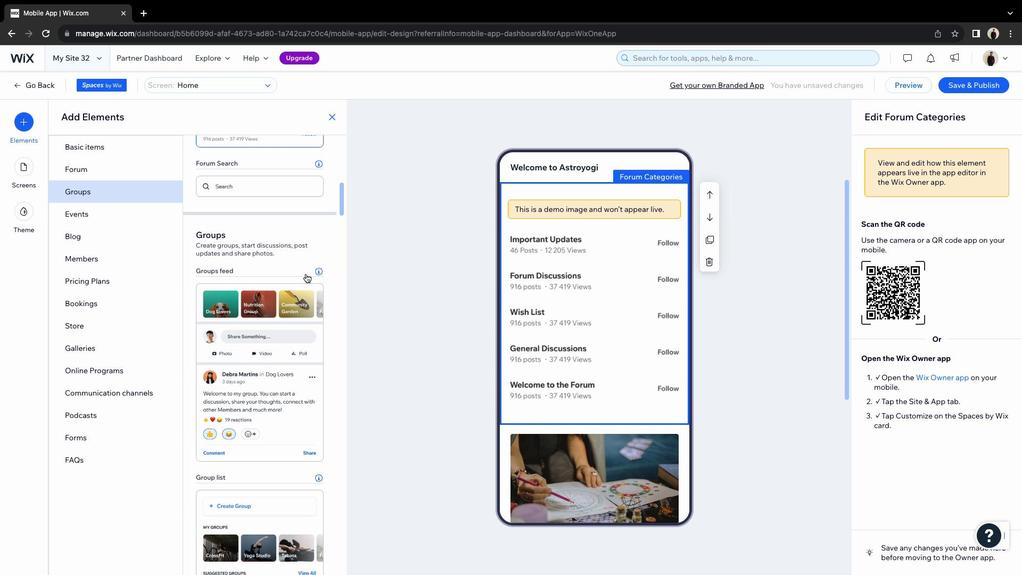 
Action: Mouse scrolled (301, 270) with delta (-3, -4)
Screenshot: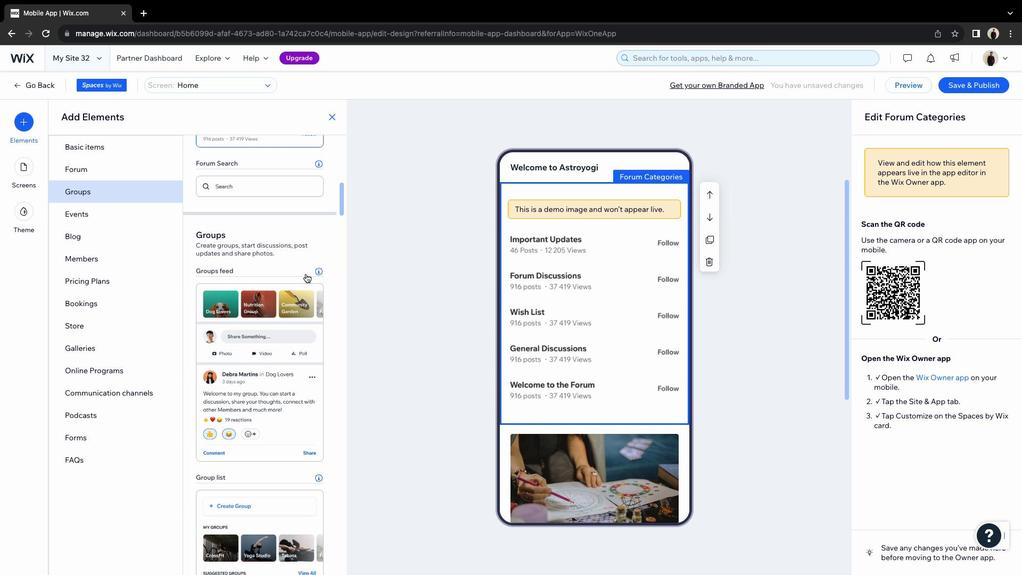 
Action: Mouse scrolled (301, 270) with delta (-3, -4)
Screenshot: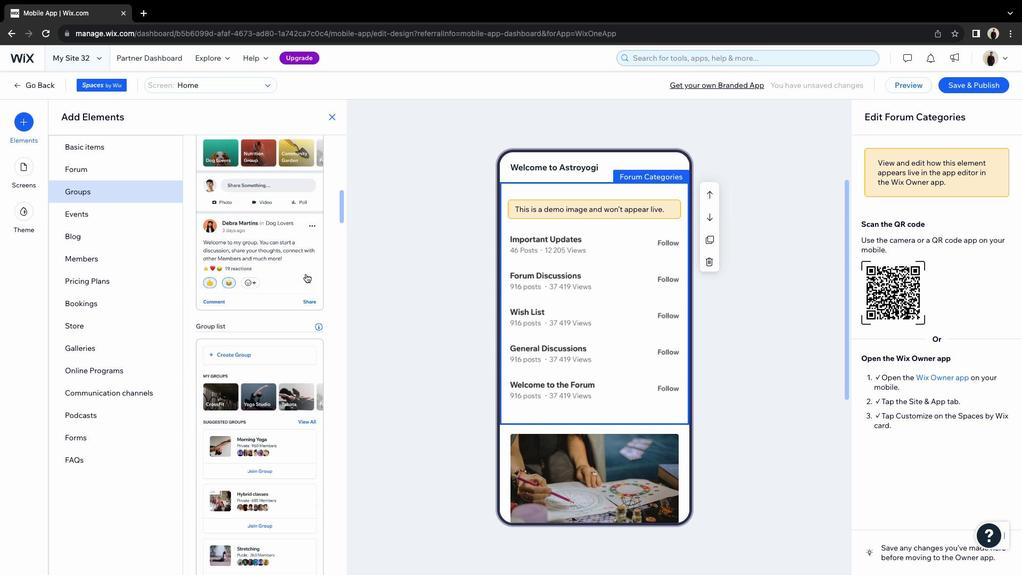 
Action: Mouse scrolled (301, 270) with delta (-3, -4)
Screenshot: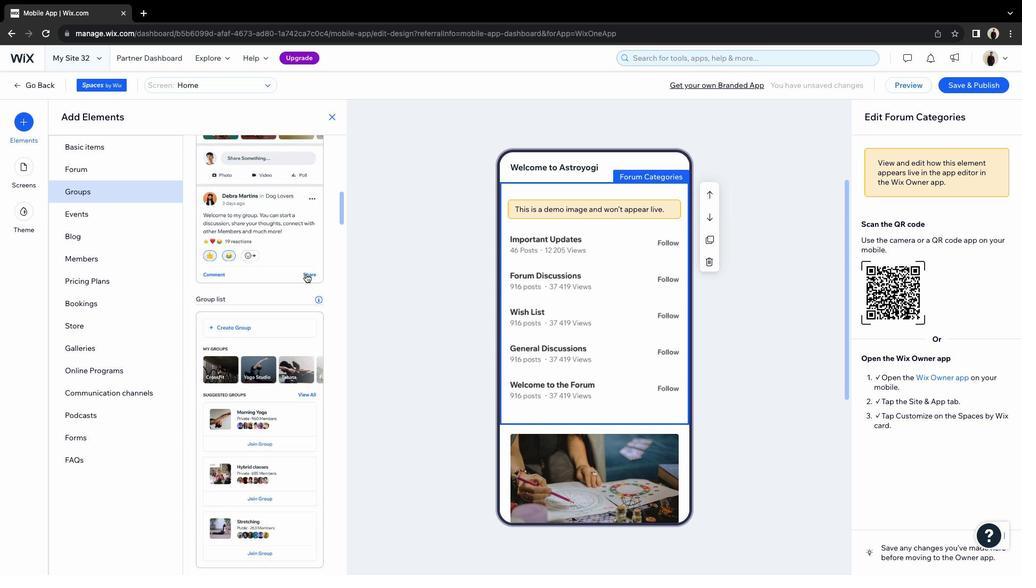 
Action: Mouse scrolled (301, 270) with delta (-3, -5)
Screenshot: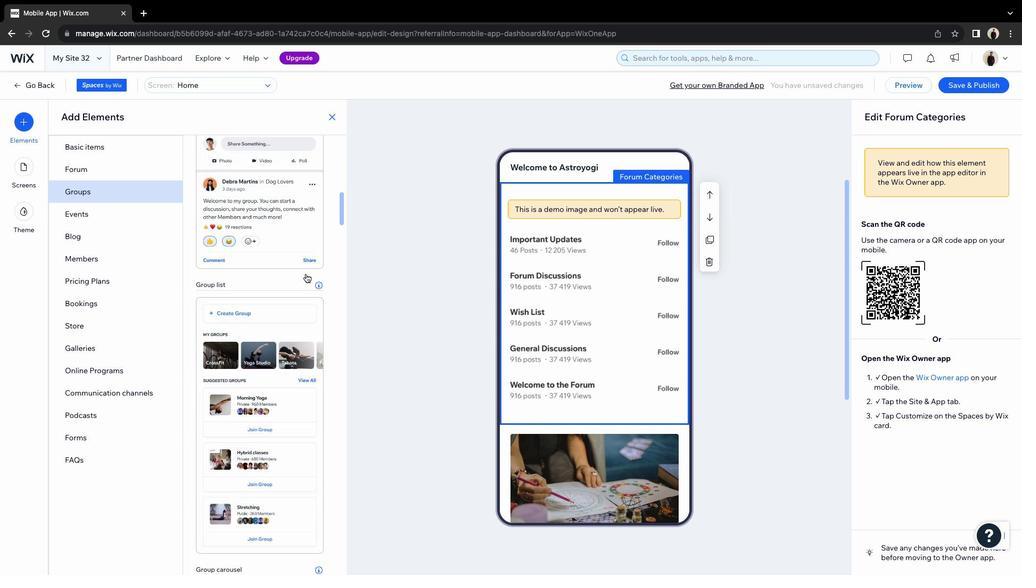 
Action: Mouse scrolled (301, 270) with delta (-3, -4)
Screenshot: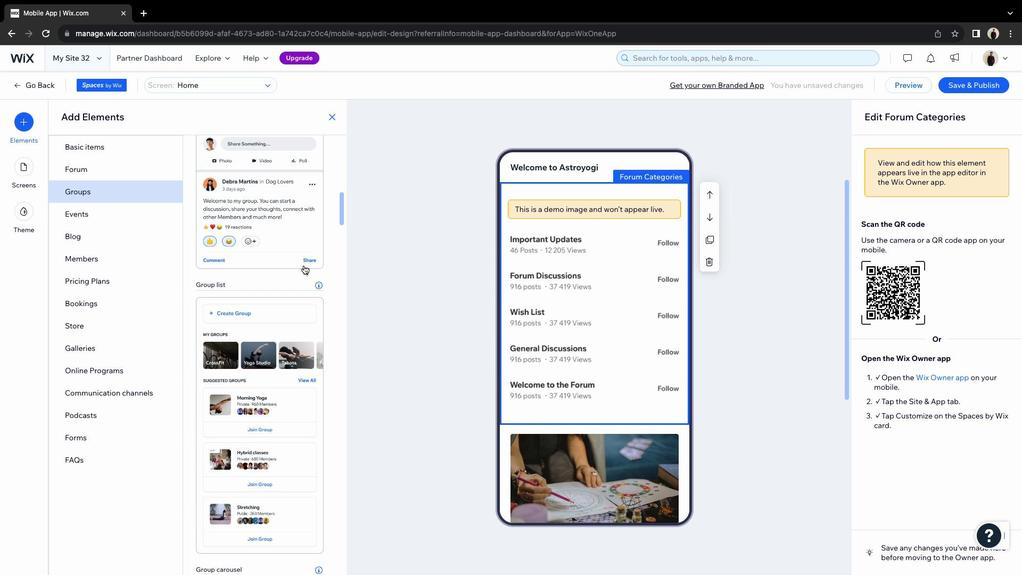 
Action: Mouse scrolled (301, 270) with delta (-3, -4)
Screenshot: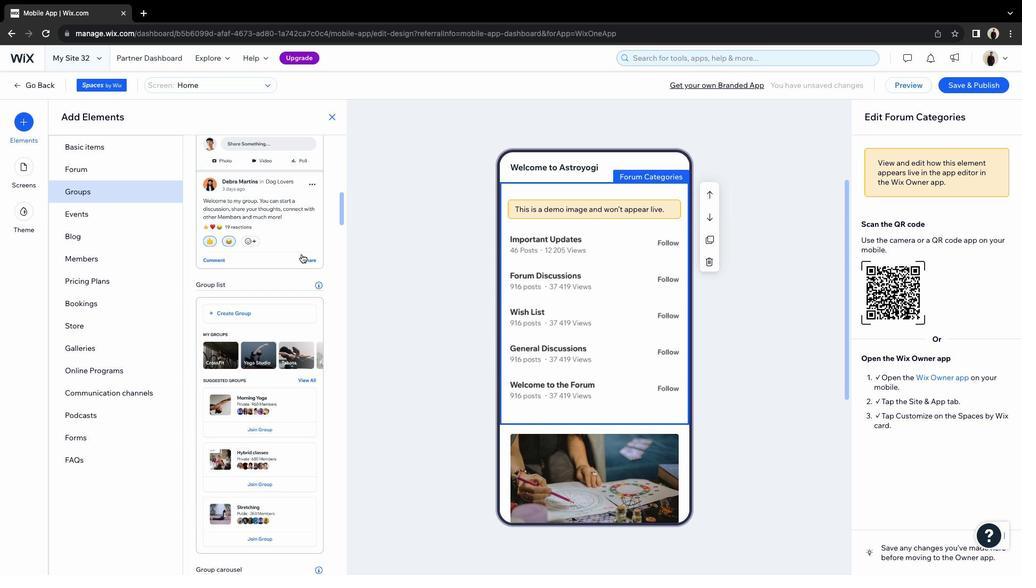 
Action: Mouse scrolled (301, 270) with delta (-3, -5)
Screenshot: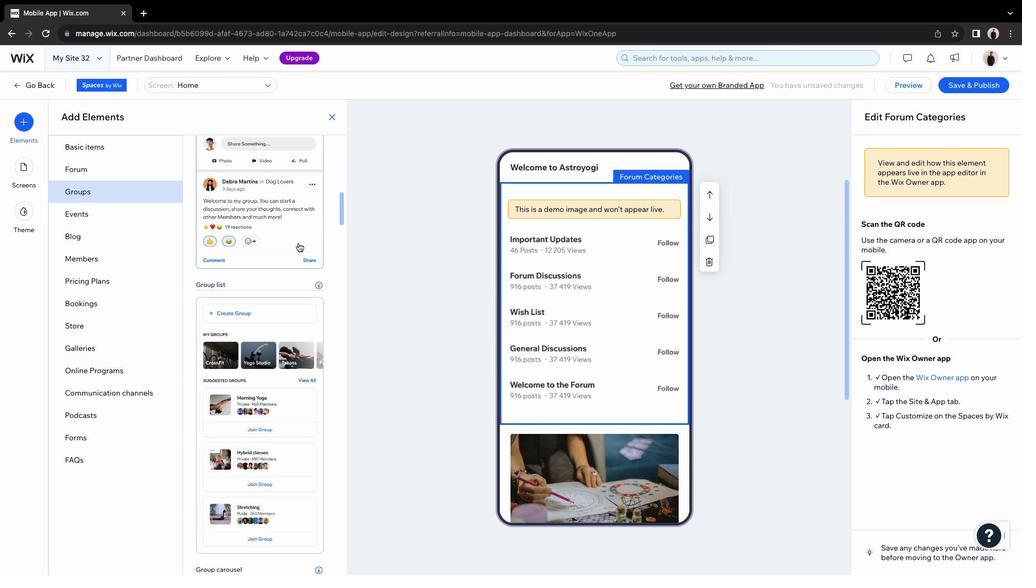 
Action: Mouse scrolled (301, 270) with delta (-3, -5)
Screenshot: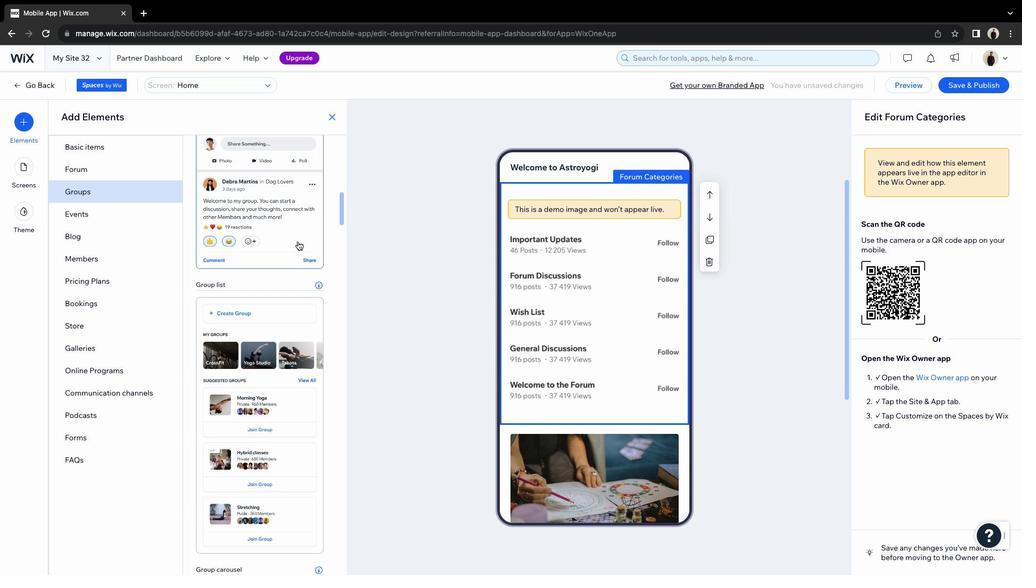 
Action: Mouse moved to (293, 236)
Screenshot: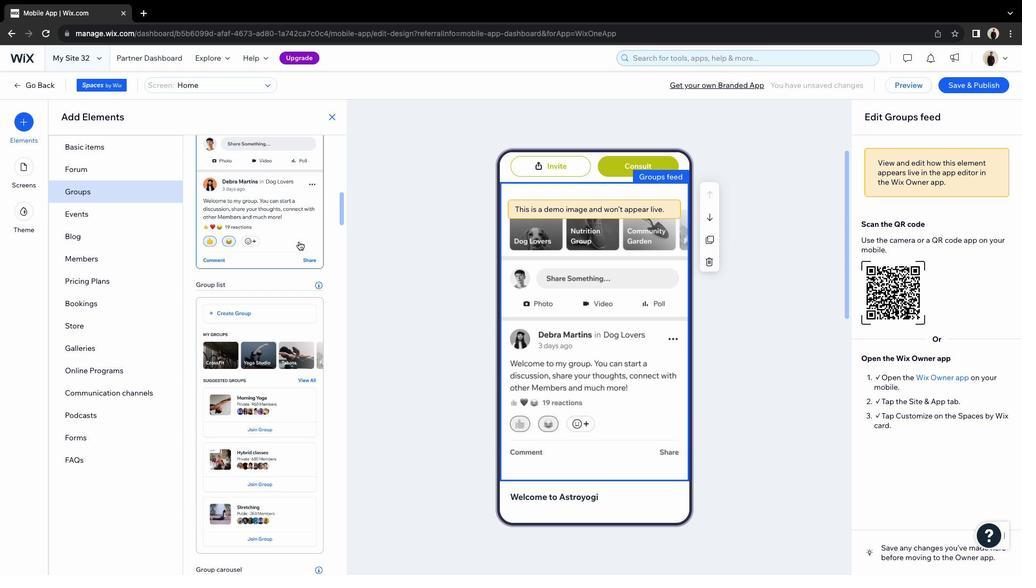
Action: Mouse pressed left at (293, 236)
Screenshot: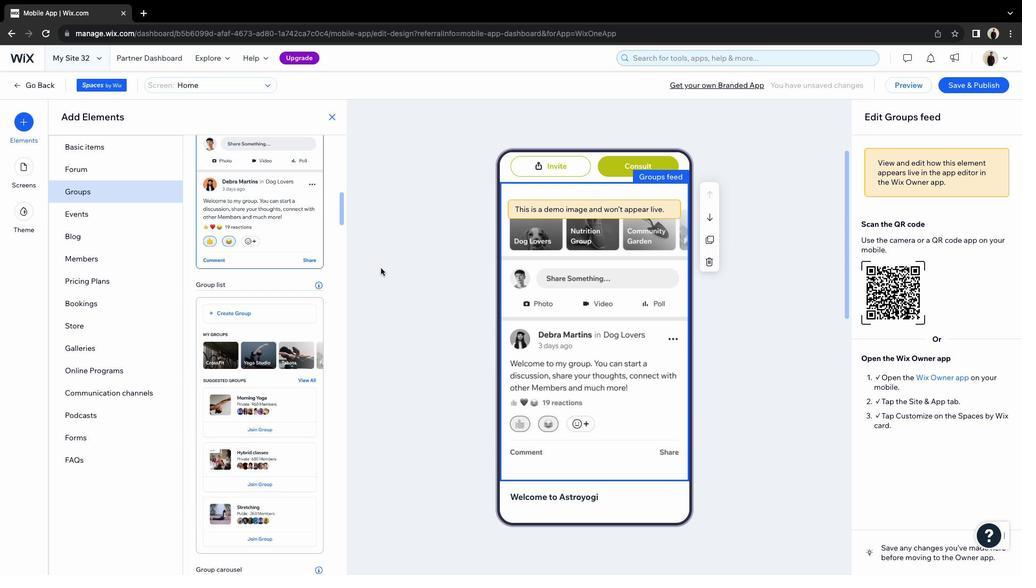 
Action: Mouse moved to (708, 215)
Screenshot: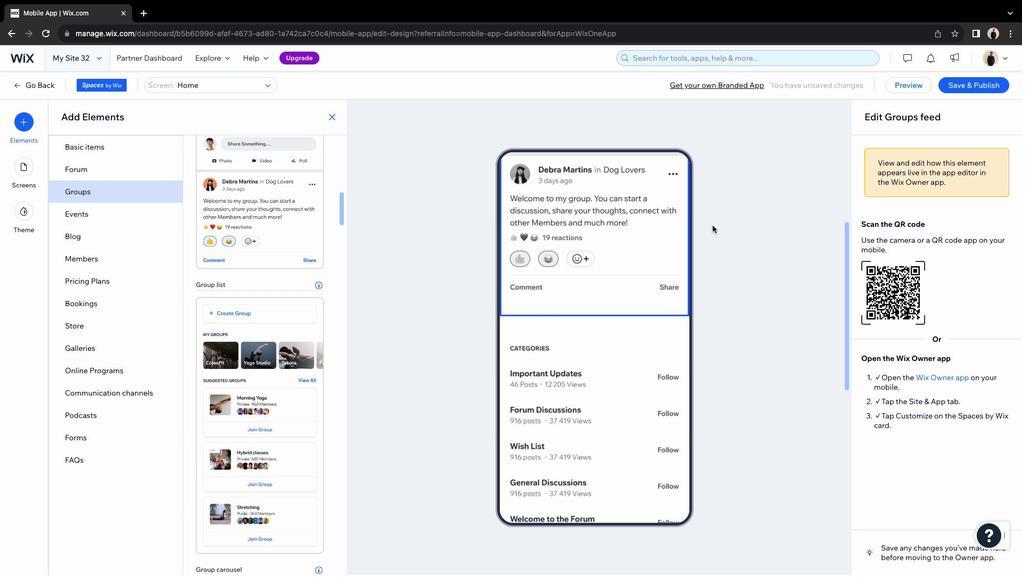 
Action: Mouse pressed left at (708, 215)
Screenshot: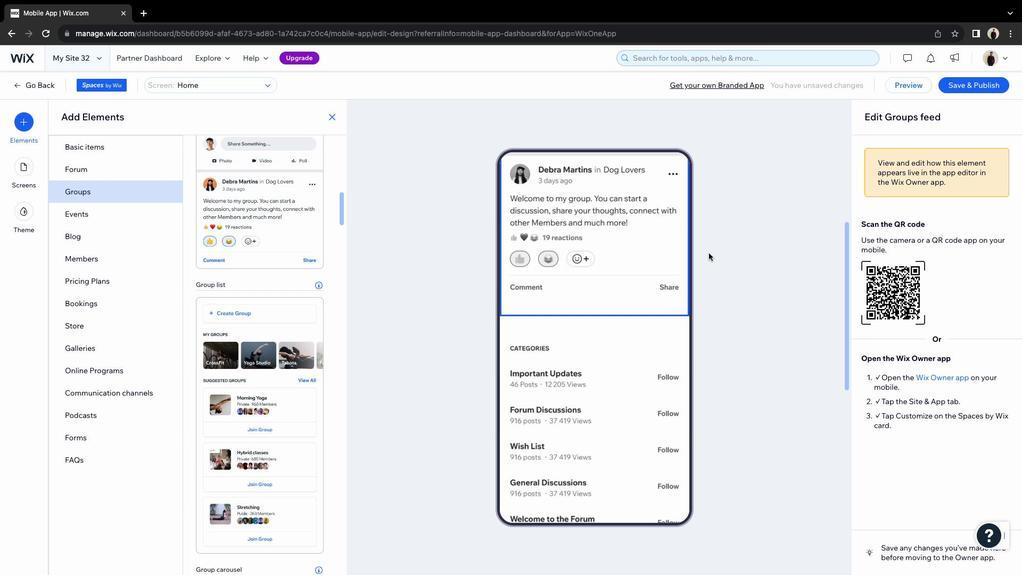 
Action: Mouse moved to (722, 280)
Screenshot: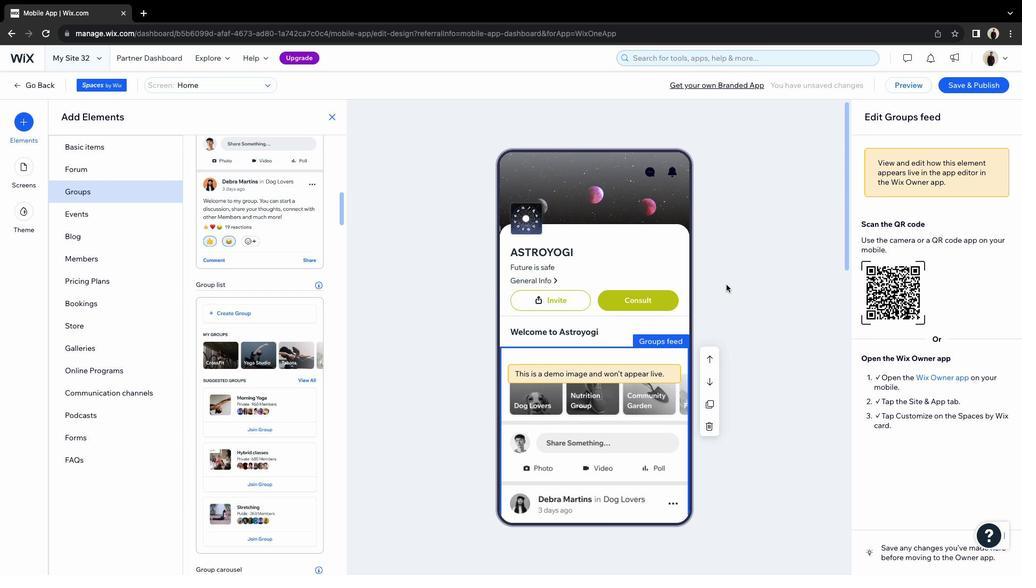 
Action: Mouse scrolled (722, 280) with delta (-3, -4)
Screenshot: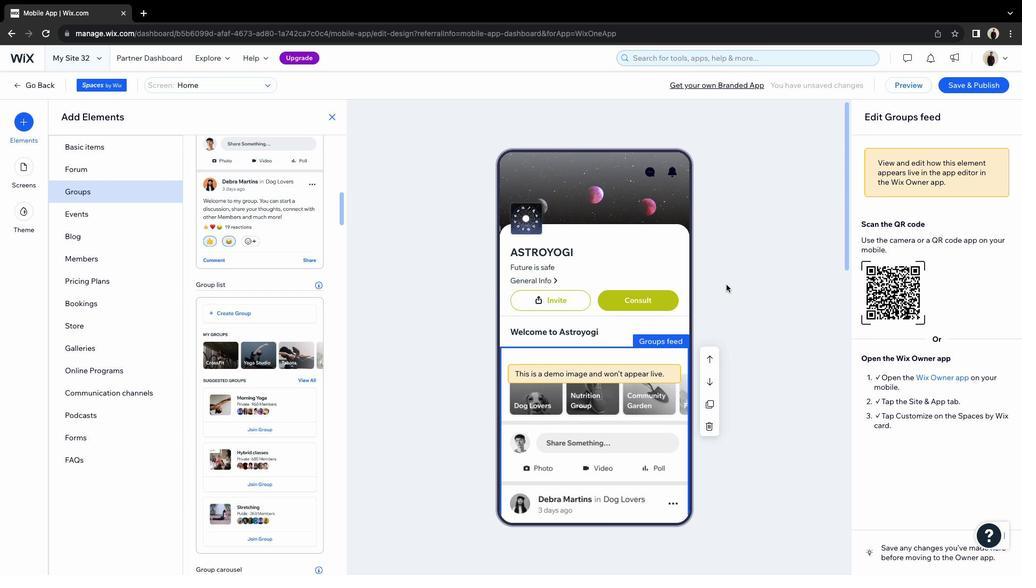
Action: Mouse scrolled (722, 280) with delta (-3, -3)
Screenshot: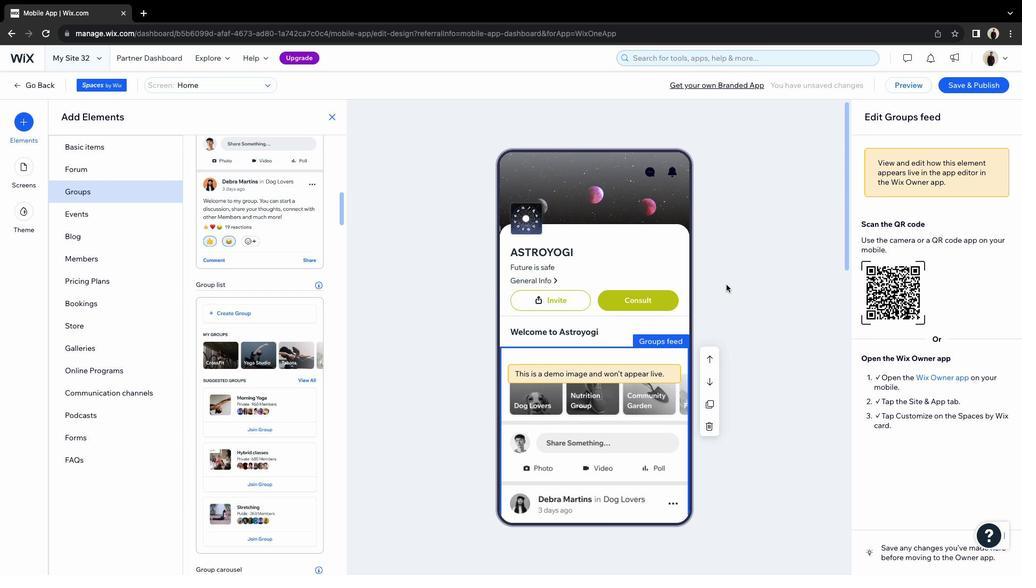 
Action: Mouse scrolled (722, 280) with delta (-3, -3)
Screenshot: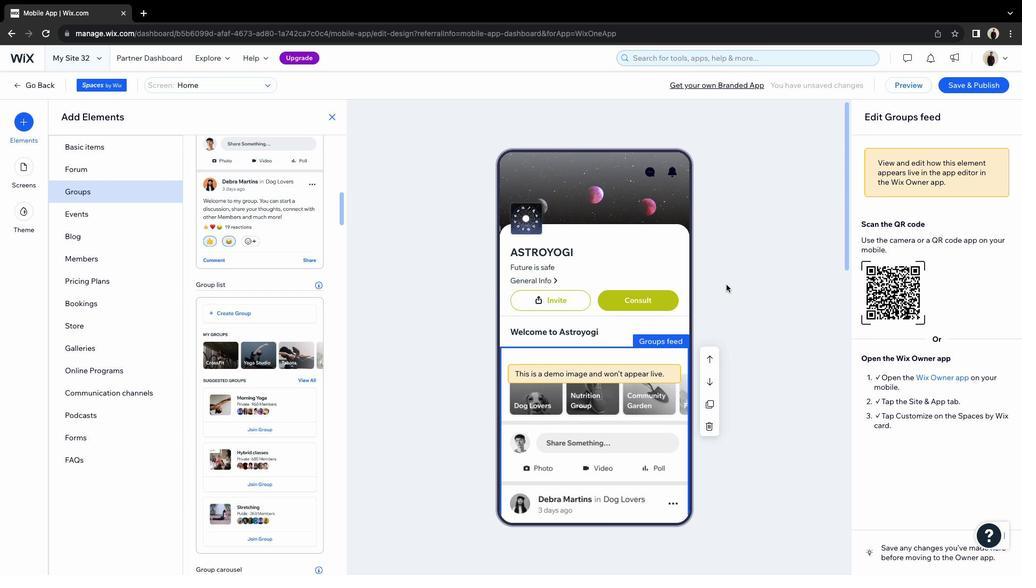 
Action: Mouse scrolled (722, 280) with delta (-3, -2)
Screenshot: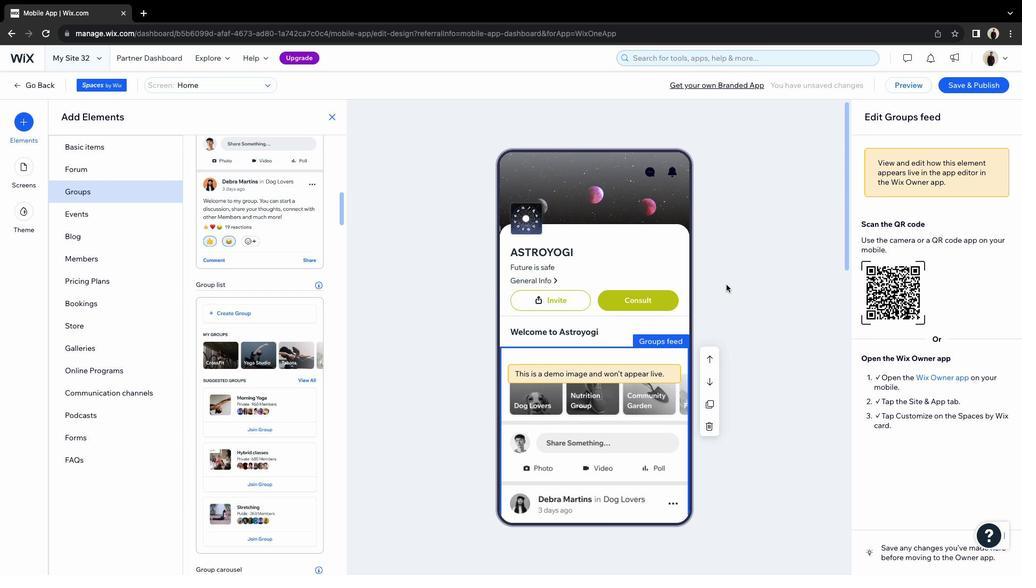 
Action: Mouse scrolled (722, 280) with delta (-3, -1)
Screenshot: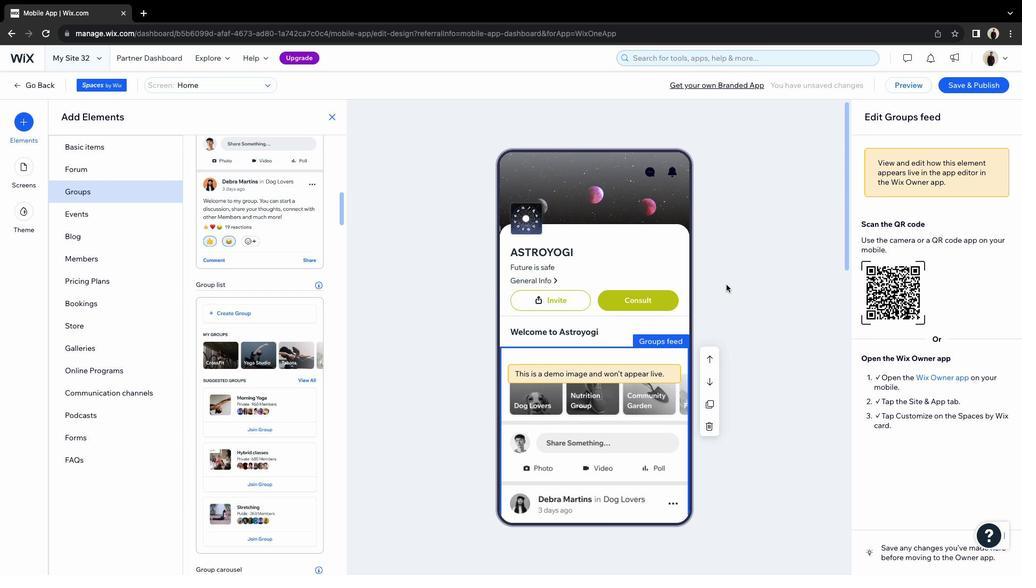 
Action: Mouse scrolled (722, 280) with delta (-3, 0)
Screenshot: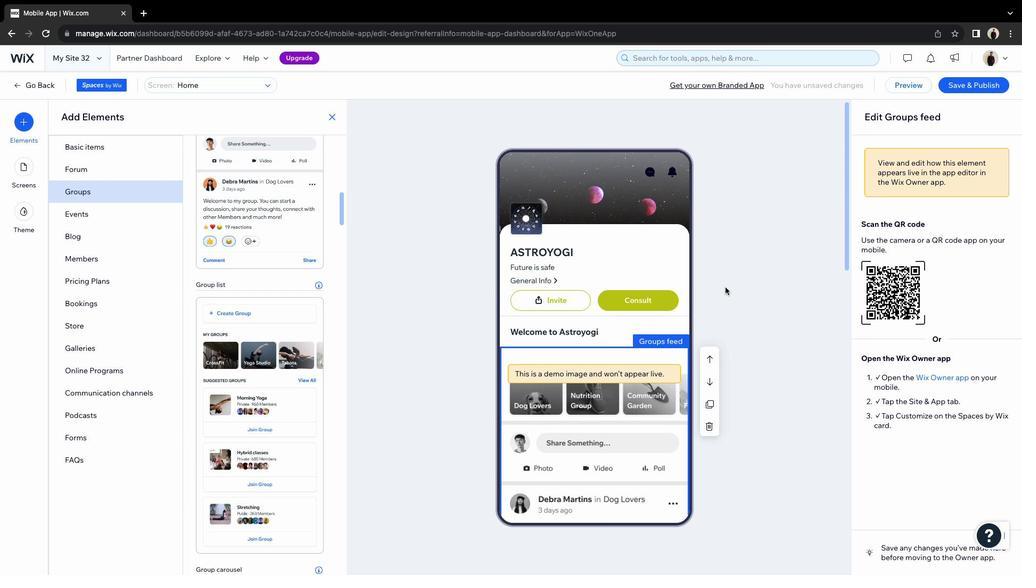 
Action: Mouse moved to (709, 380)
Screenshot: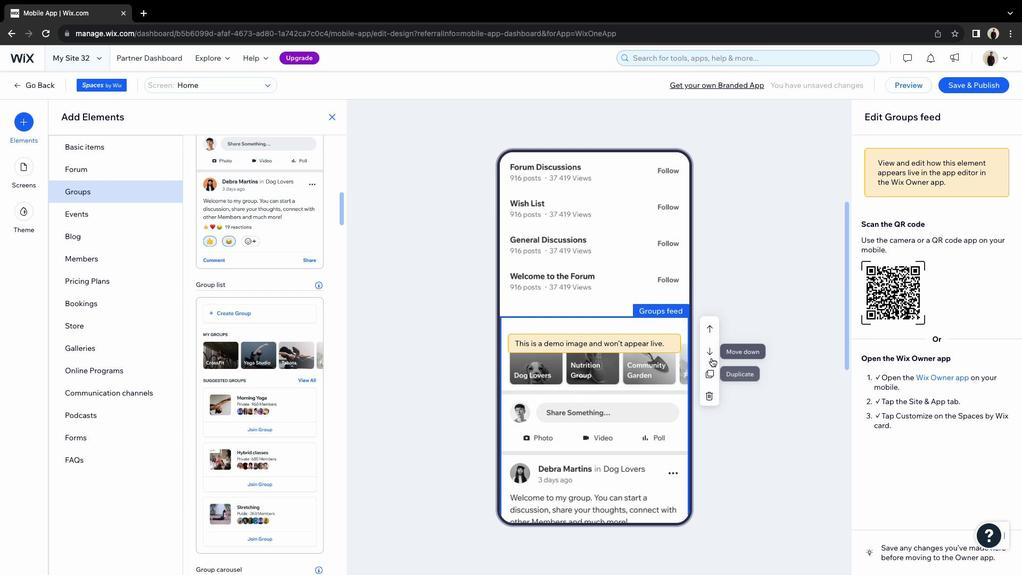 
Action: Mouse pressed left at (709, 380)
Screenshot: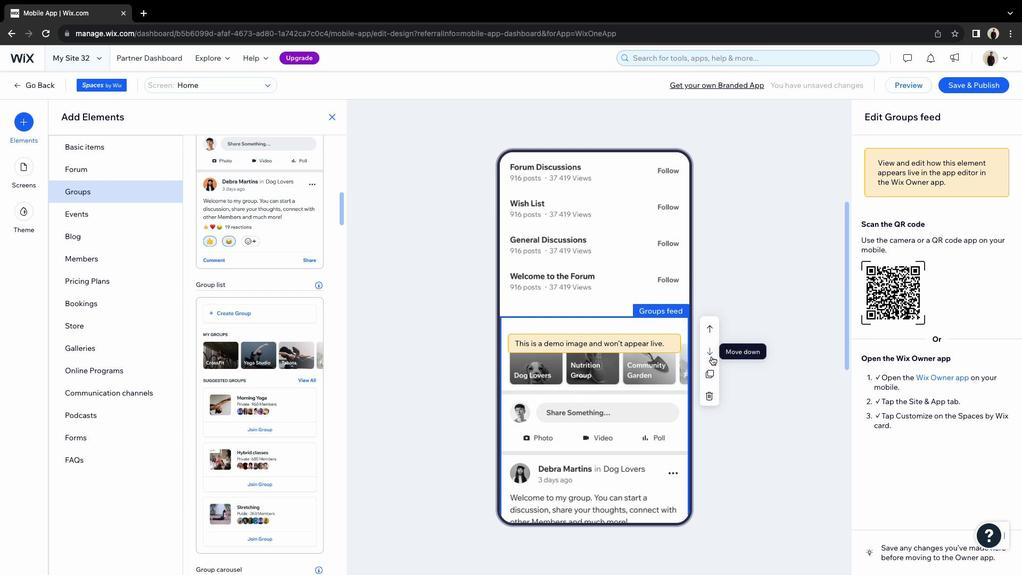 
Action: Mouse moved to (705, 350)
Screenshot: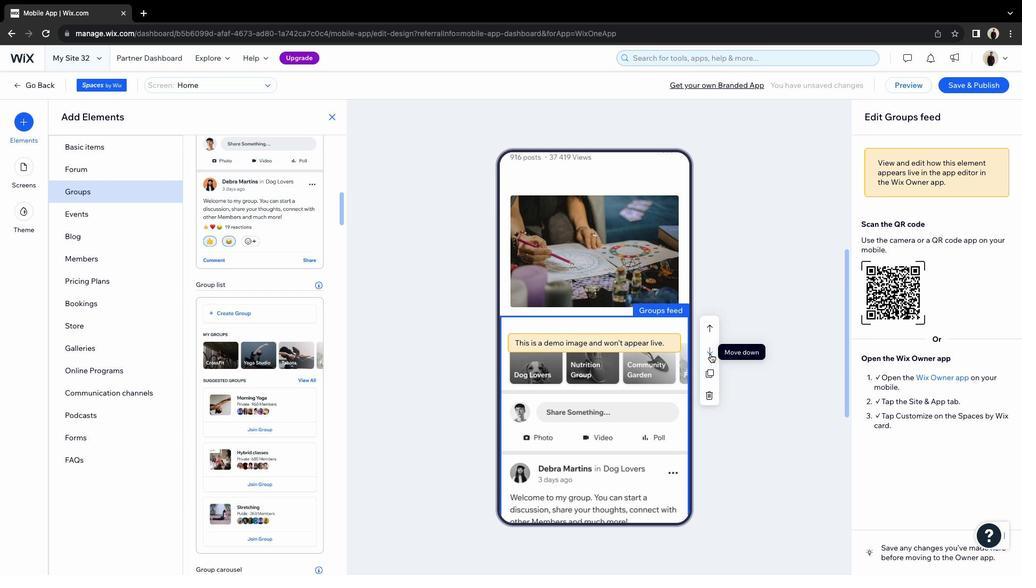 
Action: Mouse pressed left at (705, 350)
Screenshot: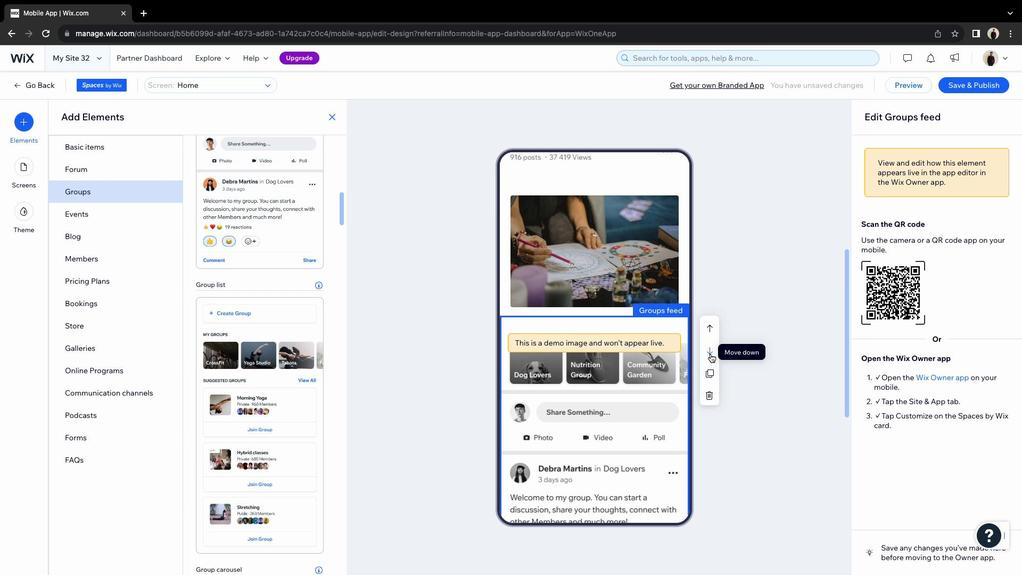 
Action: Mouse moved to (706, 349)
Screenshot: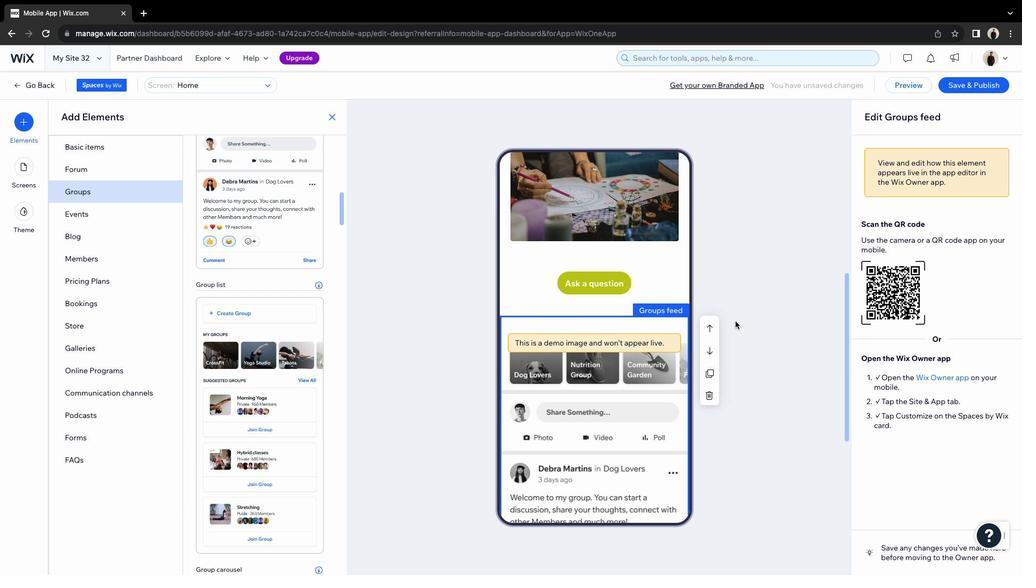 
Action: Mouse pressed left at (706, 349)
Screenshot: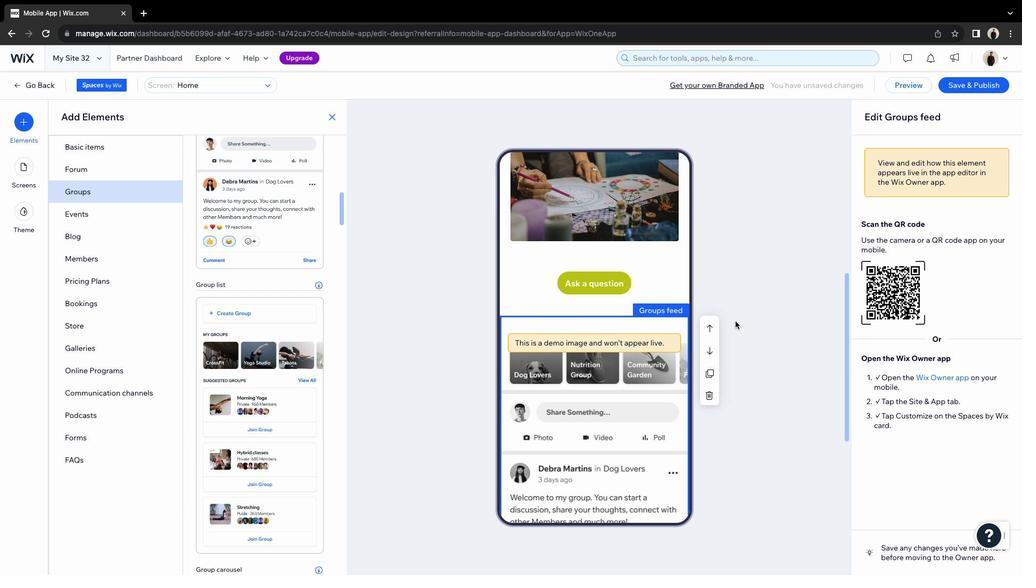 
Action: Mouse moved to (705, 343)
Screenshot: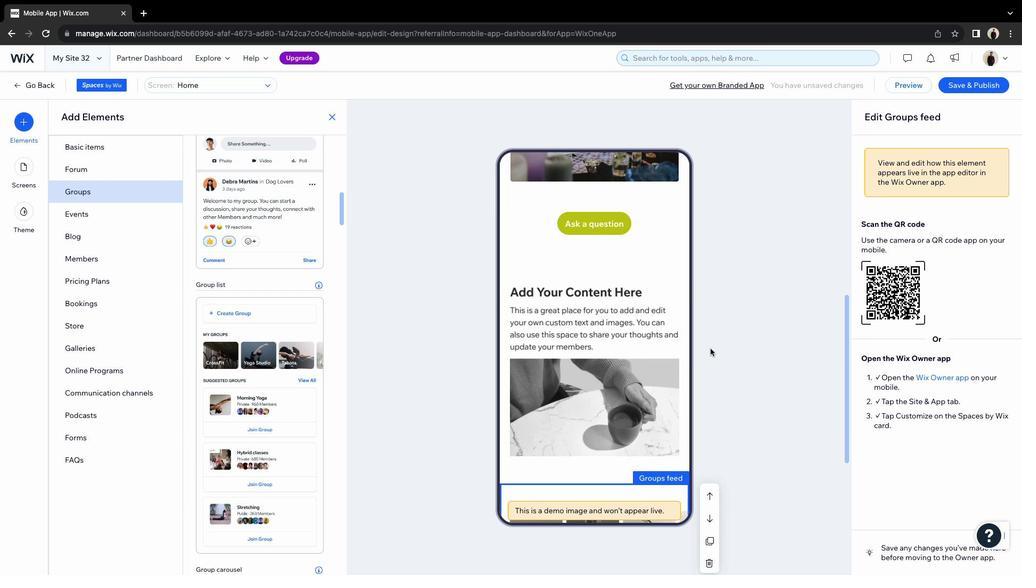 
Action: Mouse pressed left at (705, 343)
